 Task: Master Tab Management.
Action: Mouse moved to (167, 30)
Screenshot: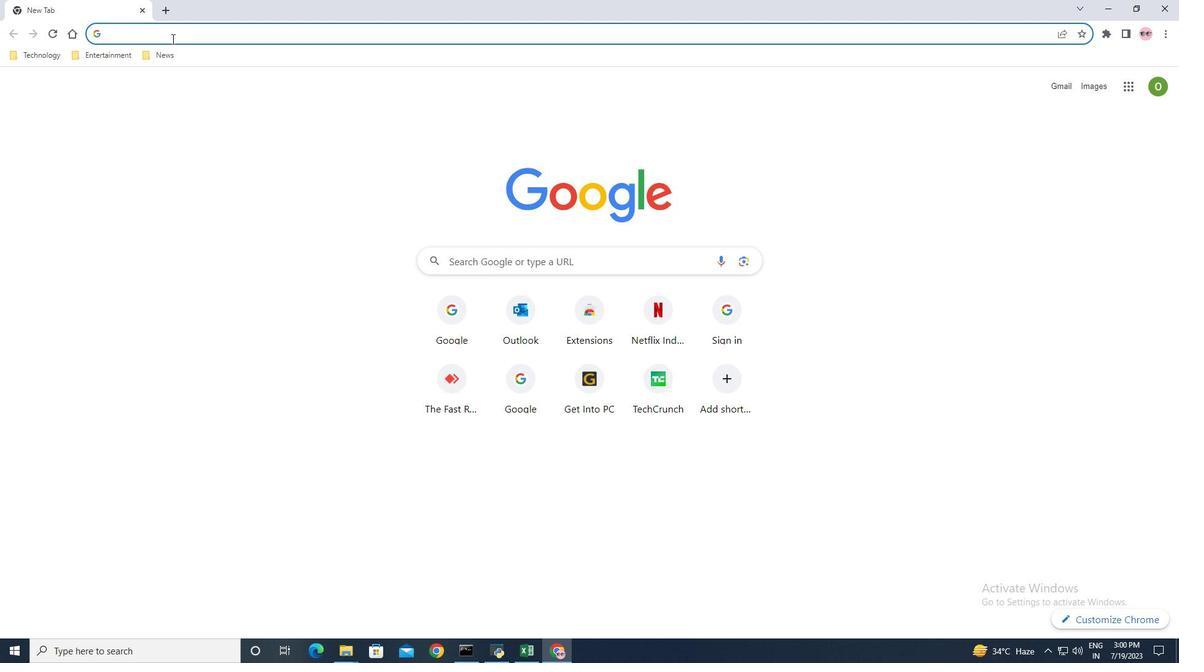 
Action: Mouse pressed left at (167, 30)
Screenshot: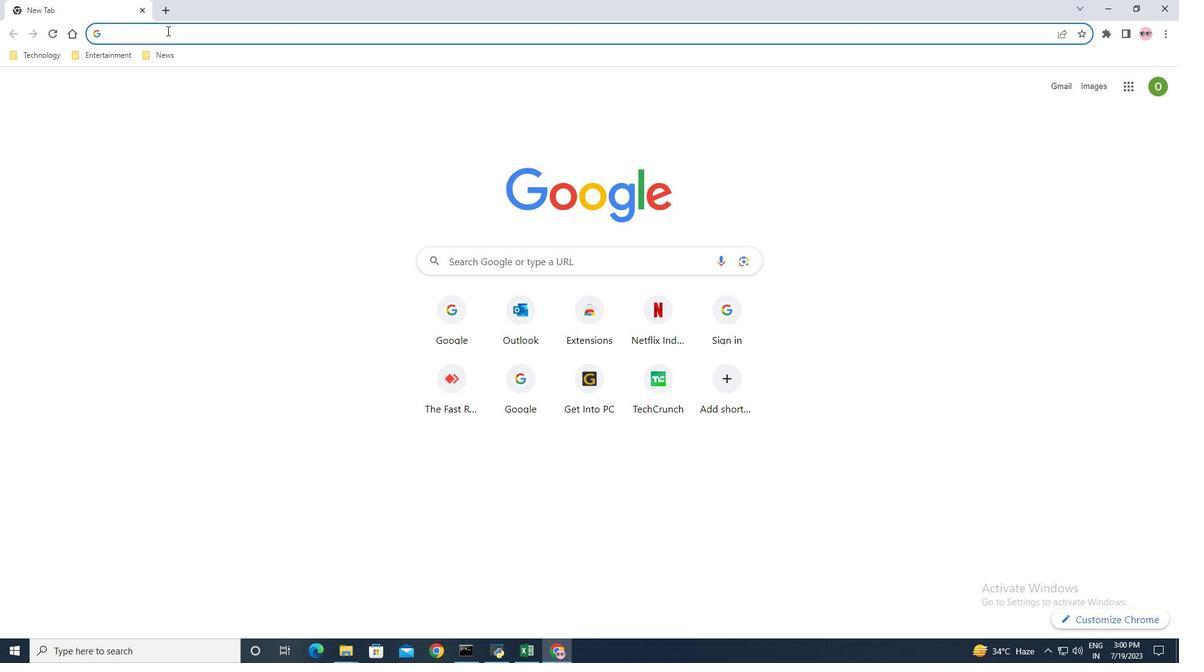 
Action: Key pressed www.google<Key.enter>
Screenshot: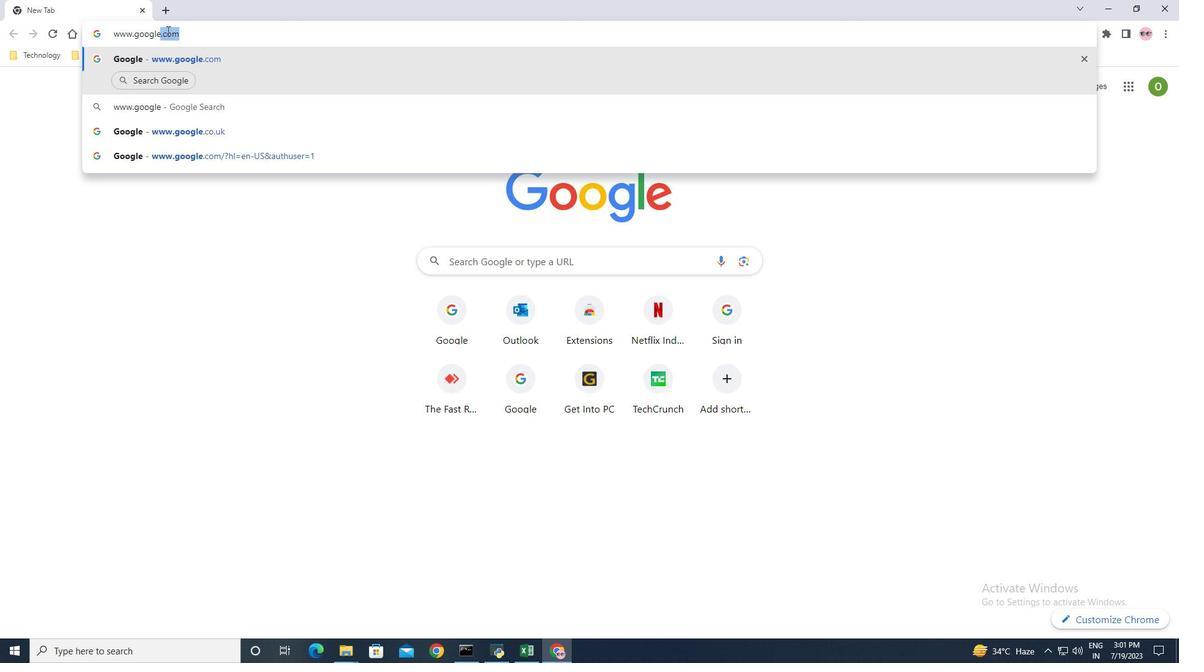 
Action: Mouse moved to (484, 312)
Screenshot: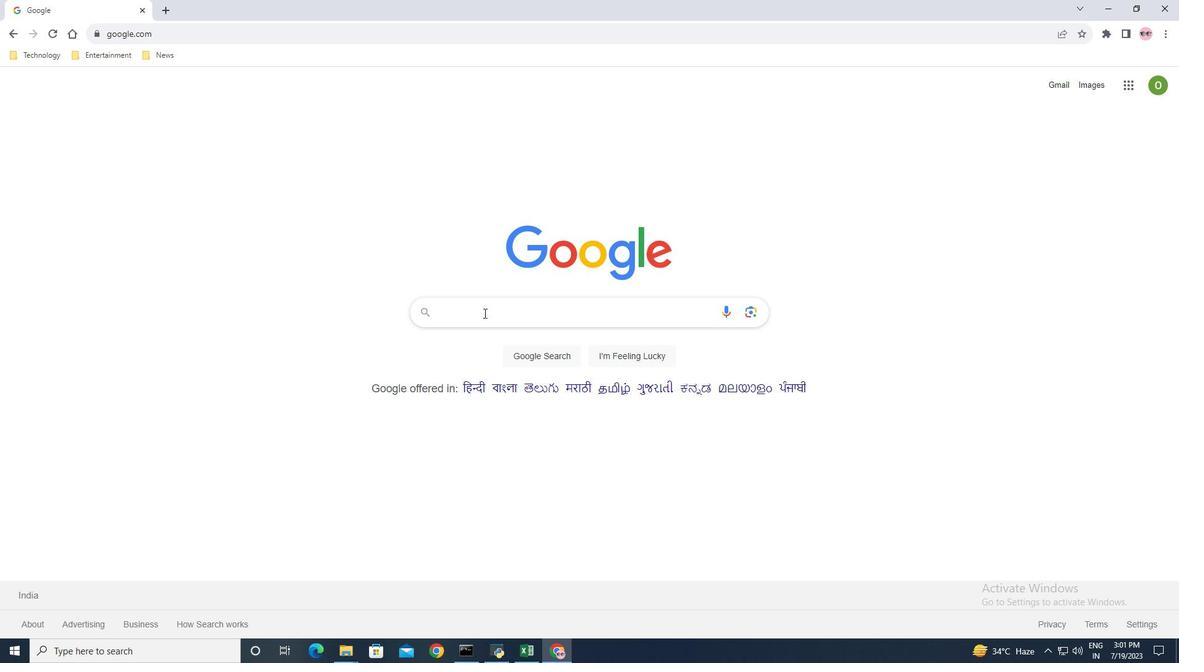 
Action: Mouse pressed left at (484, 312)
Screenshot: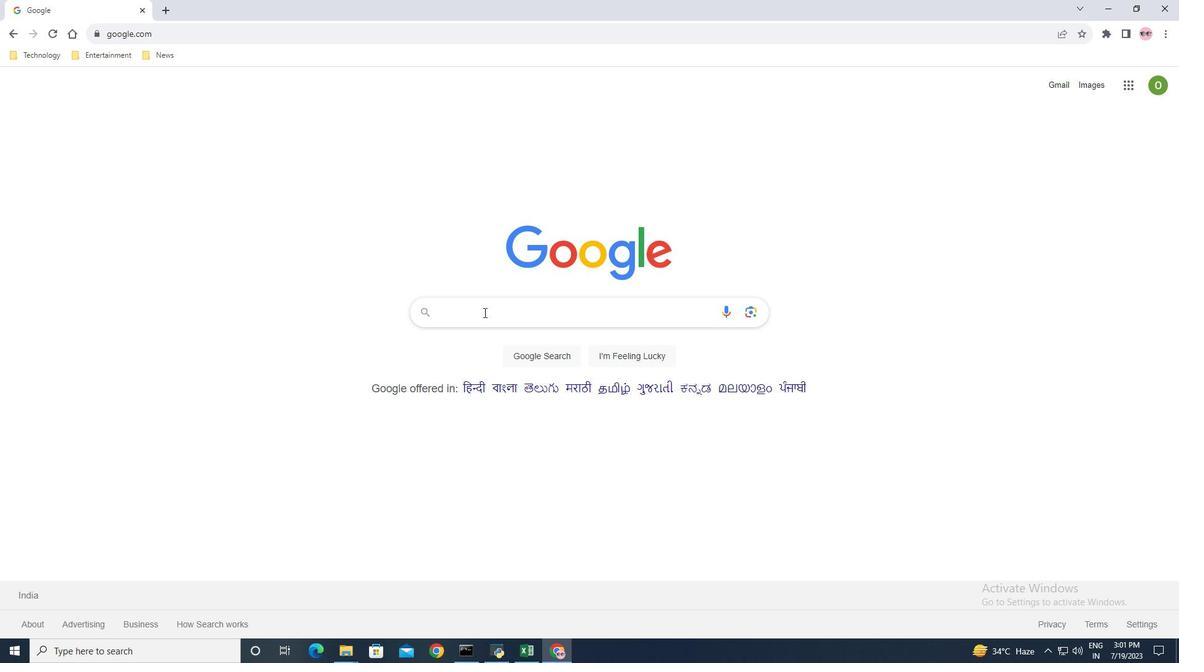 
Action: Key pressed chatgpt<Key.enter>
Screenshot: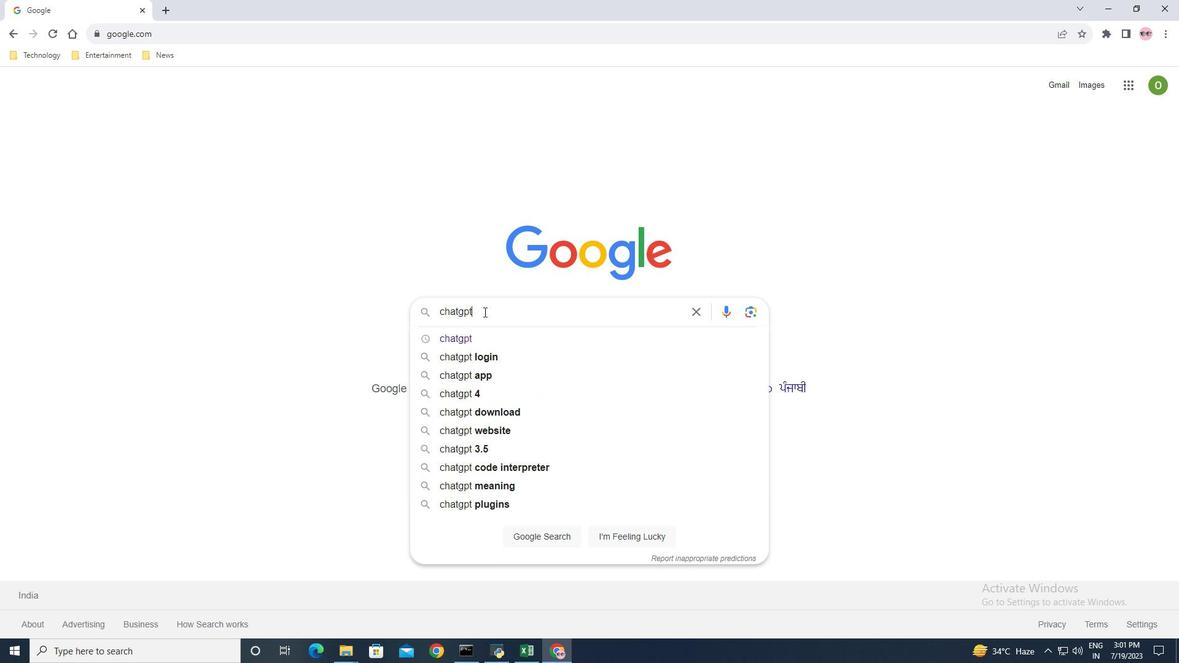 
Action: Mouse moved to (194, 229)
Screenshot: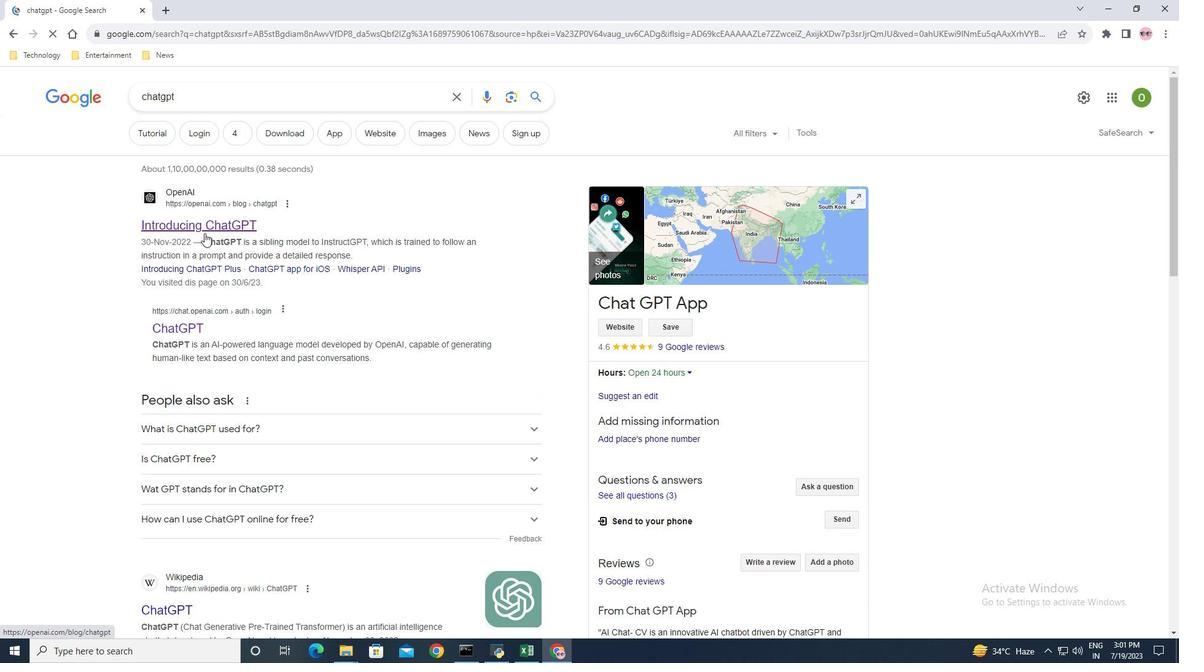 
Action: Mouse pressed left at (194, 229)
Screenshot: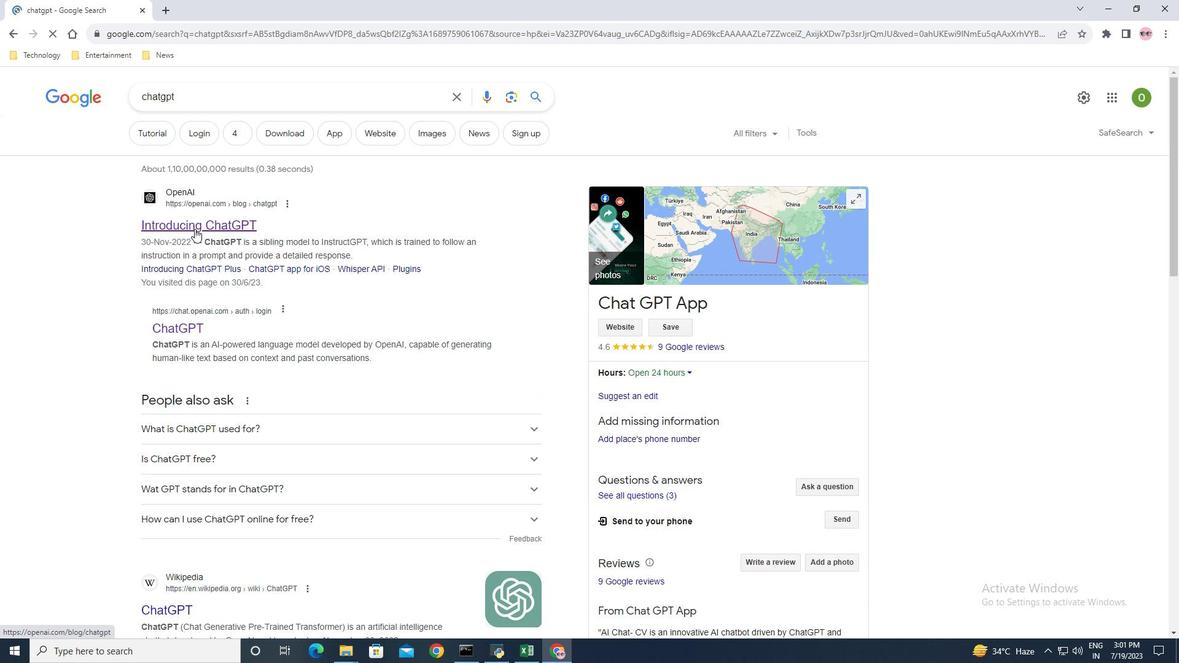 
Action: Mouse moved to (106, 9)
Screenshot: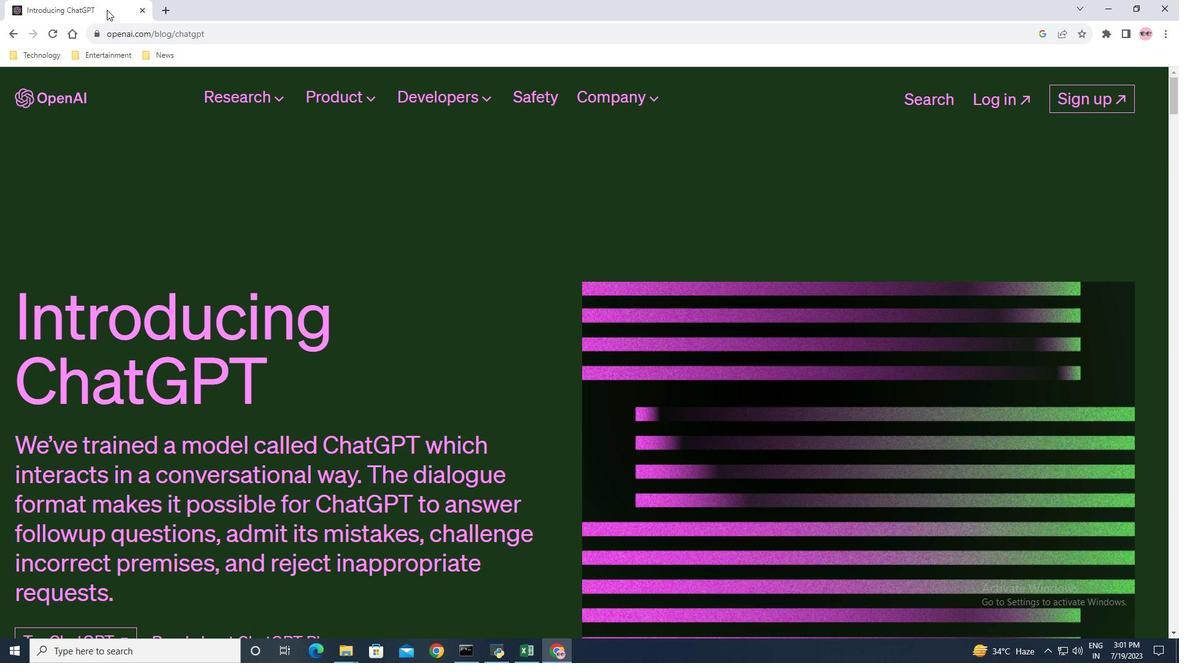 
Action: Mouse pressed right at (106, 9)
Screenshot: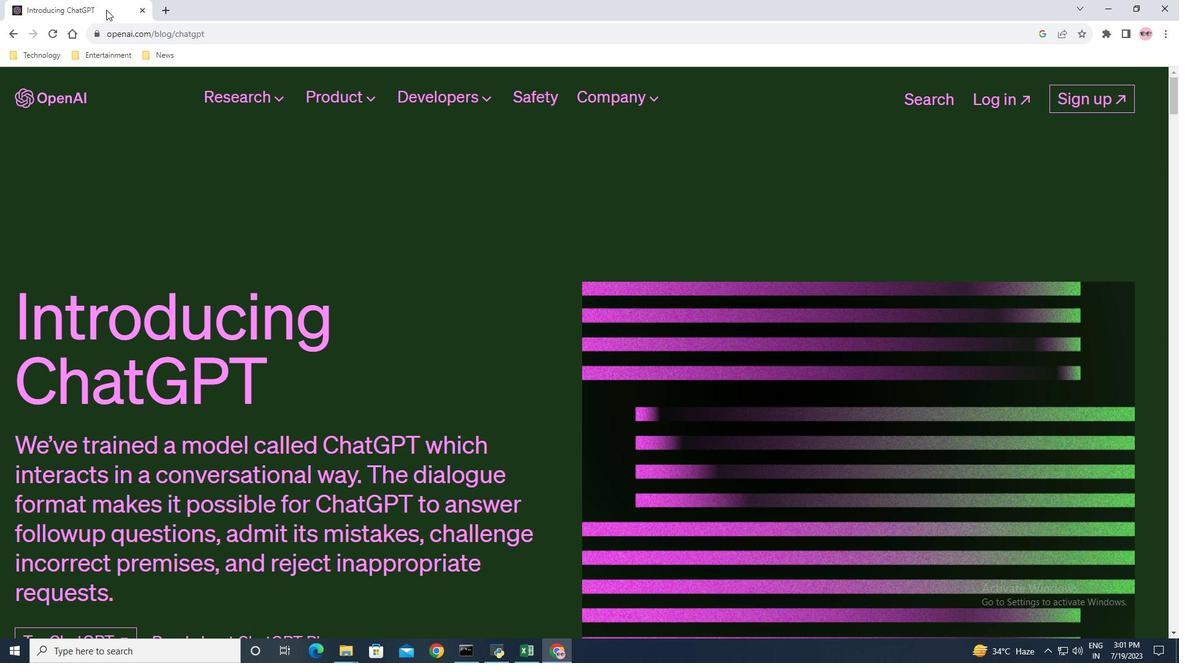 
Action: Mouse moved to (143, 114)
Screenshot: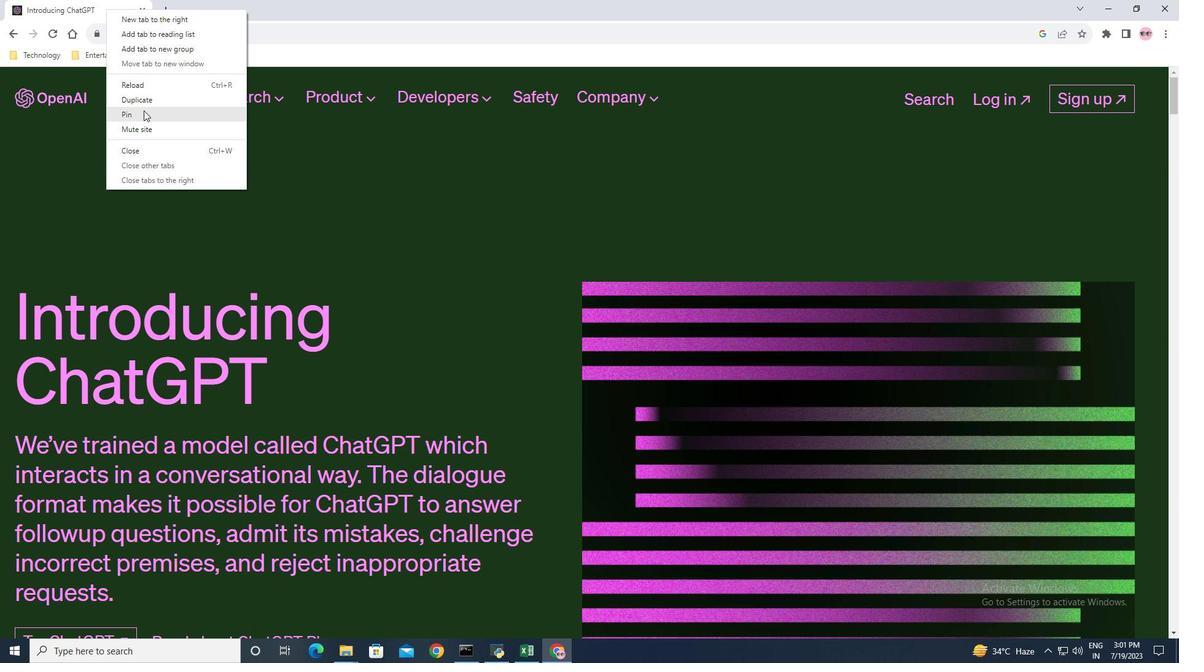 
Action: Mouse pressed left at (143, 114)
Screenshot: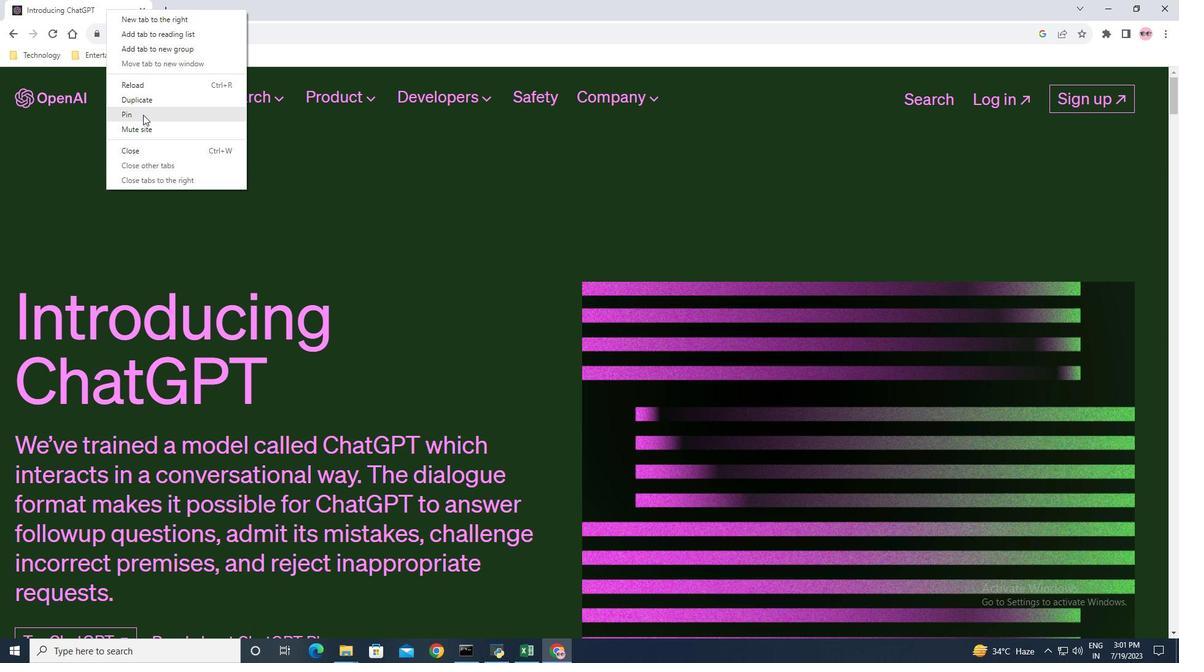 
Action: Mouse moved to (43, 10)
Screenshot: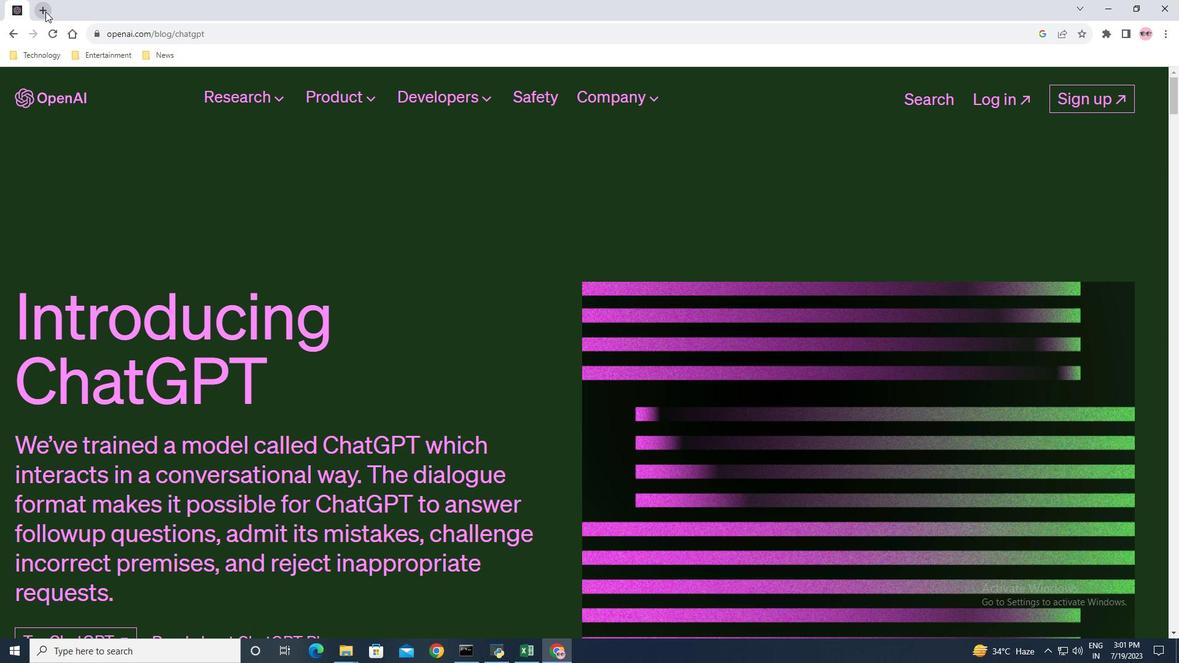 
Action: Mouse pressed left at (43, 10)
Screenshot: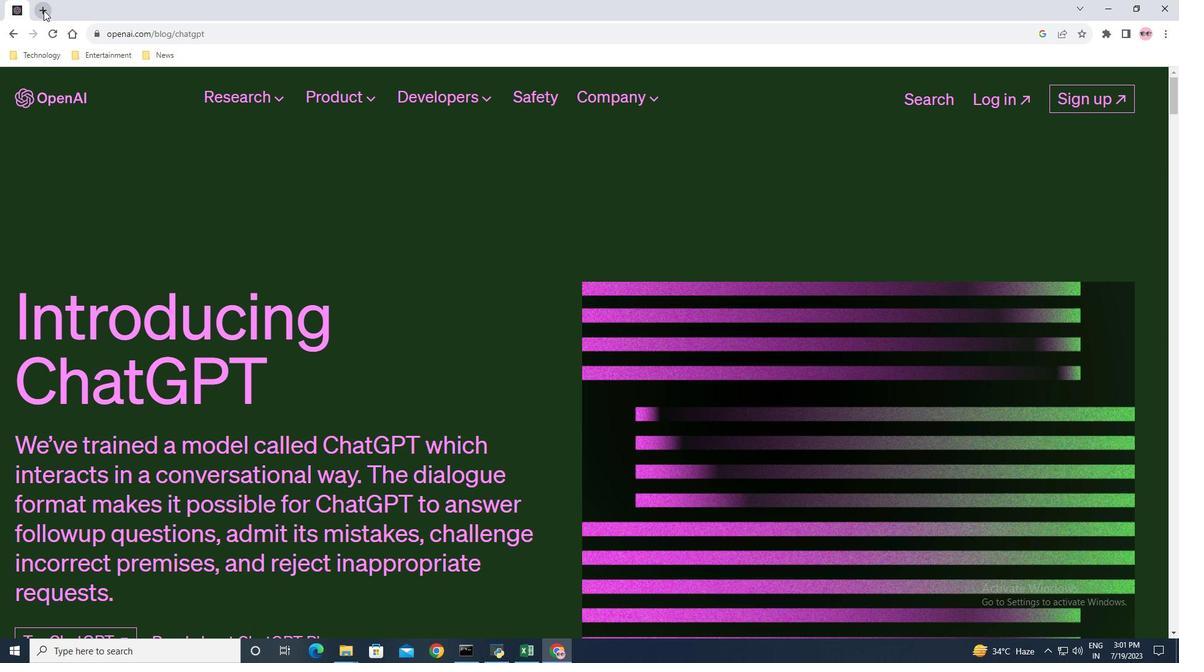 
Action: Mouse moved to (132, 31)
Screenshot: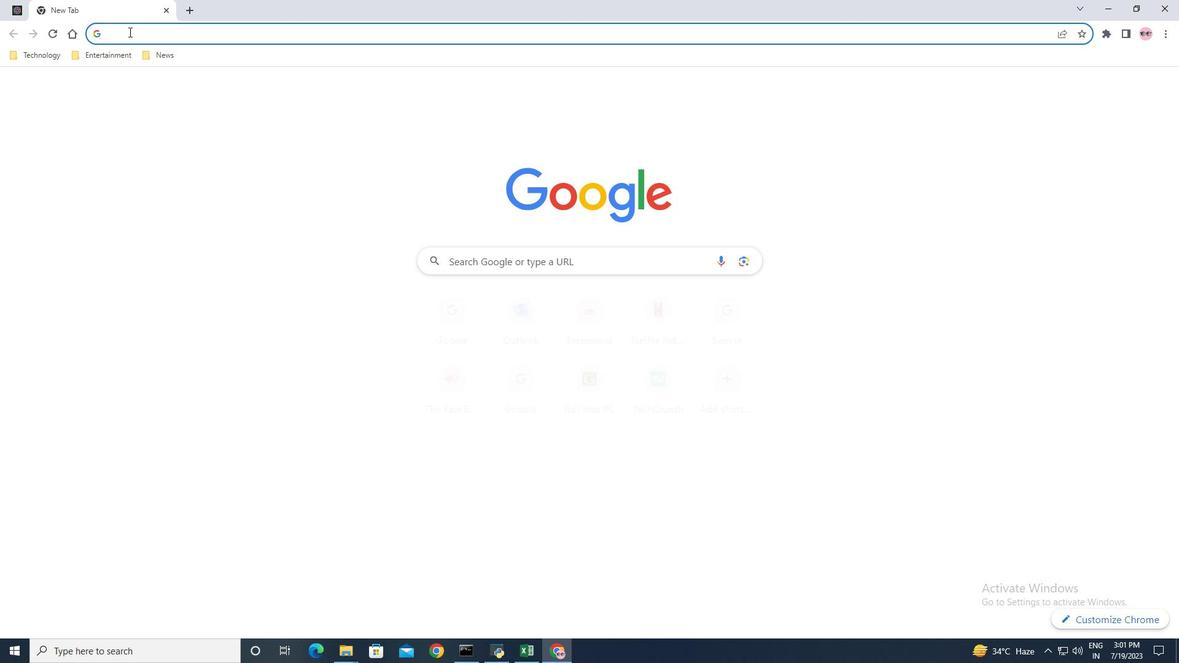 
Action: Mouse pressed left at (132, 31)
Screenshot: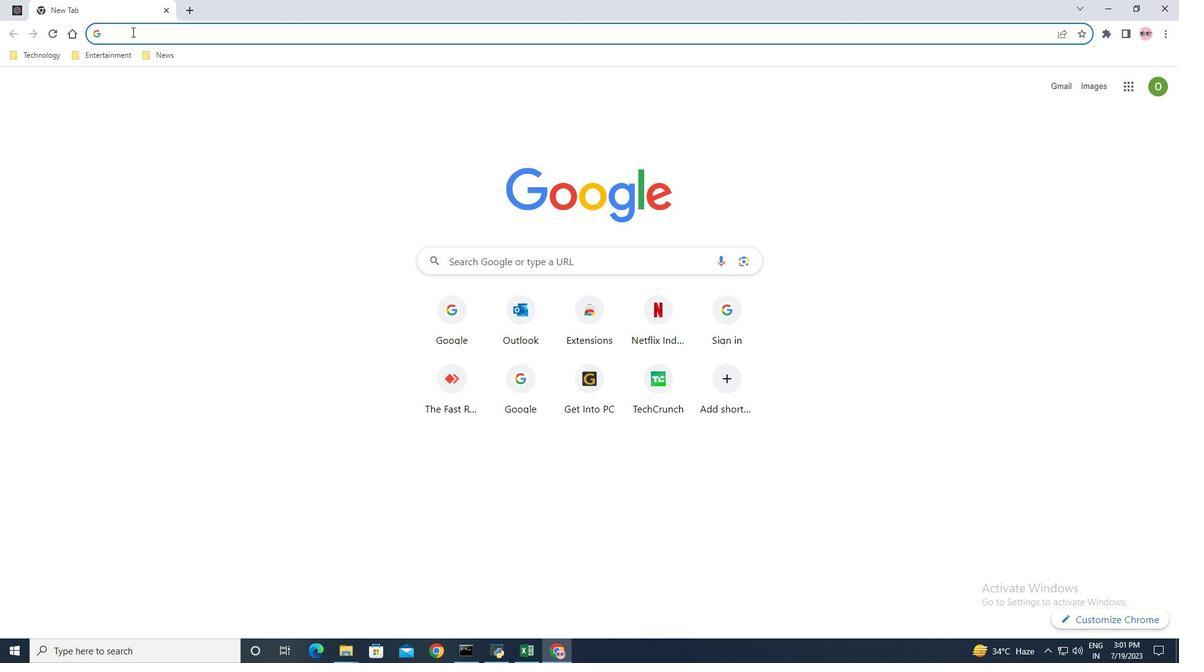 
Action: Key pressed open<Key.space>all<Key.space>gpt<Key.enter>
Screenshot: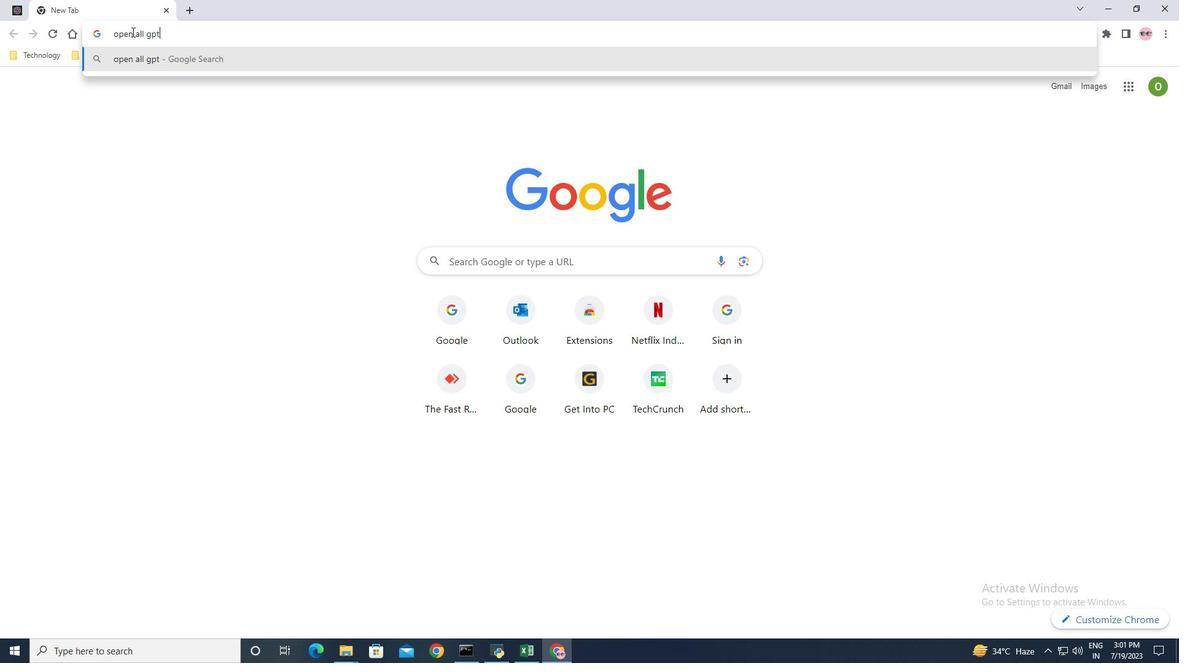 
Action: Mouse moved to (156, 273)
Screenshot: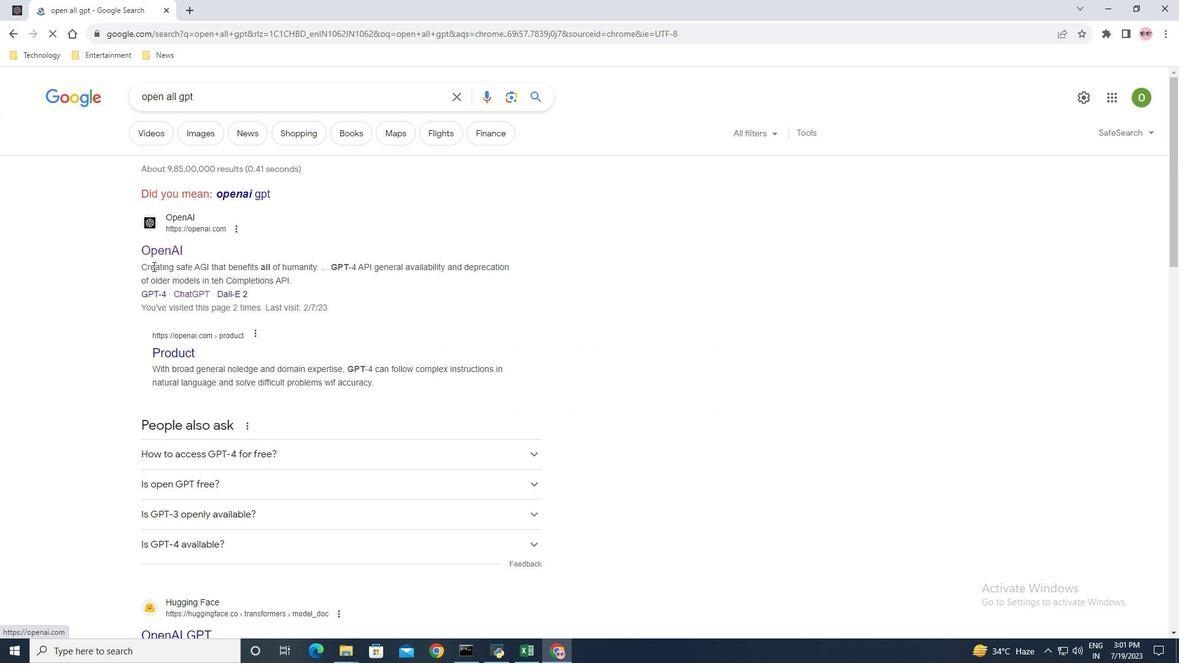 
Action: Mouse scrolled (156, 272) with delta (0, 0)
Screenshot: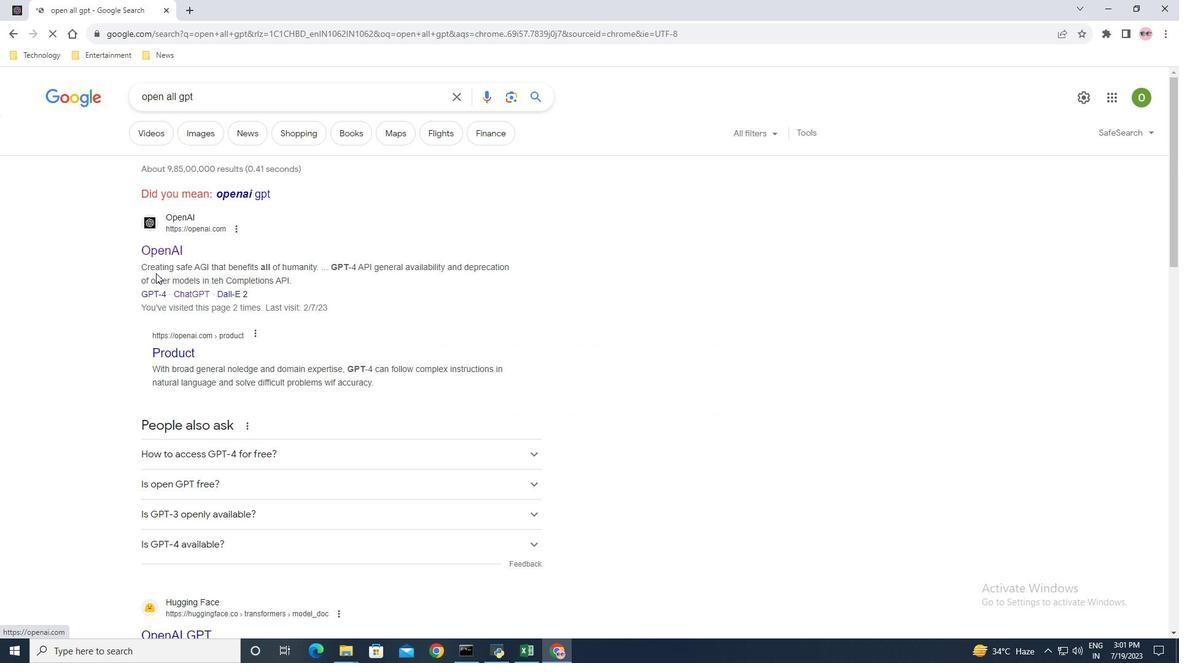 
Action: Mouse moved to (169, 283)
Screenshot: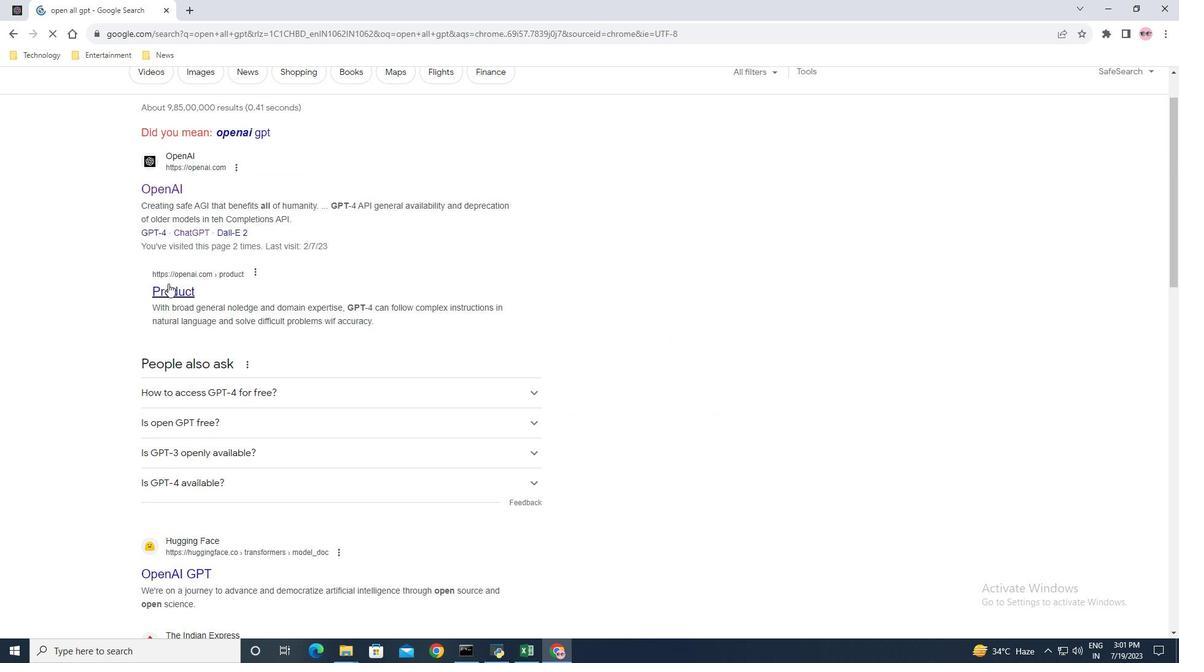 
Action: Mouse pressed left at (169, 283)
Screenshot: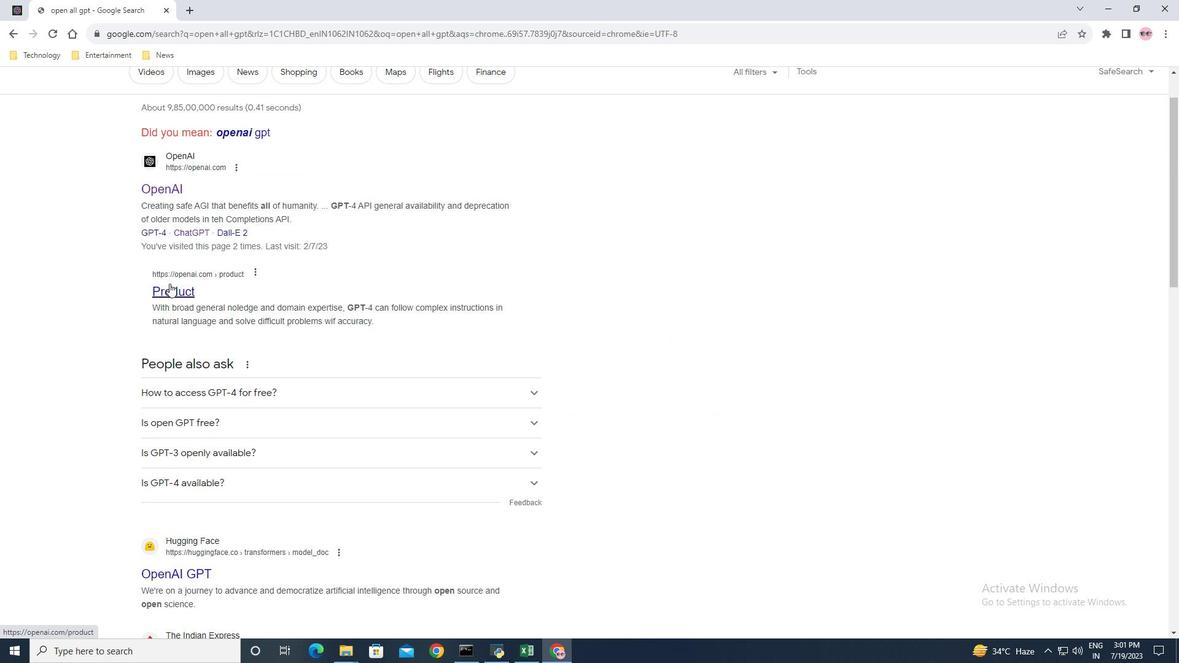 
Action: Mouse moved to (102, 3)
Screenshot: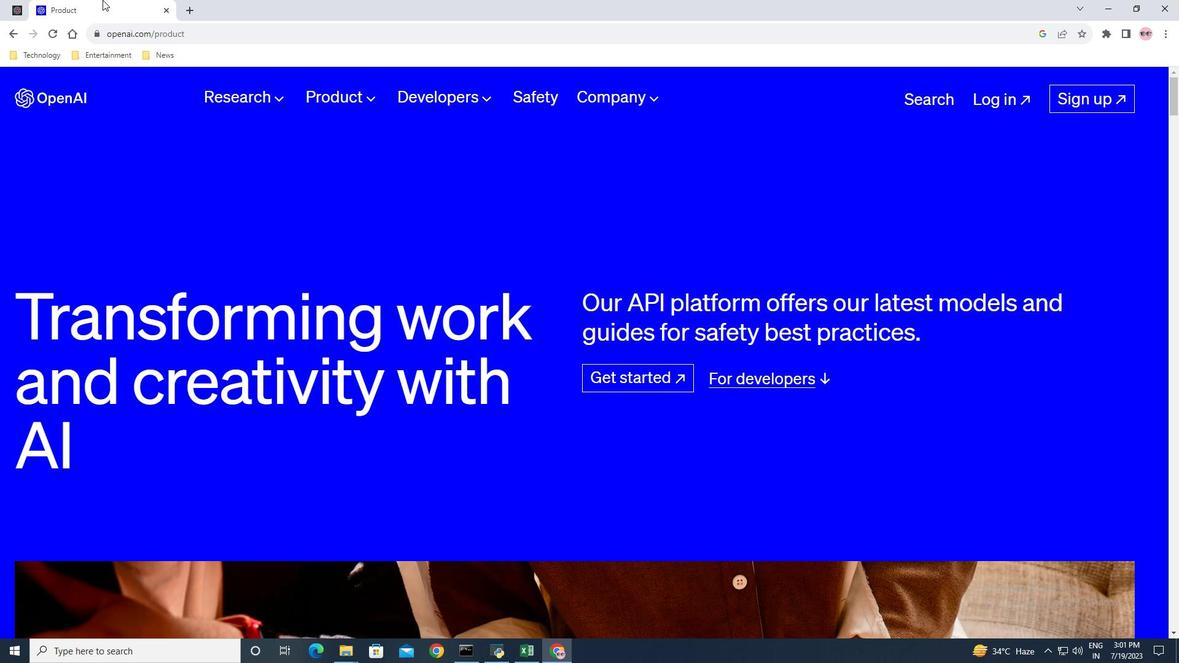 
Action: Mouse pressed right at (102, 3)
Screenshot: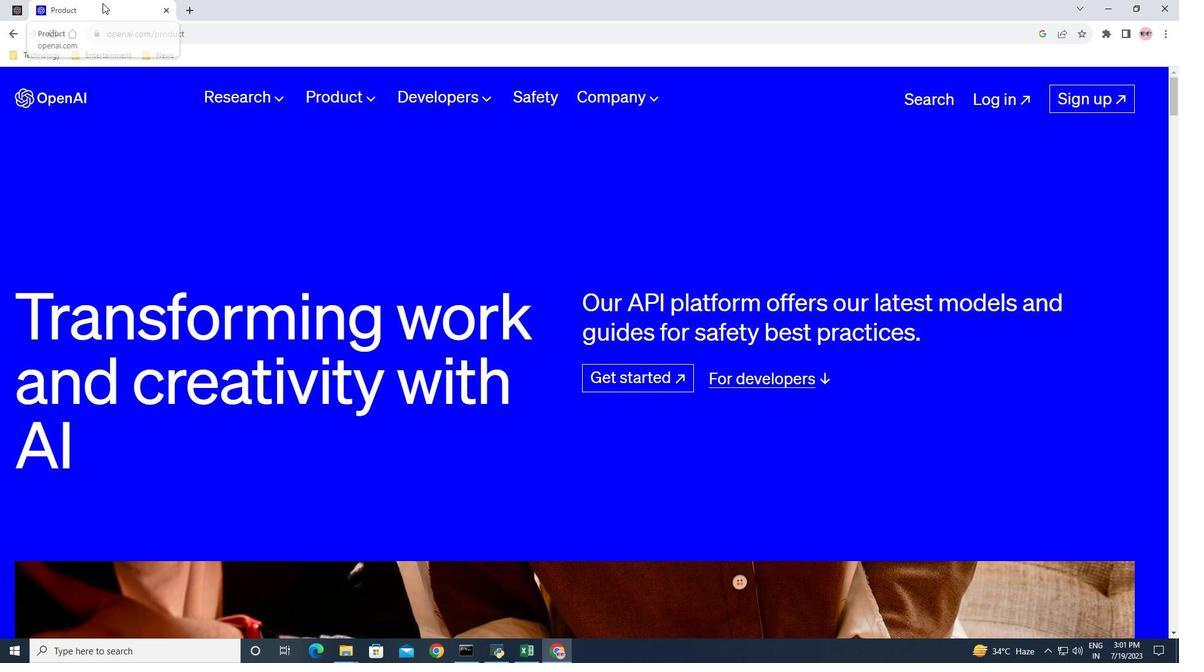 
Action: Mouse moved to (152, 44)
Screenshot: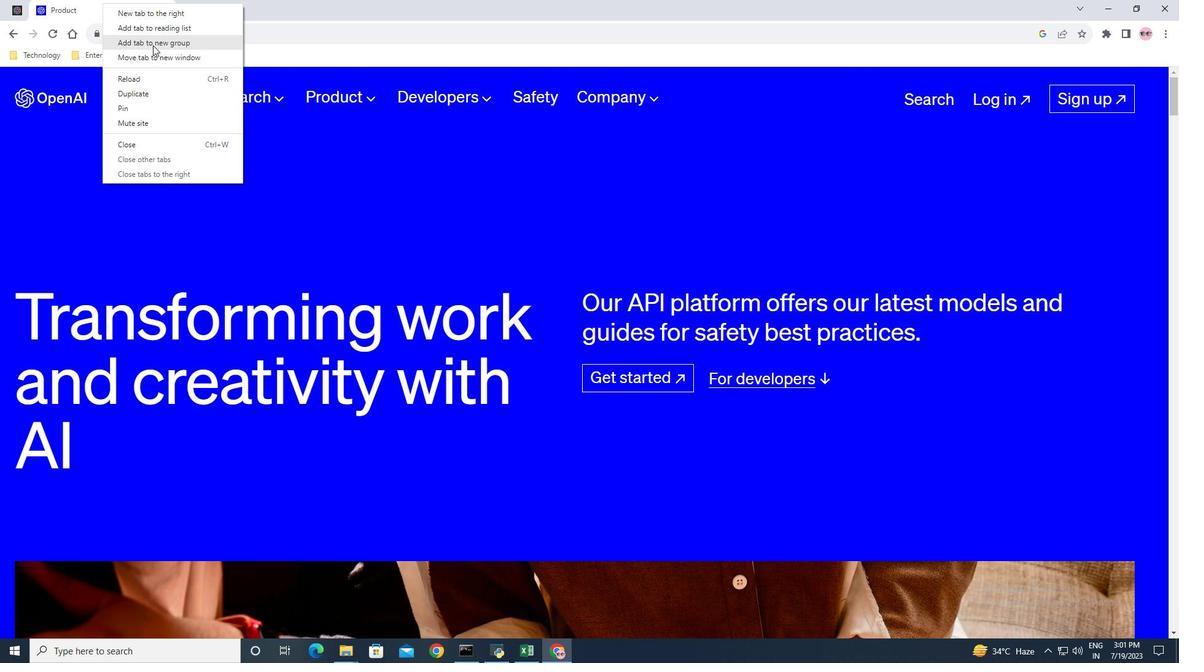 
Action: Mouse pressed left at (152, 44)
Screenshot: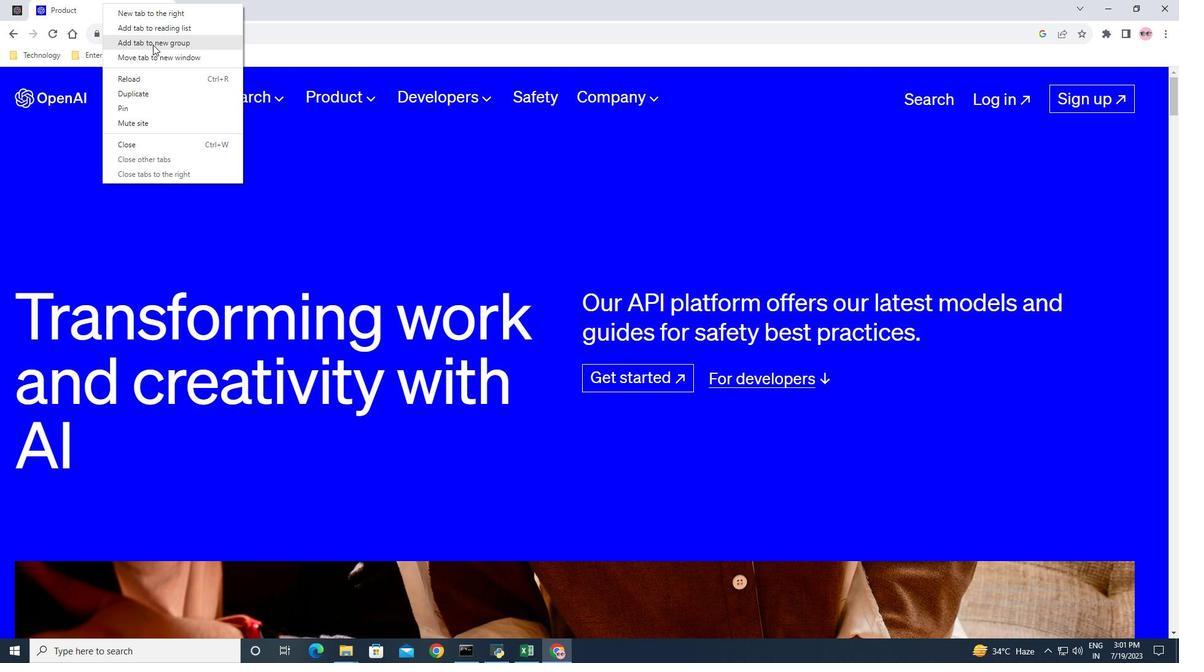 
Action: Mouse moved to (52, 62)
Screenshot: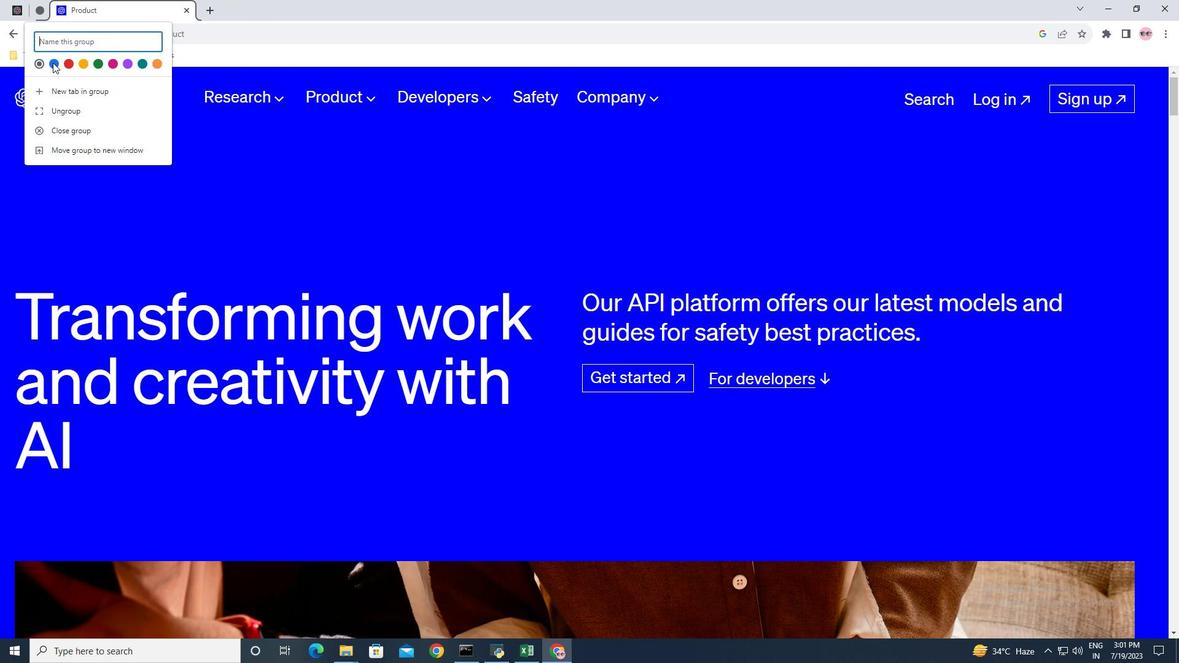 
Action: Mouse pressed left at (52, 62)
Screenshot: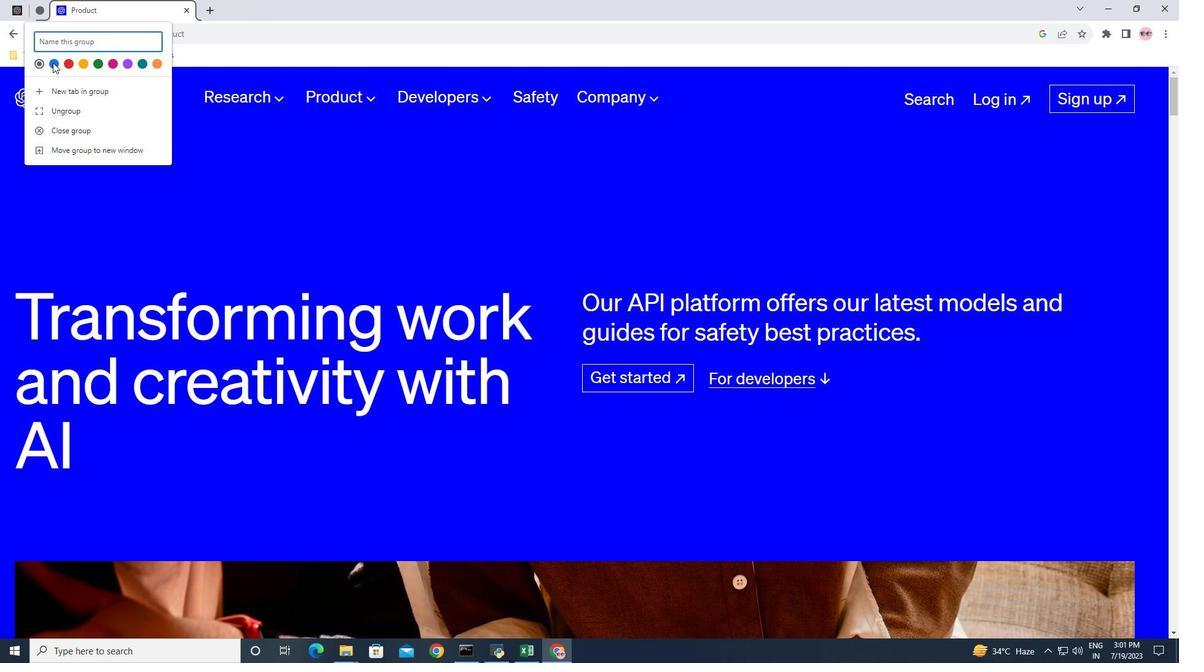 
Action: Mouse moved to (68, 41)
Screenshot: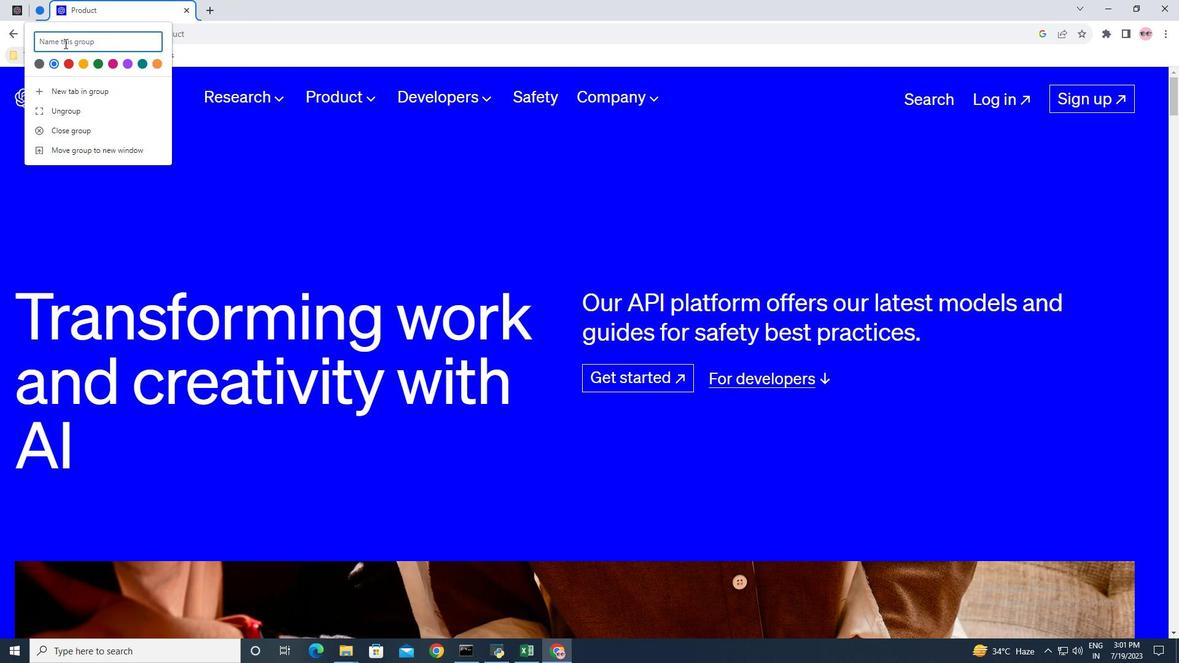 
Action: Key pressed all<Key.space>chat<Key.backspace><Key.backspace><Key.backspace><Key.backspace>gpt<Key.enter>
Screenshot: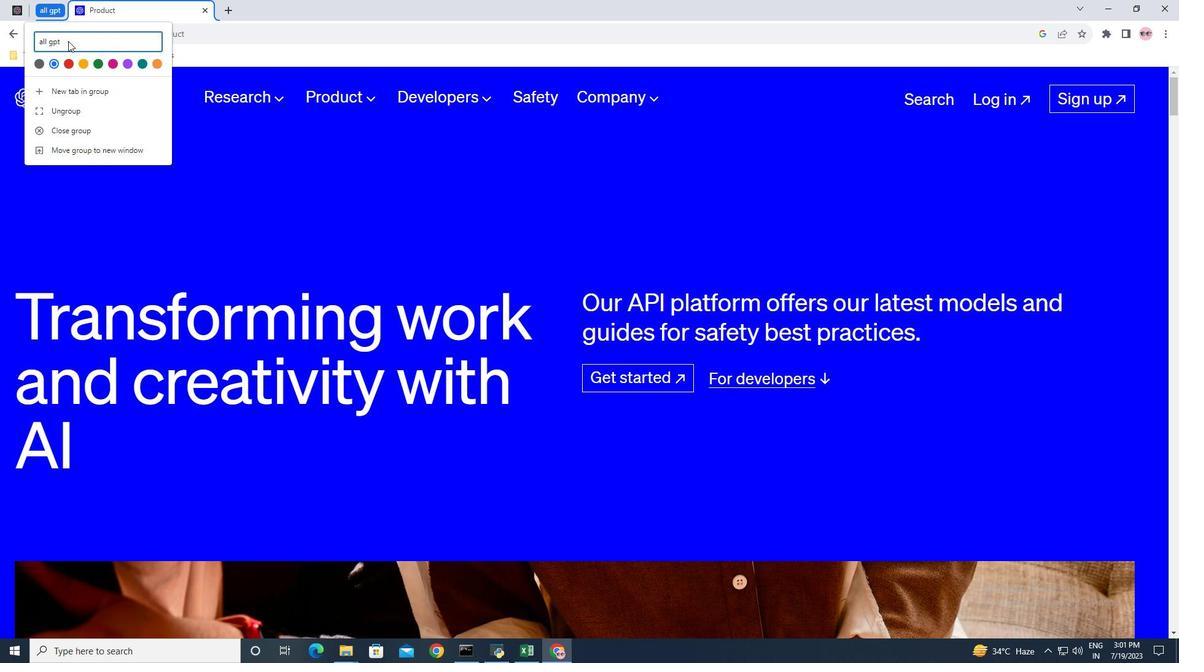 
Action: Mouse moved to (94, 7)
Screenshot: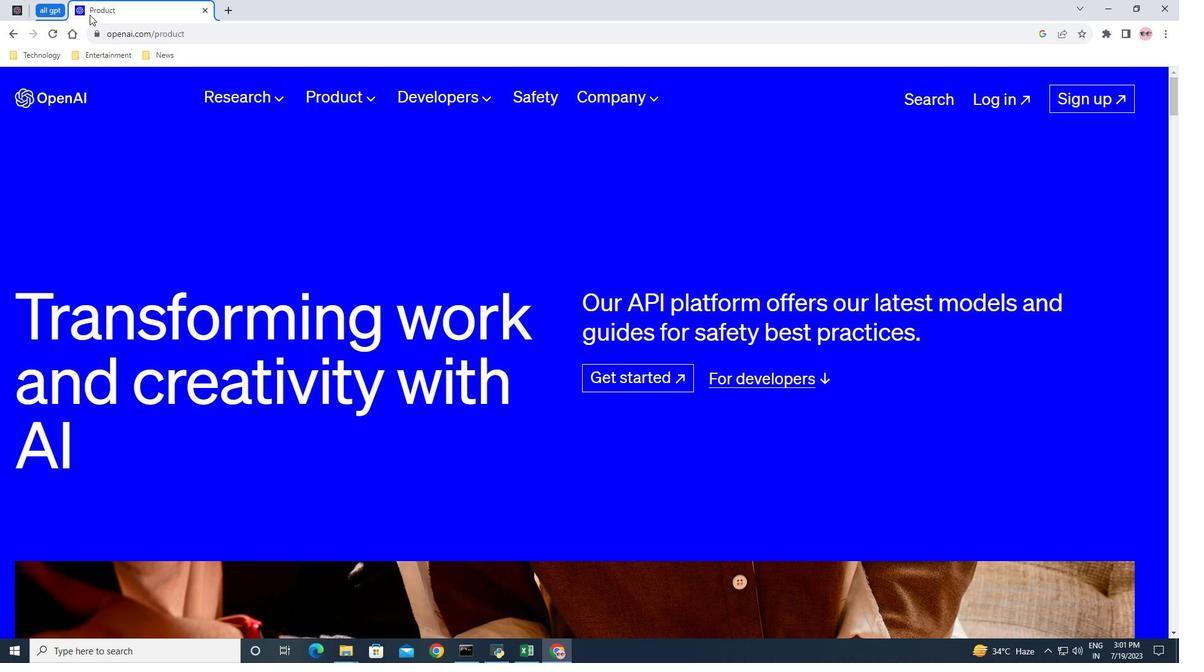 
Action: Mouse pressed left at (94, 7)
Screenshot: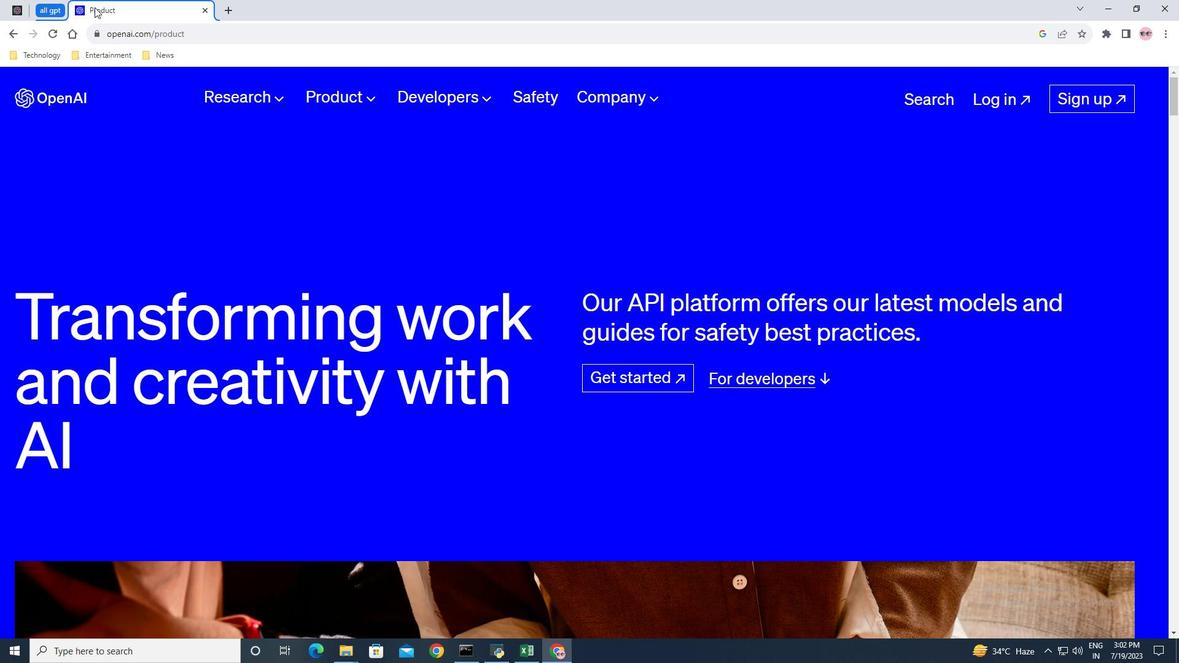 
Action: Mouse moved to (17, 8)
Screenshot: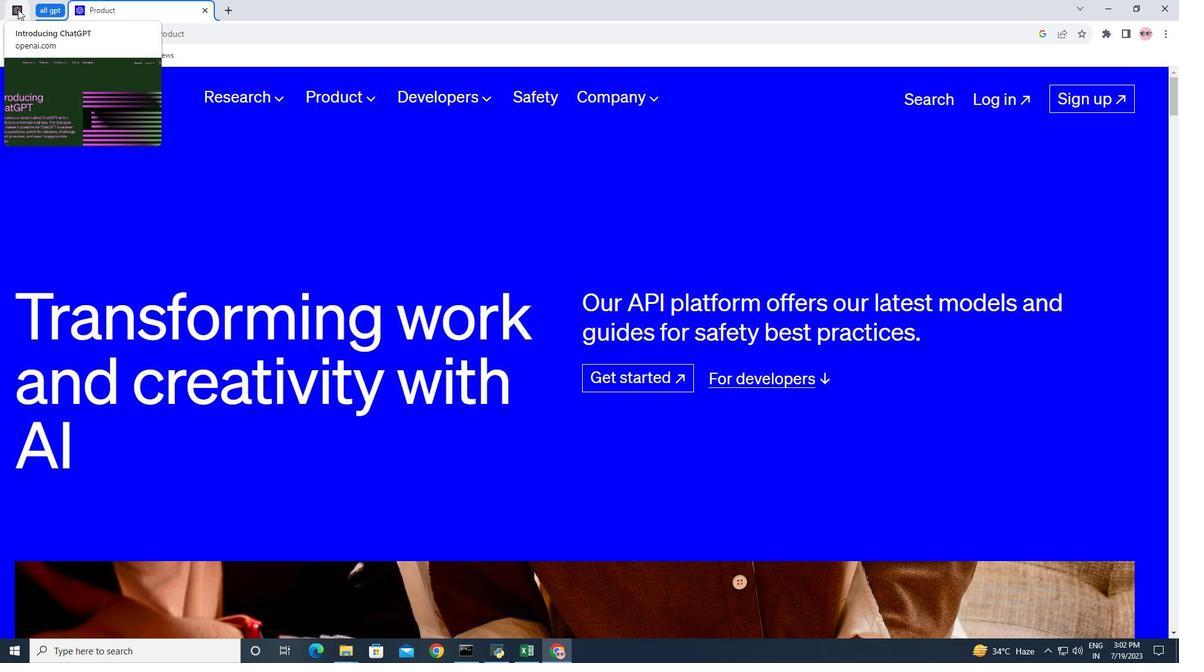 
Action: Mouse pressed left at (17, 8)
Screenshot: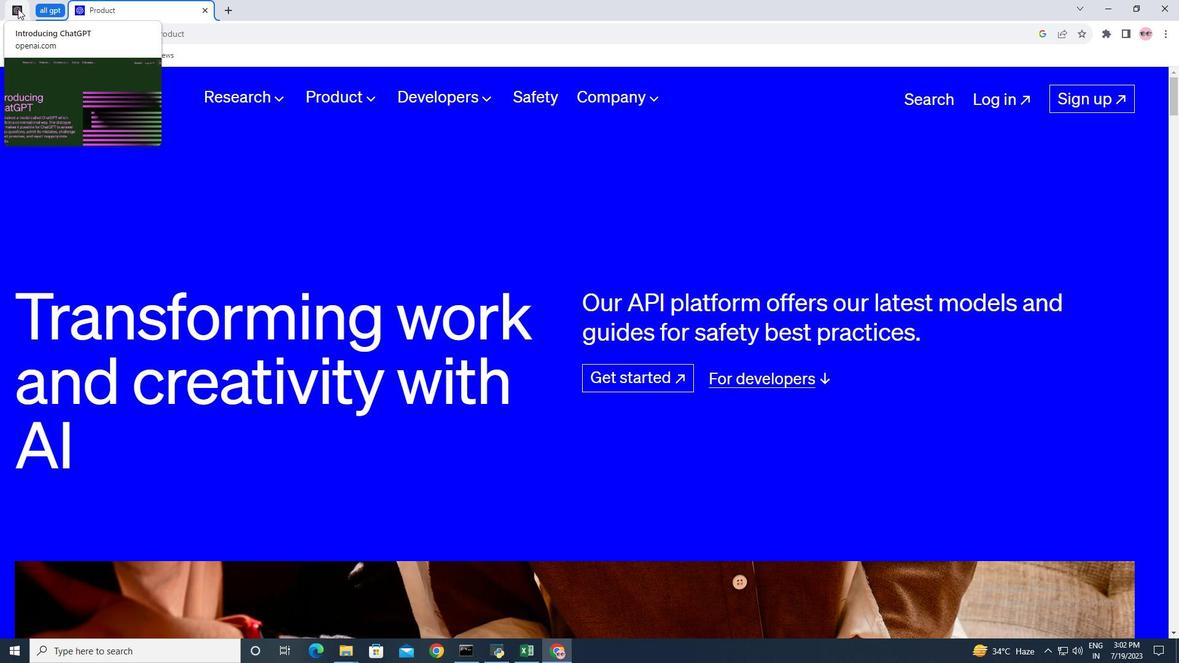 
Action: Mouse moved to (15, 5)
Screenshot: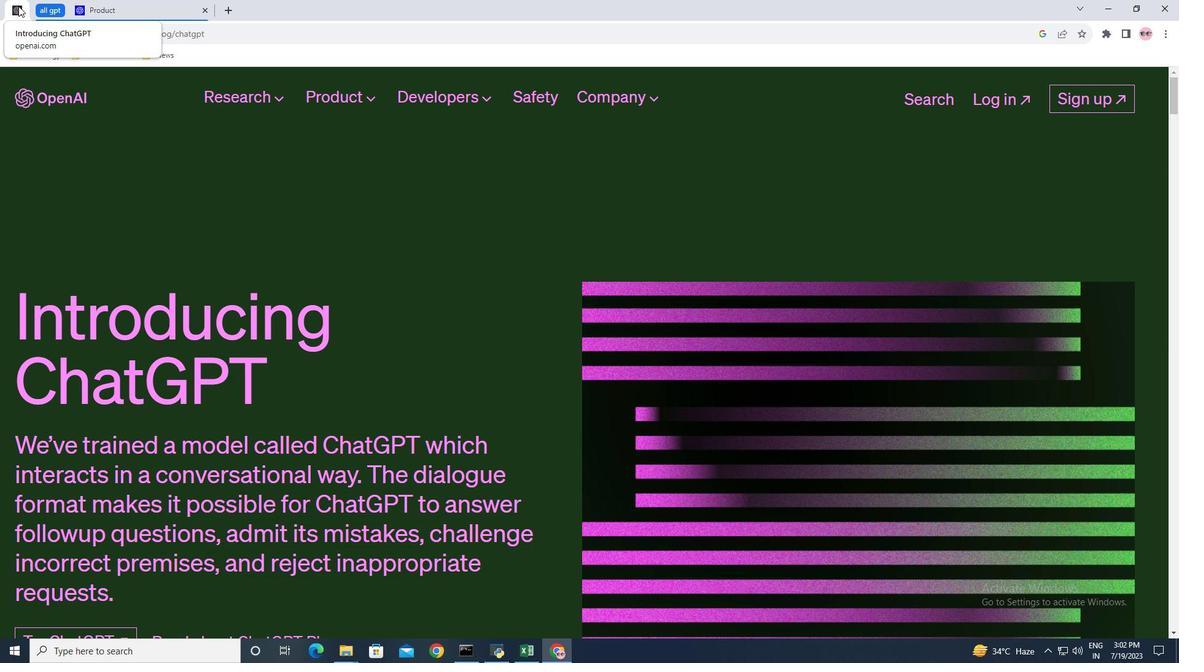 
Action: Mouse pressed left at (15, 5)
Screenshot: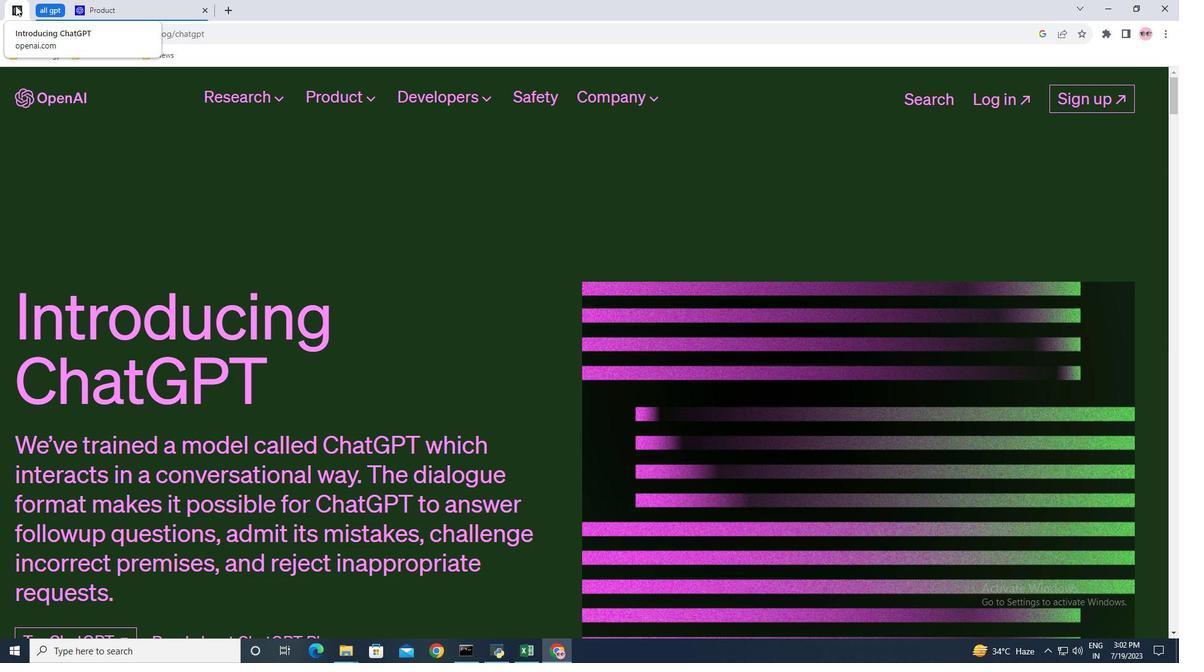 
Action: Mouse pressed right at (15, 5)
Screenshot: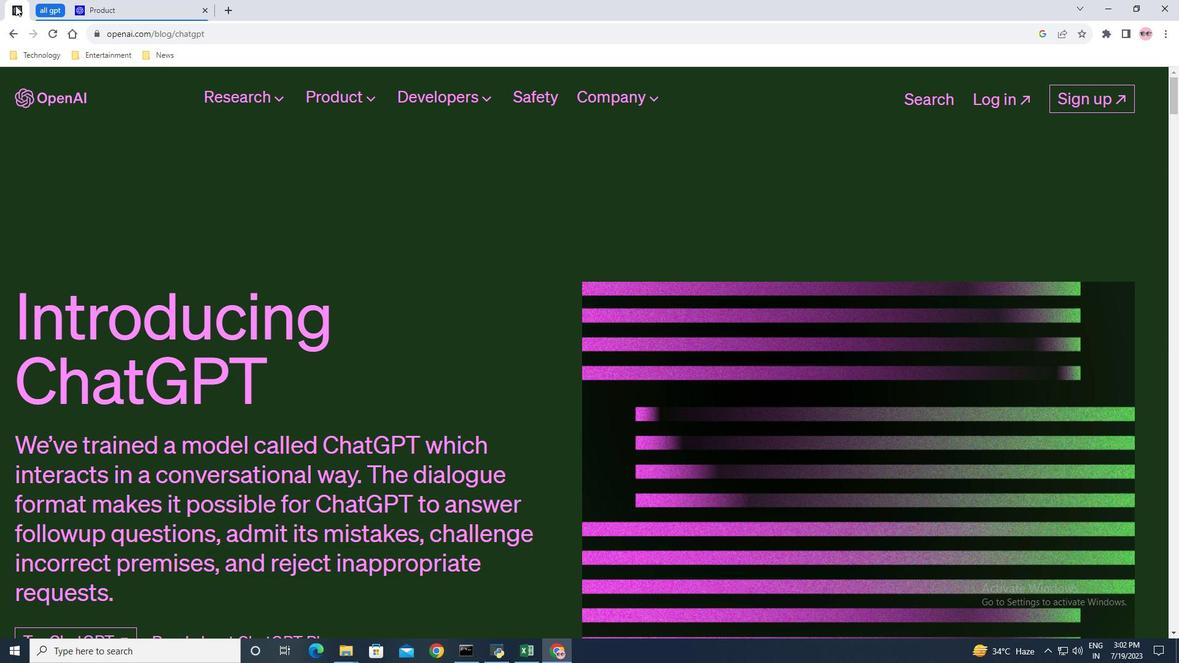 
Action: Mouse moved to (69, 104)
Screenshot: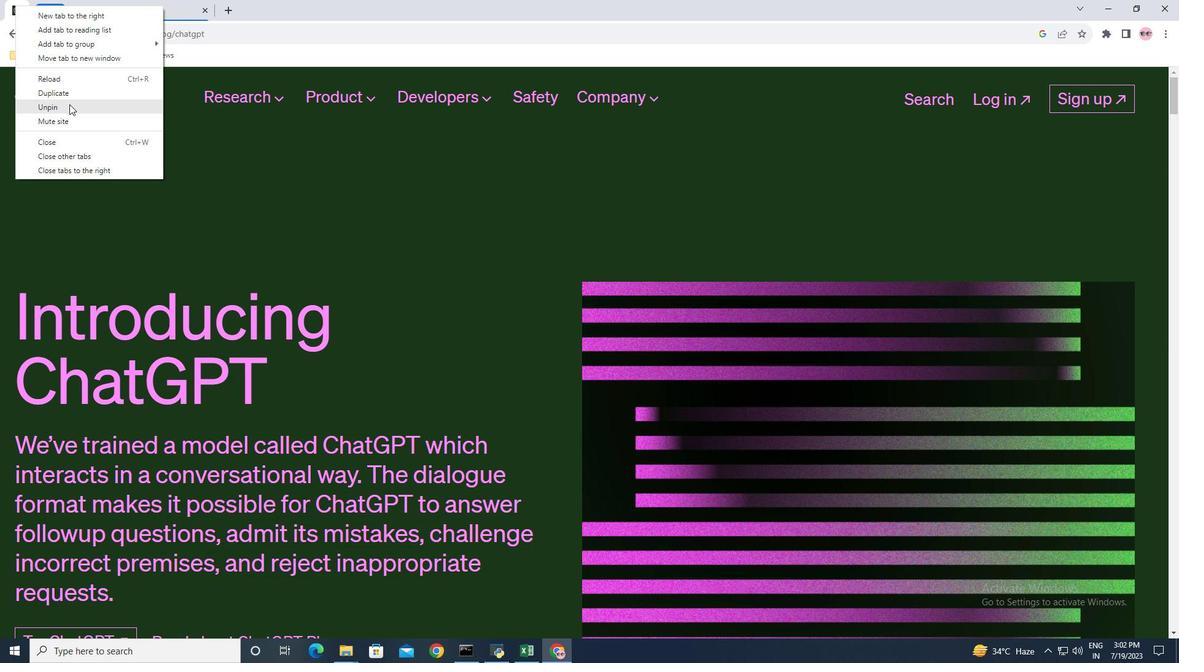 
Action: Mouse pressed left at (69, 104)
Screenshot: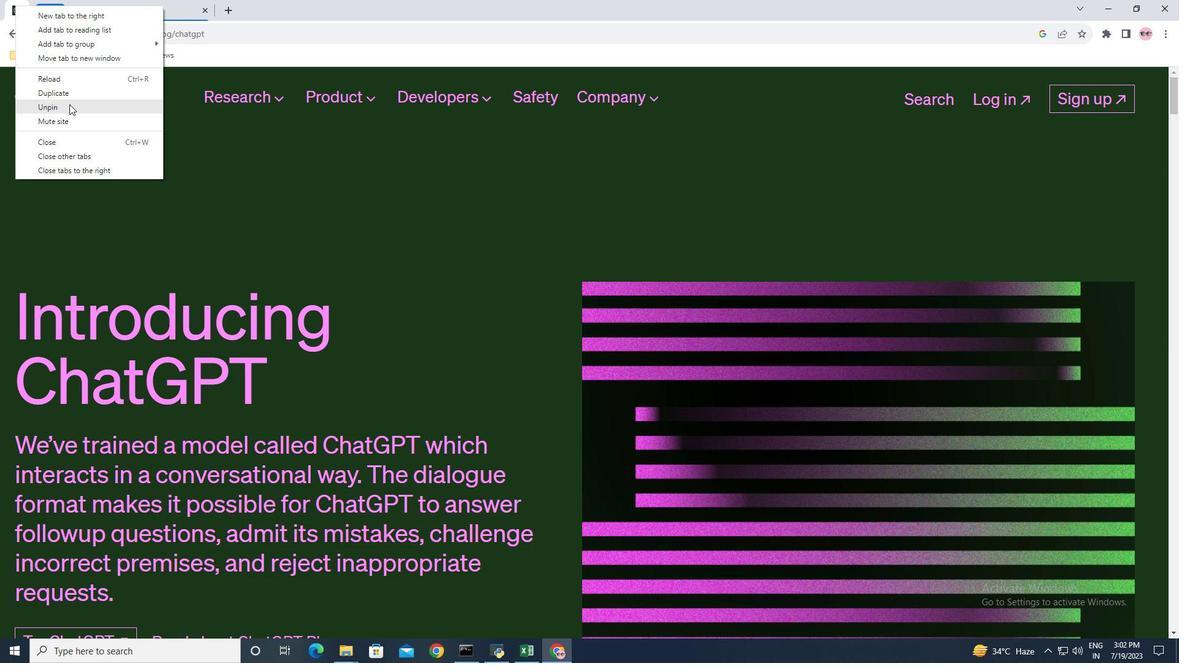 
Action: Mouse moved to (89, 4)
Screenshot: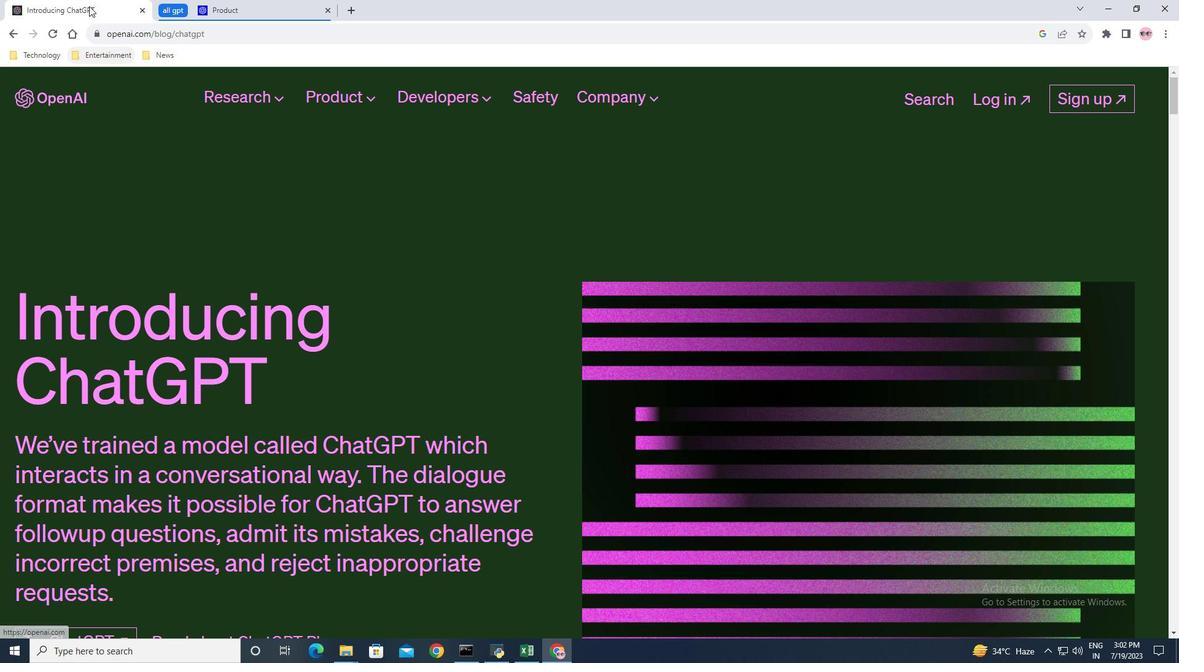 
Action: Mouse pressed left at (89, 4)
Screenshot: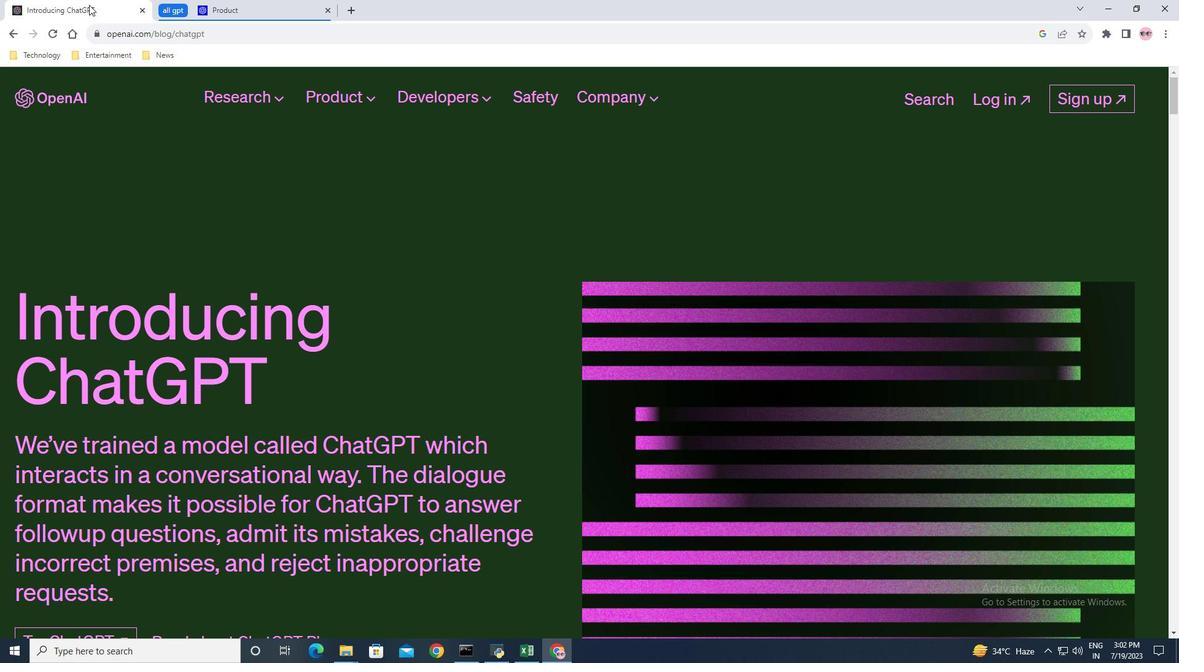 
Action: Mouse moved to (84, 4)
Screenshot: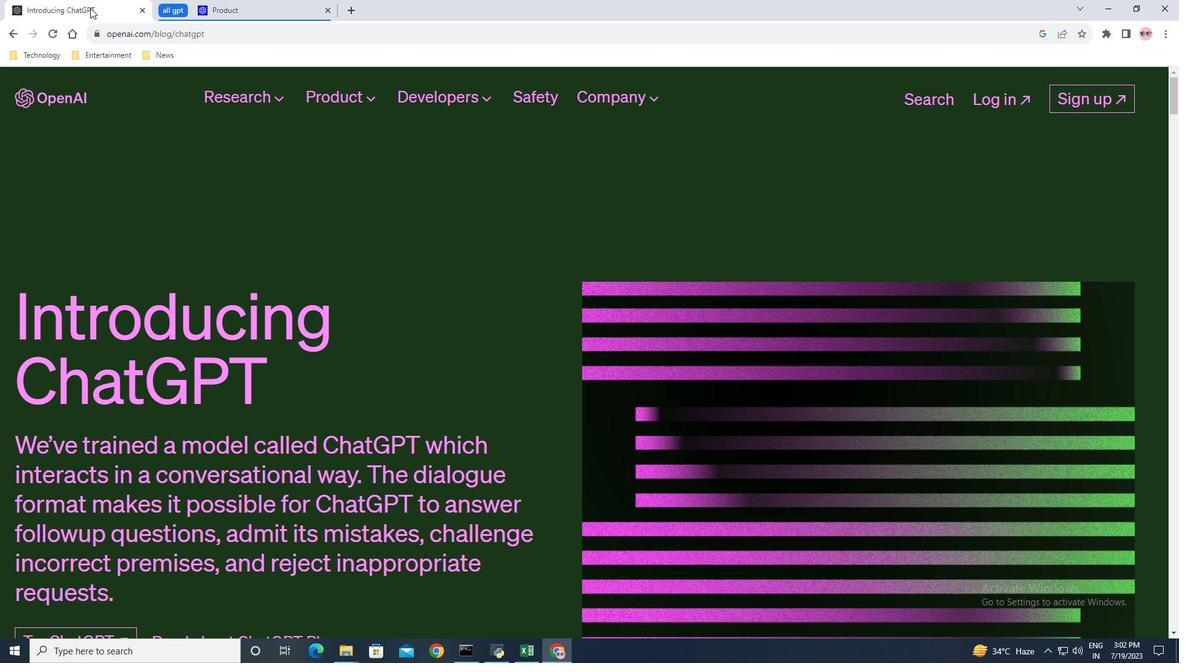 
Action: Mouse pressed left at (84, 4)
Screenshot: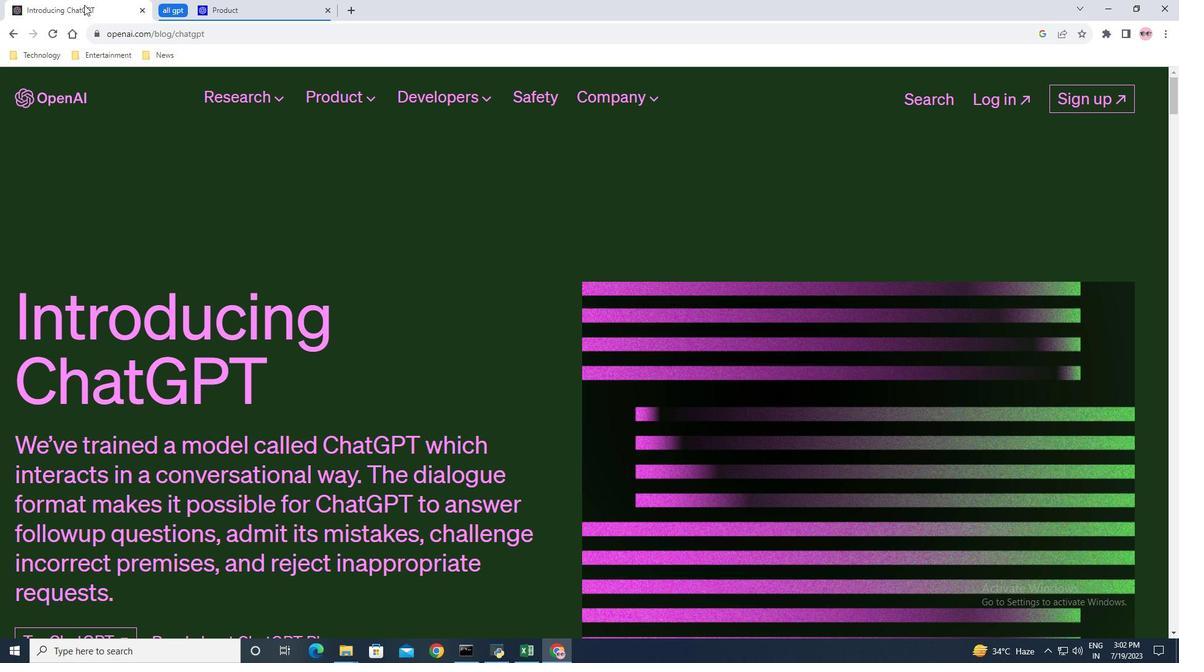 
Action: Mouse moved to (235, 9)
Screenshot: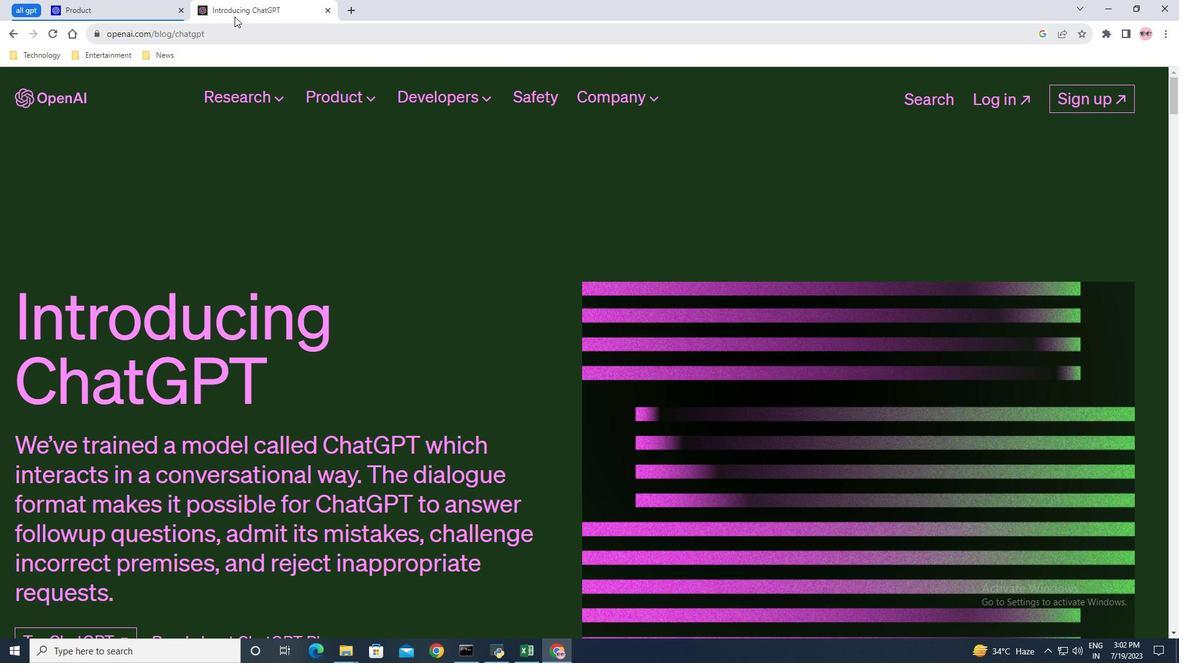 
Action: Mouse pressed left at (235, 9)
Screenshot: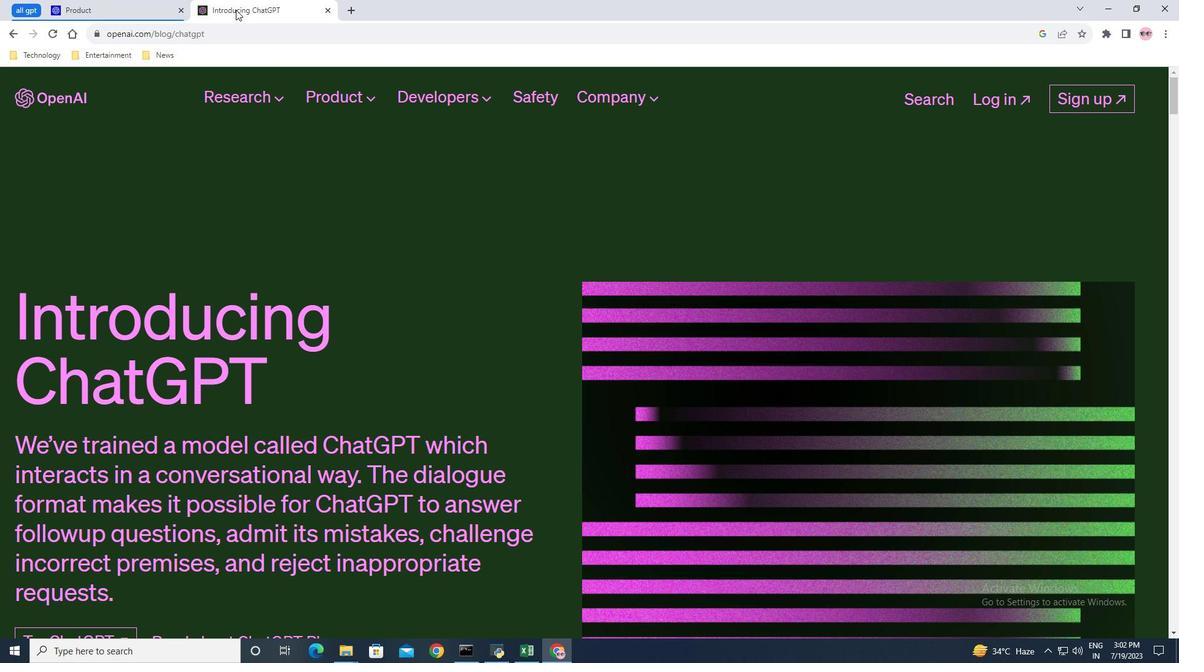 
Action: Mouse moved to (19, 10)
Screenshot: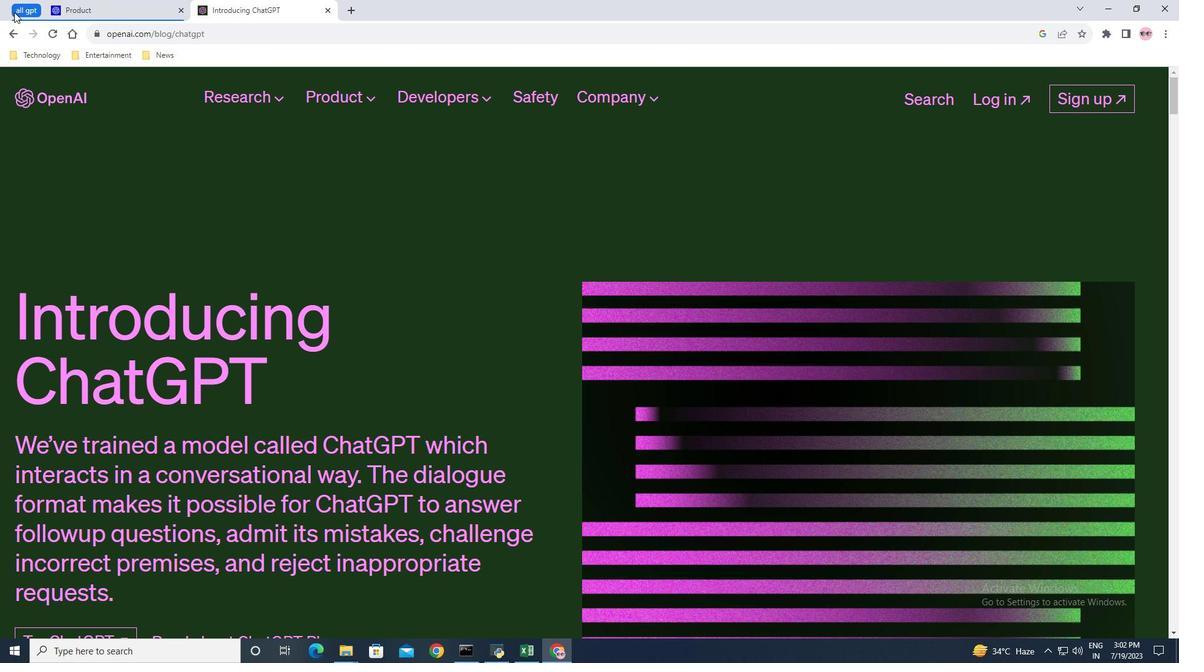 
Action: Mouse pressed left at (19, 10)
Screenshot: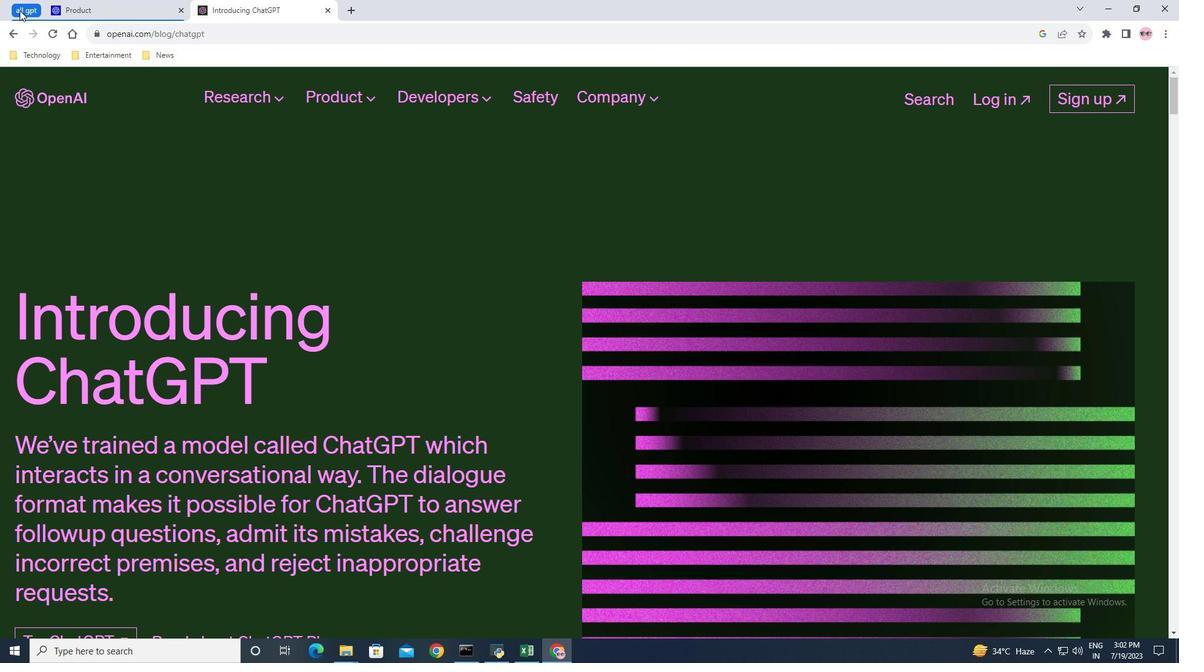 
Action: Mouse moved to (25, 6)
Screenshot: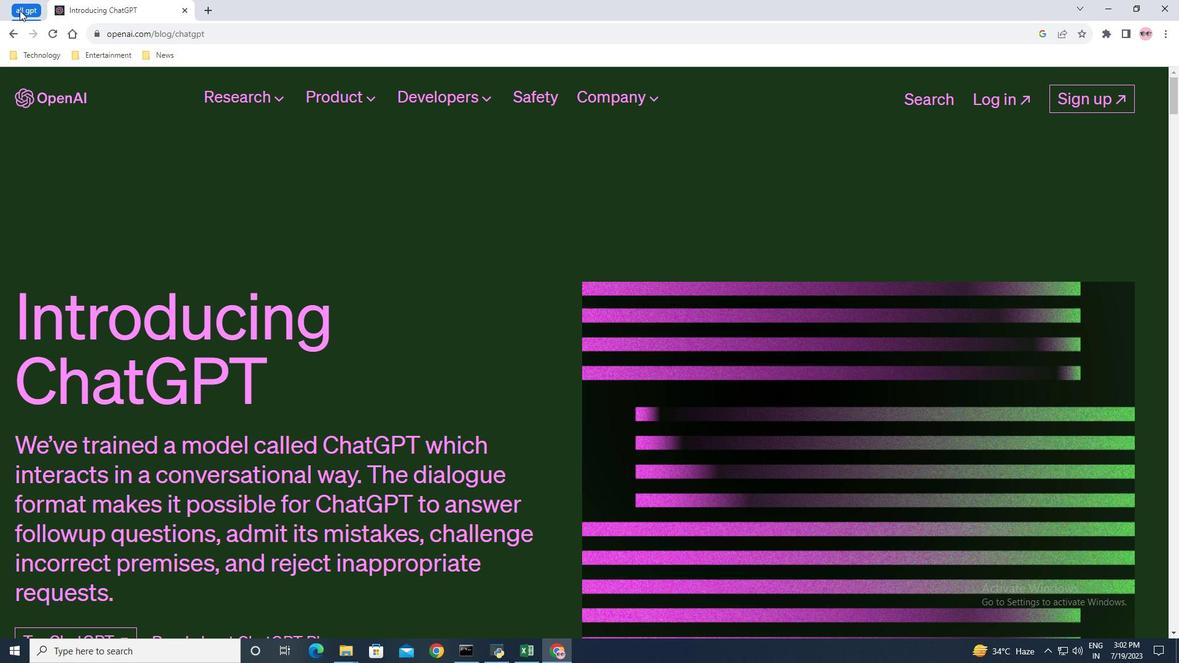 
Action: Mouse pressed left at (25, 6)
Screenshot: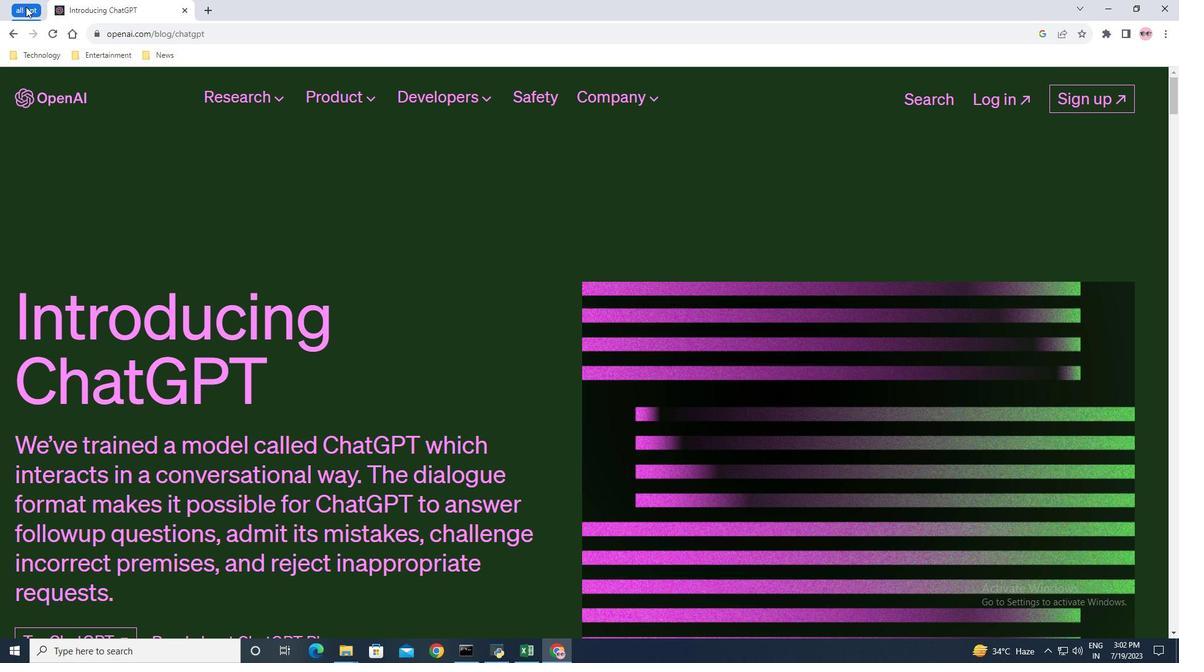 
Action: Mouse moved to (227, 6)
Screenshot: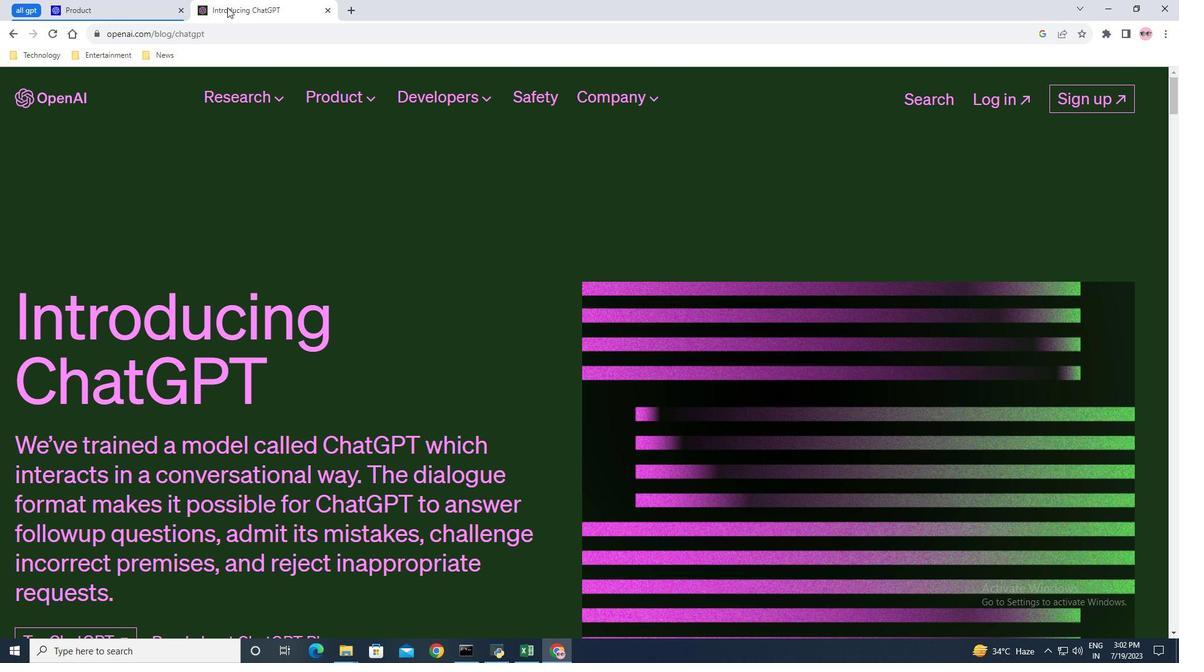 
Action: Mouse pressed left at (227, 6)
Screenshot: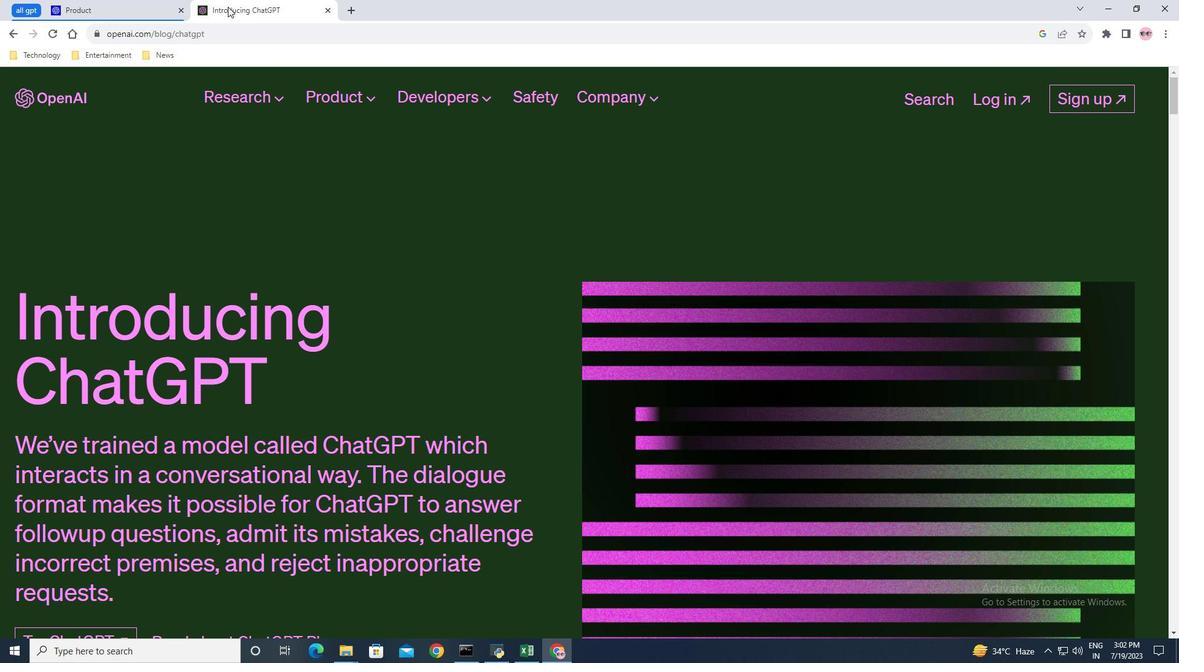 
Action: Mouse pressed right at (227, 6)
Screenshot: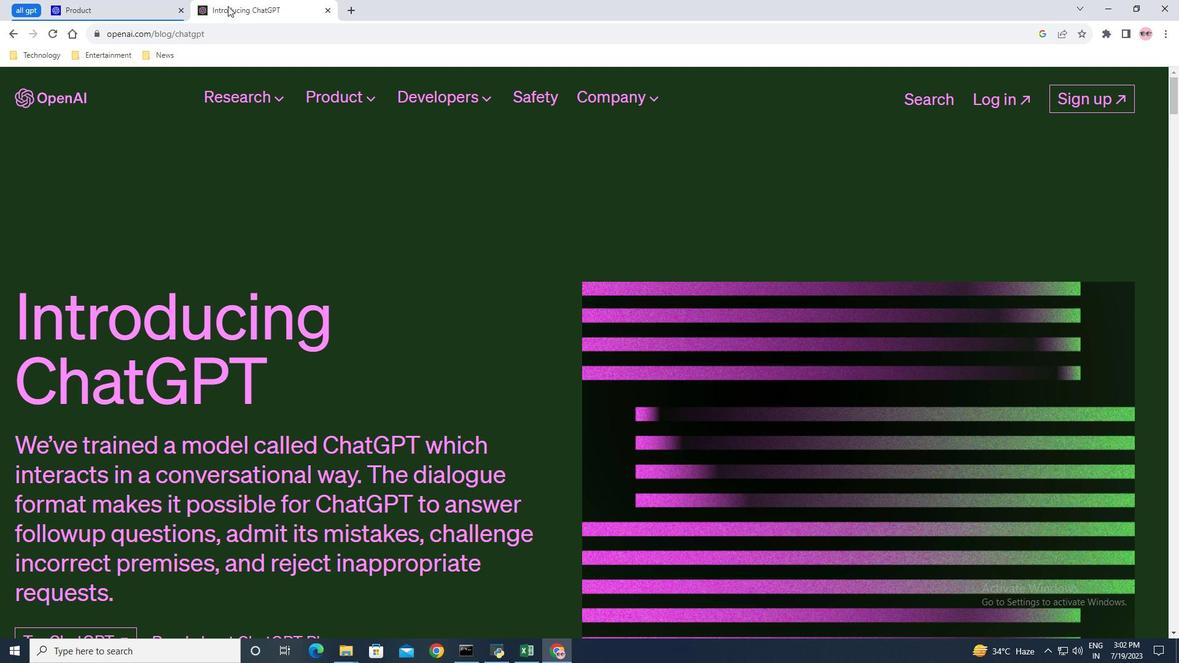 
Action: Mouse moved to (409, 65)
Screenshot: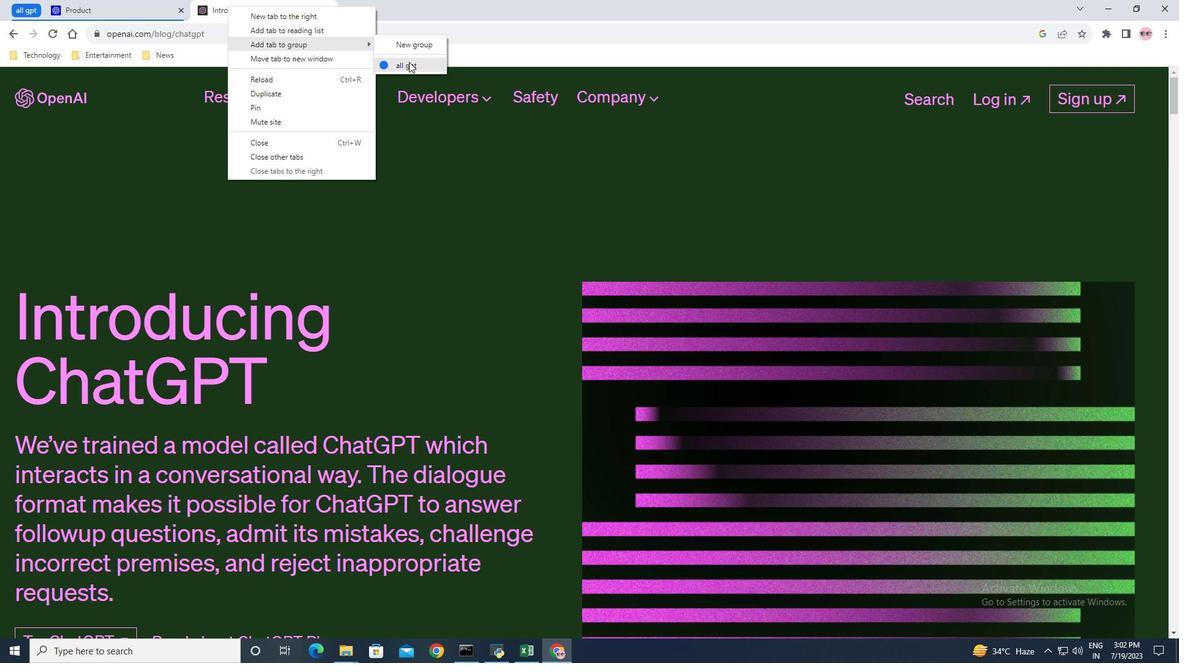 
Action: Mouse pressed left at (409, 65)
Screenshot: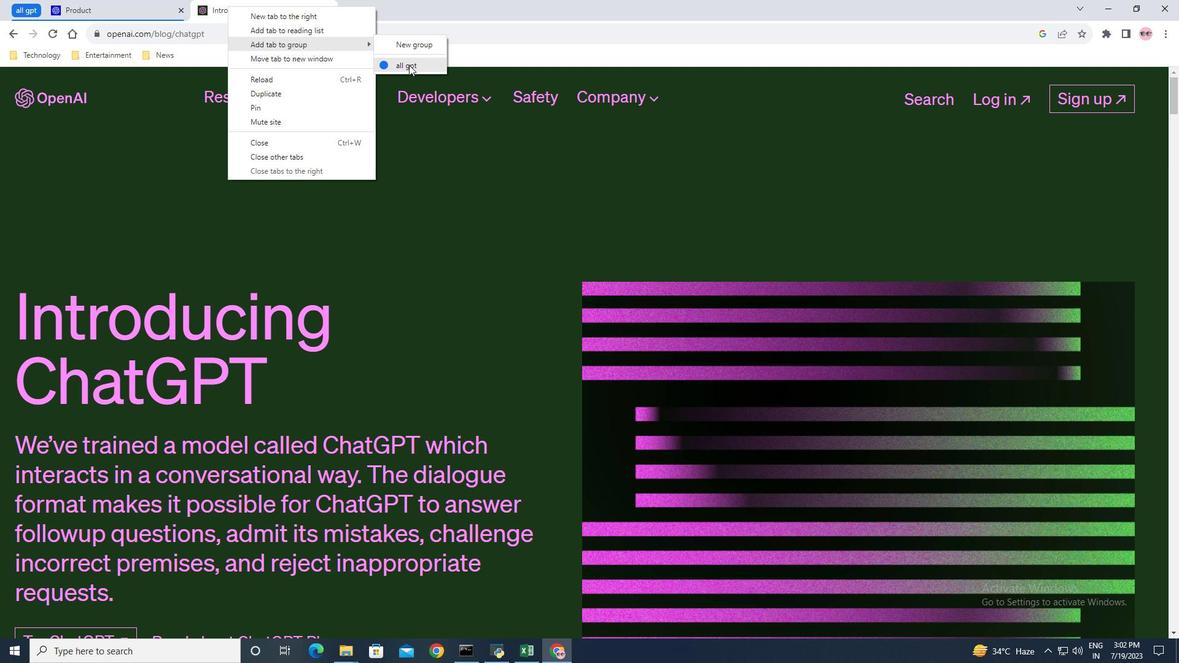 
Action: Mouse moved to (16, 9)
Screenshot: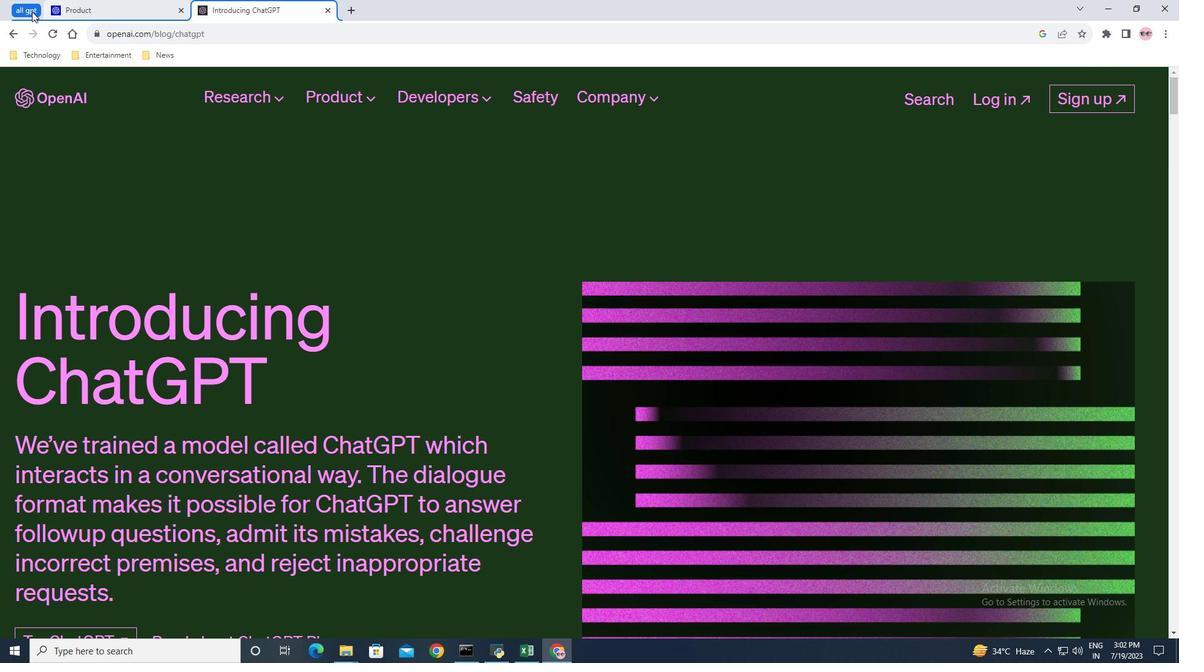 
Action: Mouse pressed left at (16, 9)
Screenshot: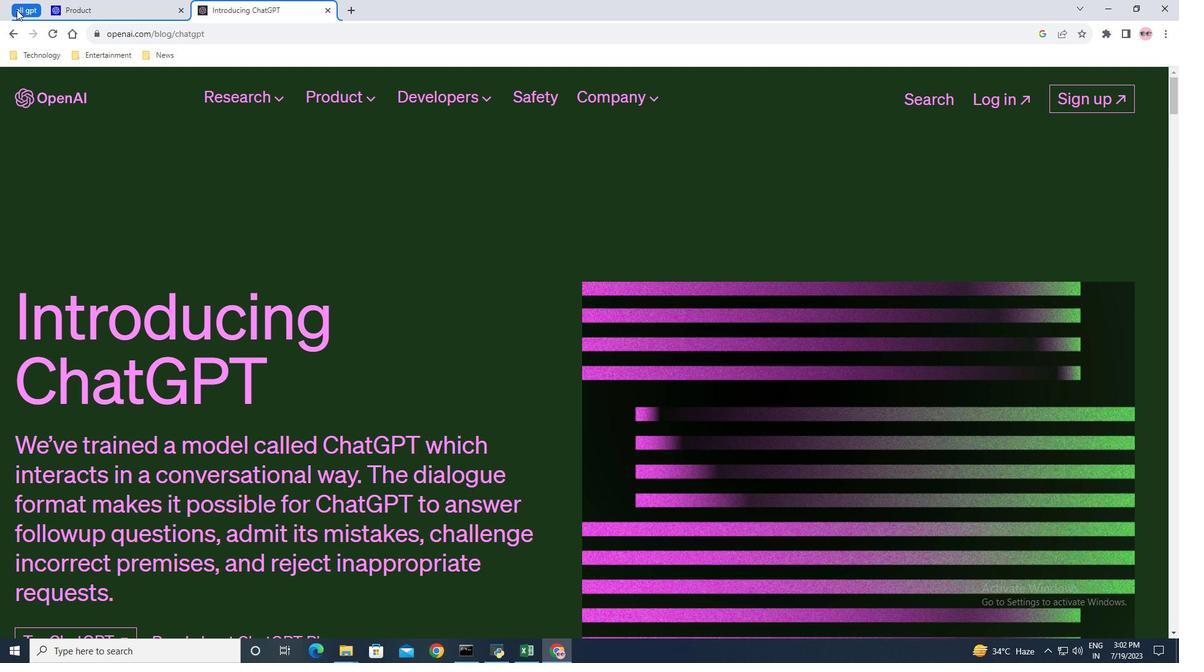 
Action: Mouse pressed left at (16, 9)
Screenshot: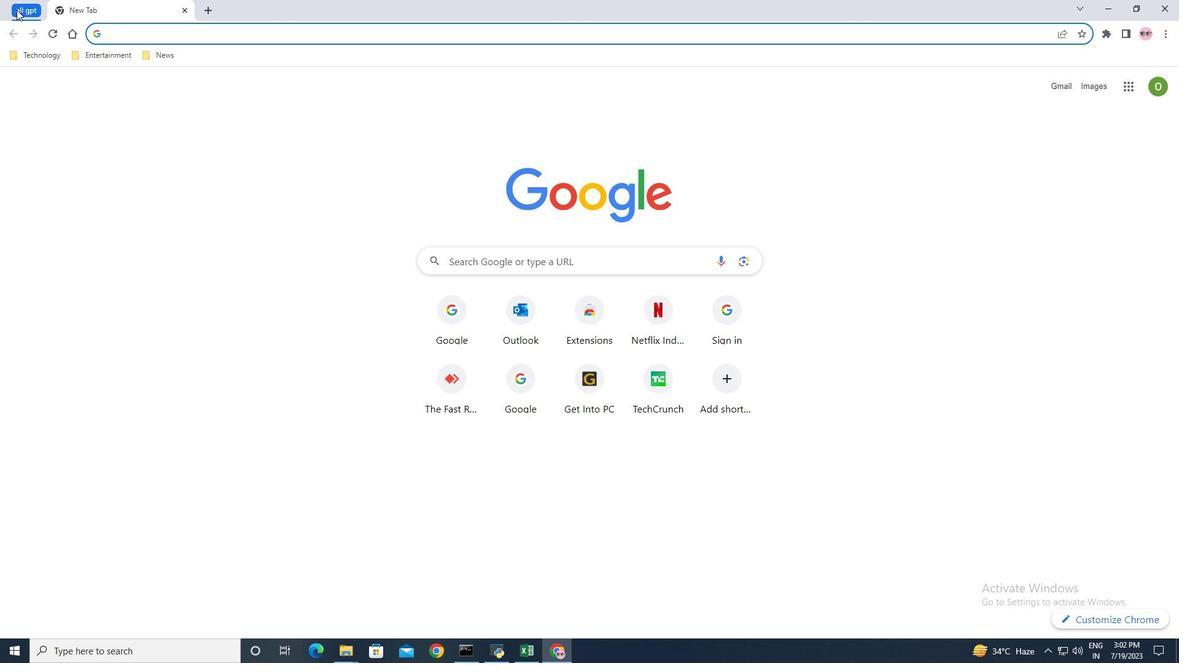 
Action: Mouse moved to (265, 6)
Screenshot: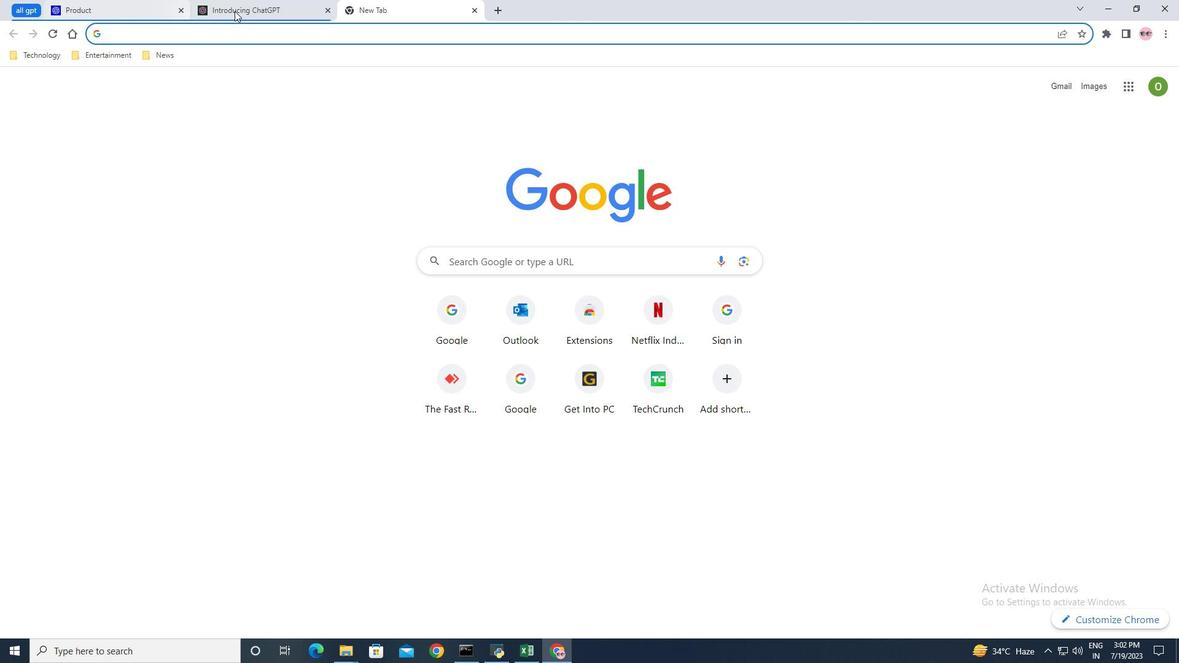 
Action: Mouse pressed left at (265, 6)
Screenshot: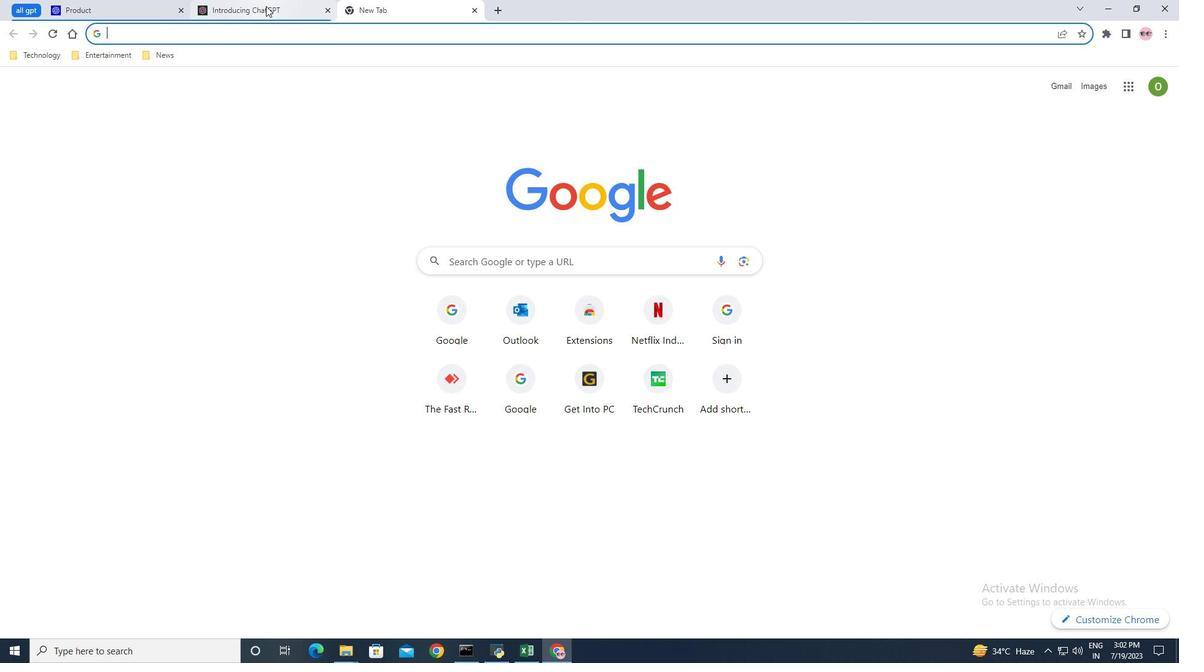 
Action: Mouse moved to (372, 6)
Screenshot: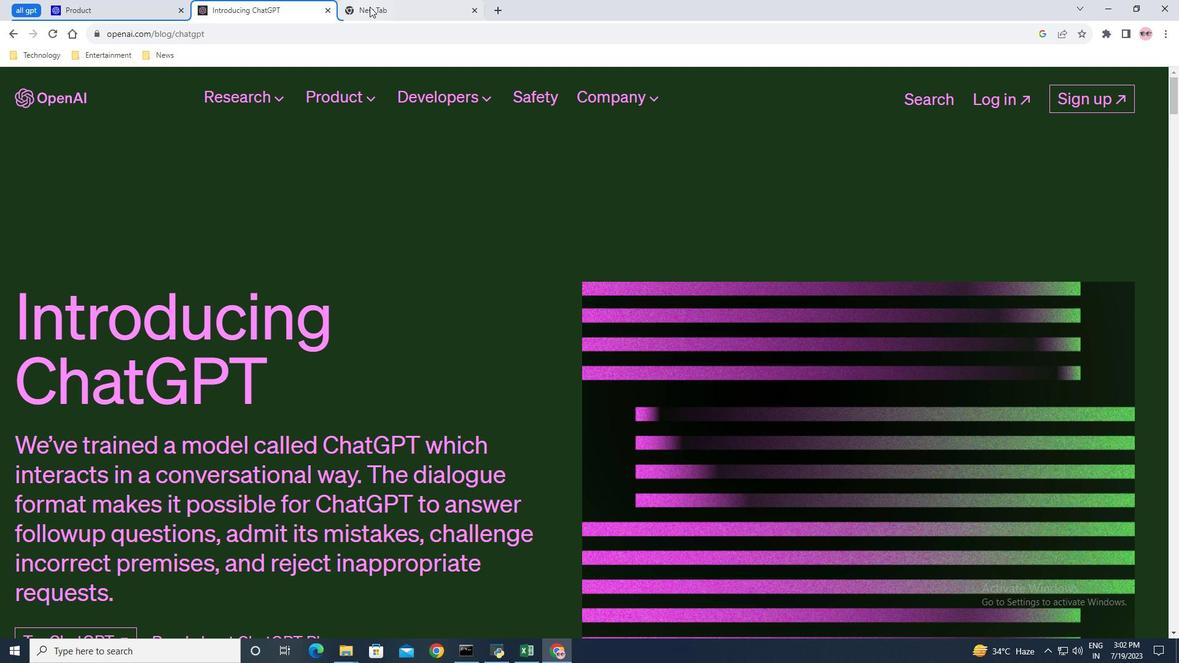 
Action: Mouse pressed left at (372, 6)
Screenshot: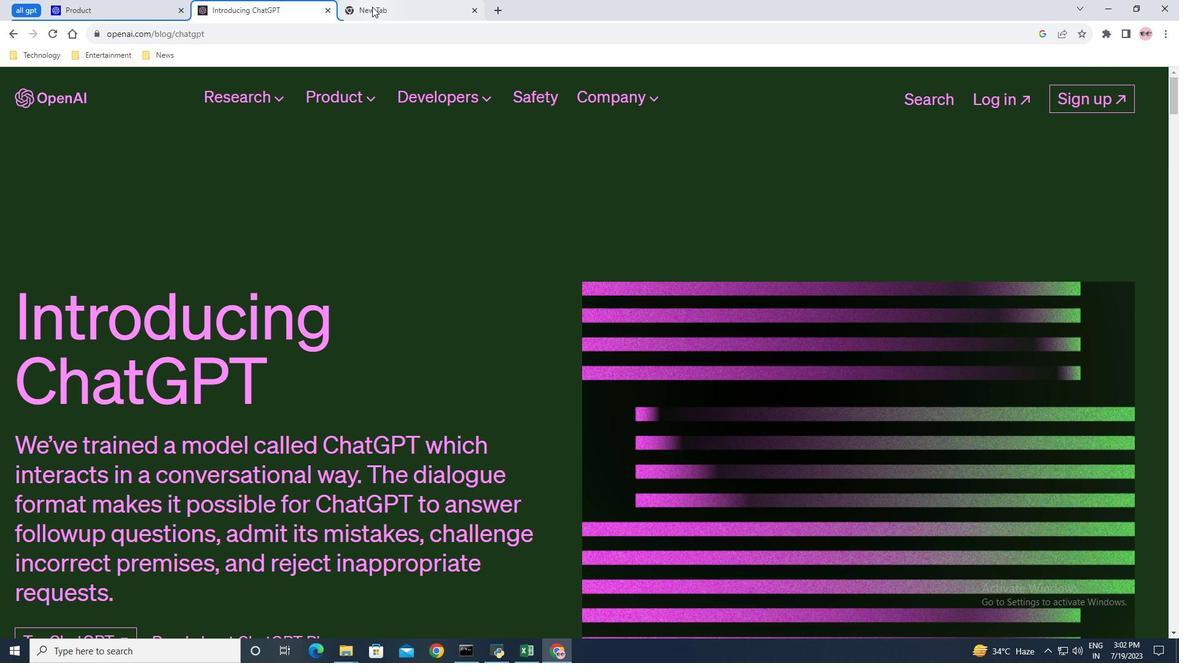 
Action: Mouse moved to (368, 39)
Screenshot: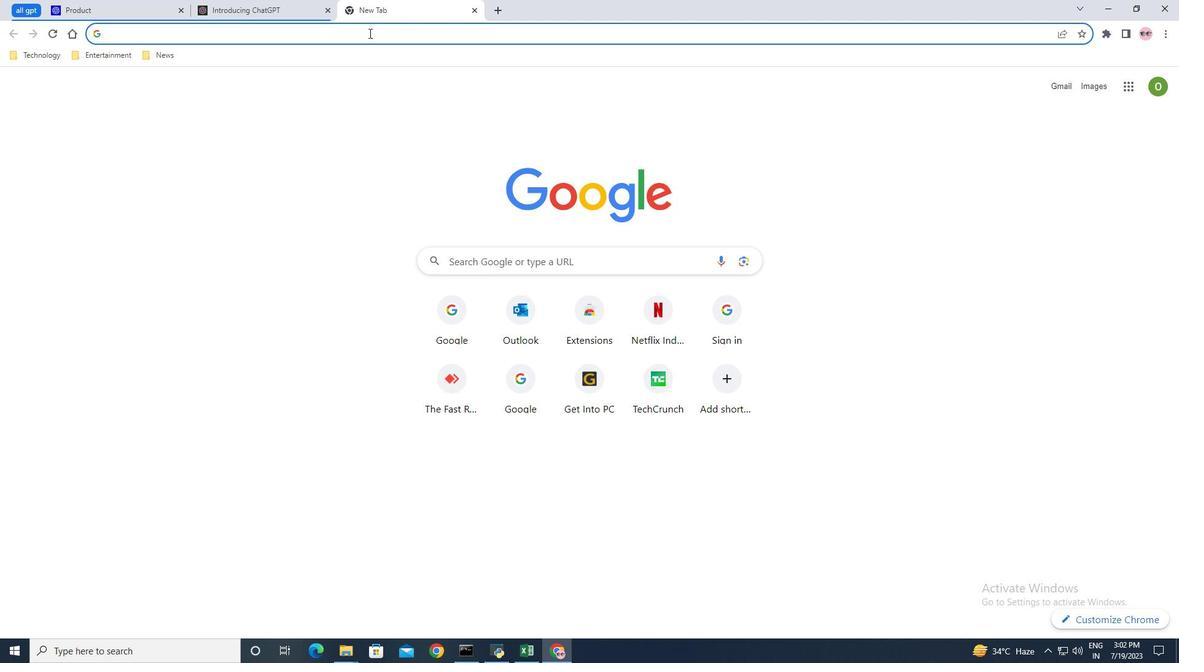 
Action: Mouse pressed left at (368, 39)
Screenshot: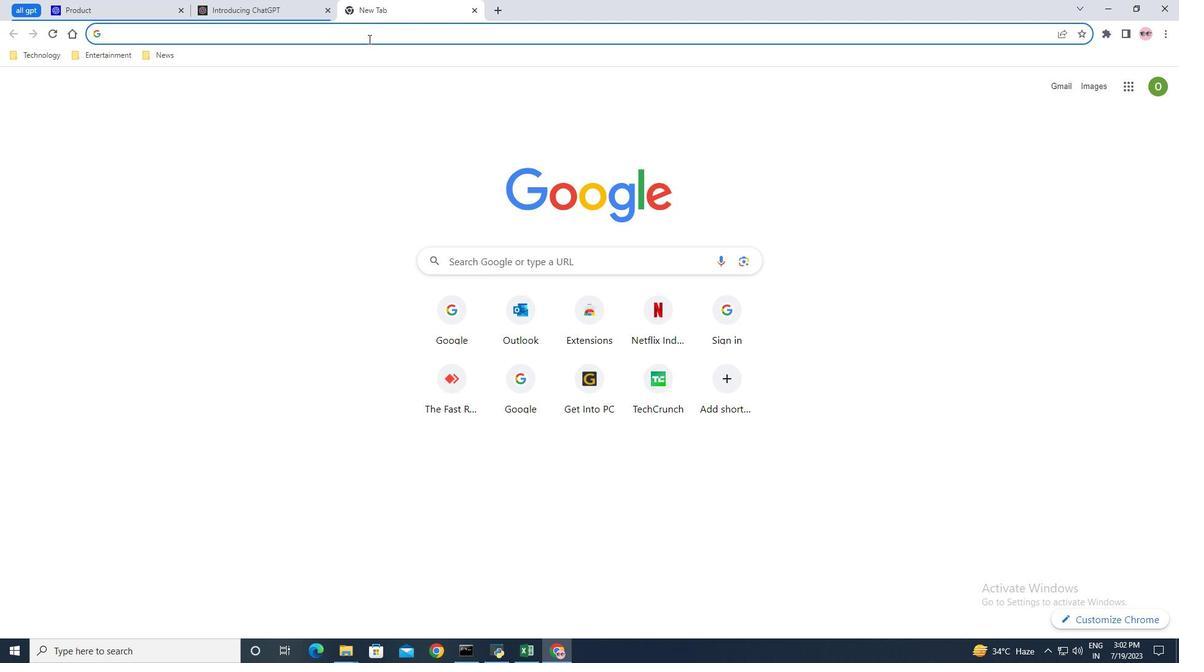 
Action: Key pressed newa<Key.backspace><Key.backspace><Key.backspace><Key.backspace>cnn<Key.enter>
Screenshot: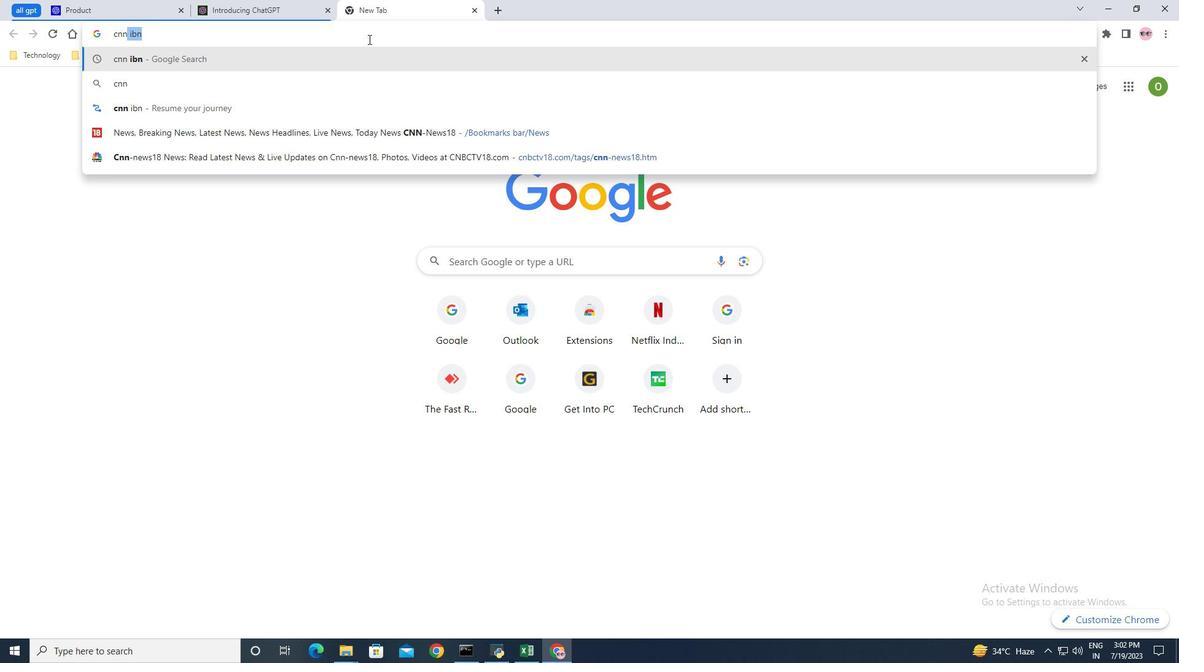 
Action: Mouse moved to (498, 8)
Screenshot: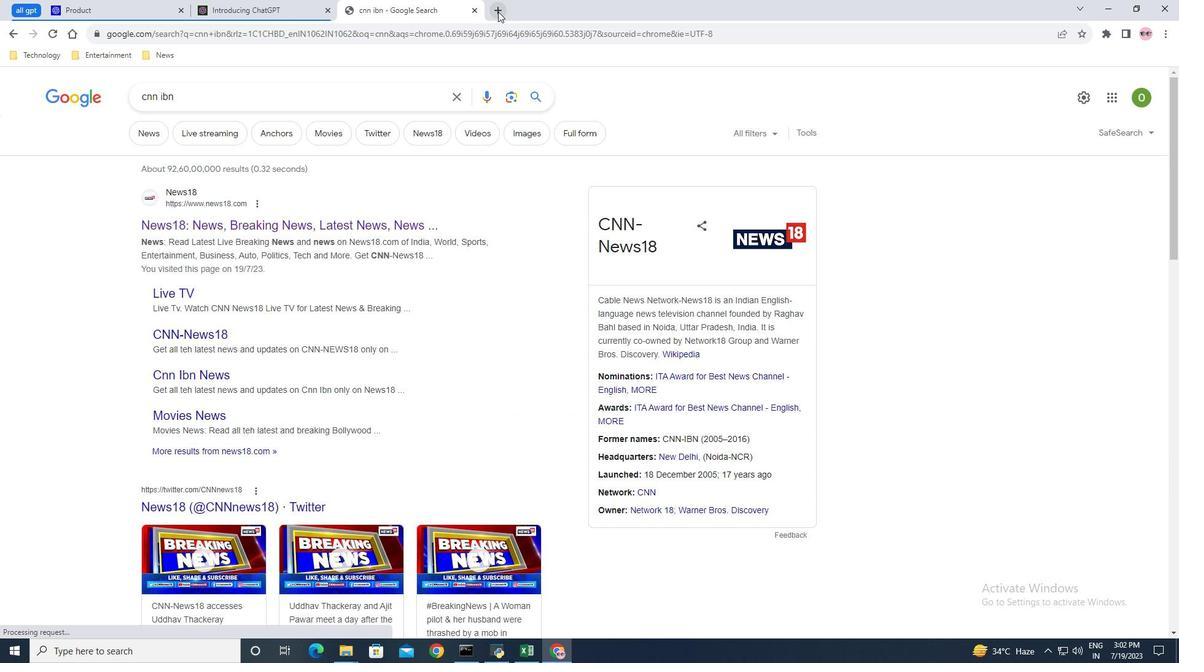 
Action: Mouse pressed left at (498, 8)
Screenshot: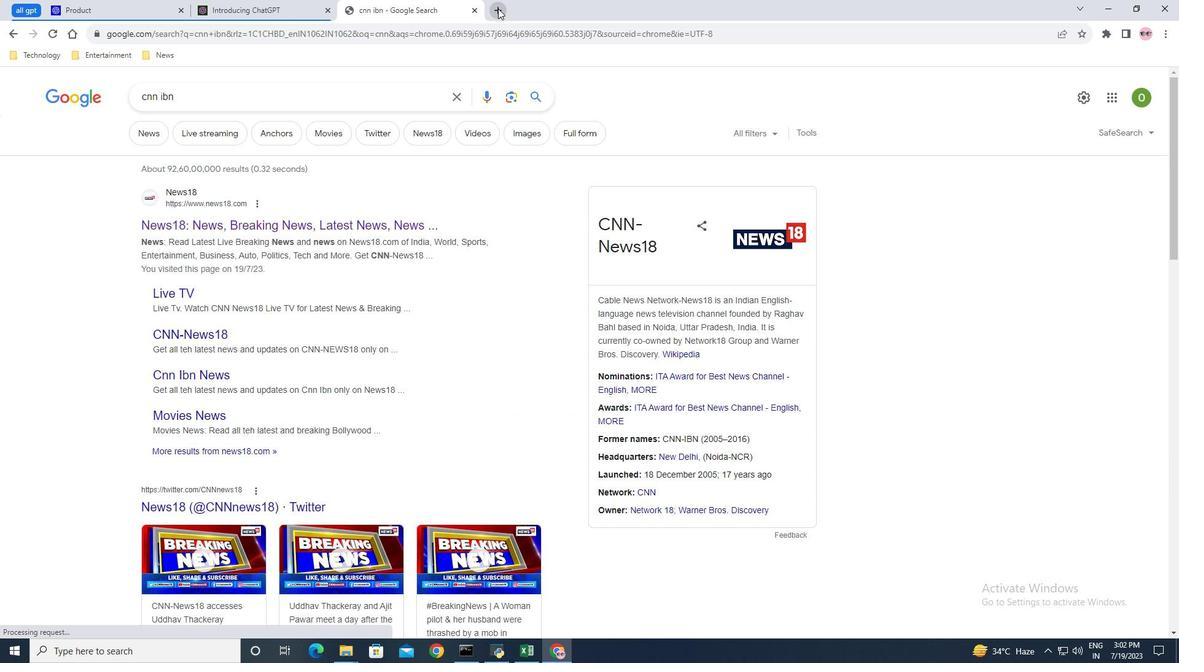 
Action: Mouse moved to (499, 36)
Screenshot: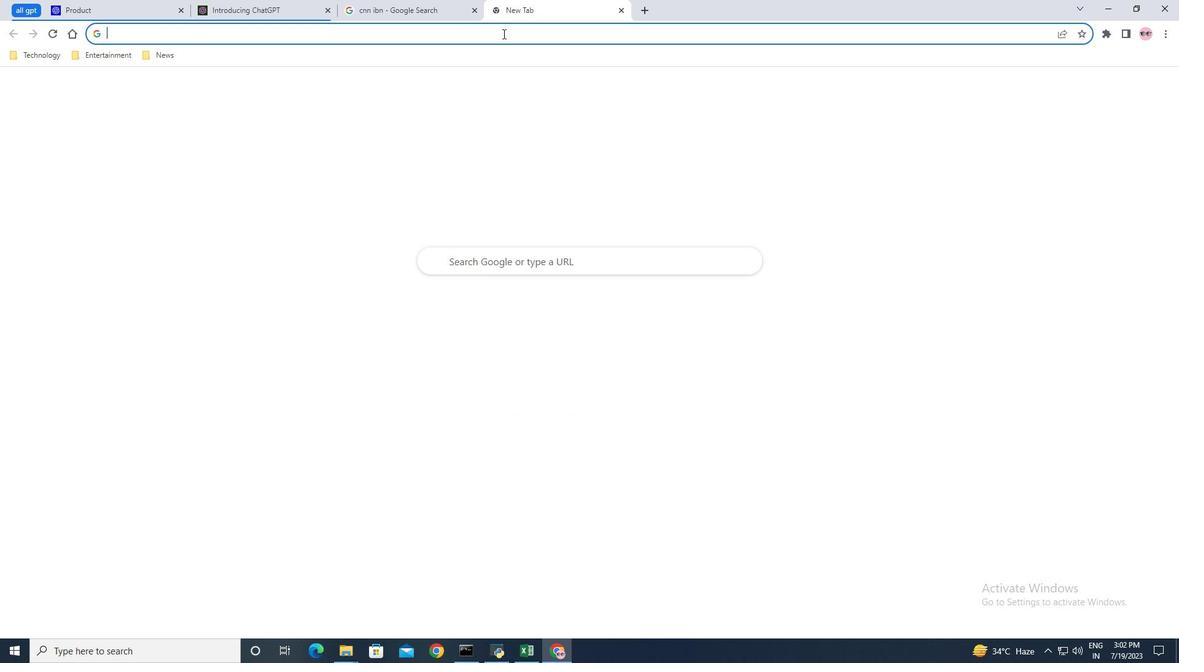 
Action: Mouse pressed left at (499, 36)
Screenshot: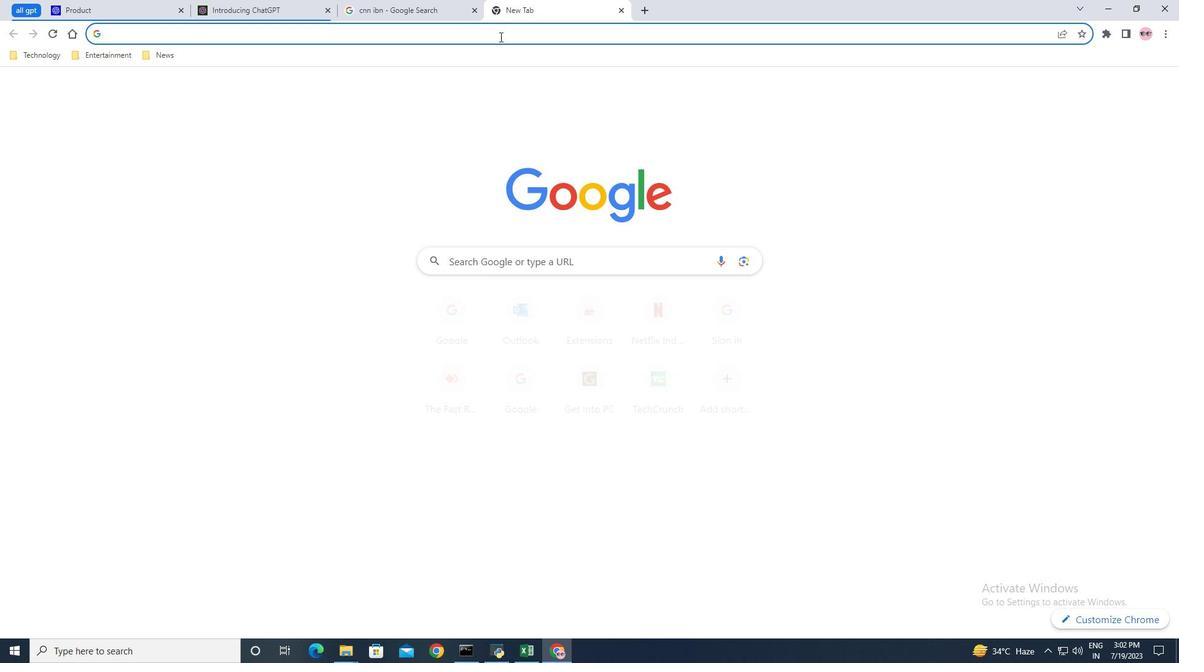 
Action: Mouse moved to (405, 39)
Screenshot: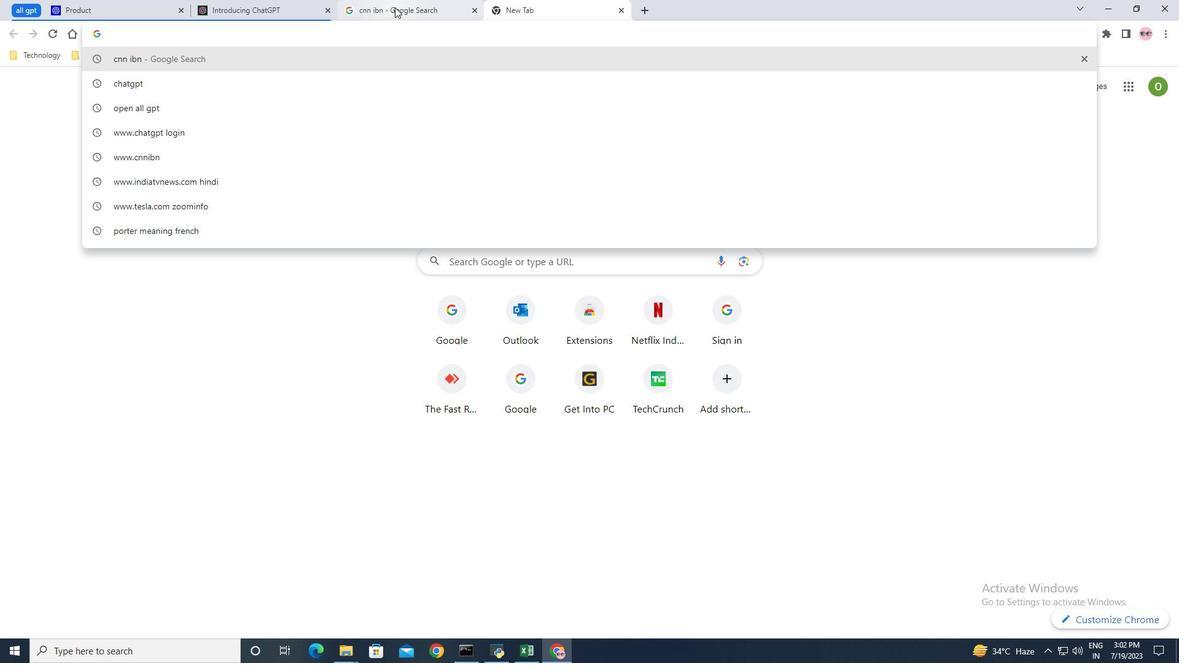 
Action: Key pressed n<Key.backspace>india<Key.backspace><Key.backspace><Key.backspace><Key.backspace><Key.backspace><Key.backspace><Key.backspace><Key.backspace><Key.backspace><Key.backspace><Key.backspace><Key.backspace><Key.backspace><Key.backspace>indiatv<Key.enter>
Screenshot: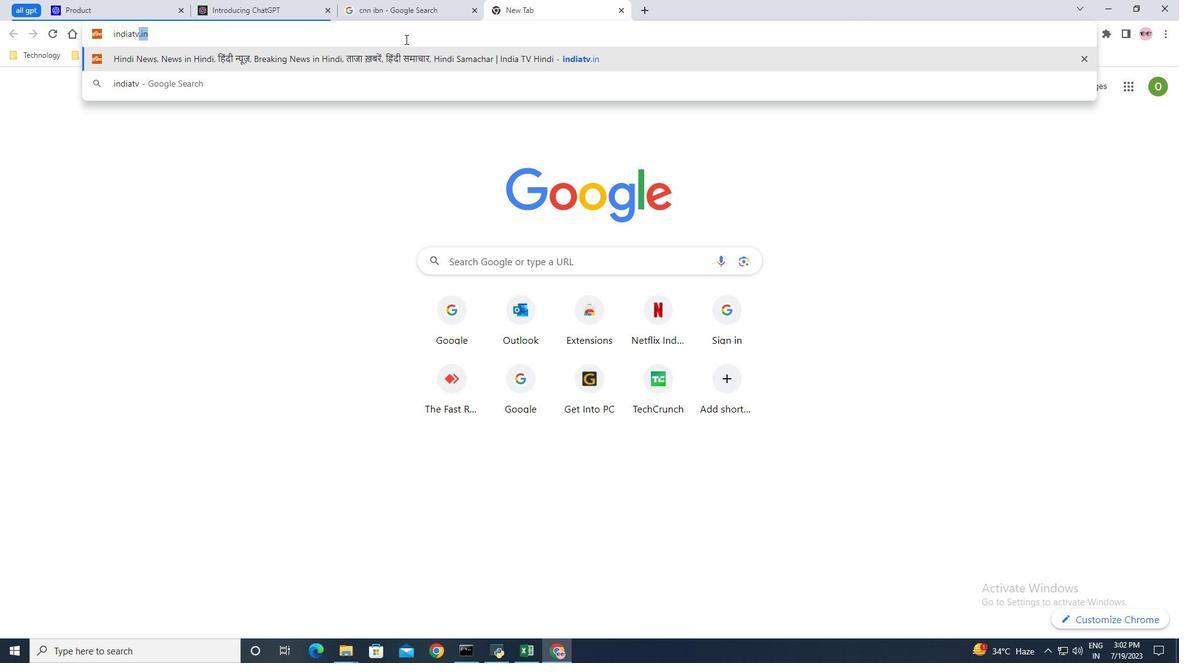 
Action: Mouse moved to (376, 2)
Screenshot: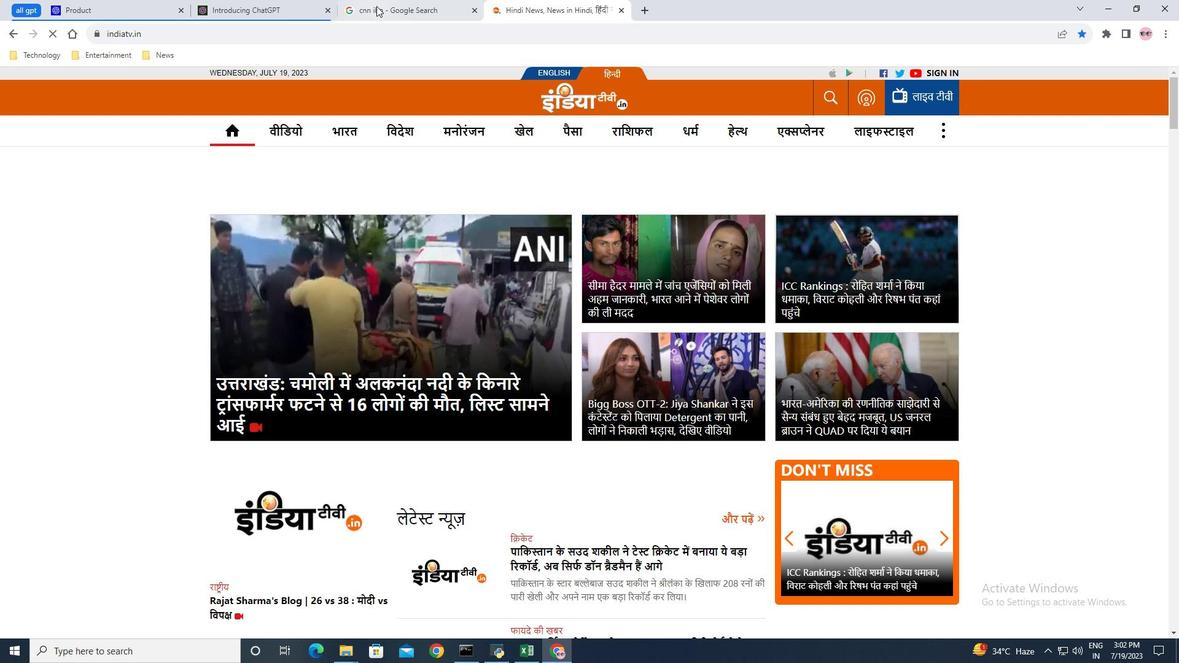 
Action: Mouse pressed left at (376, 2)
Screenshot: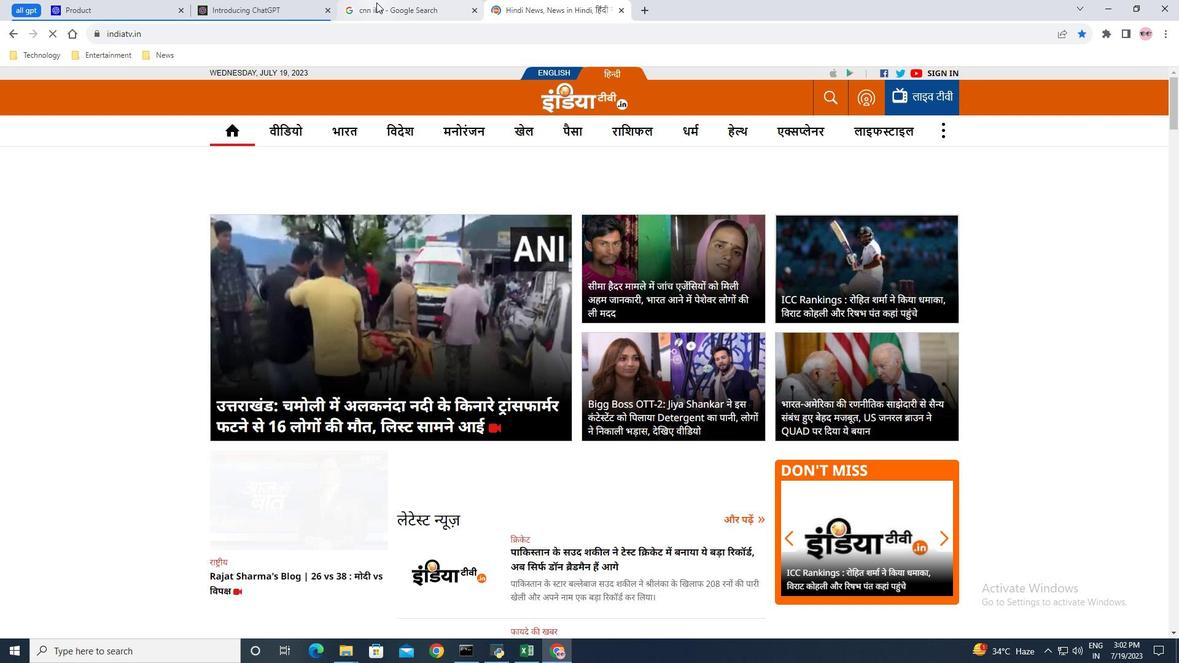 
Action: Mouse pressed right at (376, 2)
Screenshot: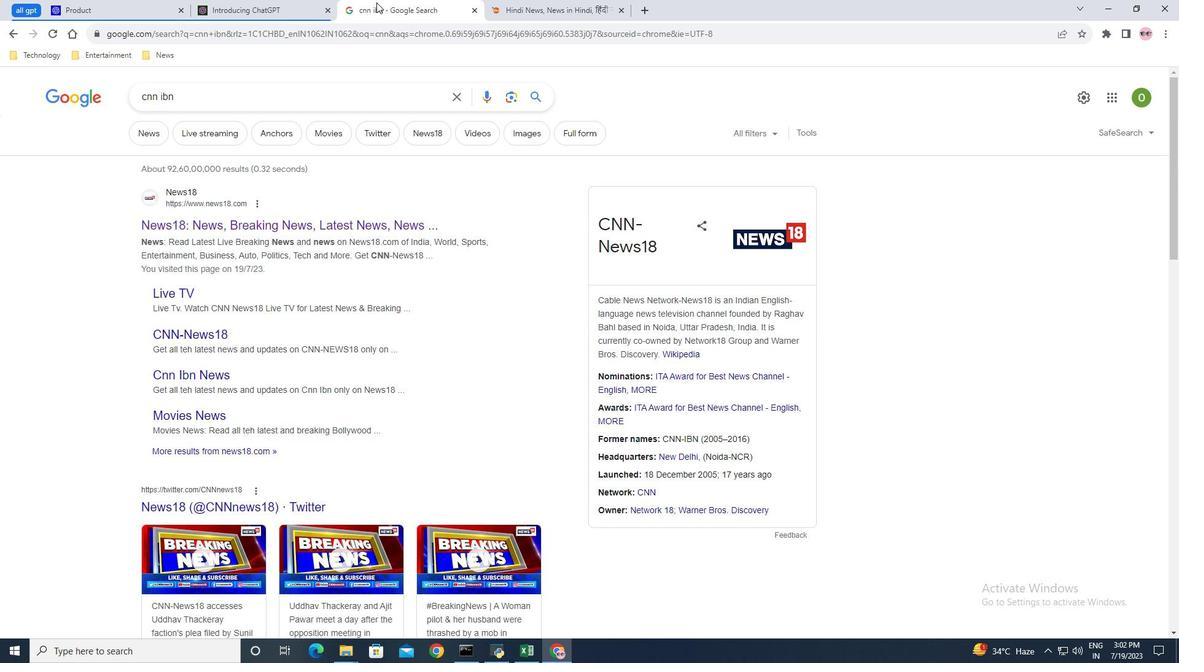 
Action: Mouse moved to (430, 36)
Screenshot: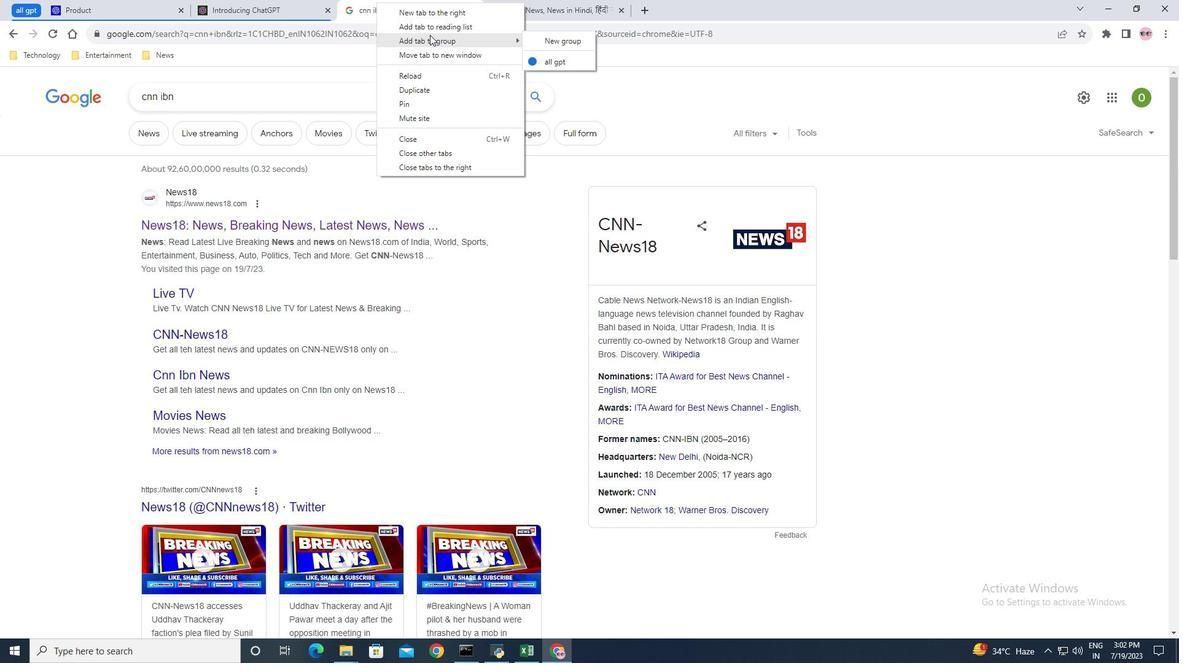 
Action: Mouse pressed left at (430, 36)
Screenshot: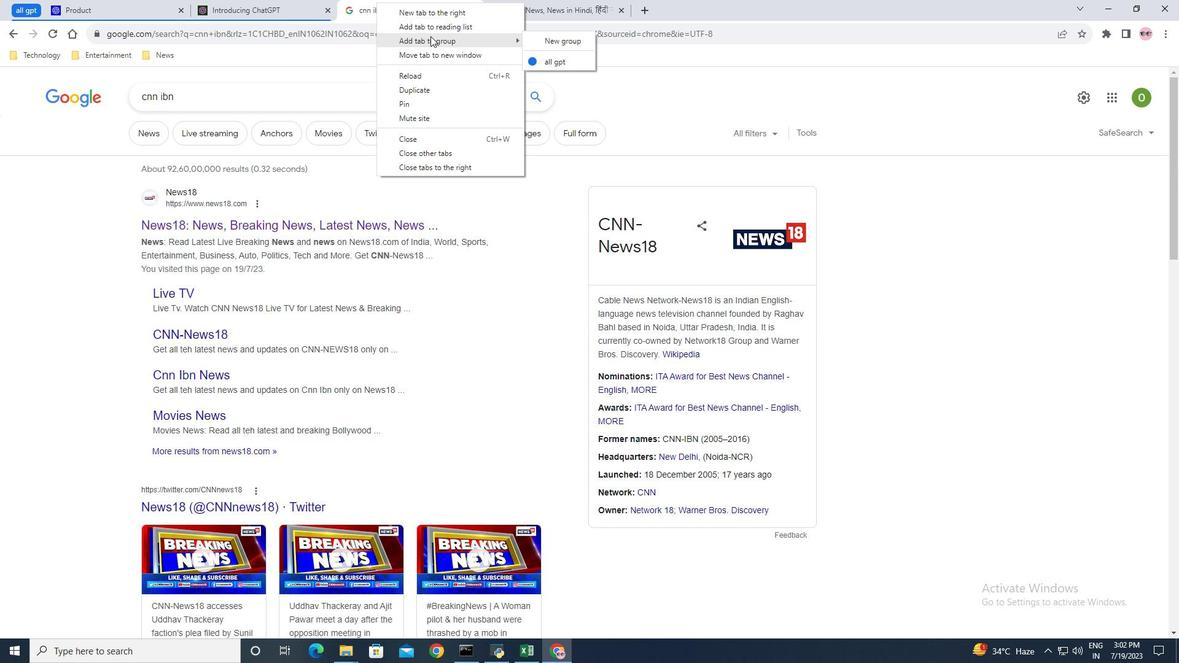 
Action: Mouse moved to (555, 43)
Screenshot: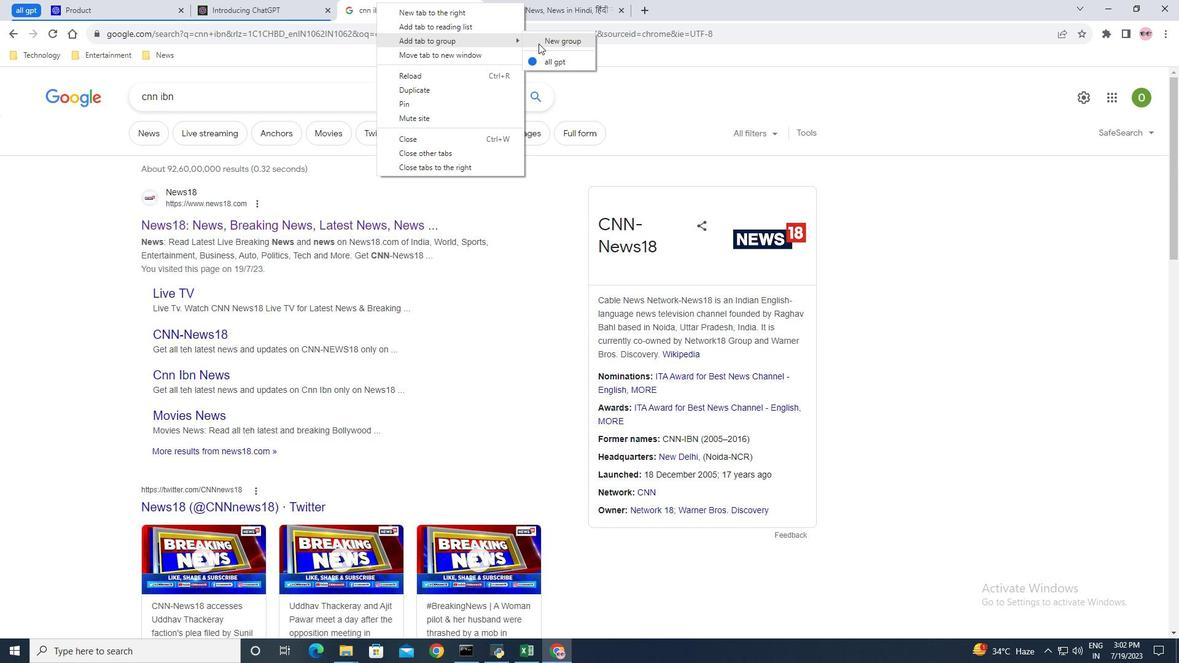 
Action: Mouse pressed left at (555, 43)
Screenshot: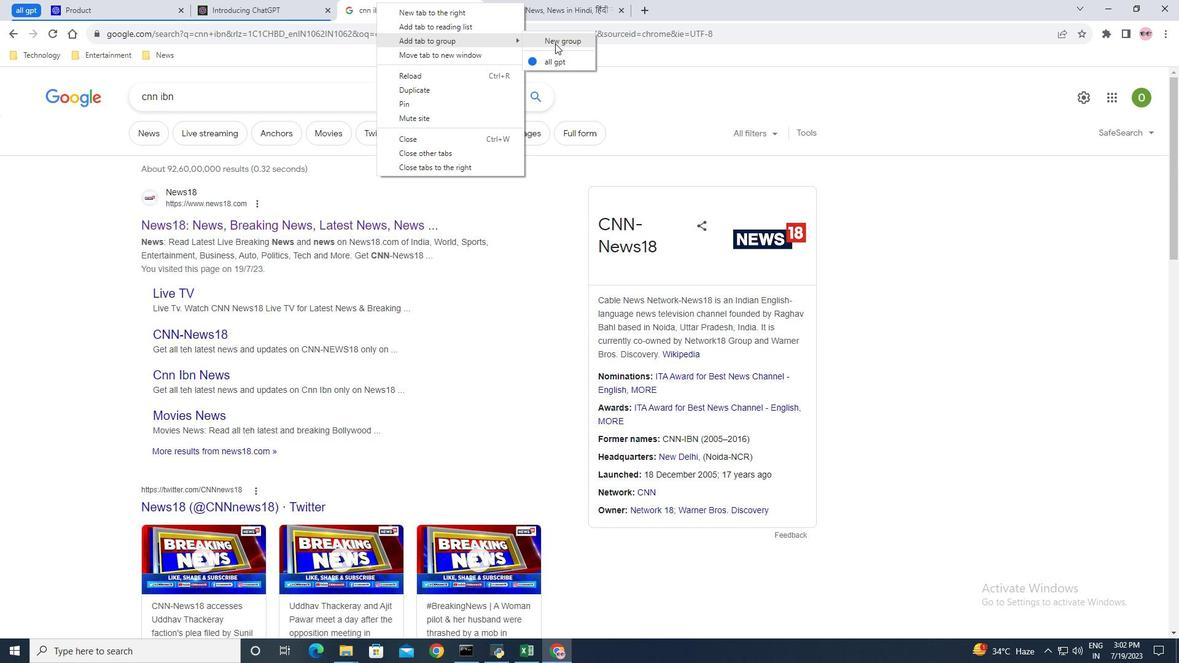 
Action: Mouse moved to (393, 46)
Screenshot: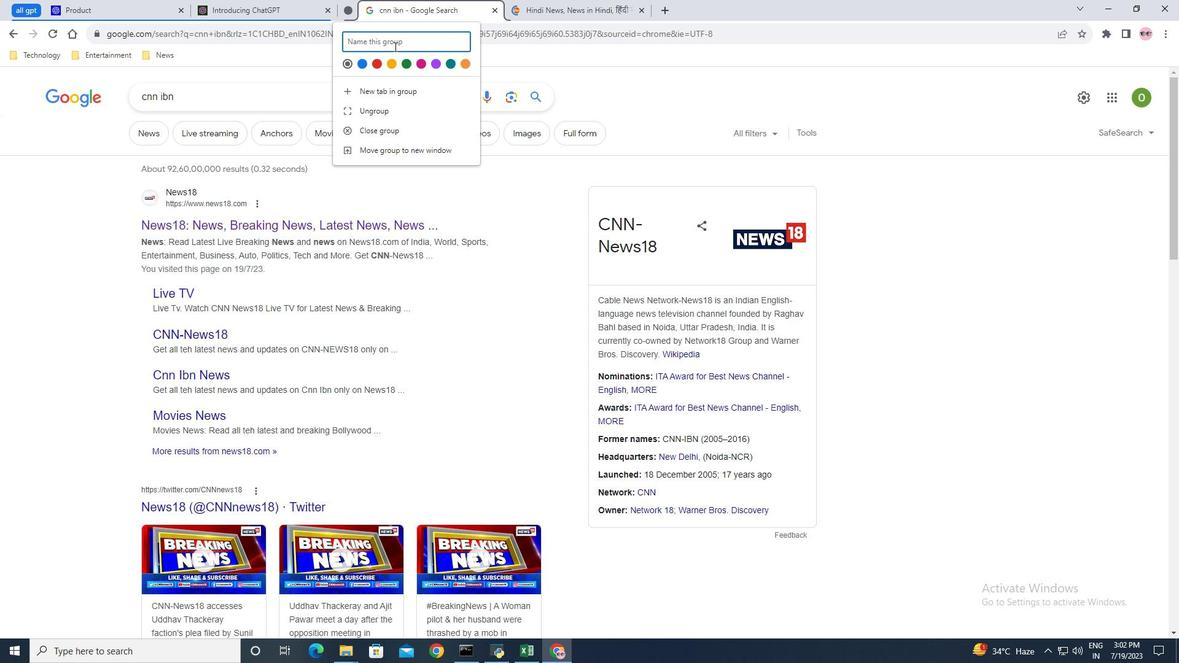 
Action: Key pressed <Key.shift>News<Key.space>chanel
Screenshot: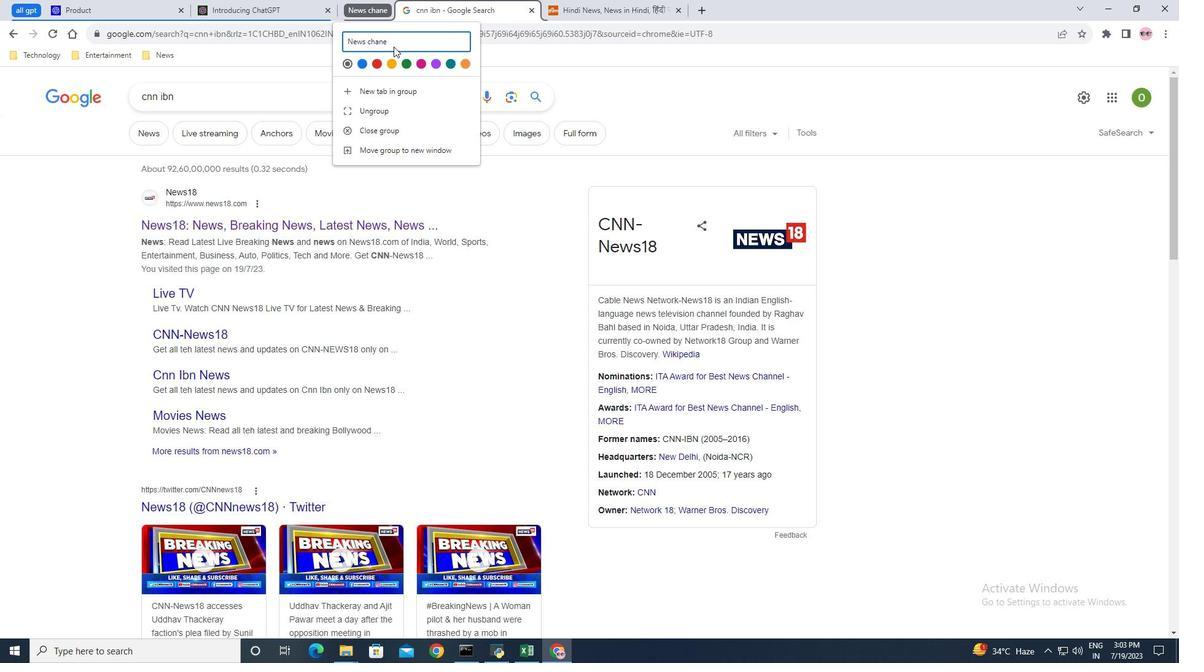 
Action: Mouse moved to (391, 63)
Screenshot: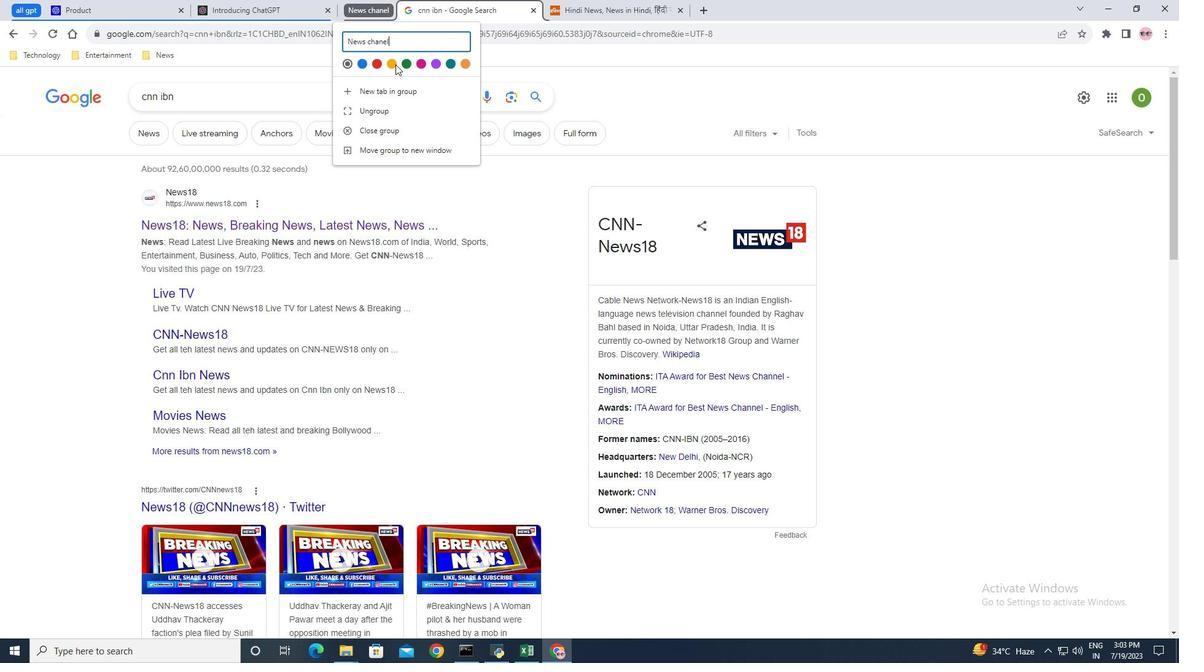 
Action: Mouse pressed left at (391, 63)
Screenshot: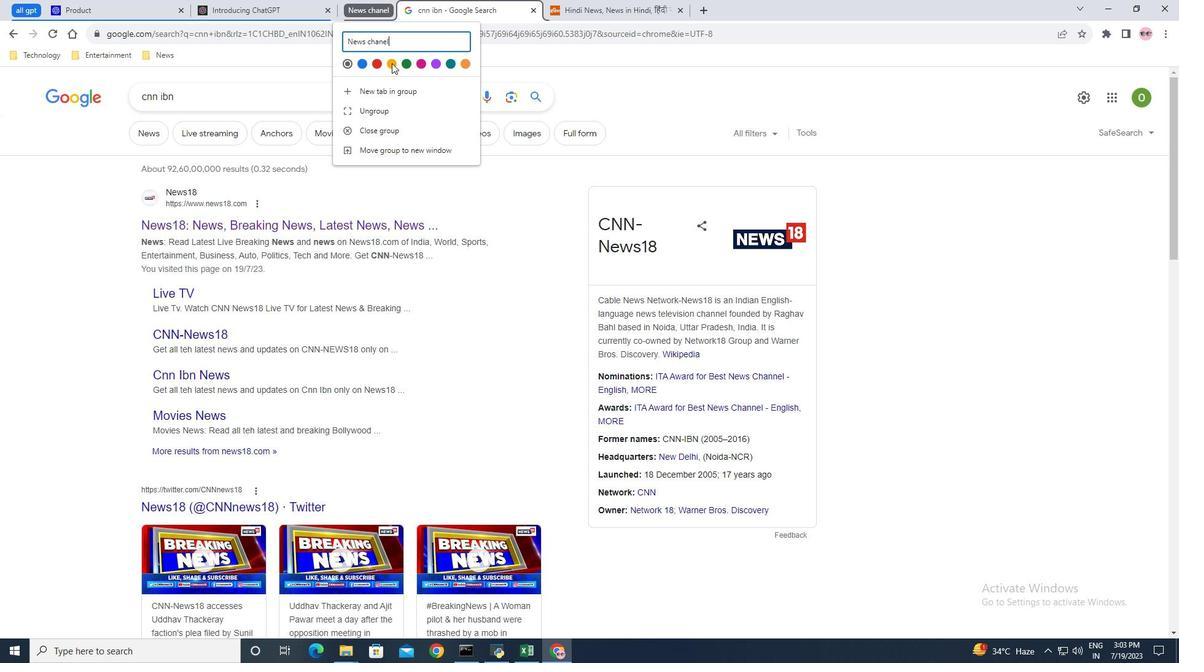 
Action: Mouse moved to (442, 7)
Screenshot: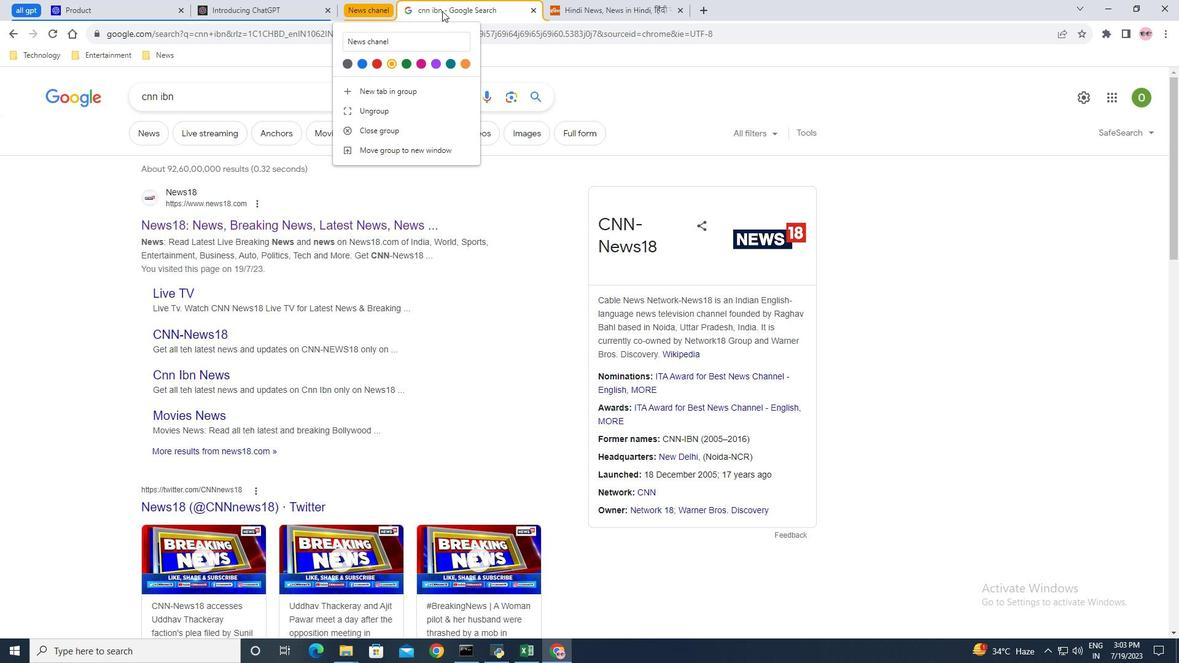 
Action: Mouse pressed left at (442, 7)
Screenshot: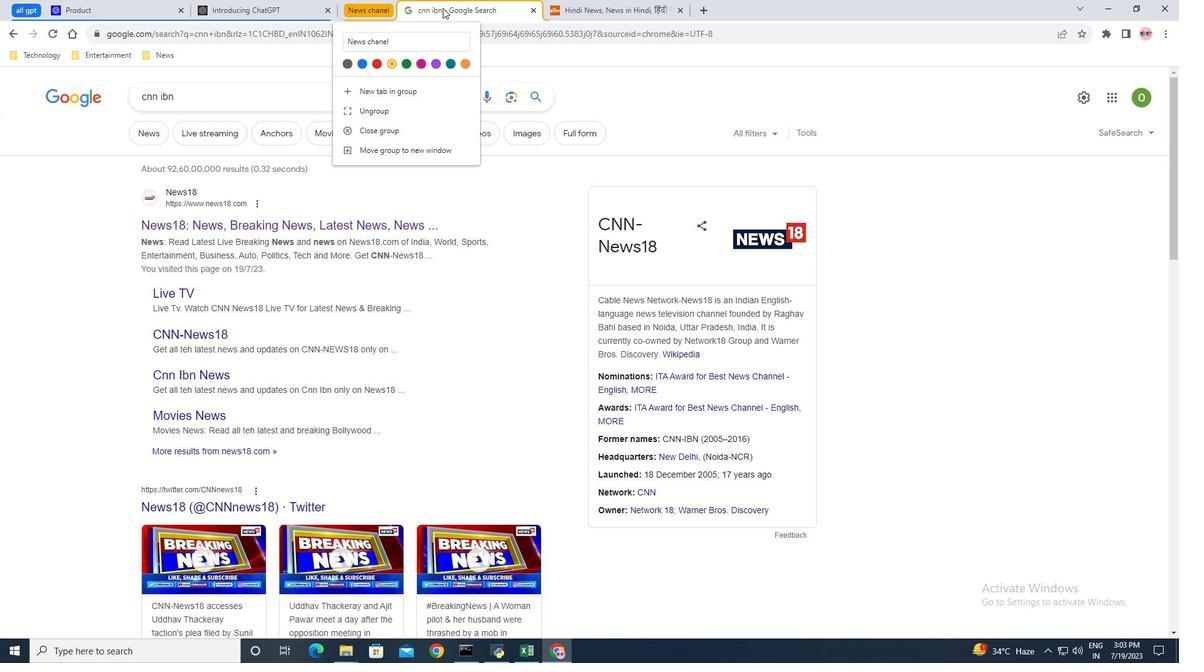 
Action: Mouse moved to (576, 7)
Screenshot: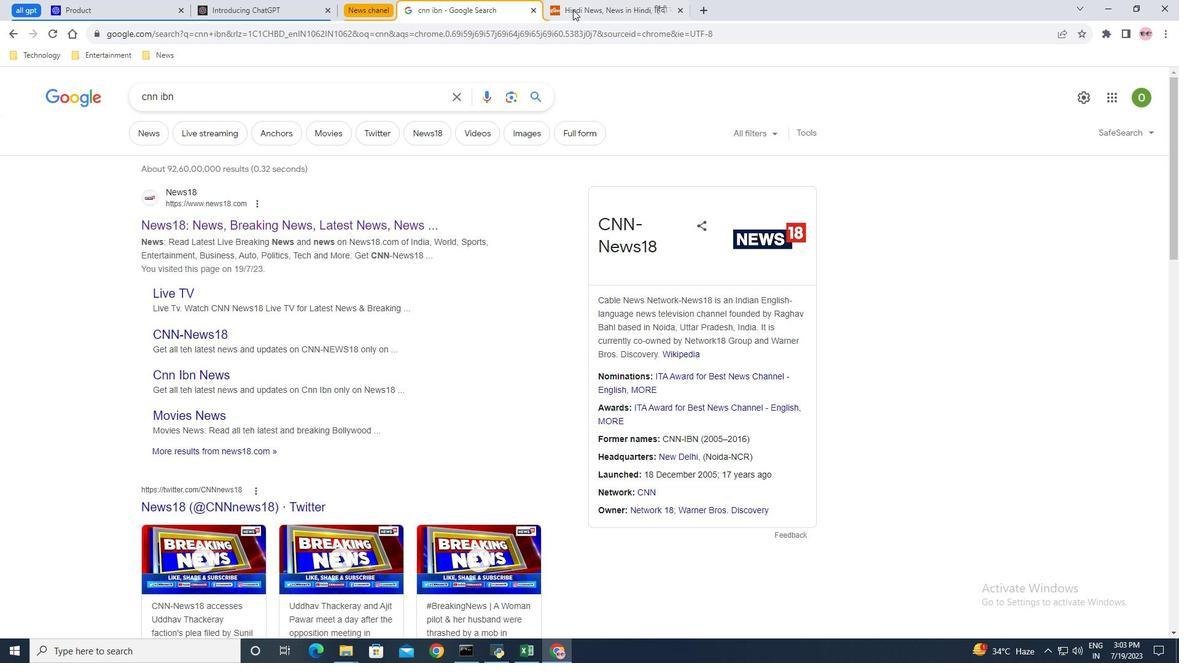 
Action: Mouse pressed left at (576, 7)
Screenshot: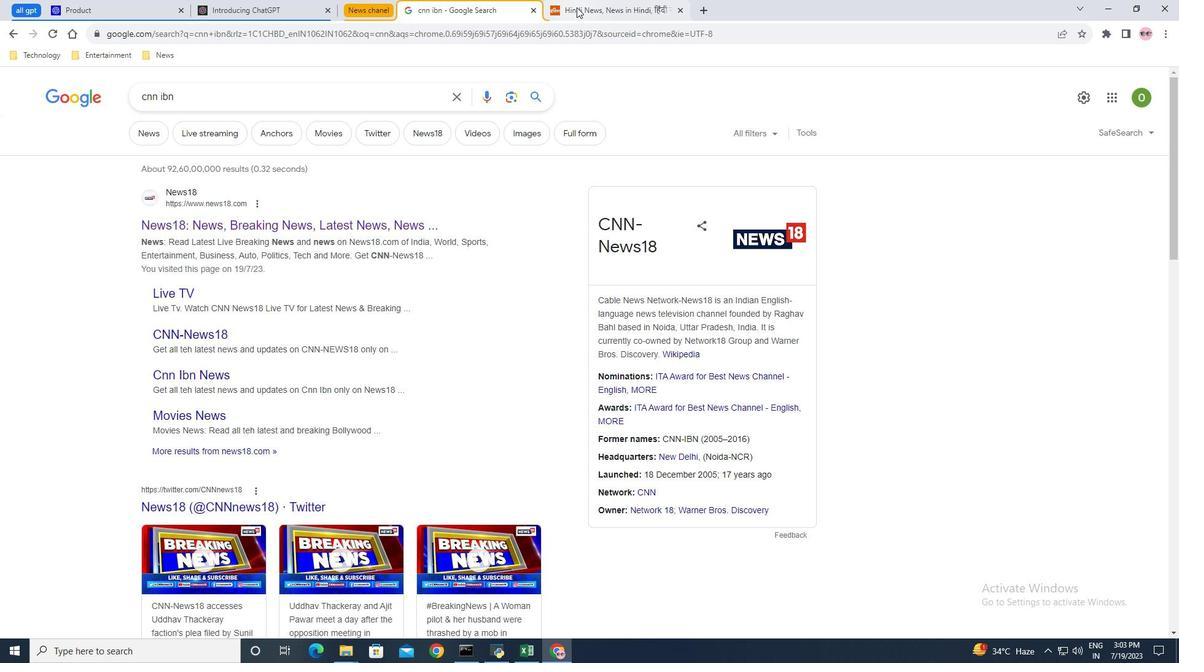
Action: Mouse pressed right at (576, 7)
Screenshot: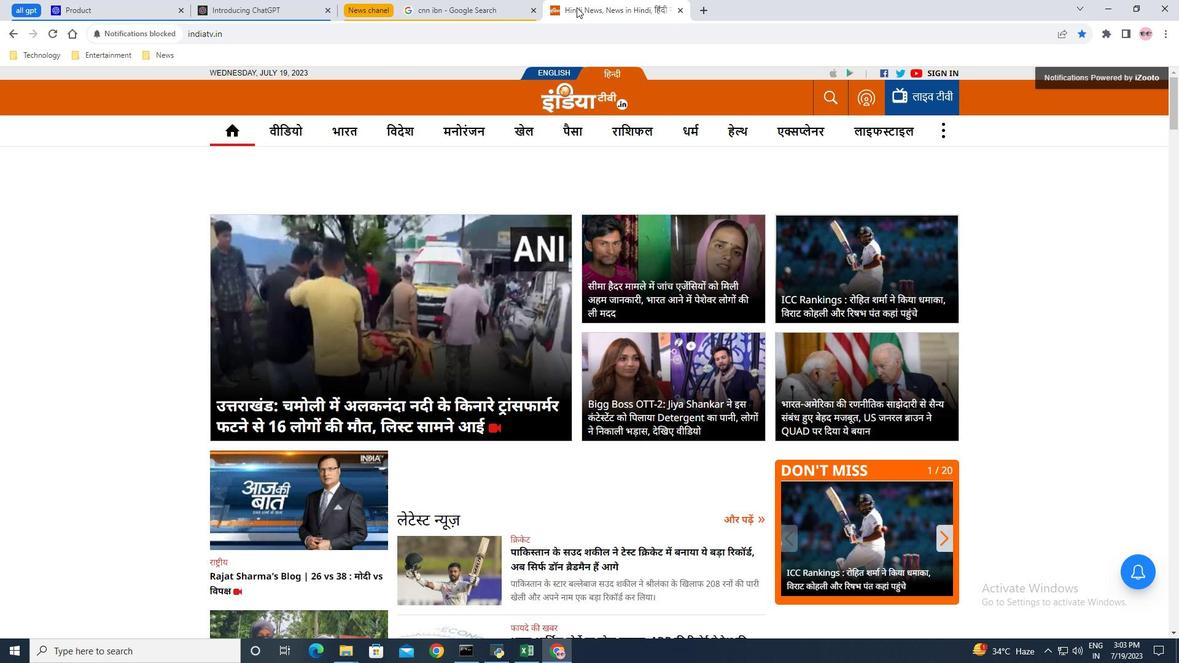 
Action: Mouse moved to (625, 45)
Screenshot: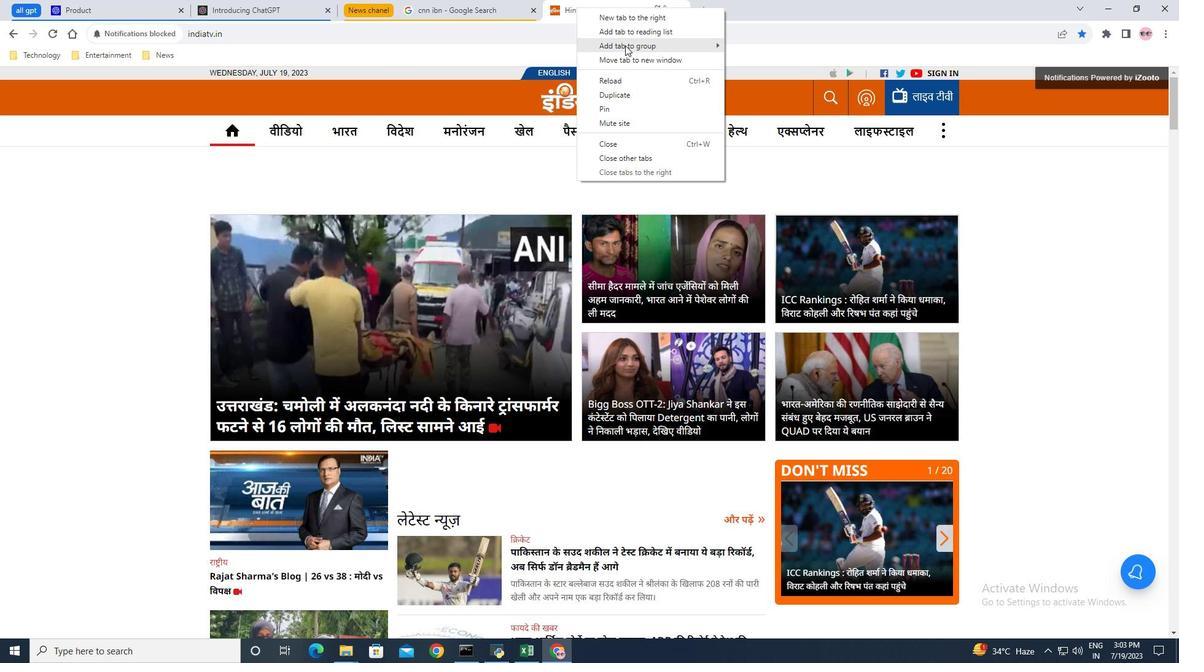 
Action: Mouse pressed left at (625, 45)
Screenshot: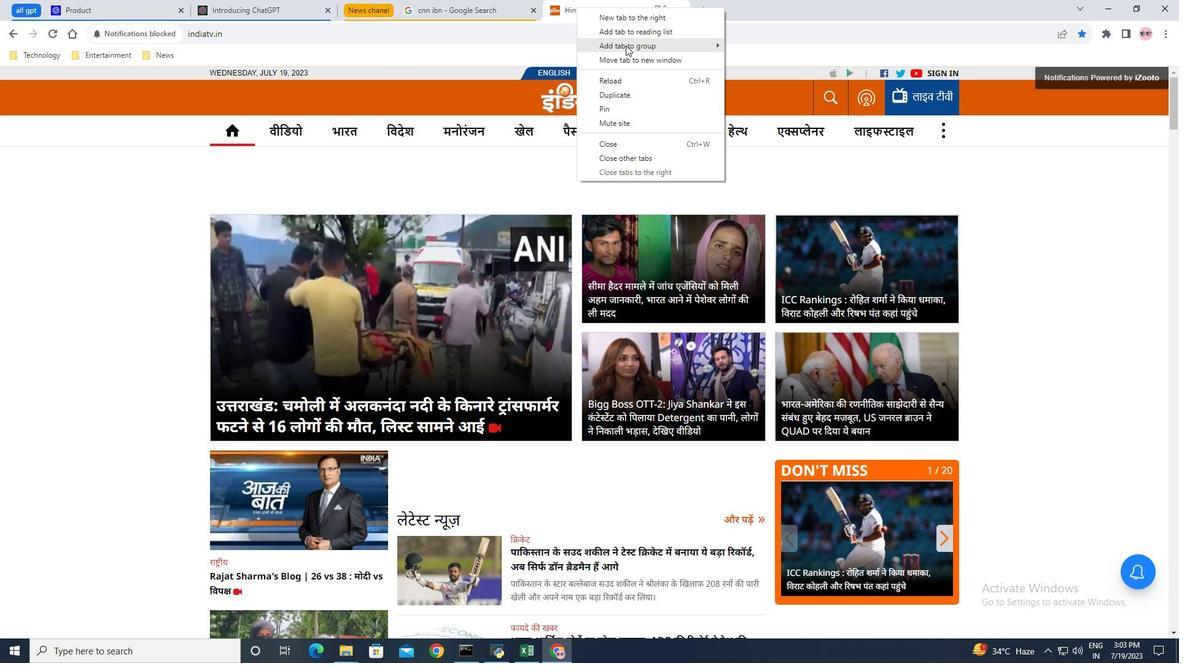 
Action: Mouse moved to (753, 78)
Screenshot: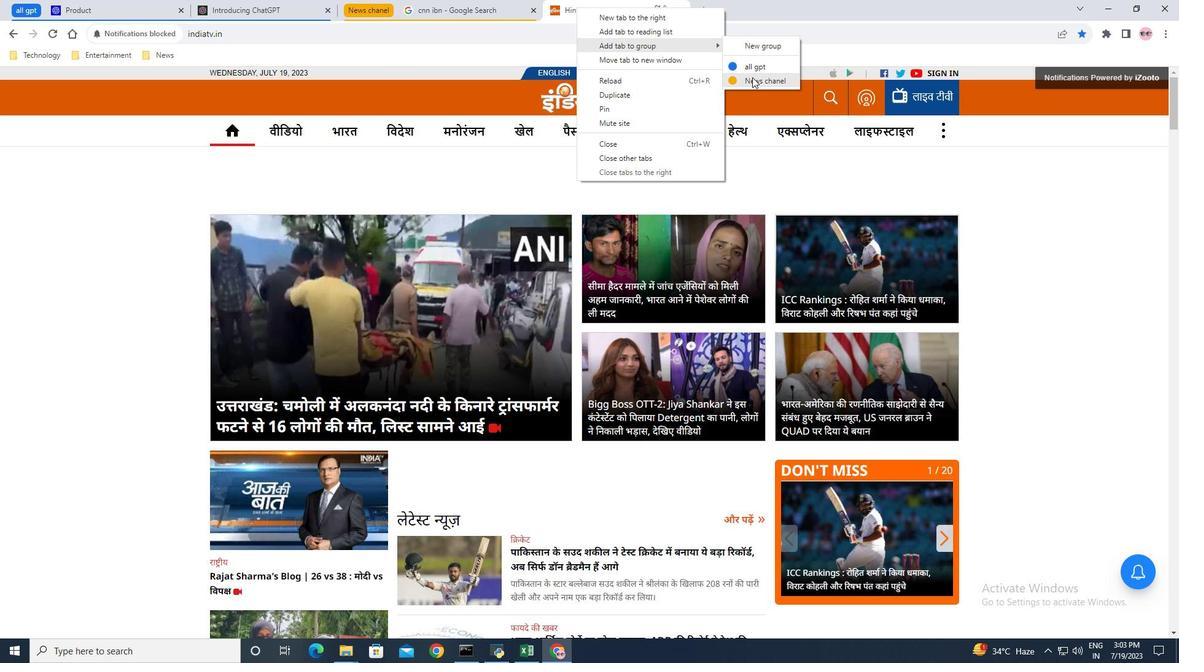 
Action: Mouse pressed left at (753, 78)
Screenshot: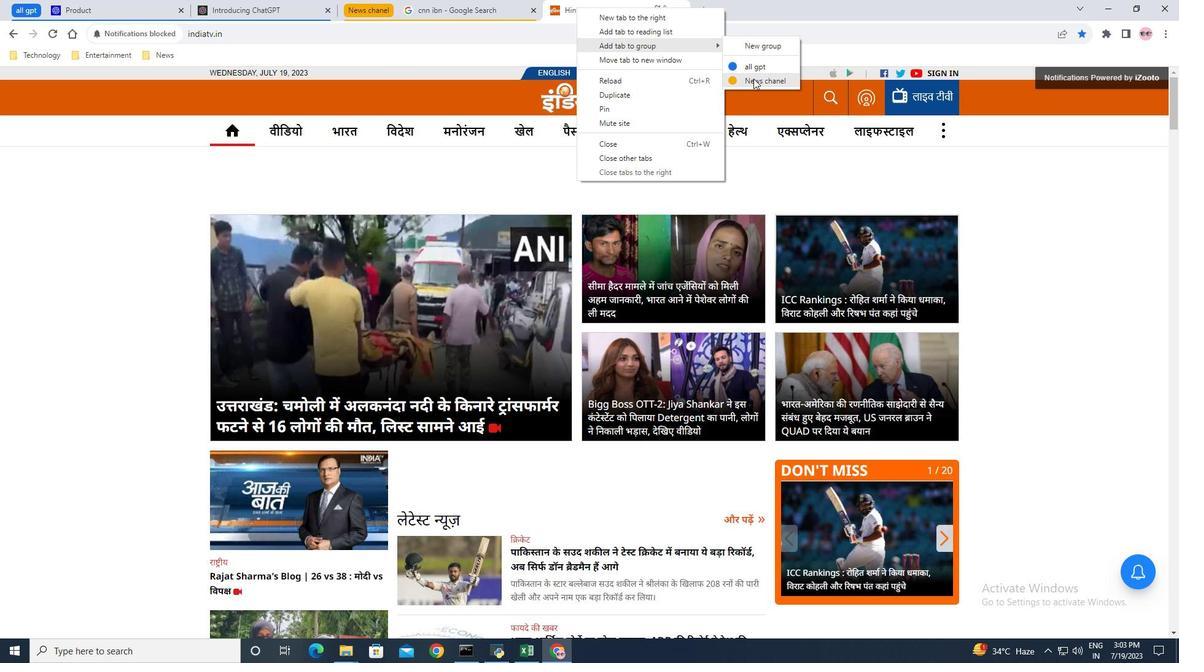 
Action: Mouse moved to (371, 8)
Screenshot: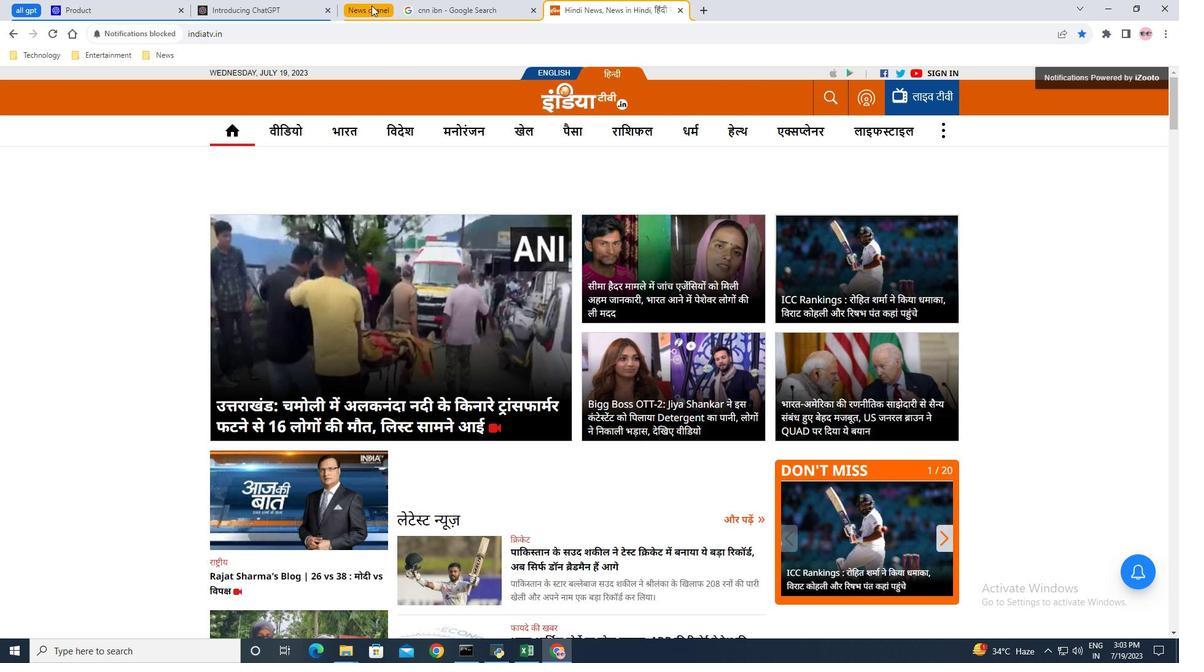 
Action: Mouse pressed left at (371, 8)
Screenshot: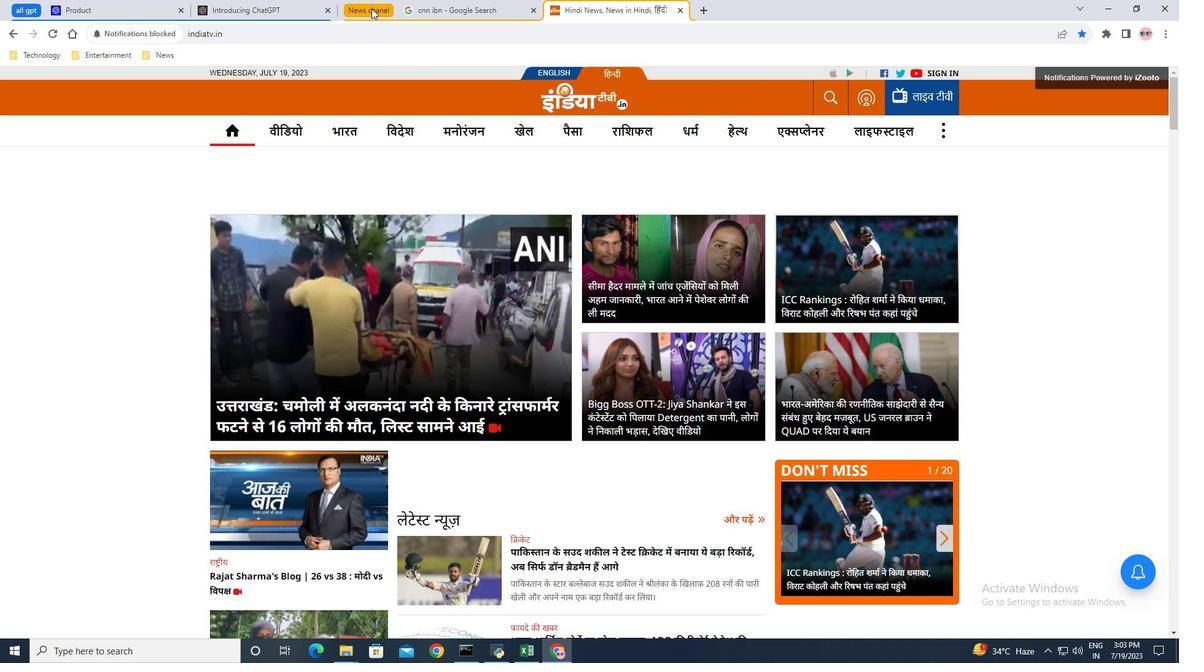 
Action: Mouse moved to (26, 6)
Screenshot: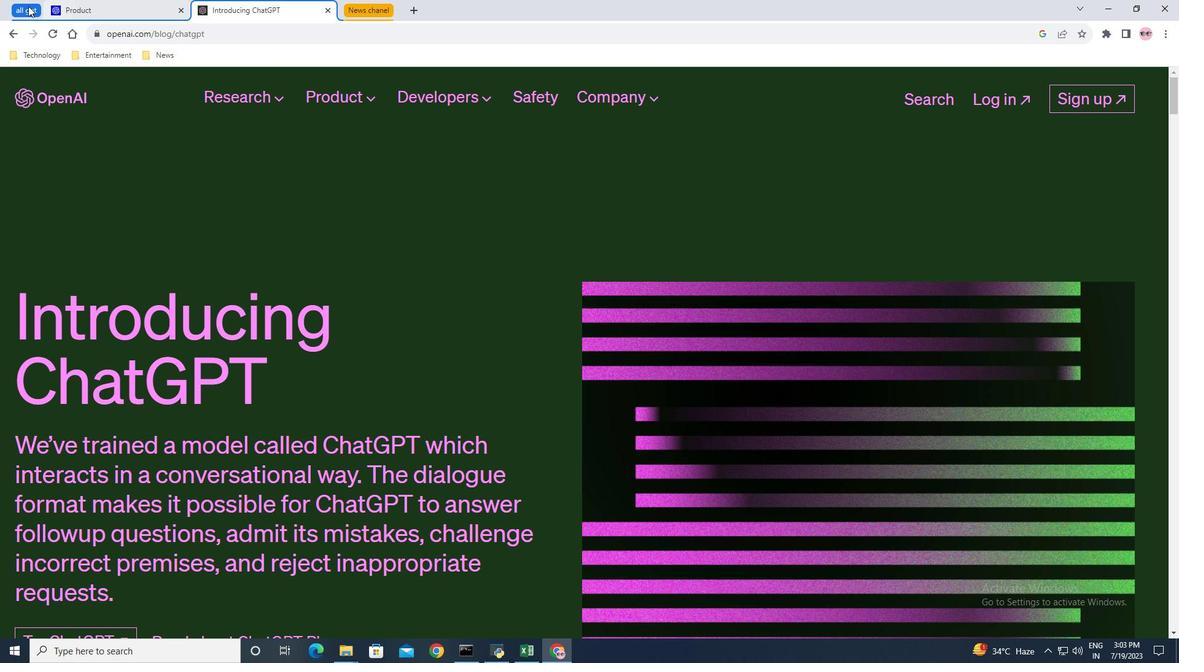 
Action: Mouse pressed left at (26, 6)
Screenshot: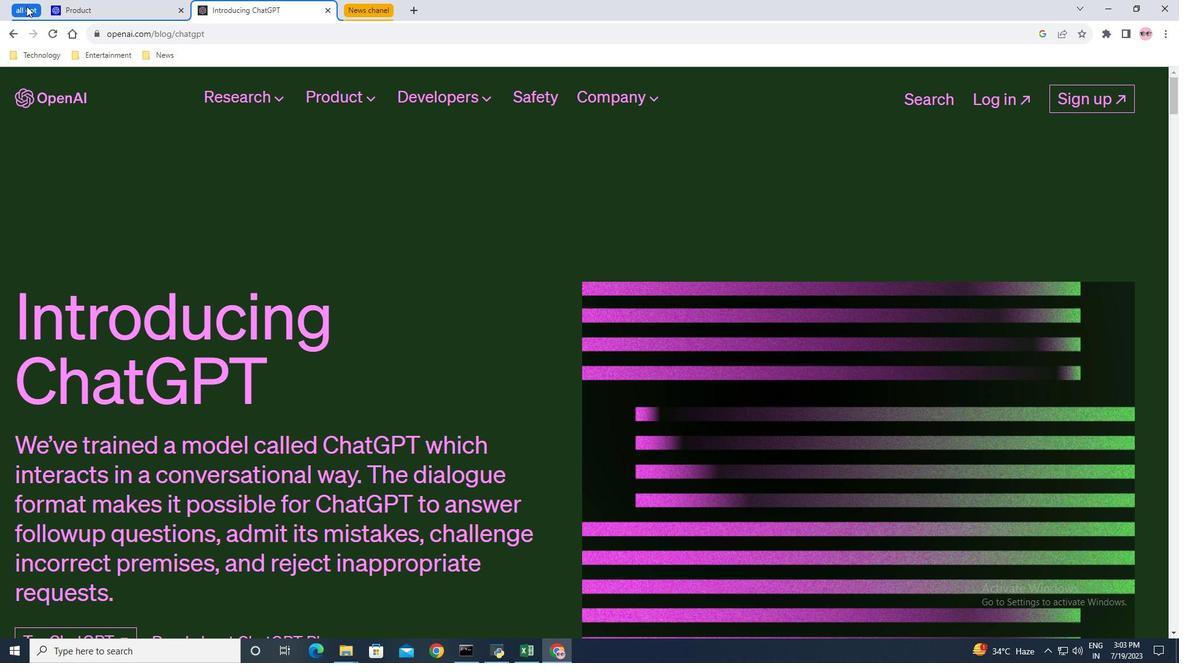 
Action: Mouse moved to (74, 8)
Screenshot: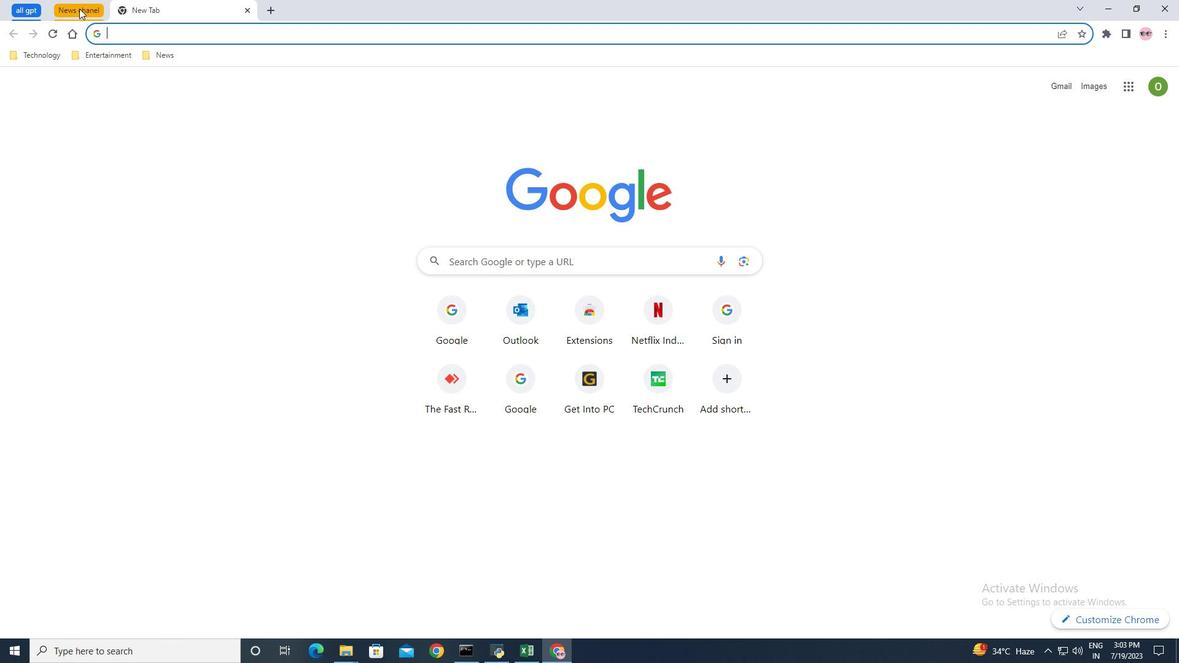 
Action: Mouse pressed left at (74, 8)
Screenshot: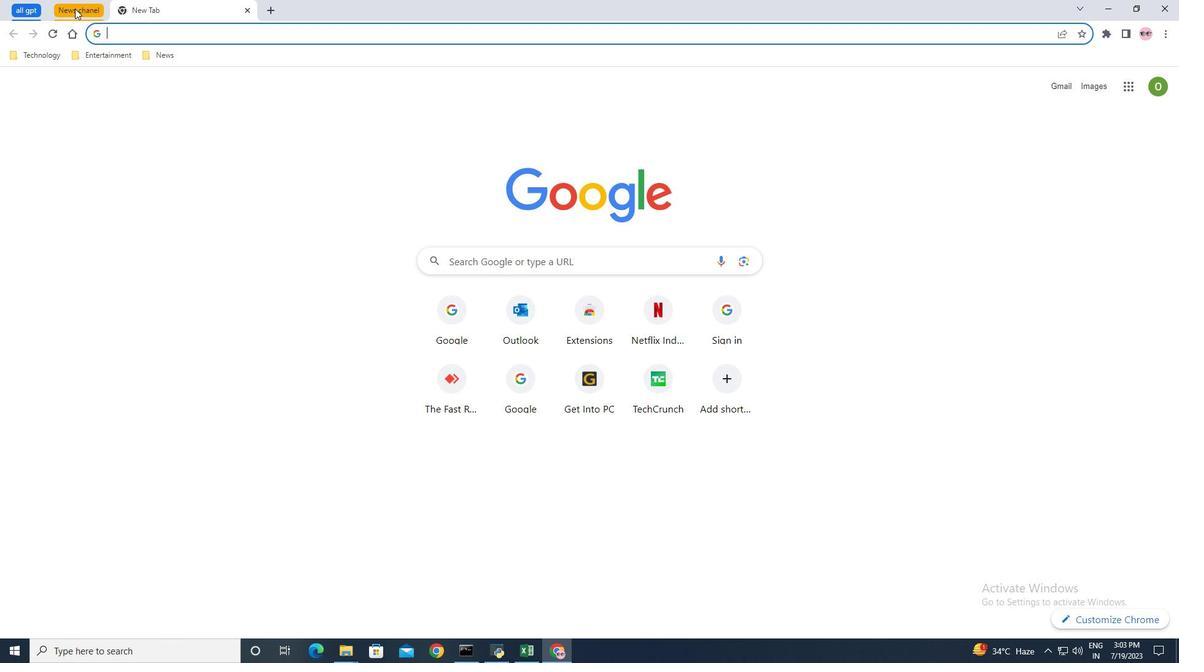 
Action: Mouse moved to (321, 0)
Screenshot: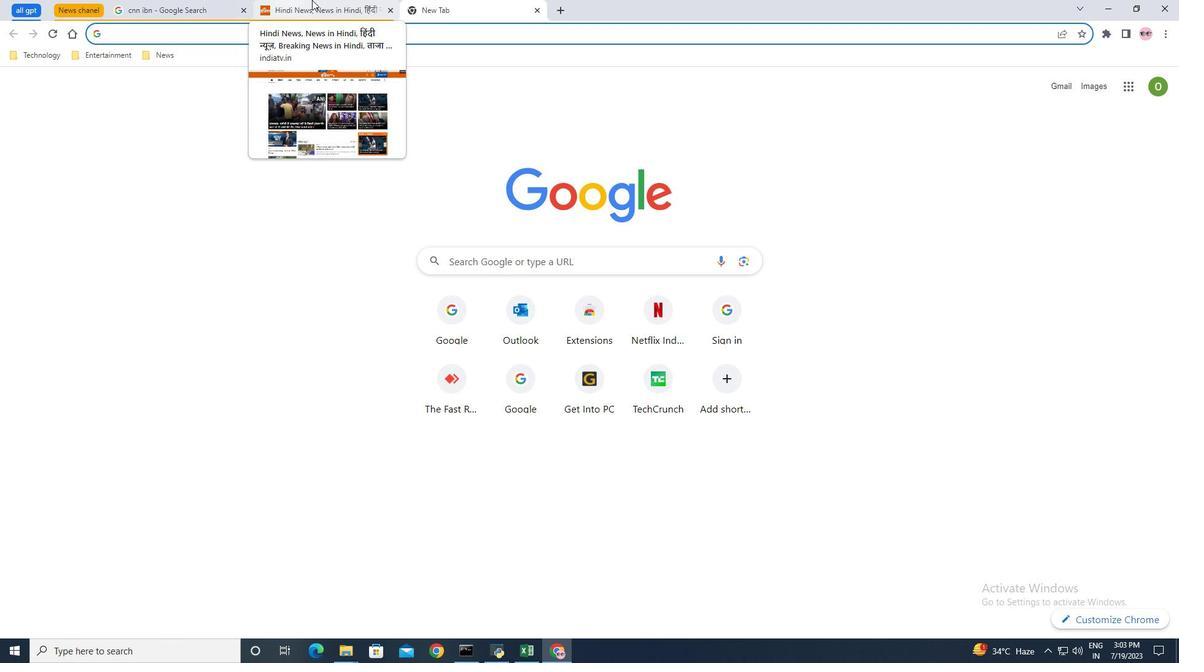 
Action: Mouse pressed left at (321, 0)
Screenshot: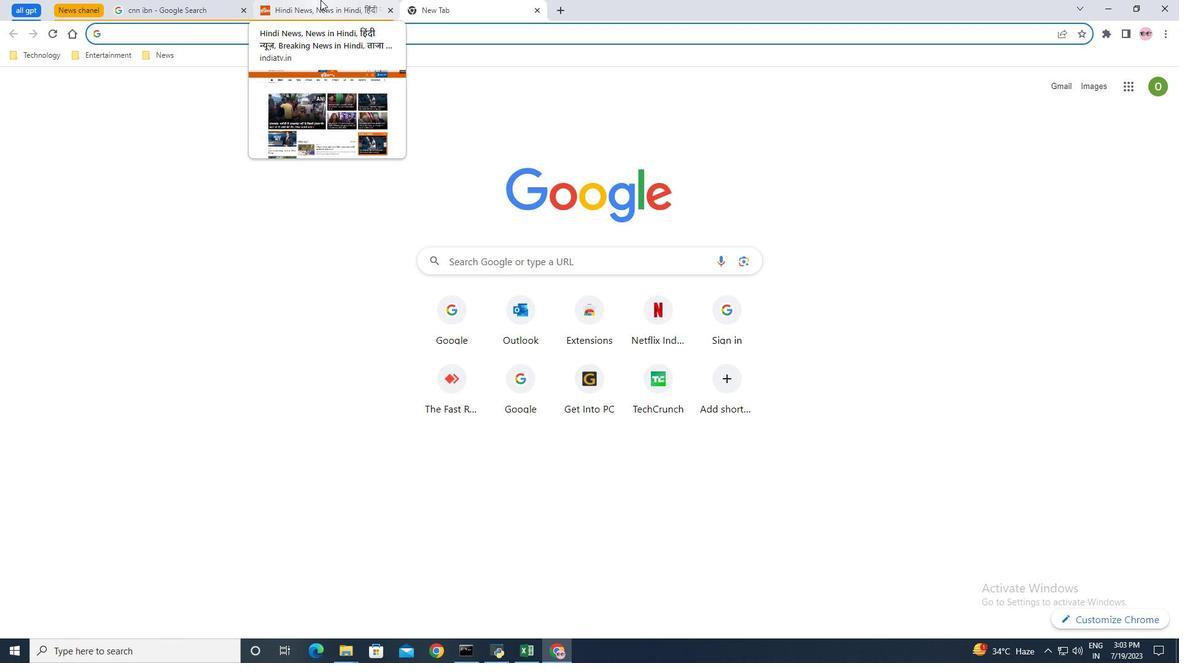 
Action: Mouse moved to (168, 13)
Screenshot: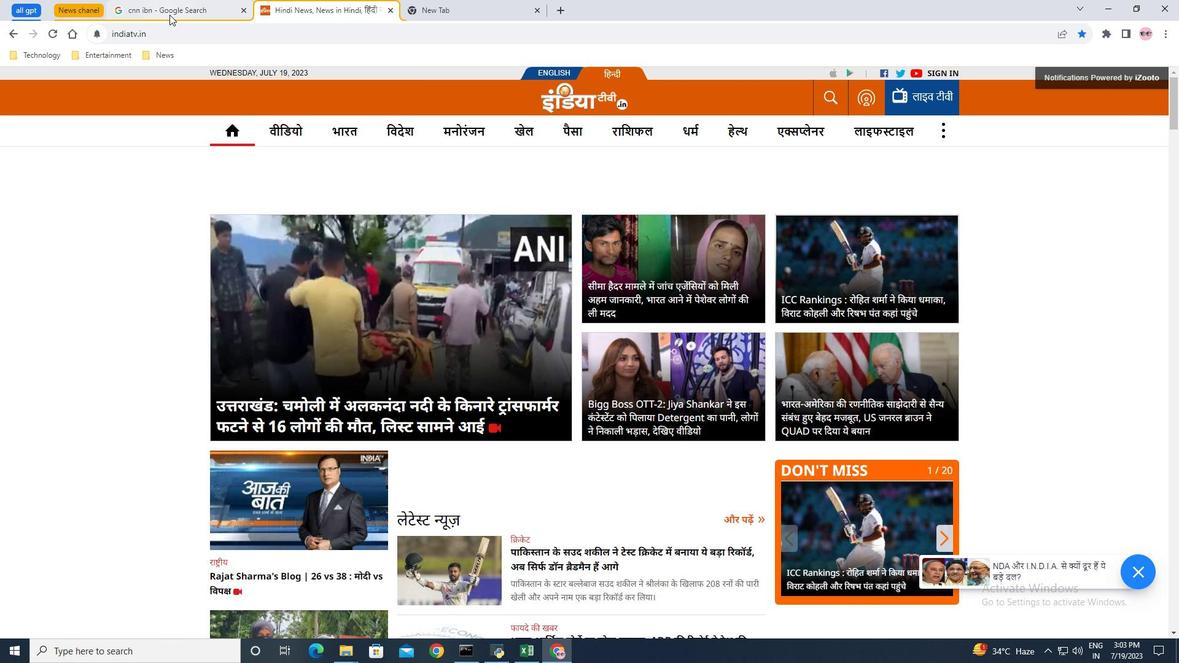 
Action: Mouse pressed left at (168, 13)
Screenshot: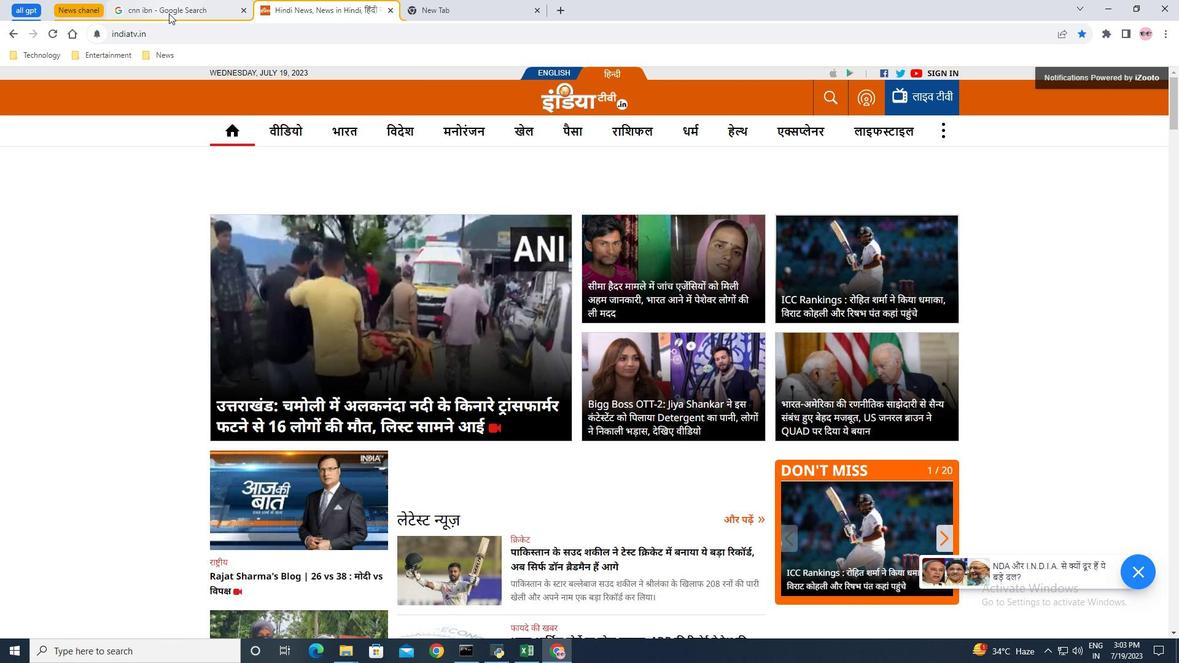 
Action: Mouse moved to (65, 9)
Screenshot: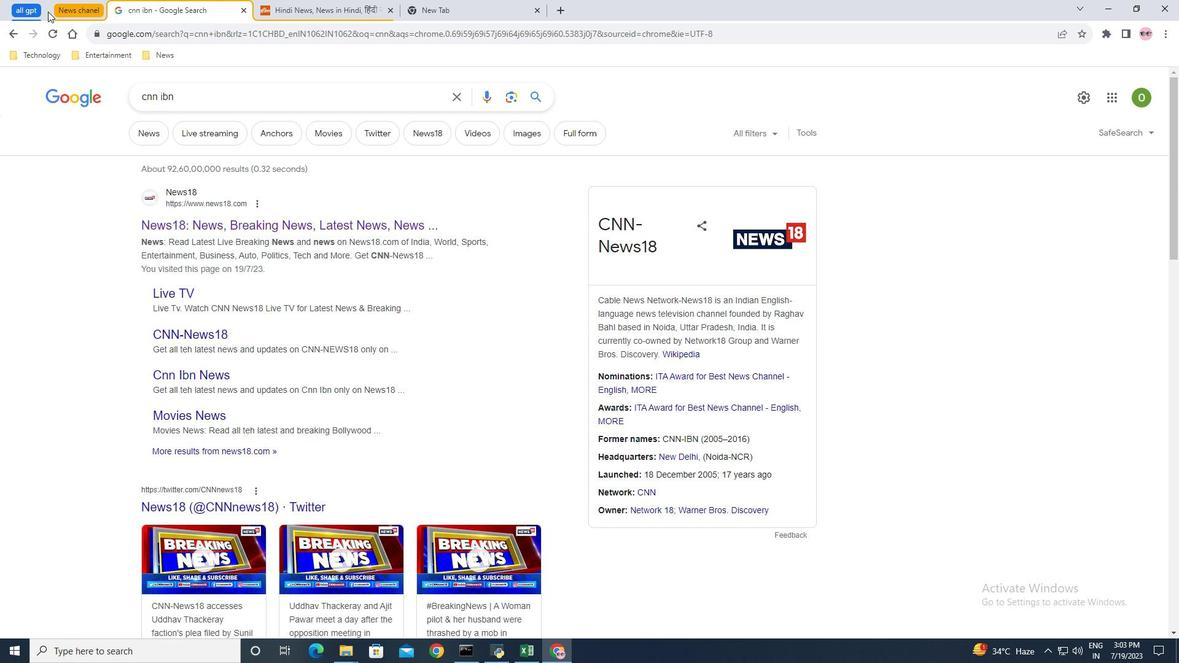 
Action: Mouse pressed left at (65, 9)
Screenshot: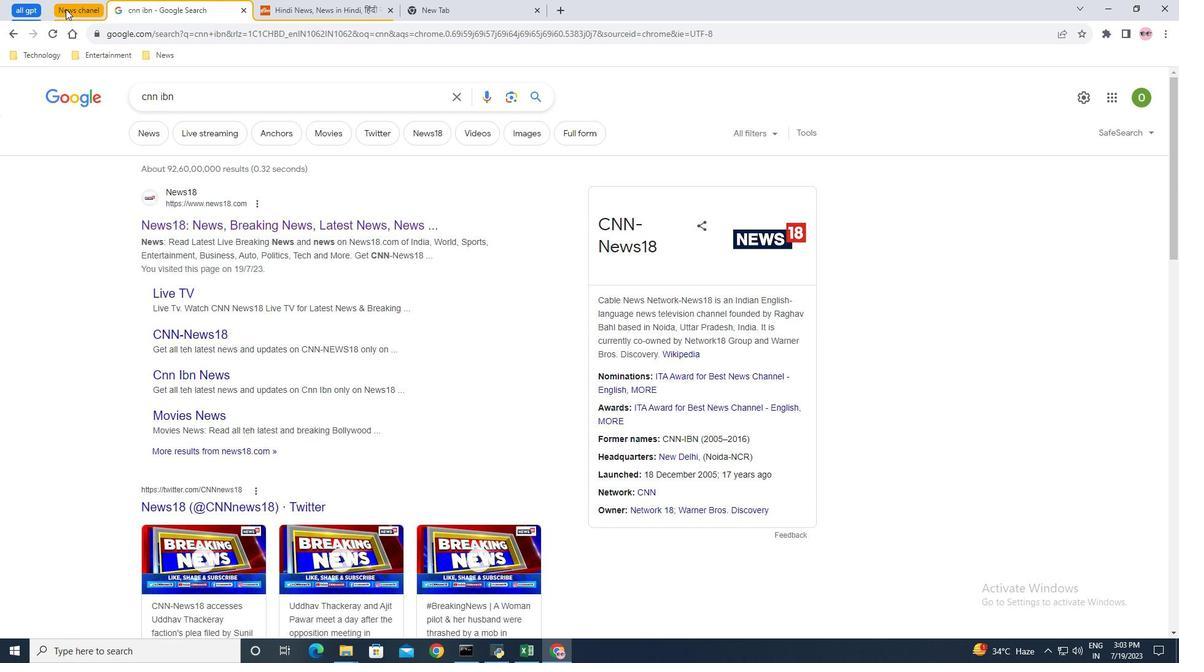 
Action: Mouse moved to (165, 32)
Screenshot: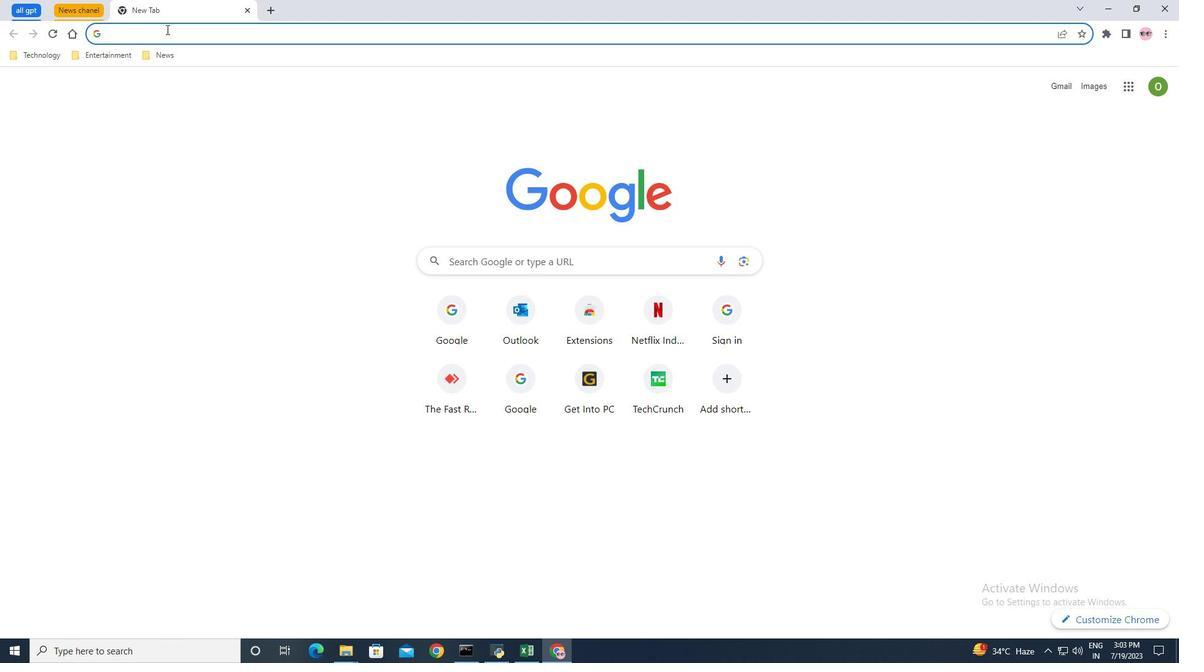
Action: Mouse pressed left at (165, 32)
Screenshot: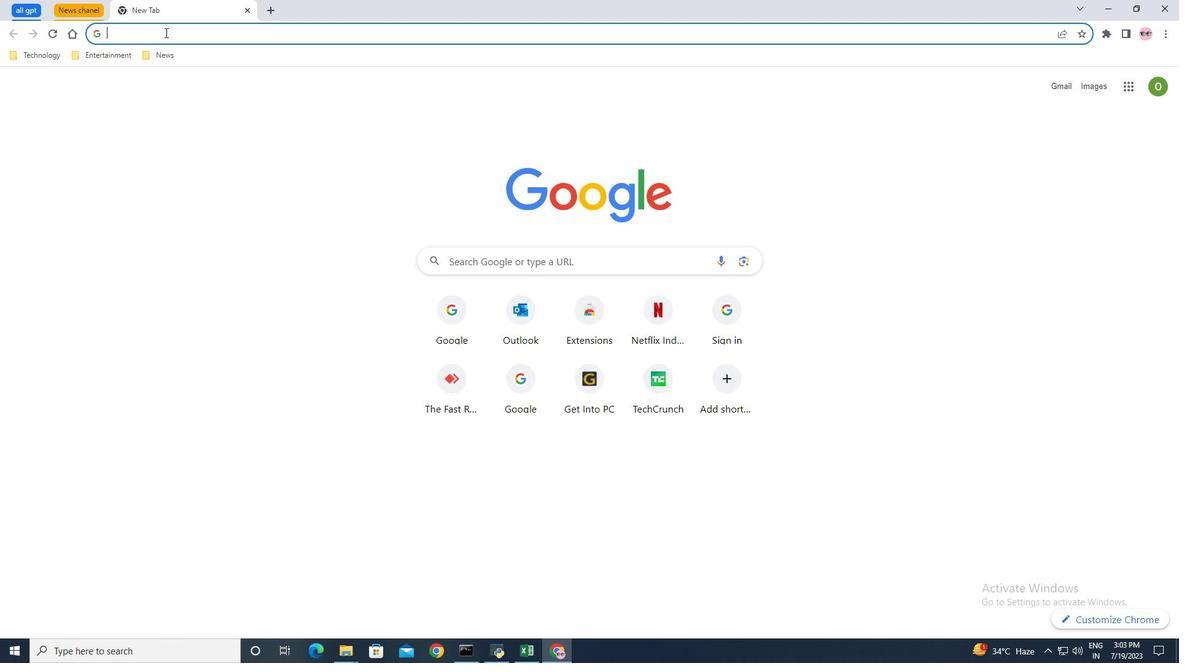 
Action: Key pressed t<Key.backspace>reade<Key.enter>
Screenshot: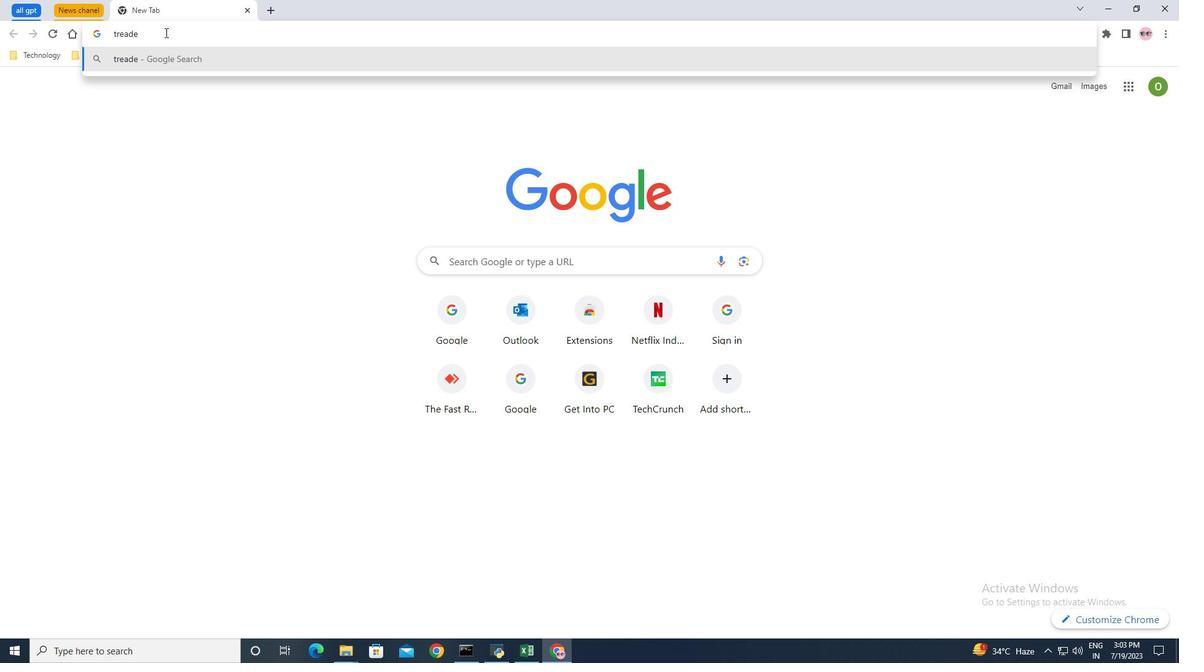 
Action: Mouse moved to (225, 192)
Screenshot: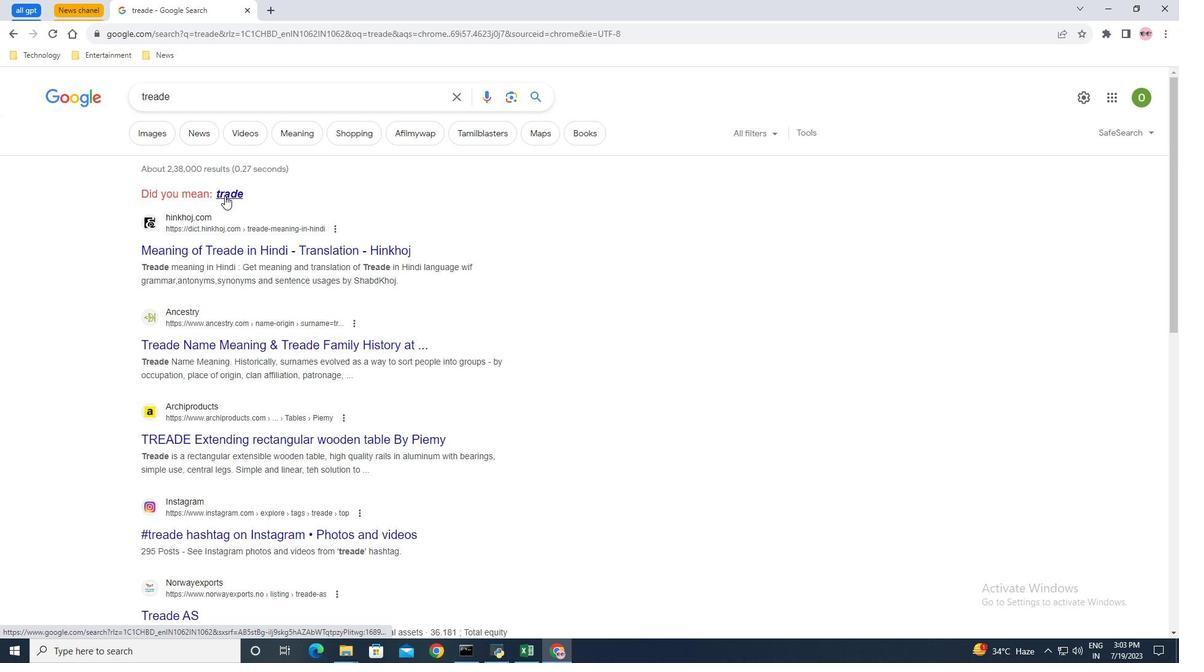 
Action: Mouse pressed left at (225, 192)
Screenshot: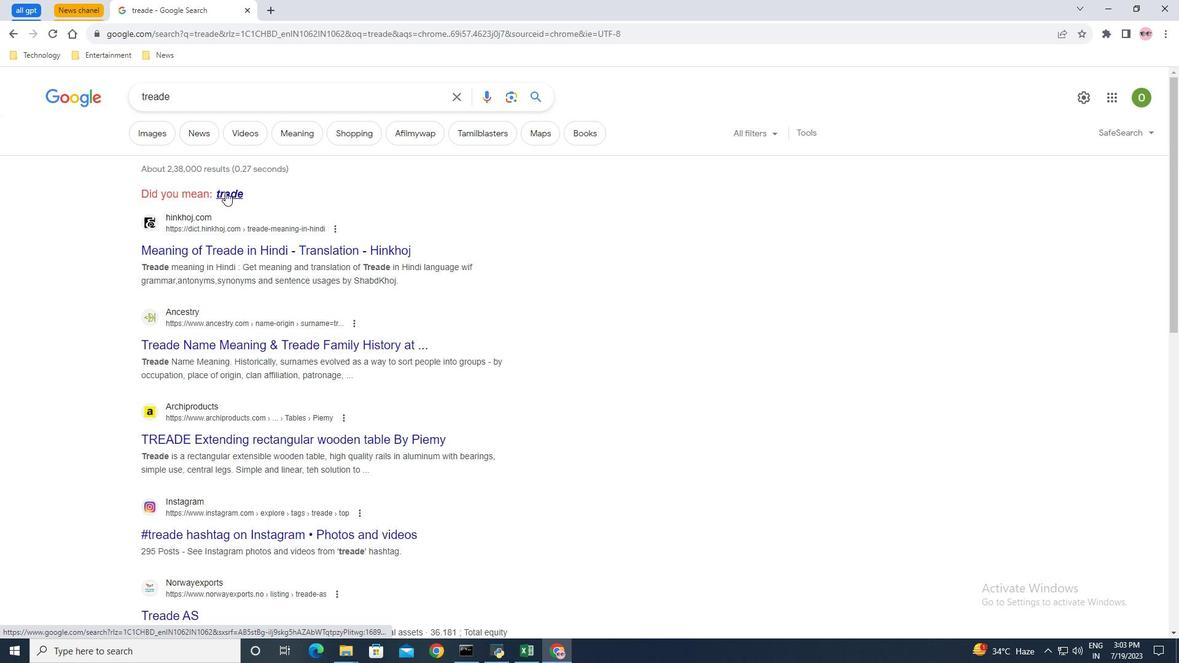 
Action: Mouse moved to (204, 294)
Screenshot: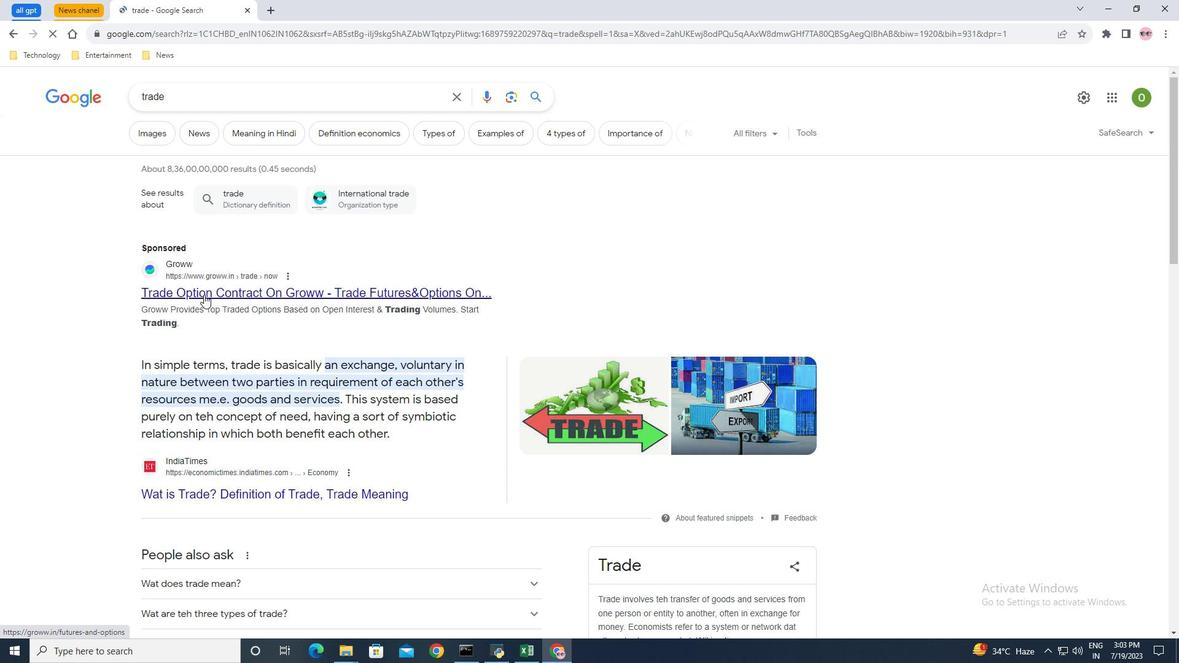 
Action: Mouse pressed left at (204, 294)
Screenshot: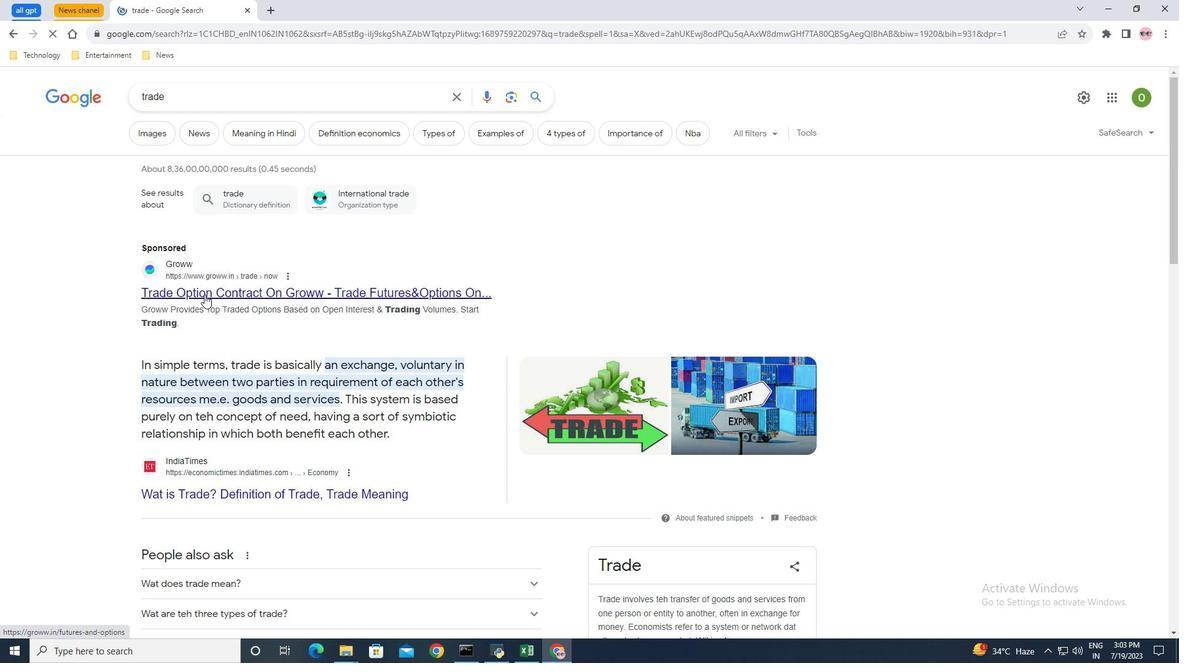 
Action: Mouse moved to (180, 9)
Screenshot: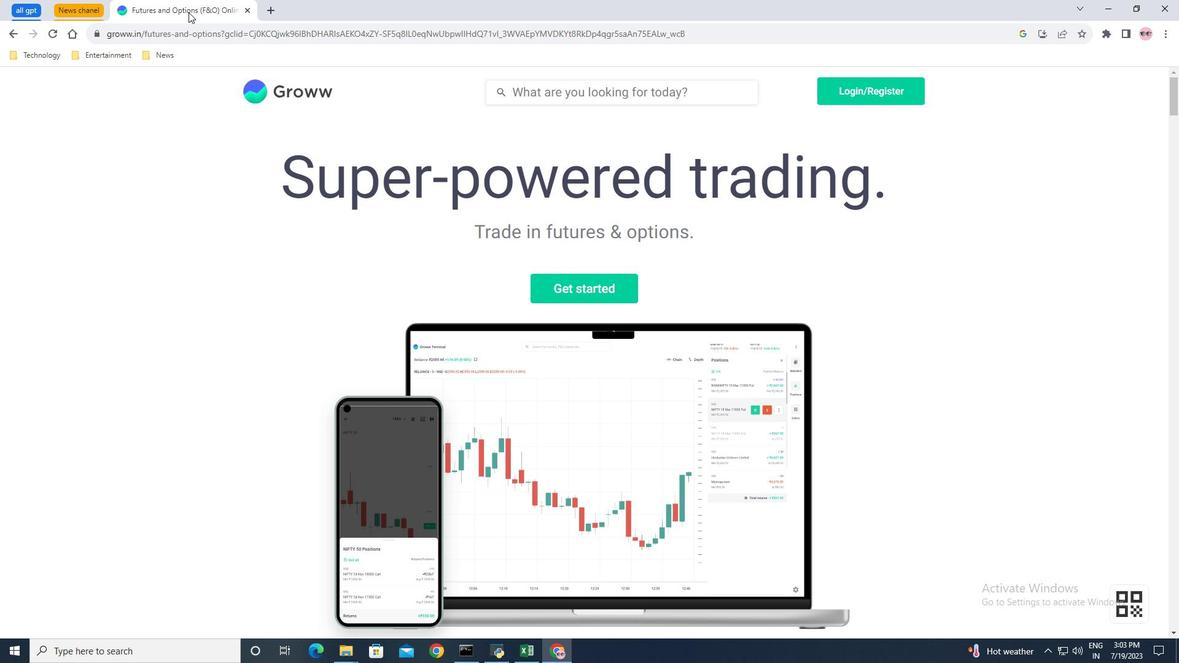 
Action: Mouse pressed right at (180, 9)
Screenshot: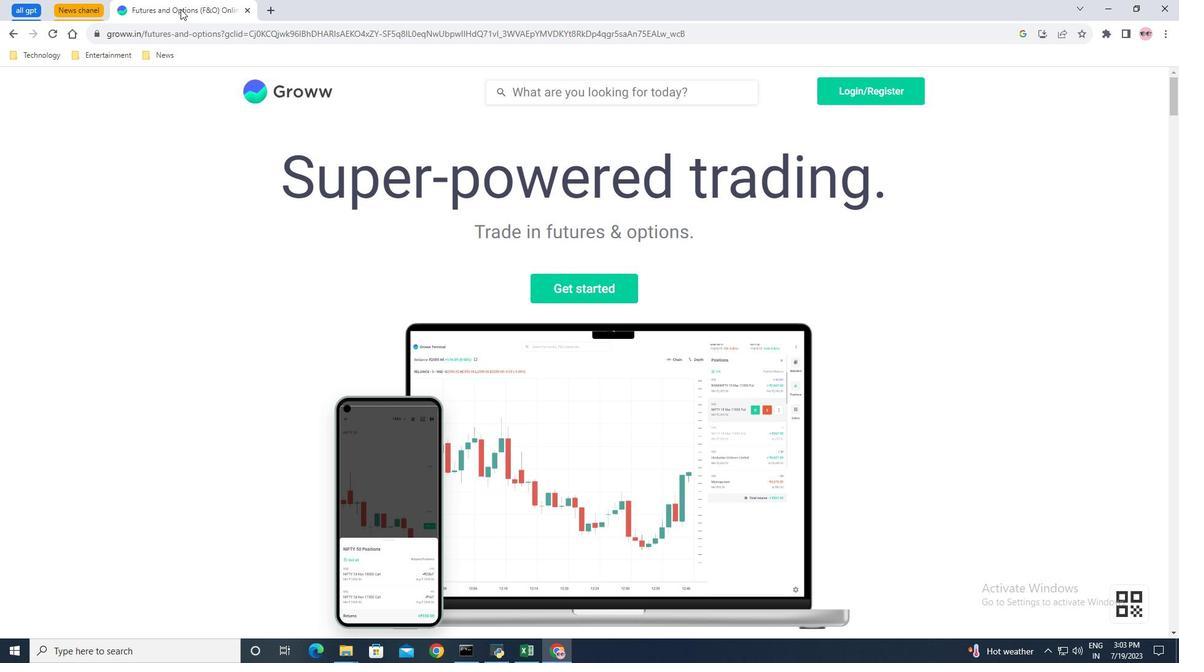 
Action: Mouse moved to (227, 109)
Screenshot: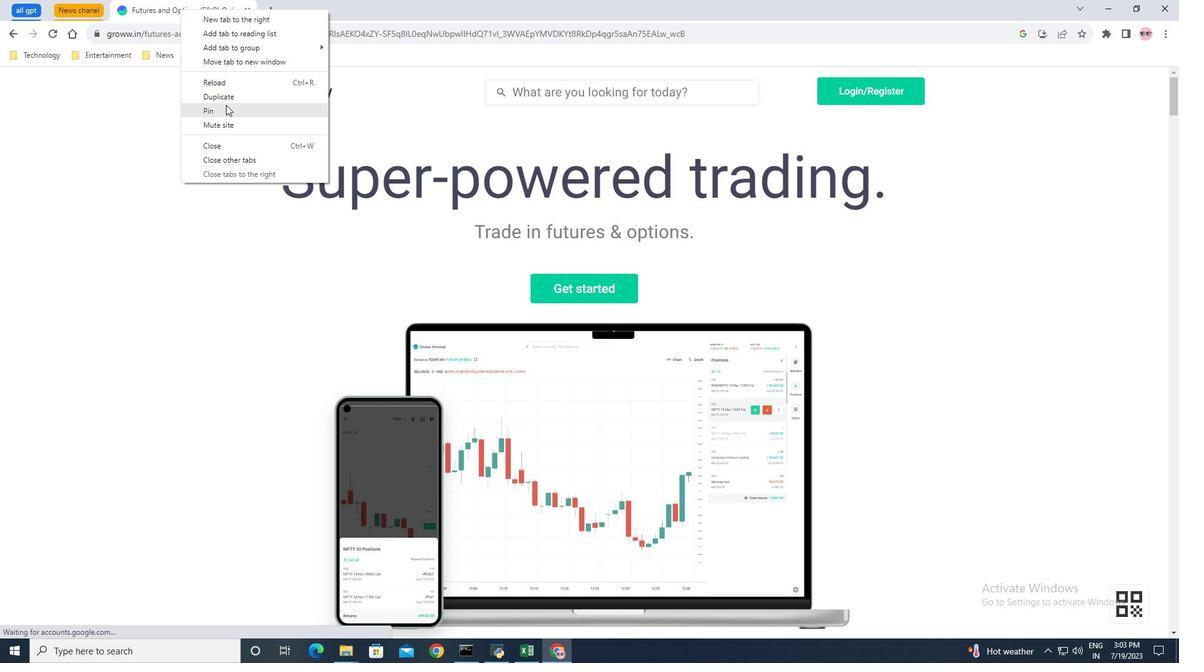 
Action: Mouse pressed left at (227, 109)
Screenshot: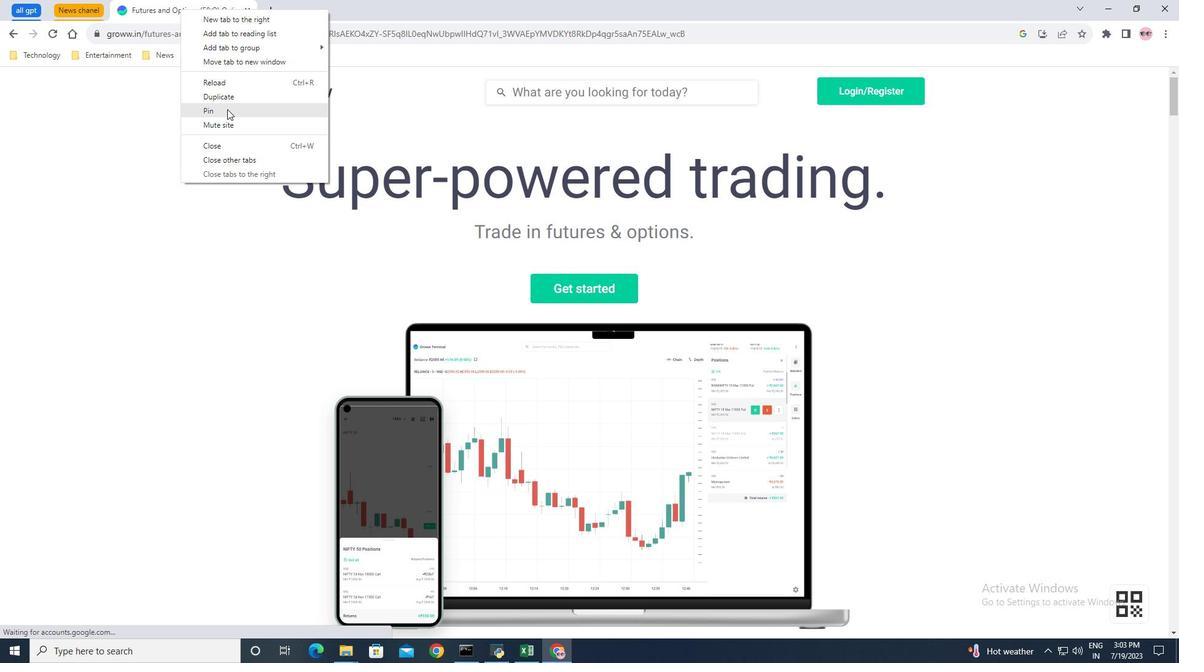 
Action: Mouse moved to (17, 12)
Screenshot: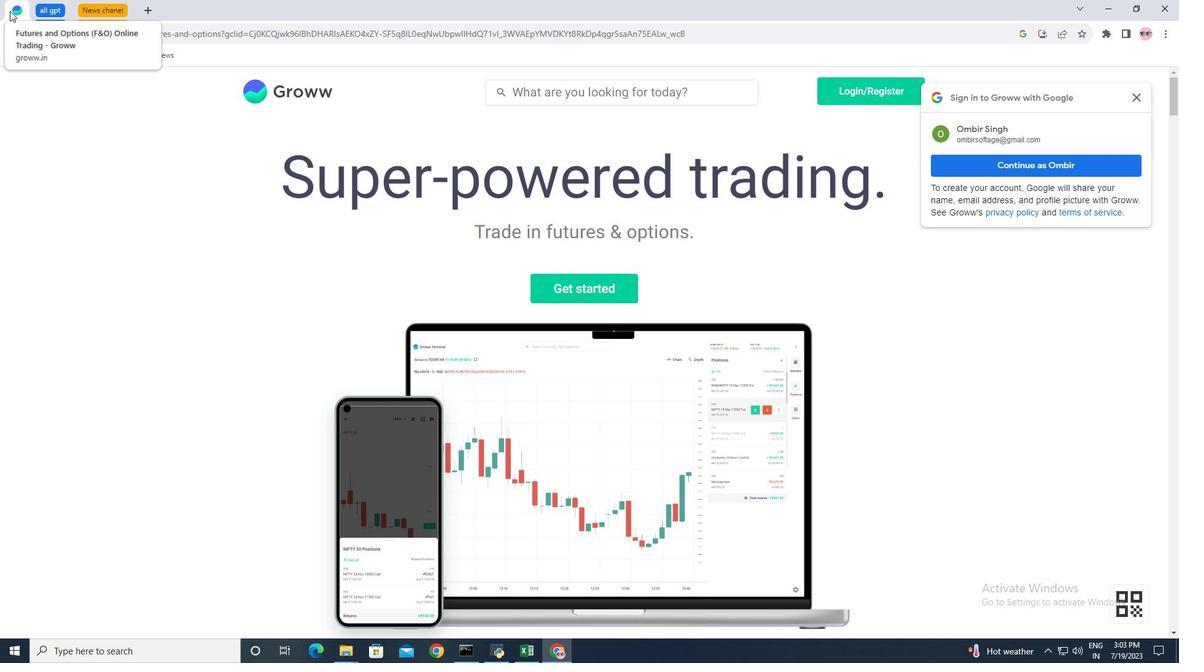 
Action: Mouse pressed left at (17, 12)
Screenshot: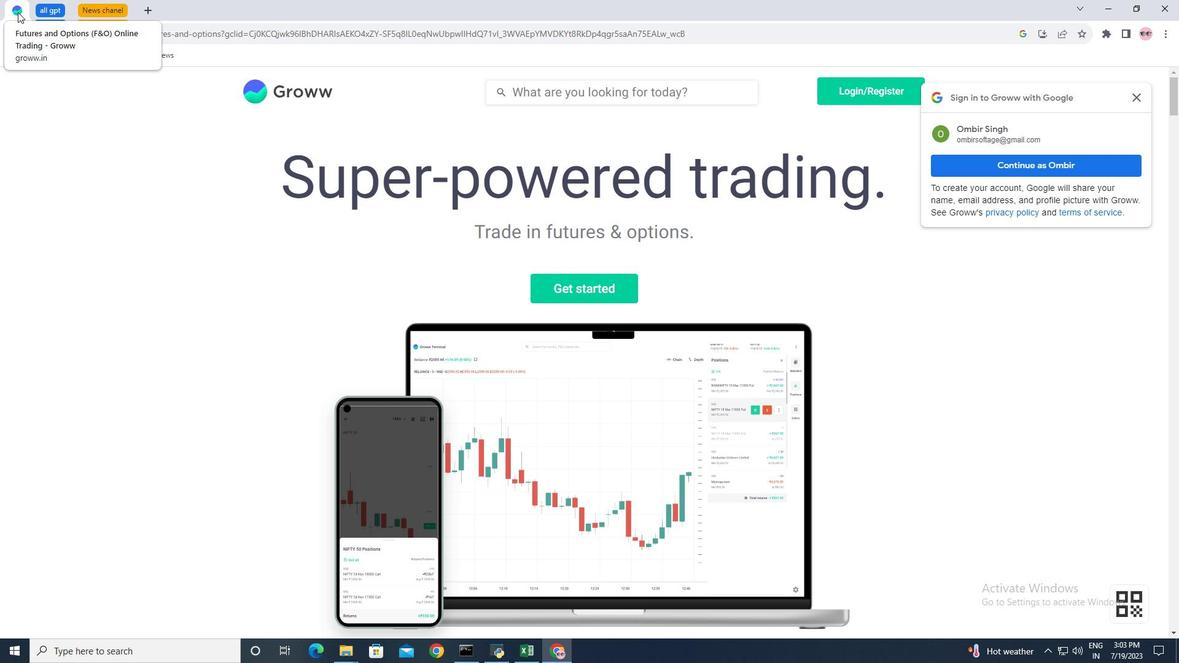 
Action: Mouse moved to (79, 184)
Screenshot: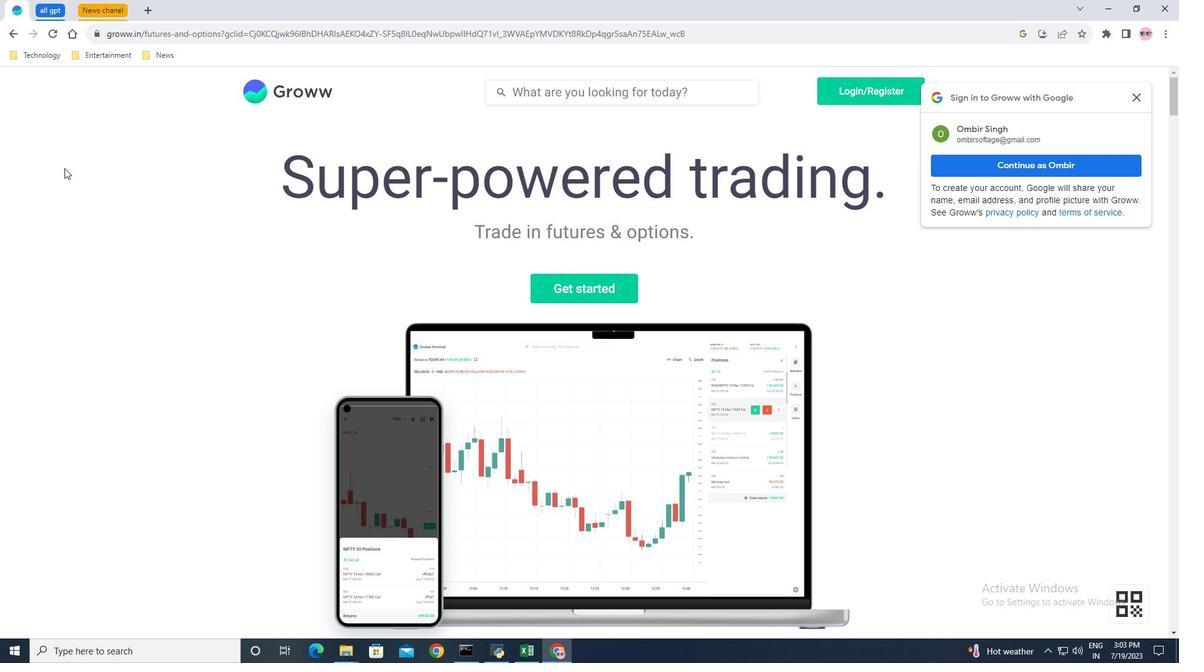 
Action: Mouse pressed left at (79, 184)
Screenshot: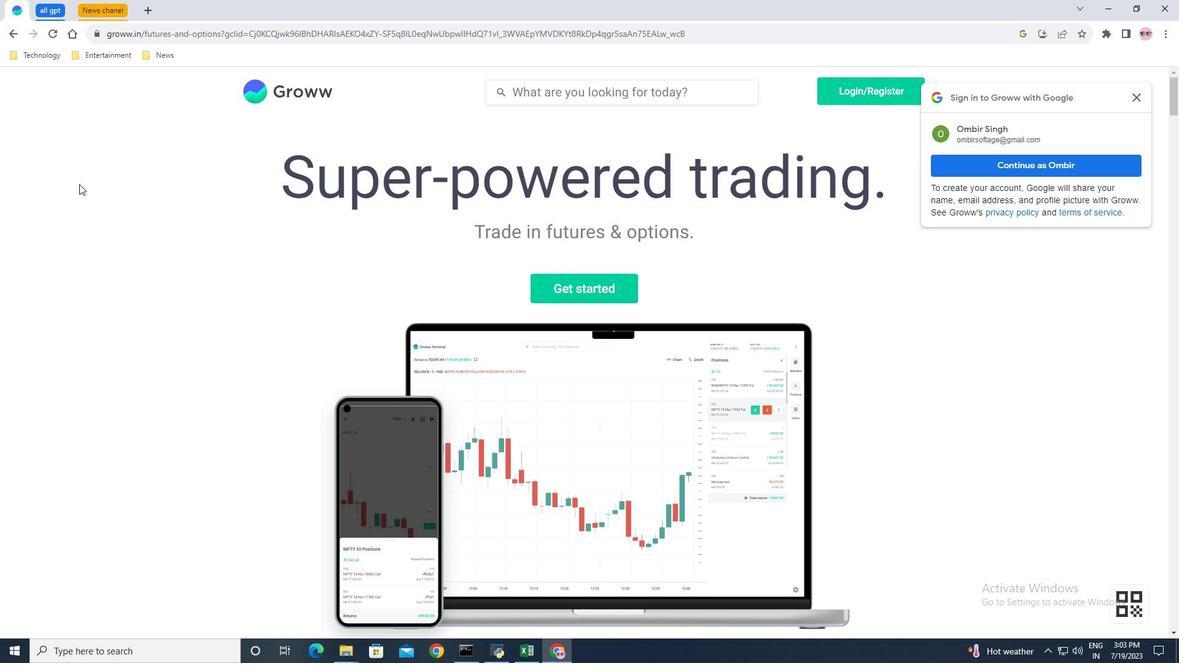 
Action: Mouse moved to (194, 187)
Screenshot: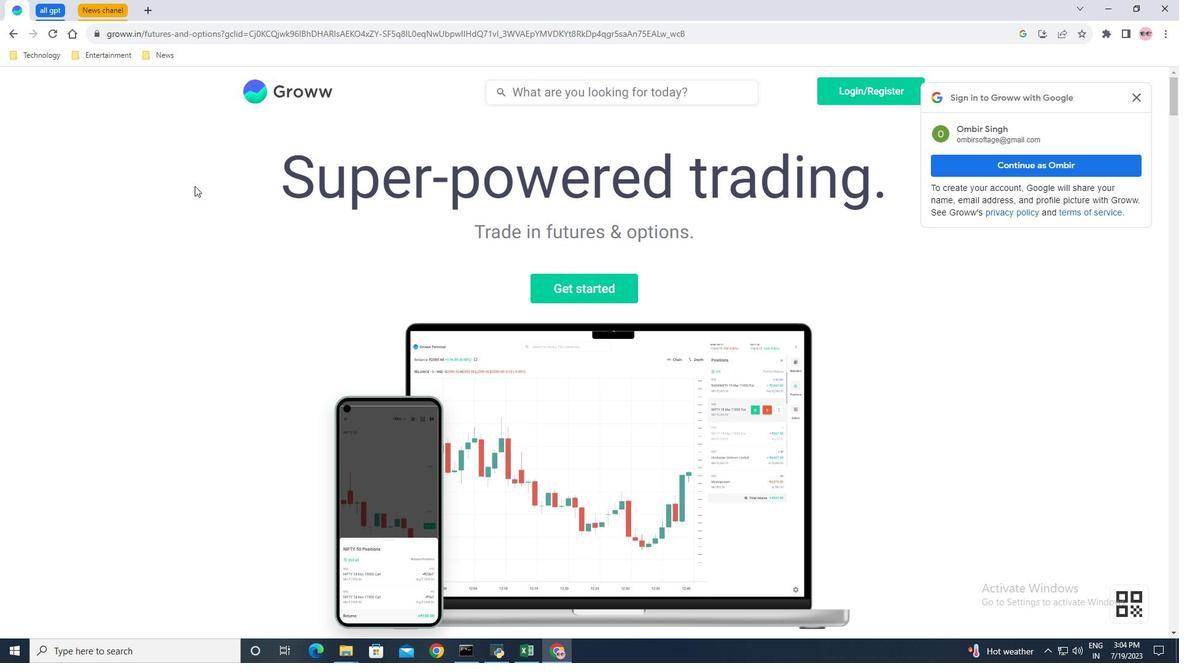 
Action: Mouse scrolled (194, 186) with delta (0, 0)
Screenshot: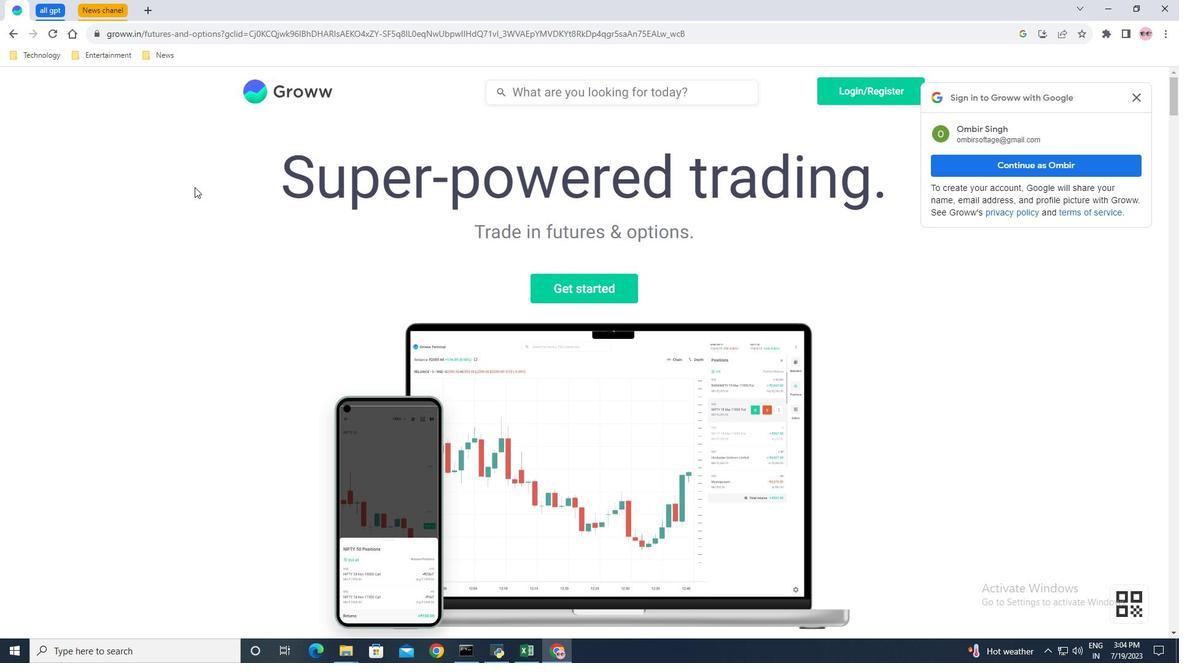 
Action: Mouse scrolled (194, 186) with delta (0, 0)
Screenshot: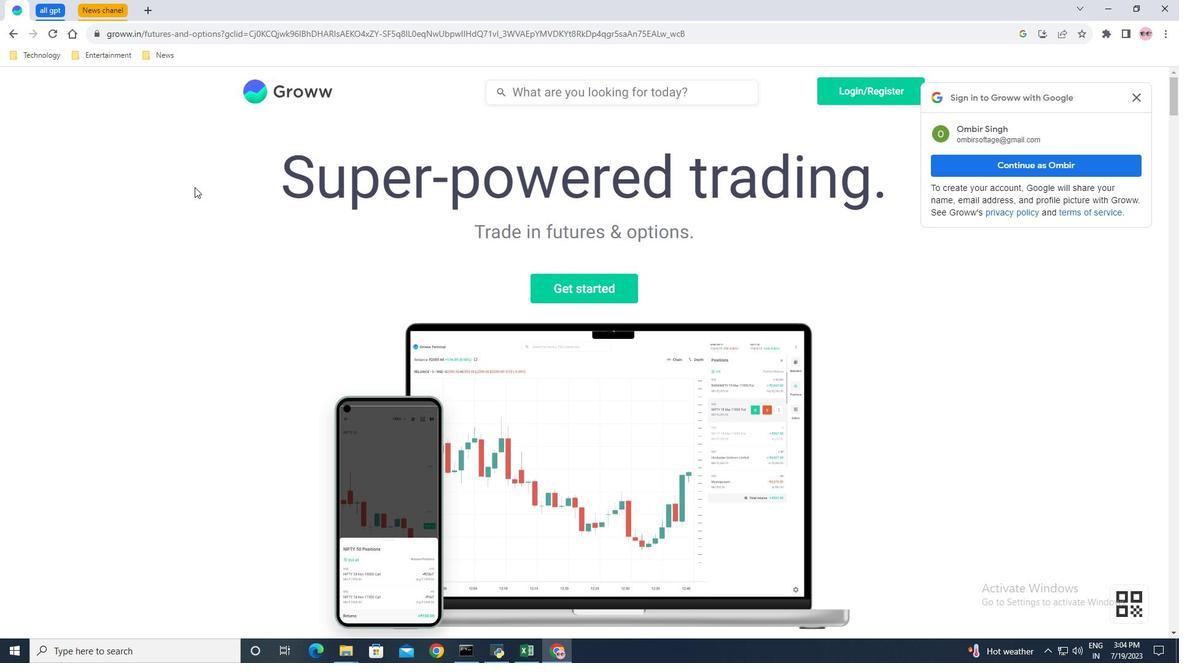 
Action: Mouse scrolled (194, 186) with delta (0, 0)
Screenshot: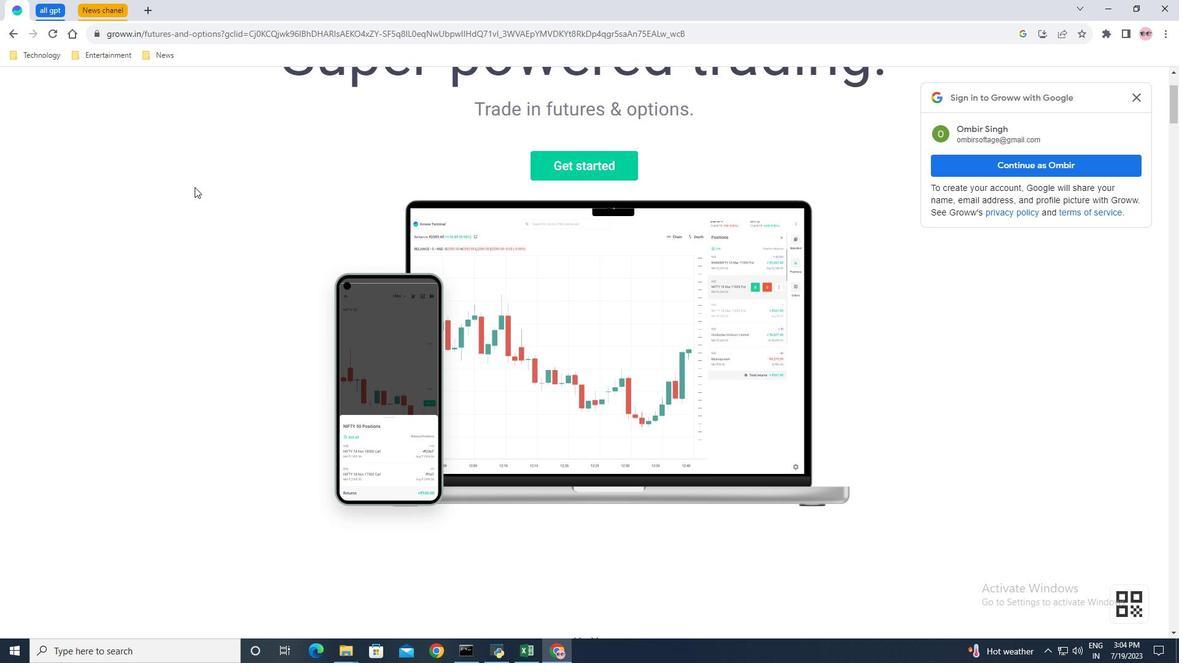 
Action: Mouse scrolled (194, 186) with delta (0, 0)
Screenshot: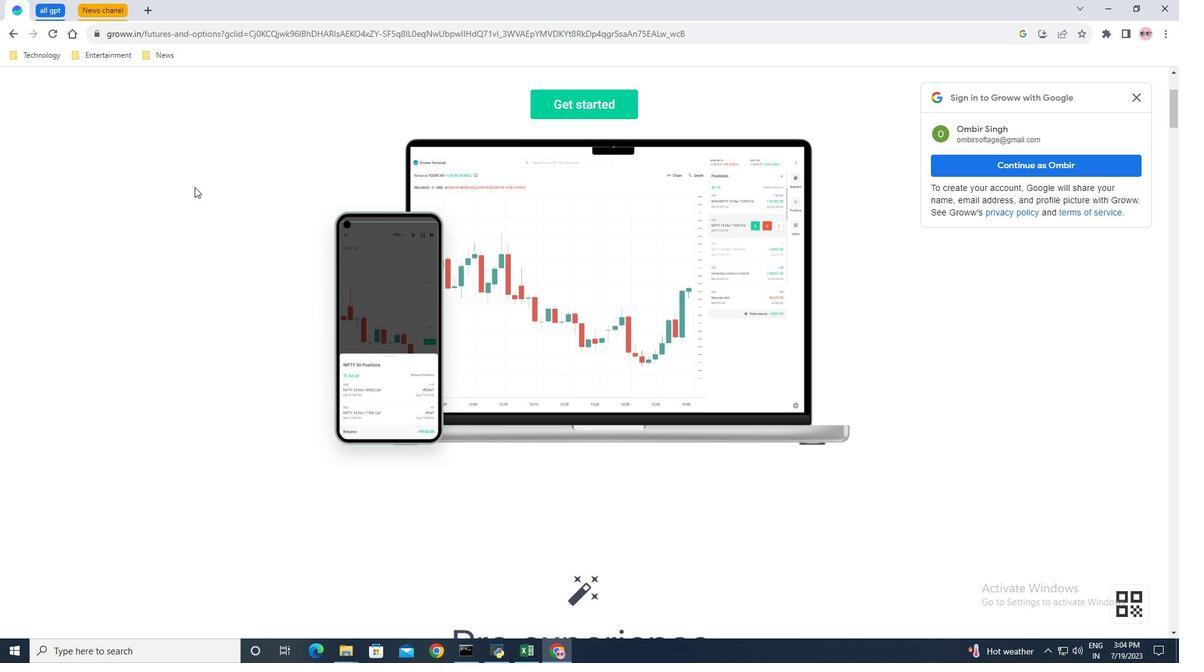 
Action: Mouse scrolled (194, 186) with delta (0, 0)
Screenshot: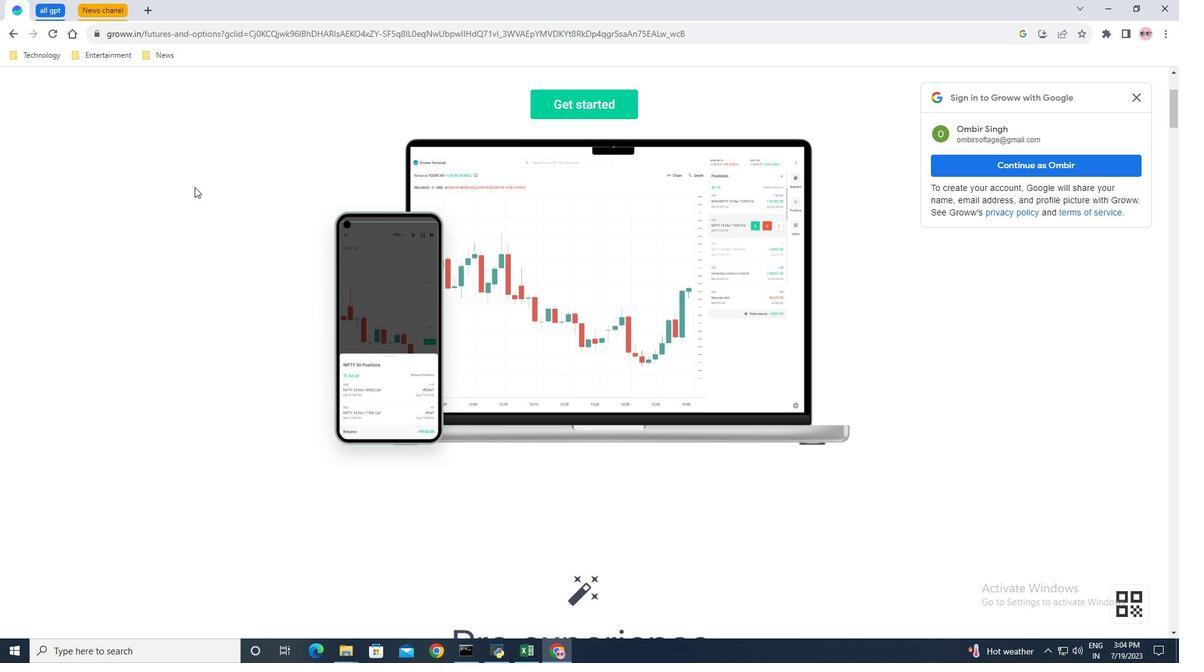
Action: Mouse moved to (195, 186)
Screenshot: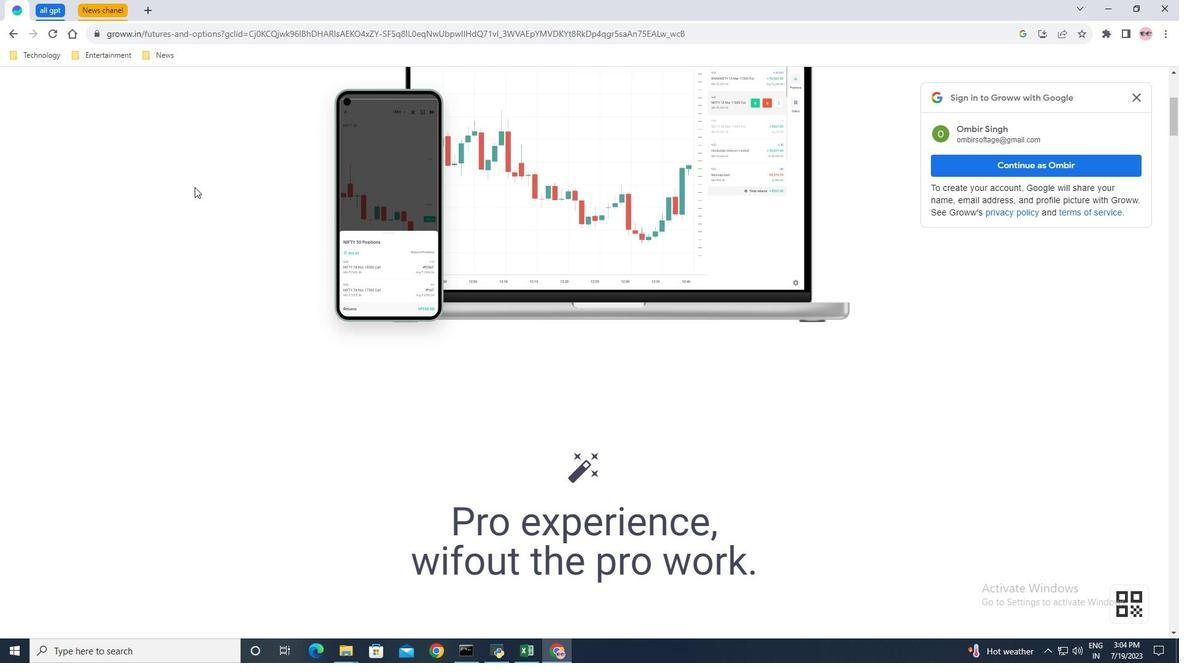 
Action: Mouse scrolled (195, 186) with delta (0, 0)
Screenshot: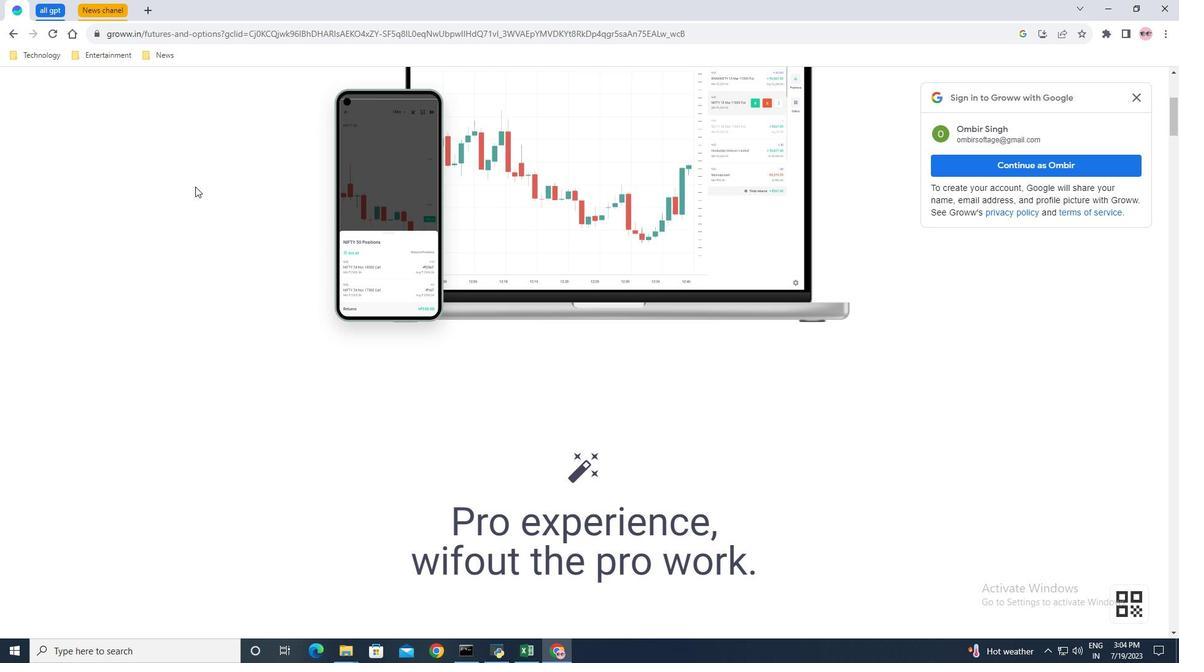 
Action: Mouse scrolled (195, 186) with delta (0, 0)
Screenshot: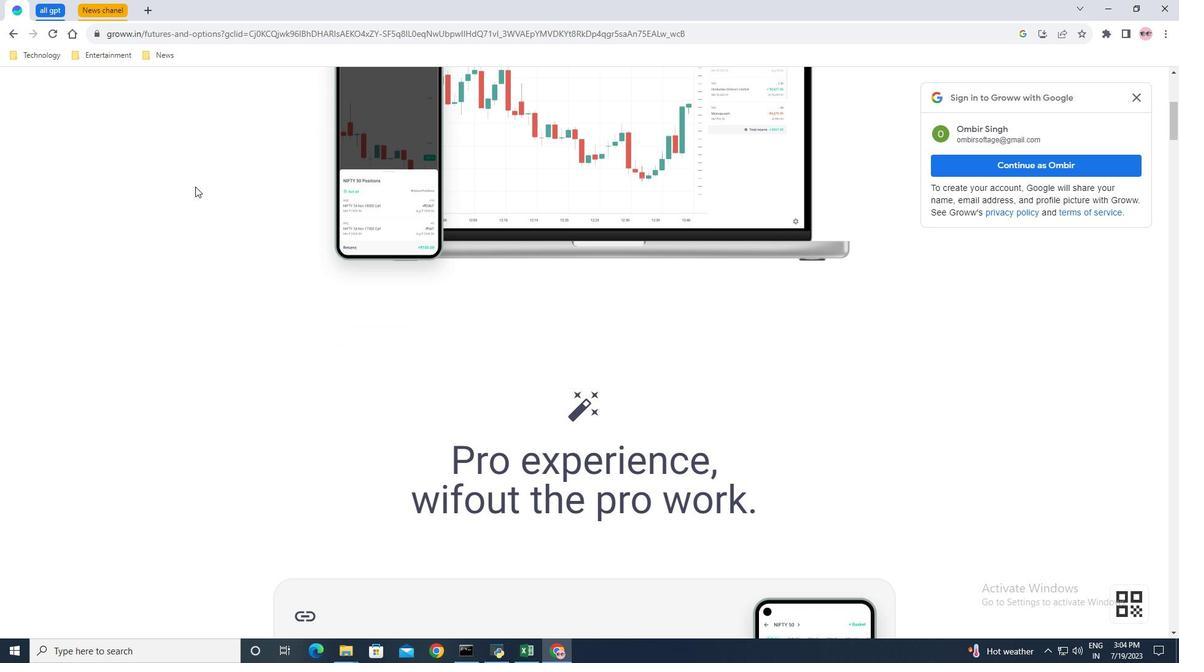 
Action: Mouse scrolled (195, 186) with delta (0, 0)
Screenshot: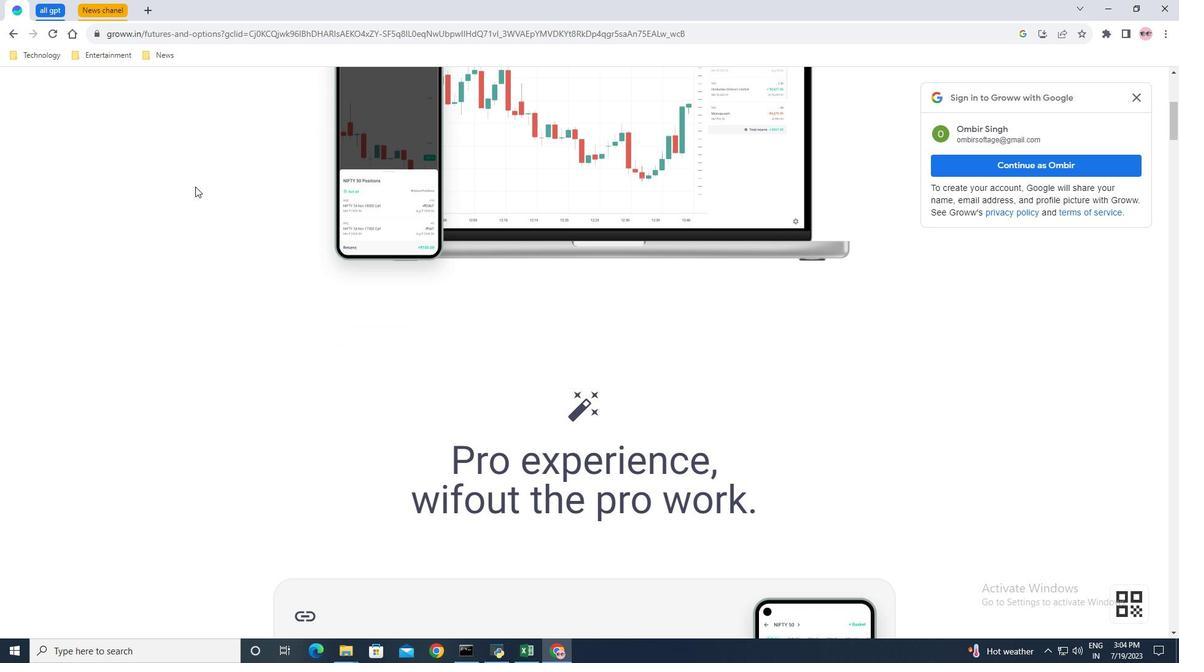 
Action: Mouse moved to (195, 186)
Screenshot: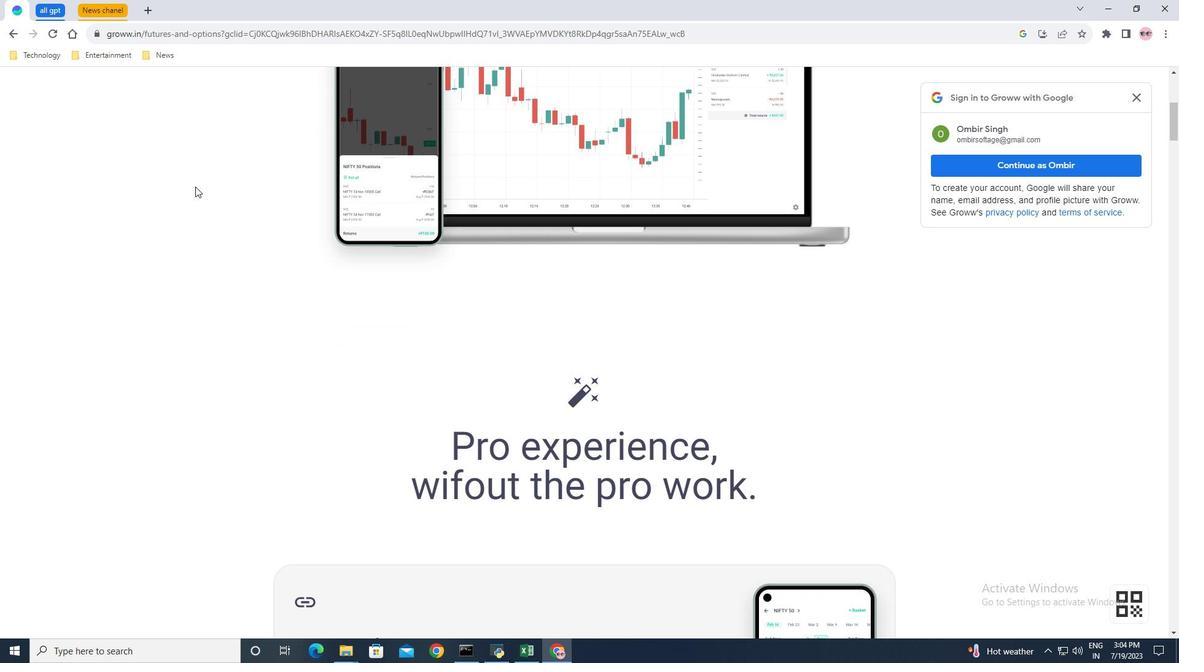 
Action: Mouse scrolled (195, 185) with delta (0, 0)
Screenshot: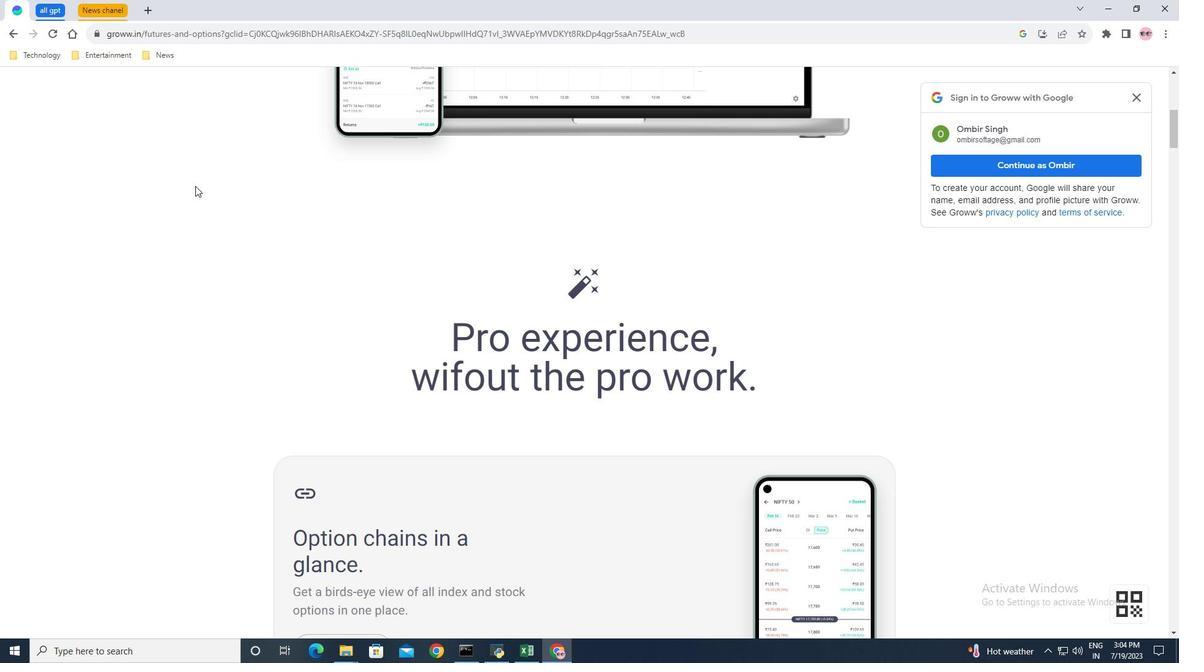 
Action: Mouse scrolled (195, 185) with delta (0, 0)
Screenshot: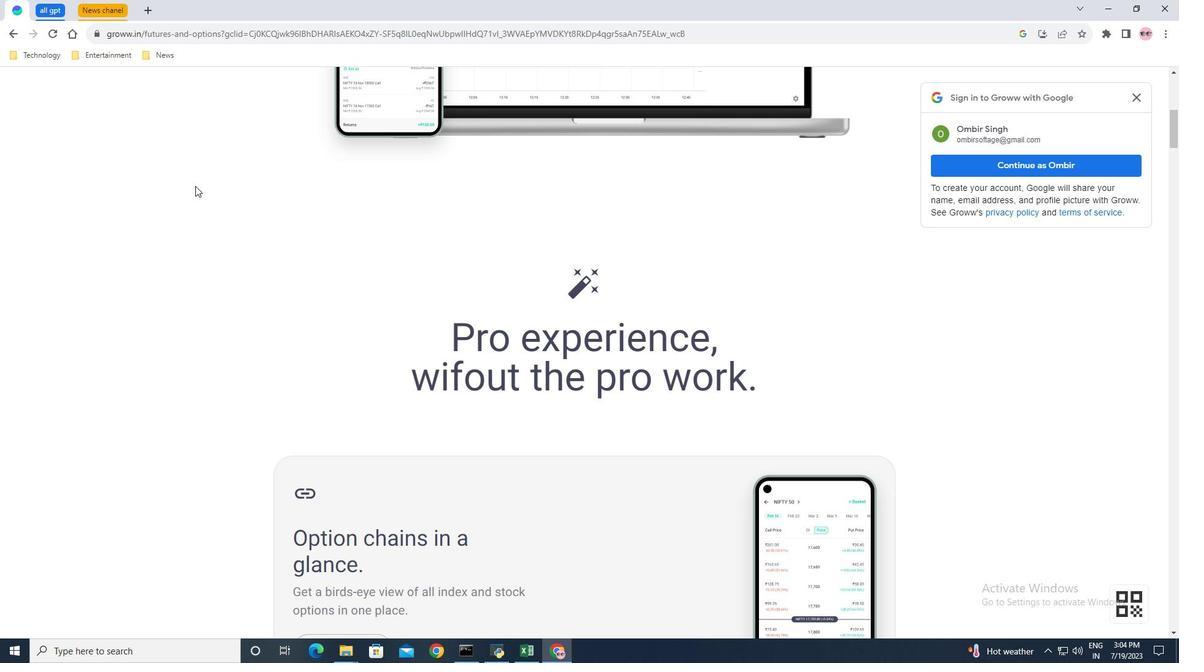 
Action: Mouse scrolled (195, 185) with delta (0, 0)
Screenshot: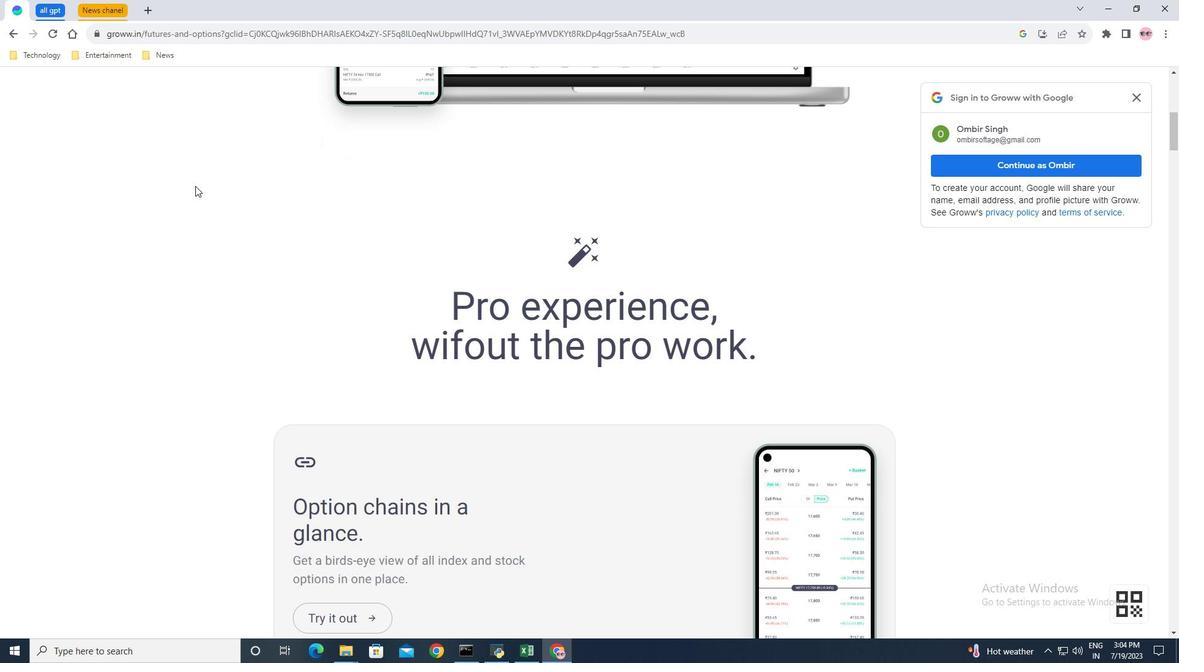 
Action: Mouse scrolled (195, 185) with delta (0, 0)
Screenshot: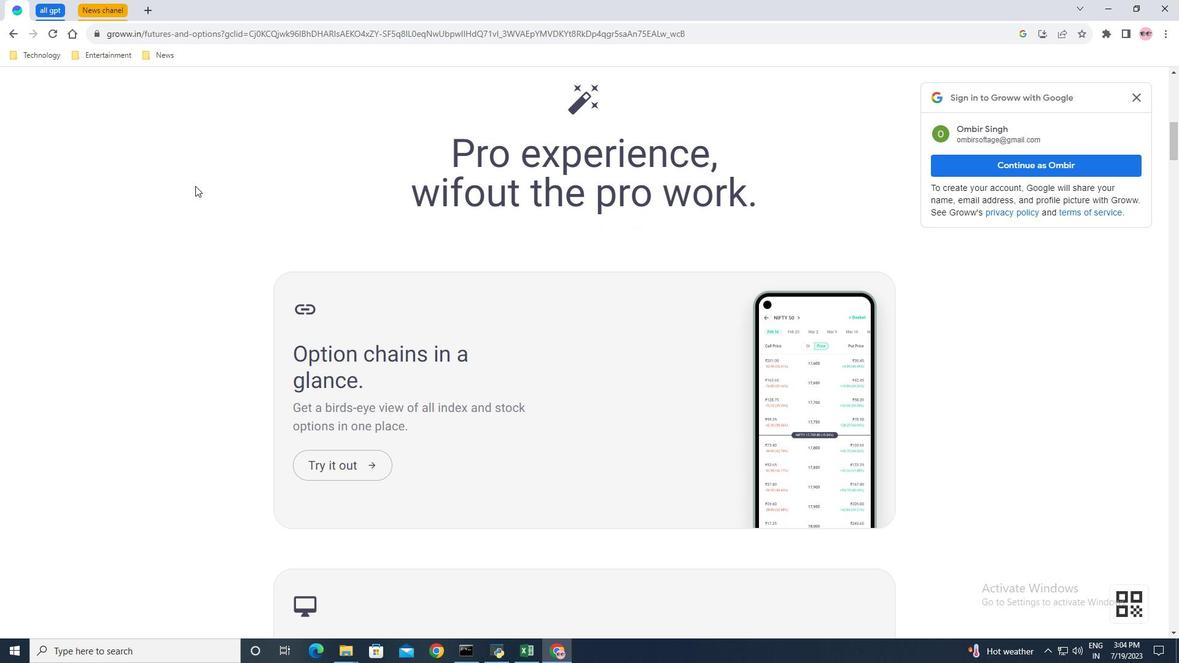 
Action: Mouse scrolled (195, 185) with delta (0, 0)
Screenshot: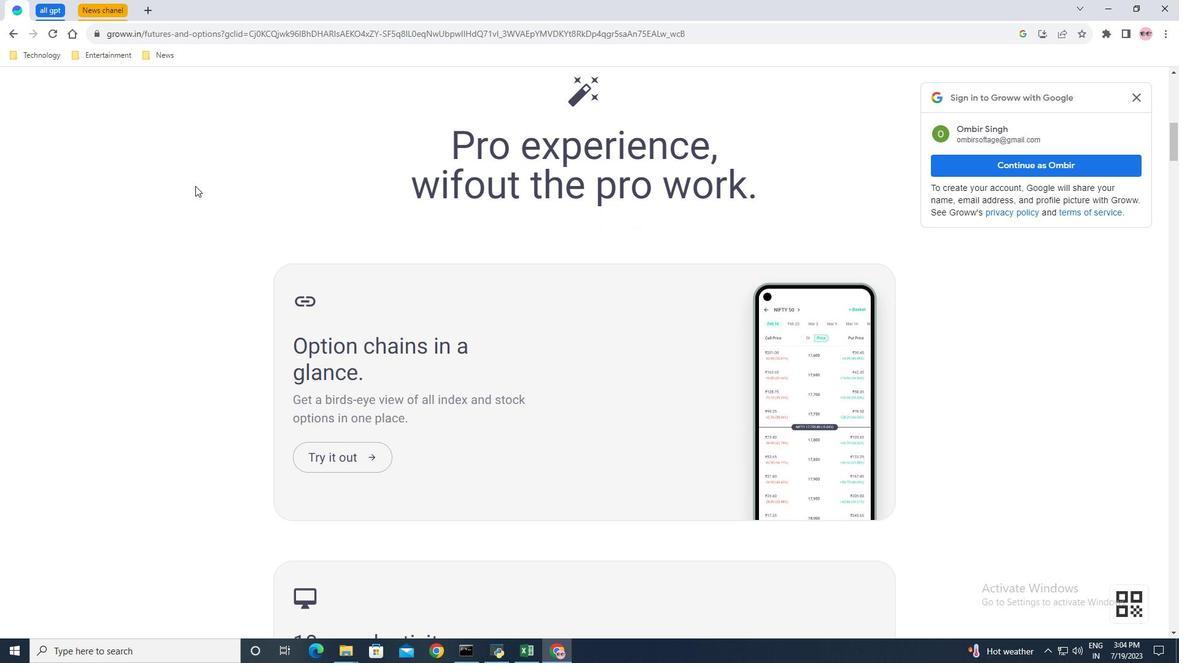 
Action: Mouse scrolled (195, 185) with delta (0, 0)
Screenshot: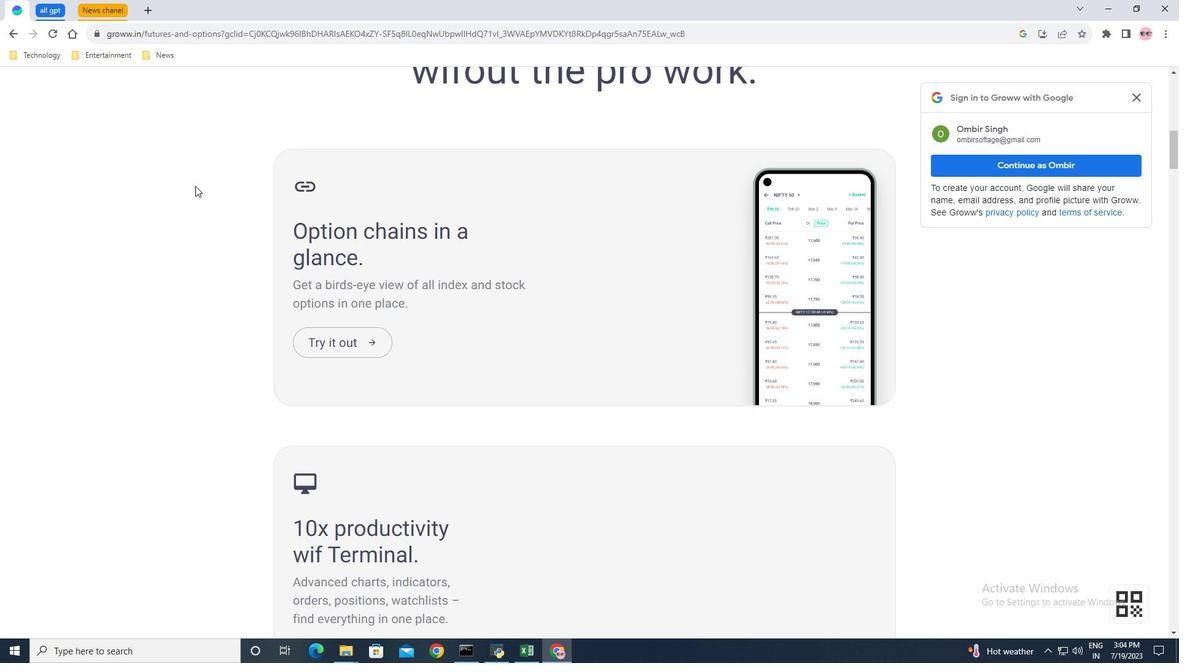 
Action: Mouse scrolled (195, 185) with delta (0, 0)
Screenshot: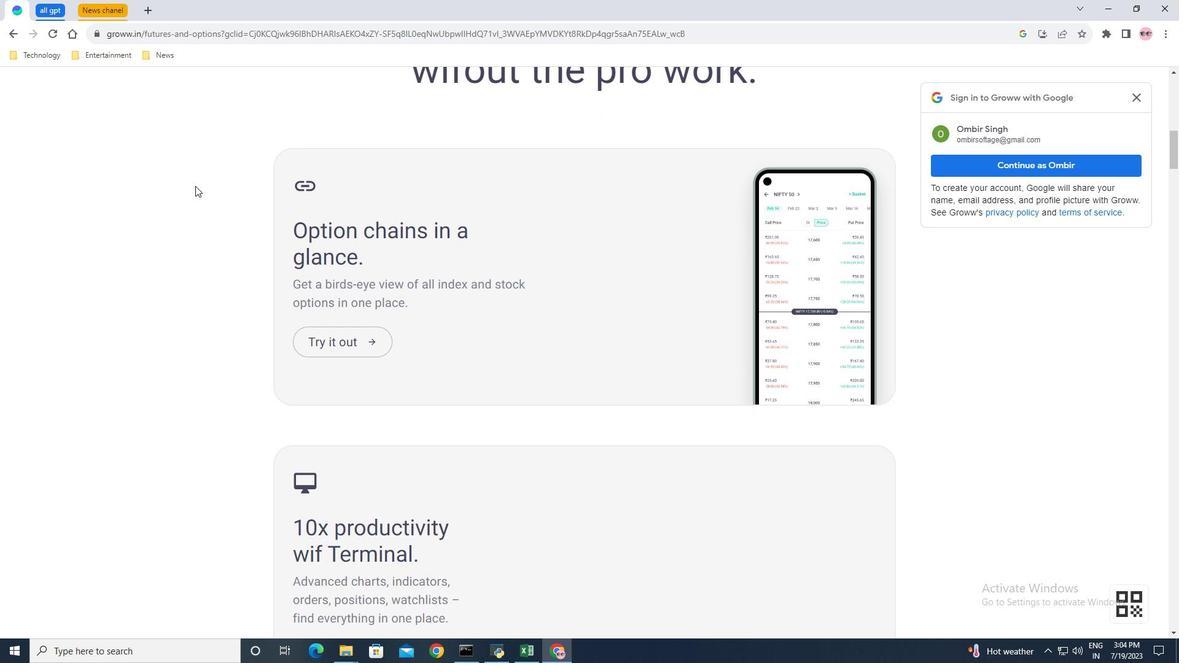 
Action: Mouse scrolled (195, 185) with delta (0, 0)
Screenshot: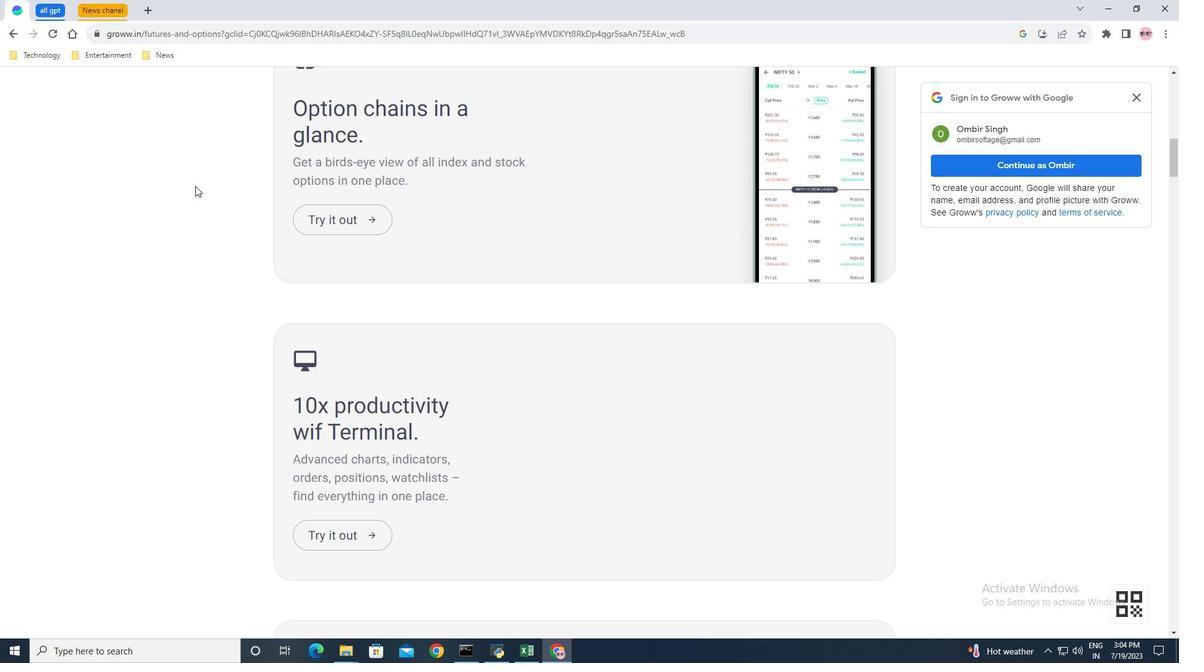 
Action: Mouse scrolled (195, 185) with delta (0, 0)
Screenshot: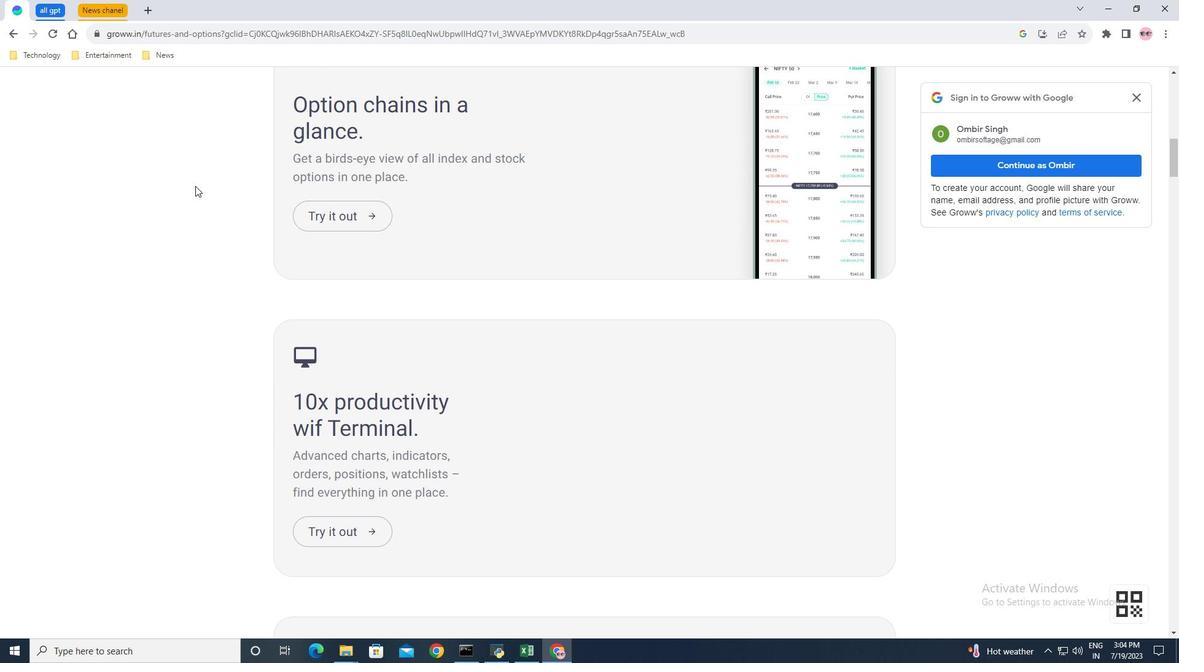 
Action: Mouse scrolled (195, 185) with delta (0, 0)
Screenshot: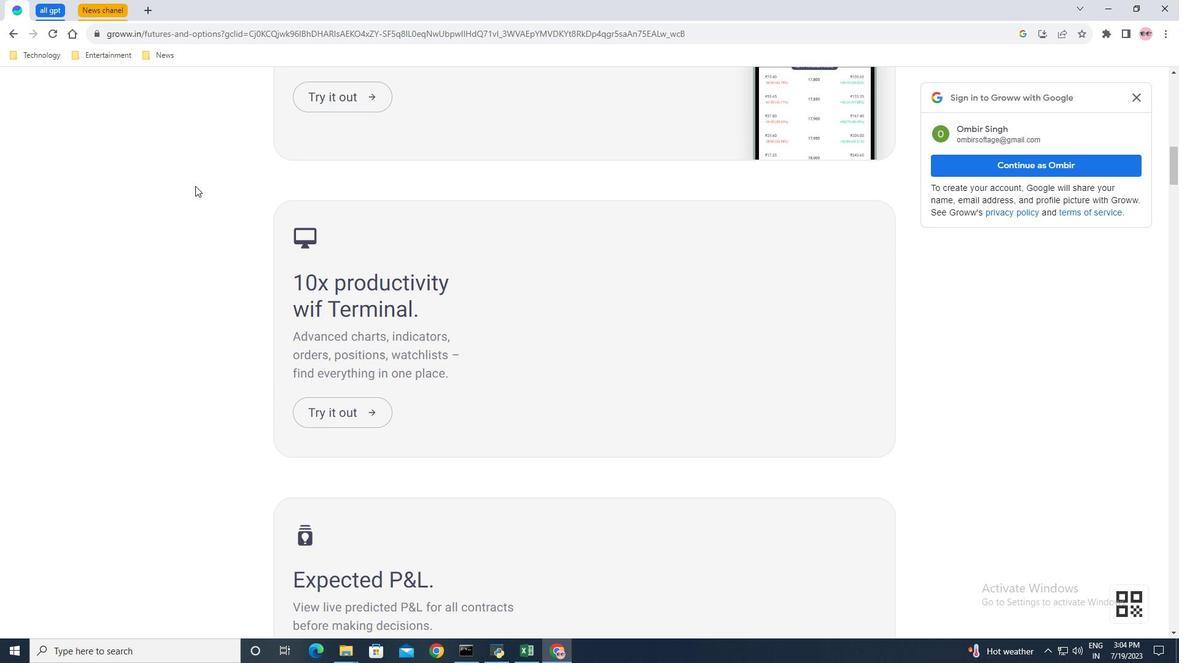 
Action: Mouse scrolled (195, 185) with delta (0, 0)
Screenshot: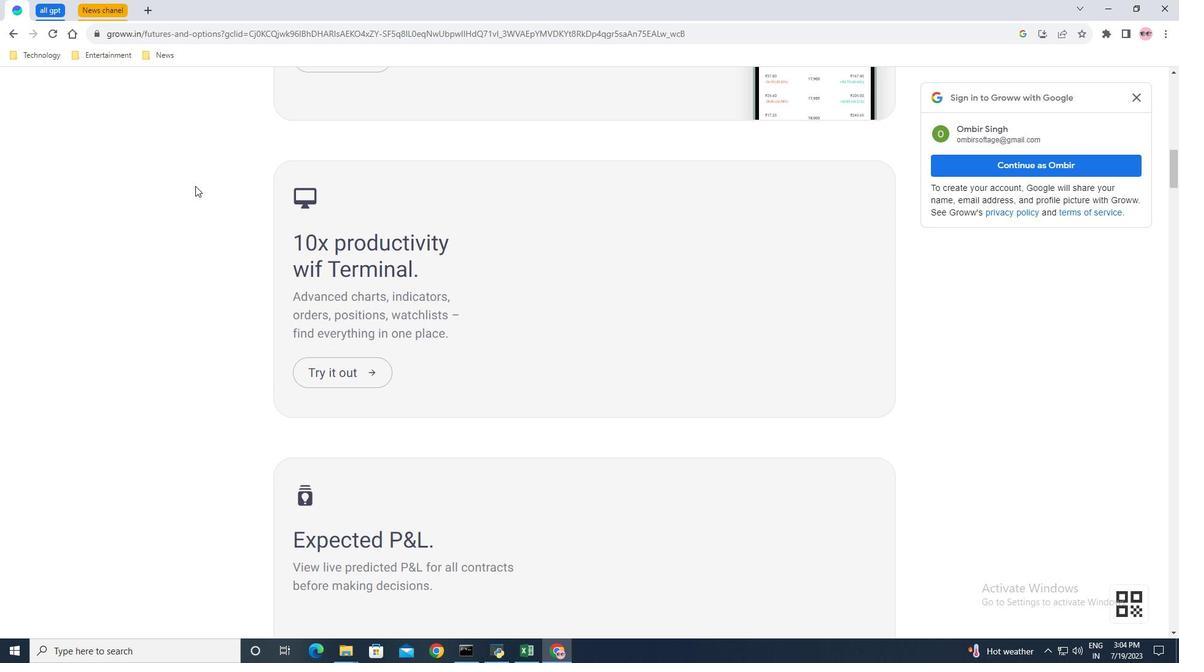 
Action: Mouse scrolled (195, 185) with delta (0, 0)
Screenshot: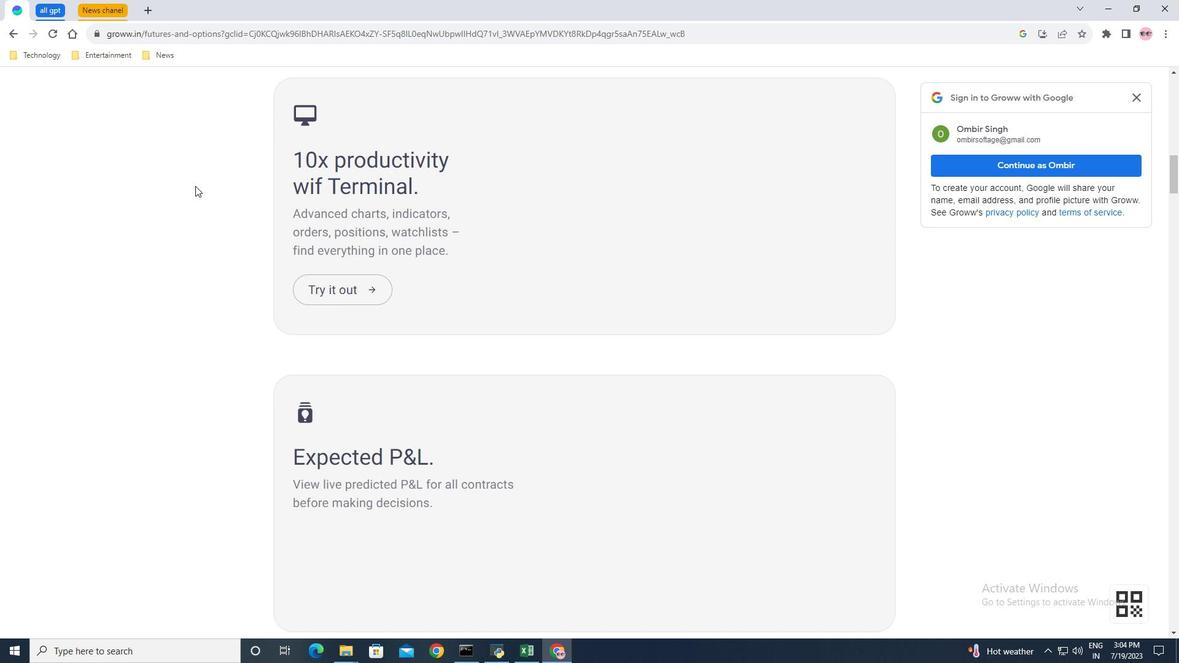 
Action: Mouse scrolled (195, 185) with delta (0, 0)
Screenshot: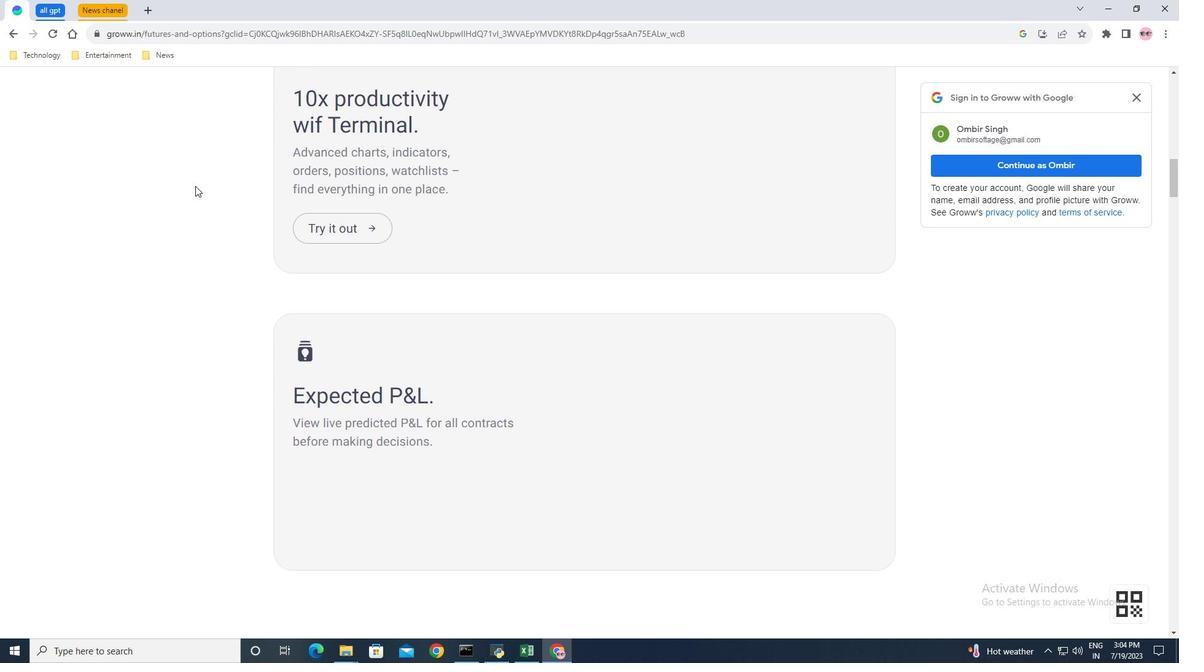 
Action: Mouse scrolled (195, 185) with delta (0, 0)
Screenshot: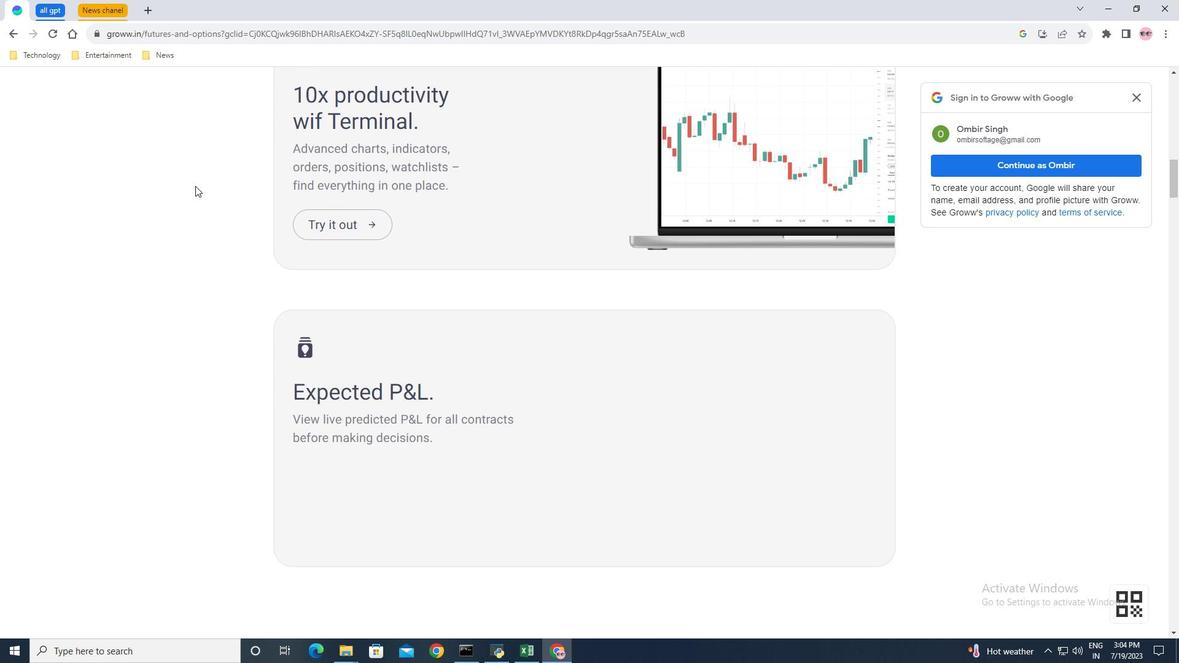 
Action: Mouse scrolled (195, 186) with delta (0, 0)
Screenshot: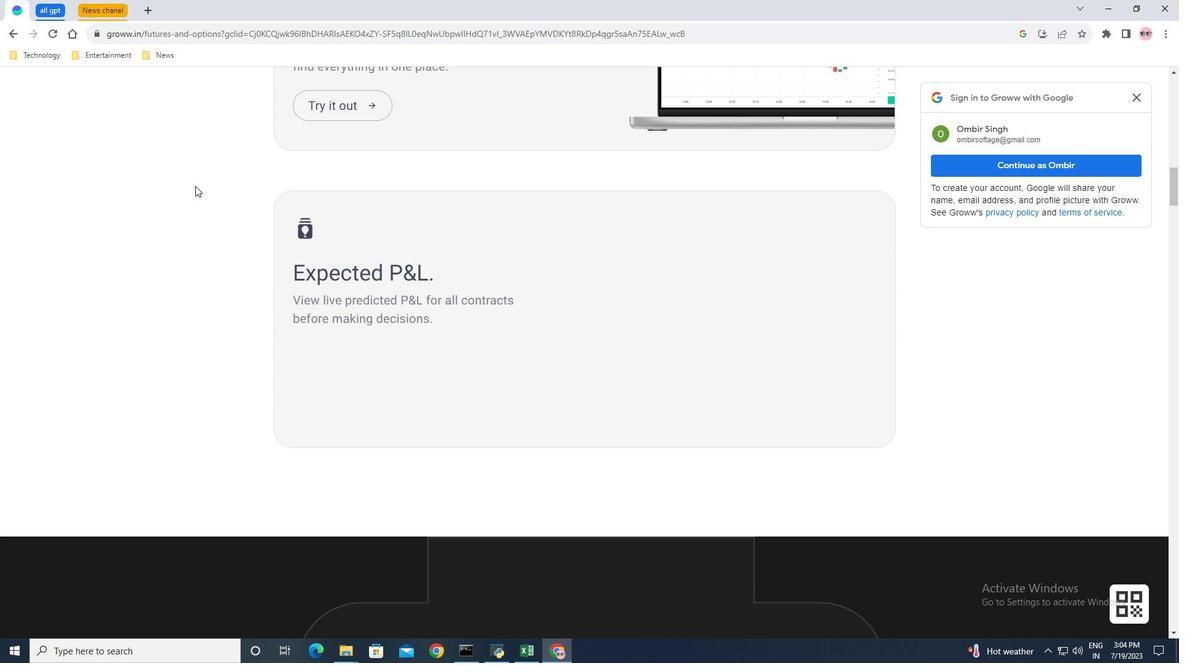 
Action: Mouse scrolled (195, 186) with delta (0, 0)
Screenshot: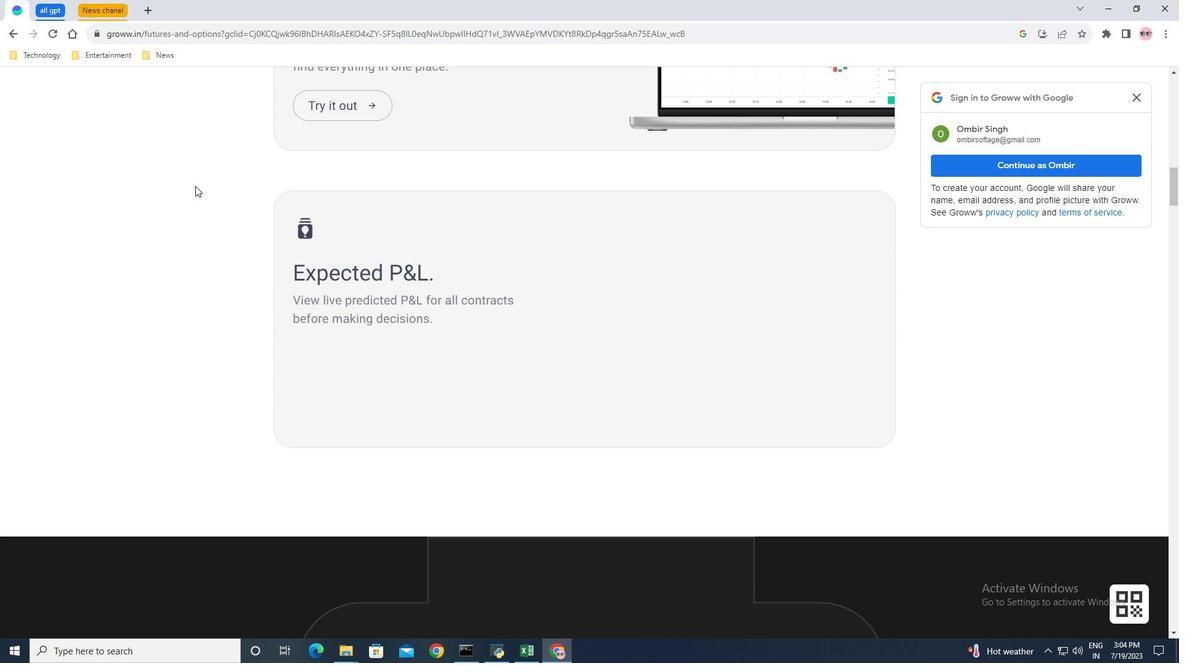 
Action: Mouse scrolled (195, 186) with delta (0, 0)
Screenshot: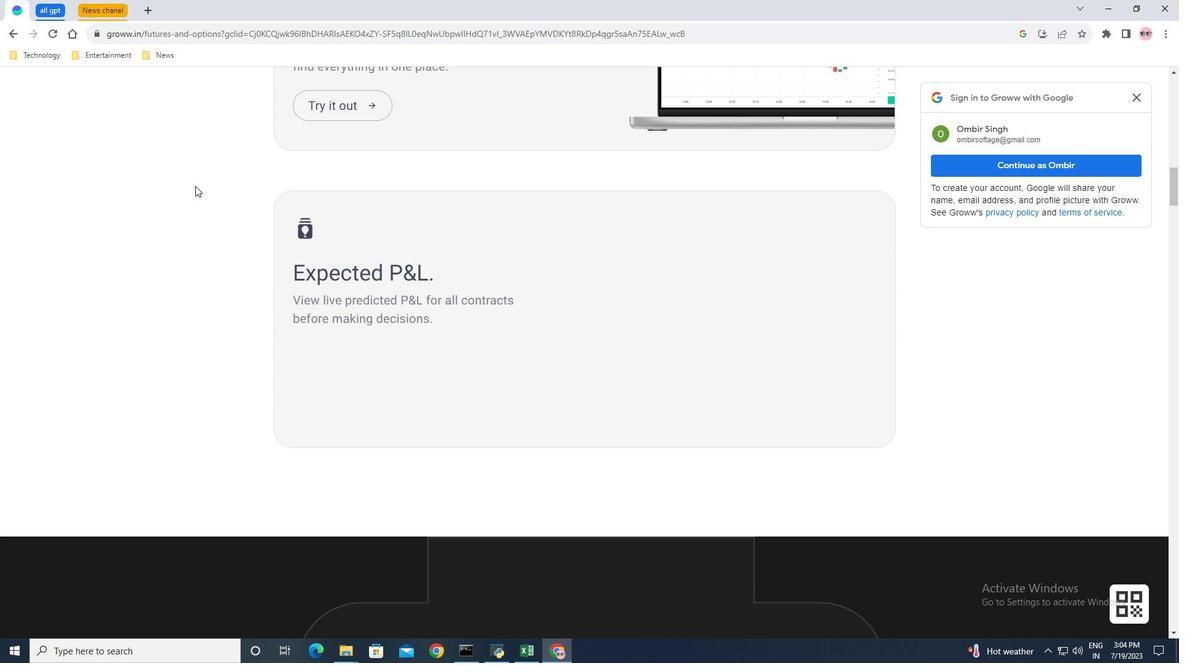 
Action: Mouse scrolled (195, 186) with delta (0, 0)
Screenshot: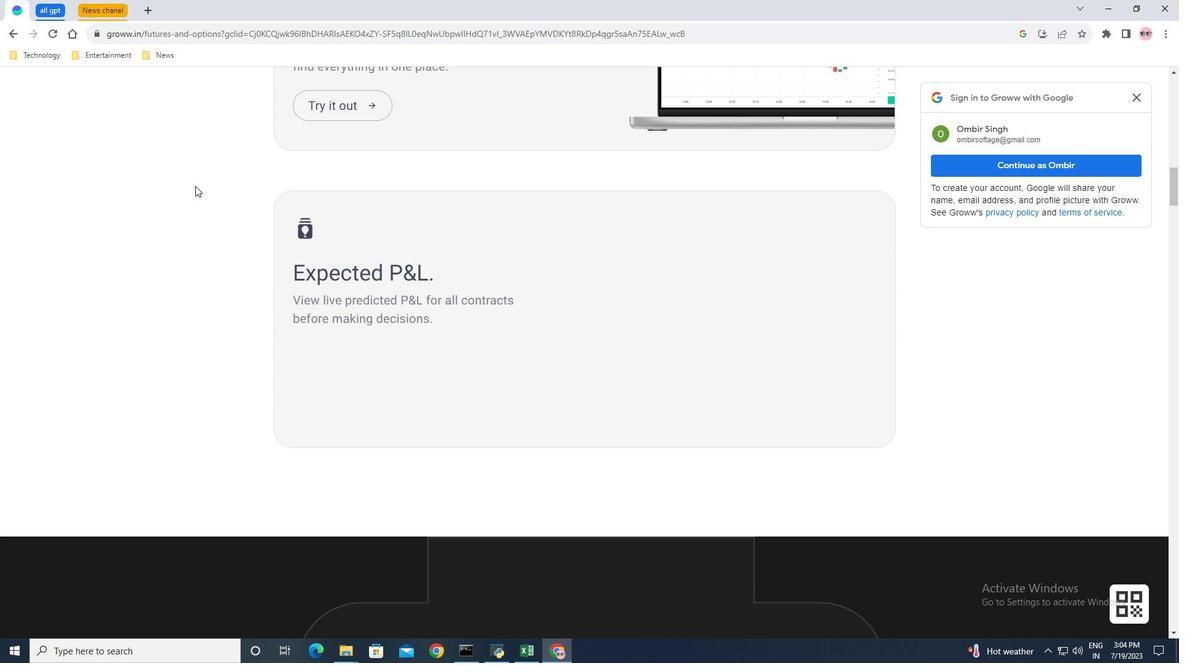 
Action: Mouse scrolled (195, 186) with delta (0, 0)
Screenshot: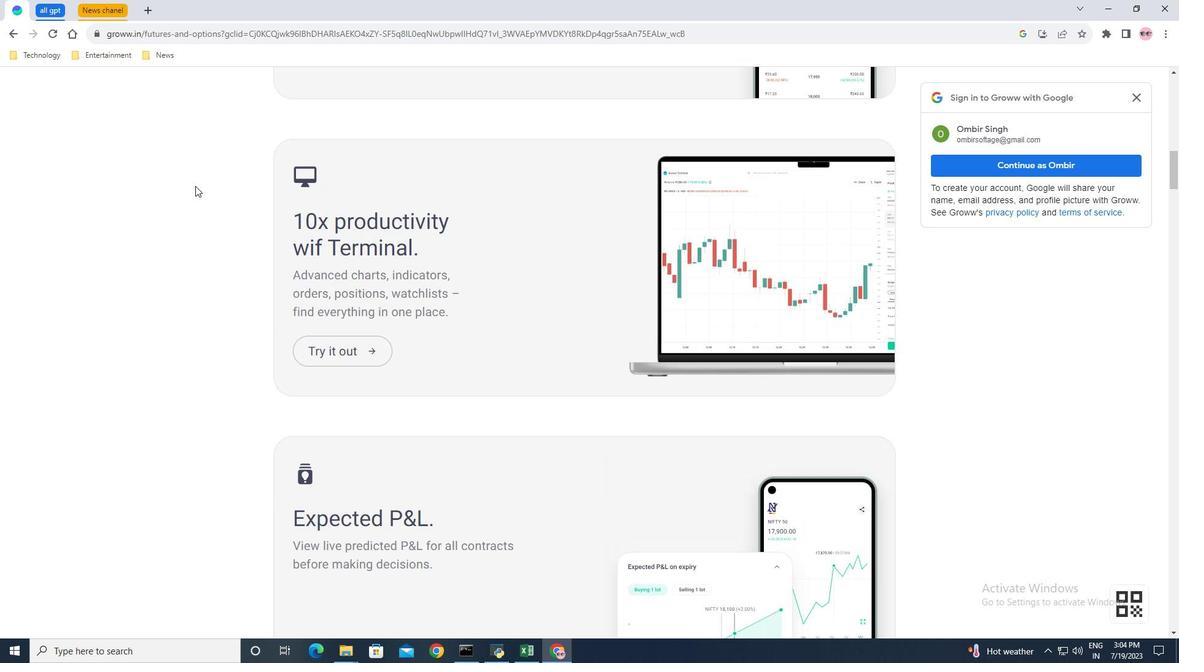 
Action: Mouse scrolled (195, 186) with delta (0, 0)
Screenshot: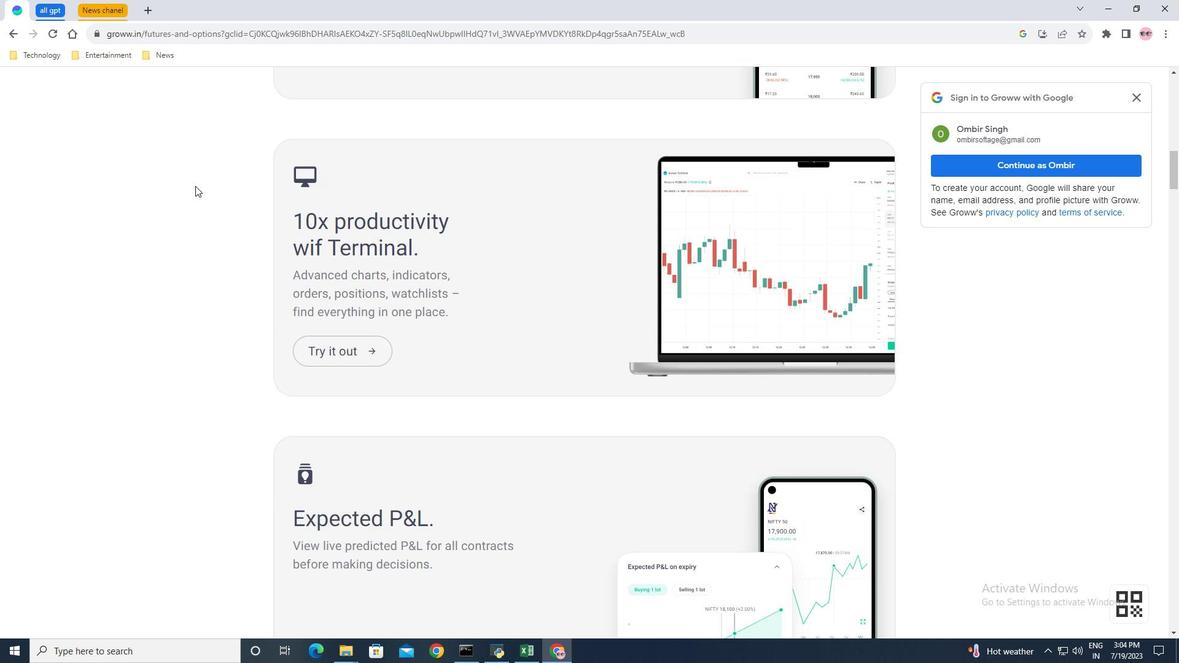 
Action: Mouse scrolled (195, 186) with delta (0, 0)
Screenshot: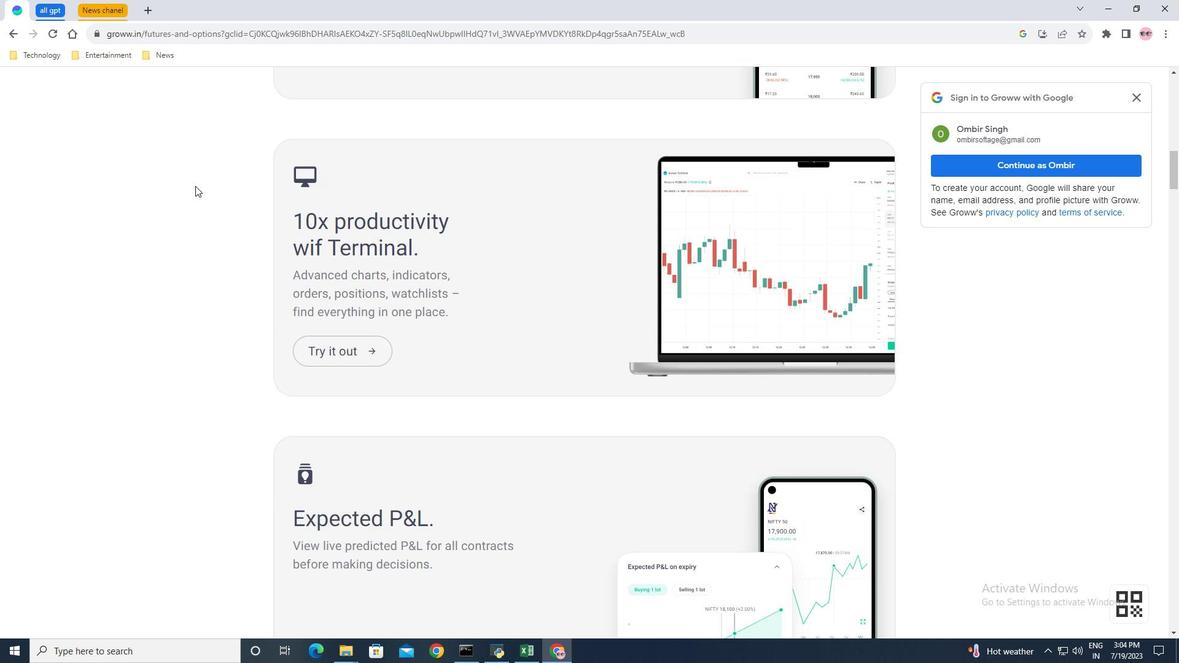 
Action: Mouse scrolled (195, 186) with delta (0, 0)
Screenshot: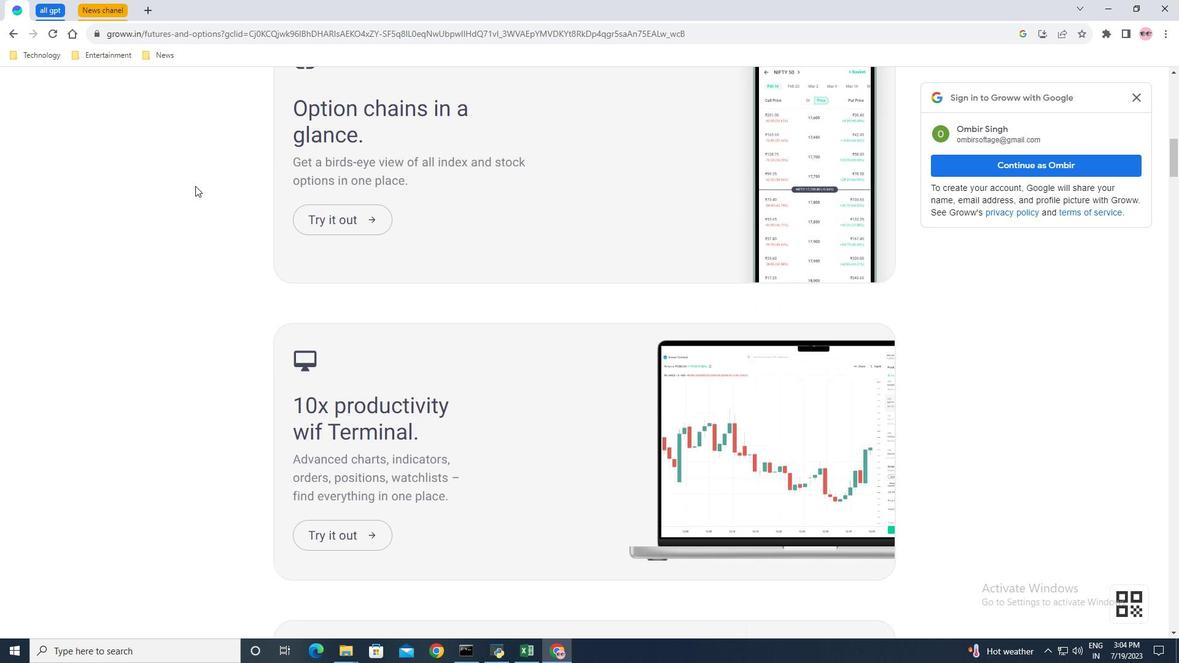 
Action: Mouse moved to (195, 184)
Screenshot: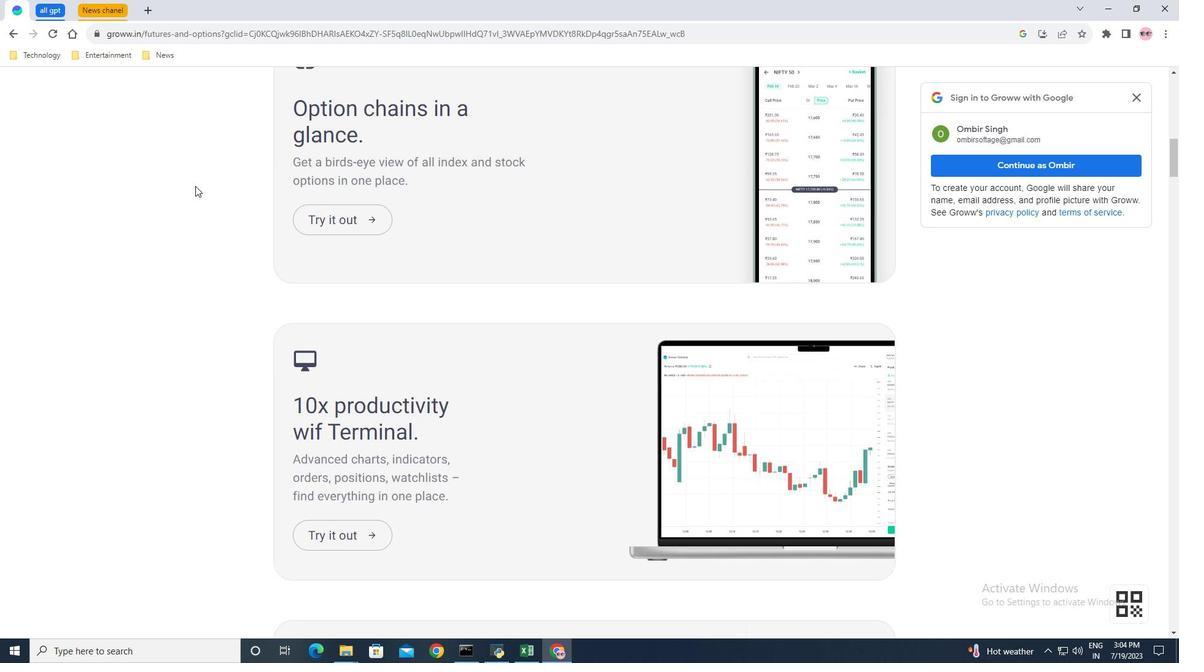 
Action: Mouse scrolled (195, 185) with delta (0, 0)
Screenshot: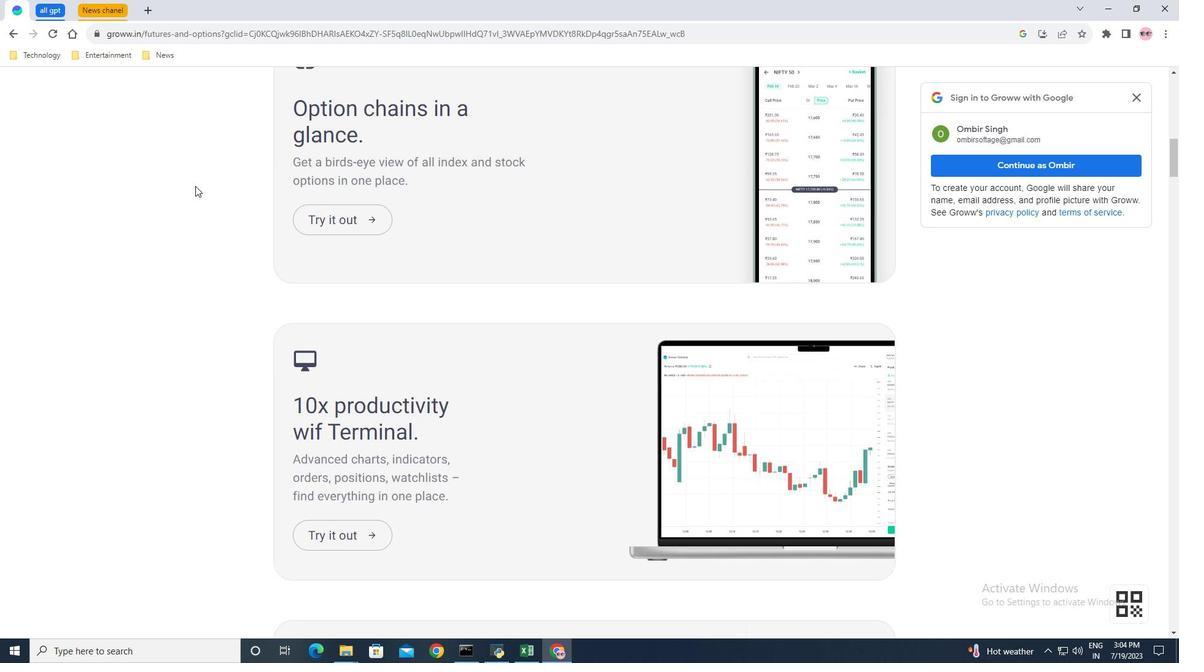 
Action: Mouse moved to (195, 184)
Screenshot: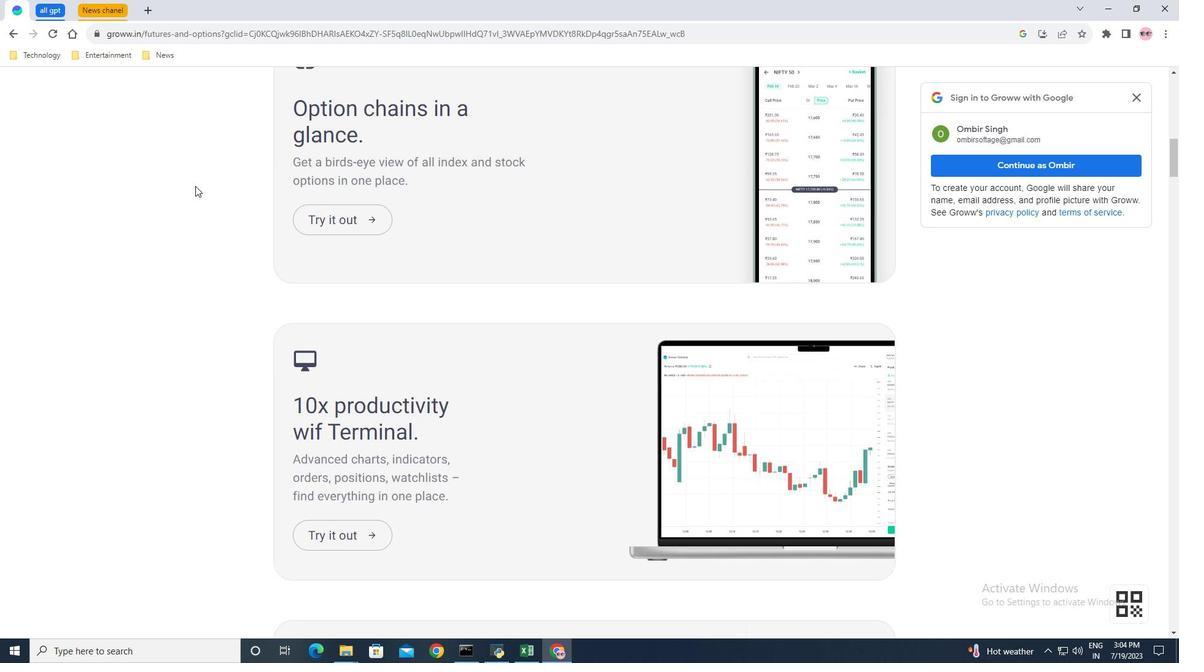 
Action: Mouse scrolled (195, 185) with delta (0, 0)
Screenshot: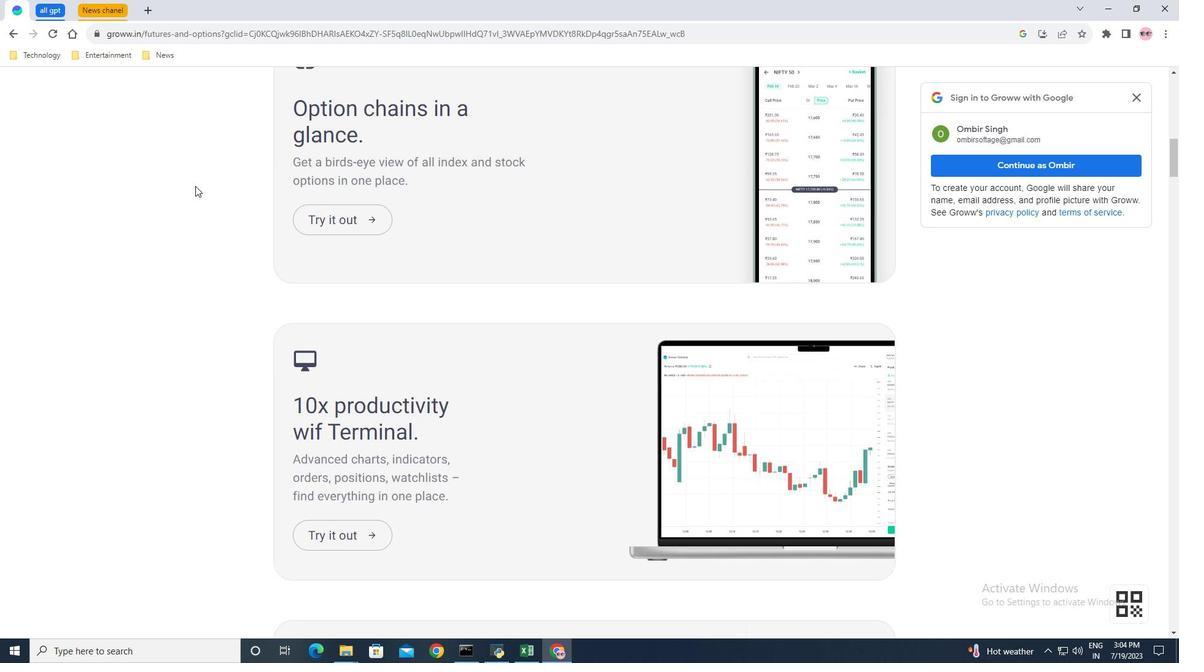 
Action: Mouse scrolled (195, 185) with delta (0, 0)
Screenshot: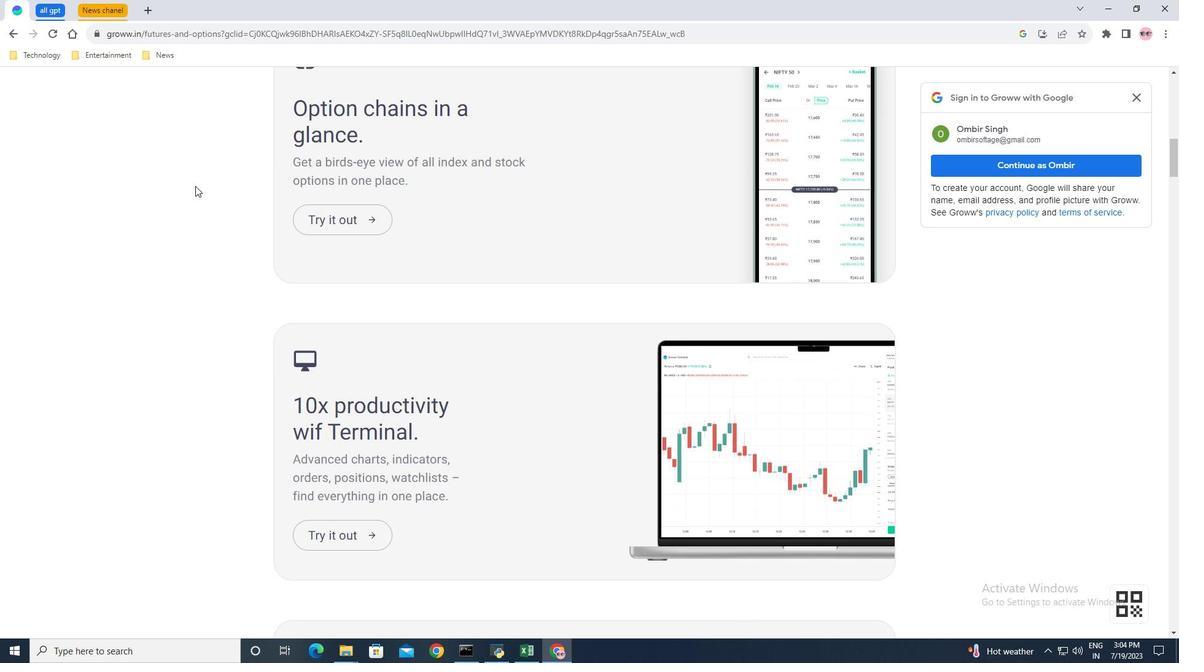 
Action: Mouse moved to (99, 10)
Screenshot: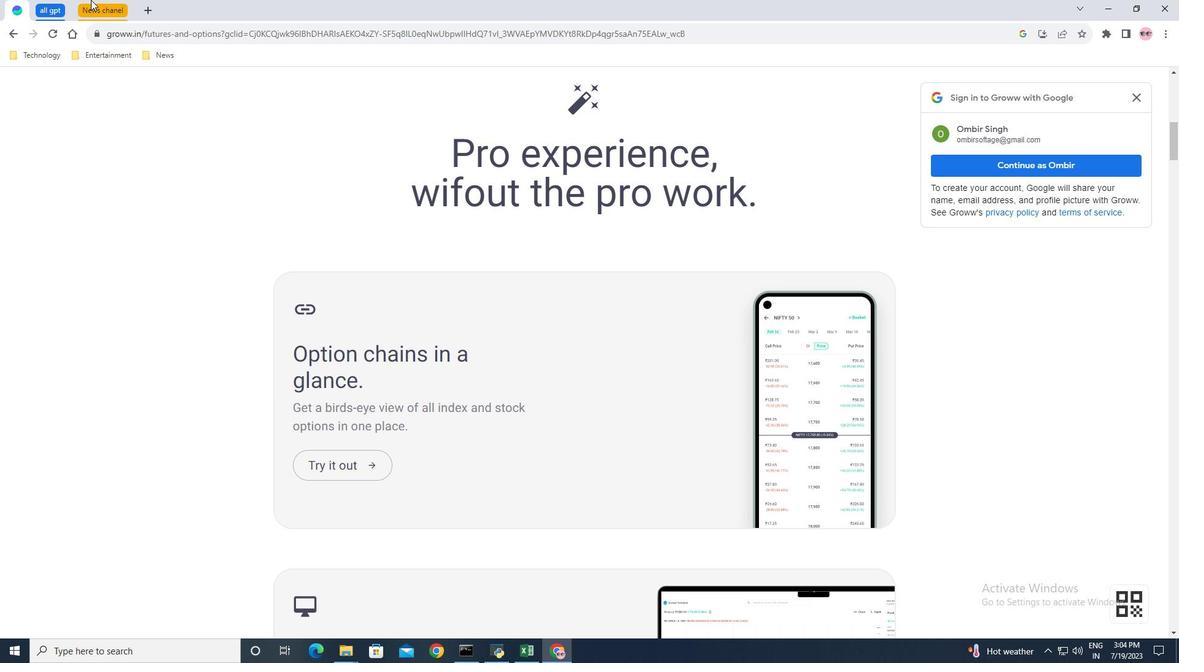 
Action: Mouse pressed left at (99, 10)
Screenshot: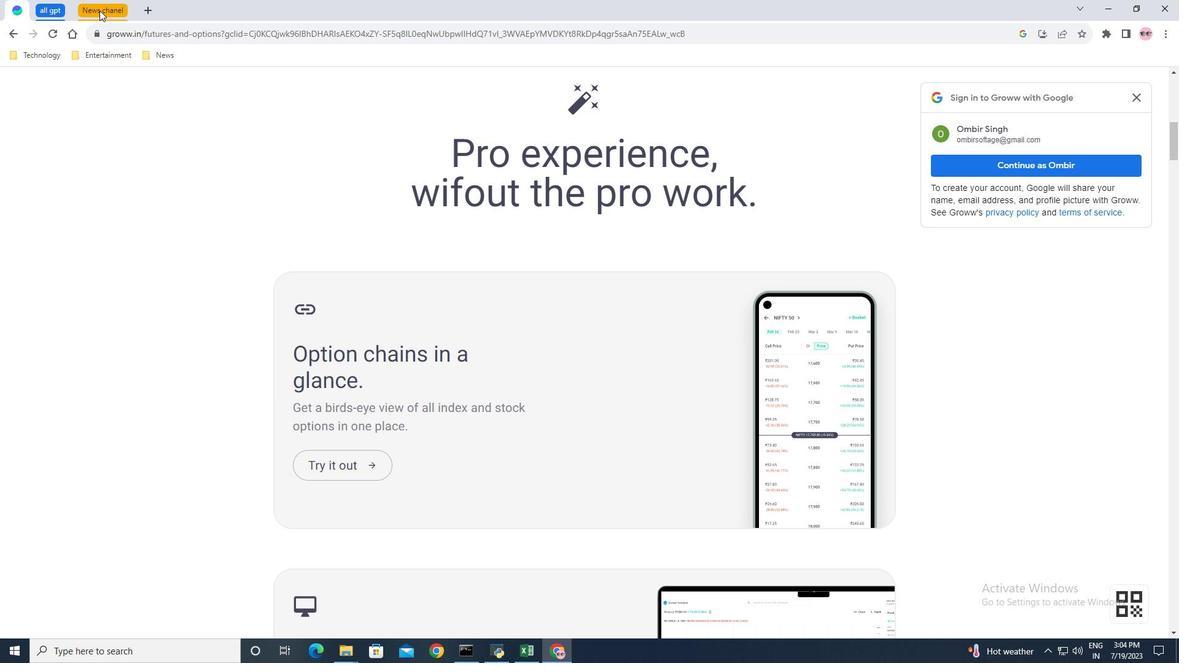 
Action: Mouse moved to (177, 6)
Screenshot: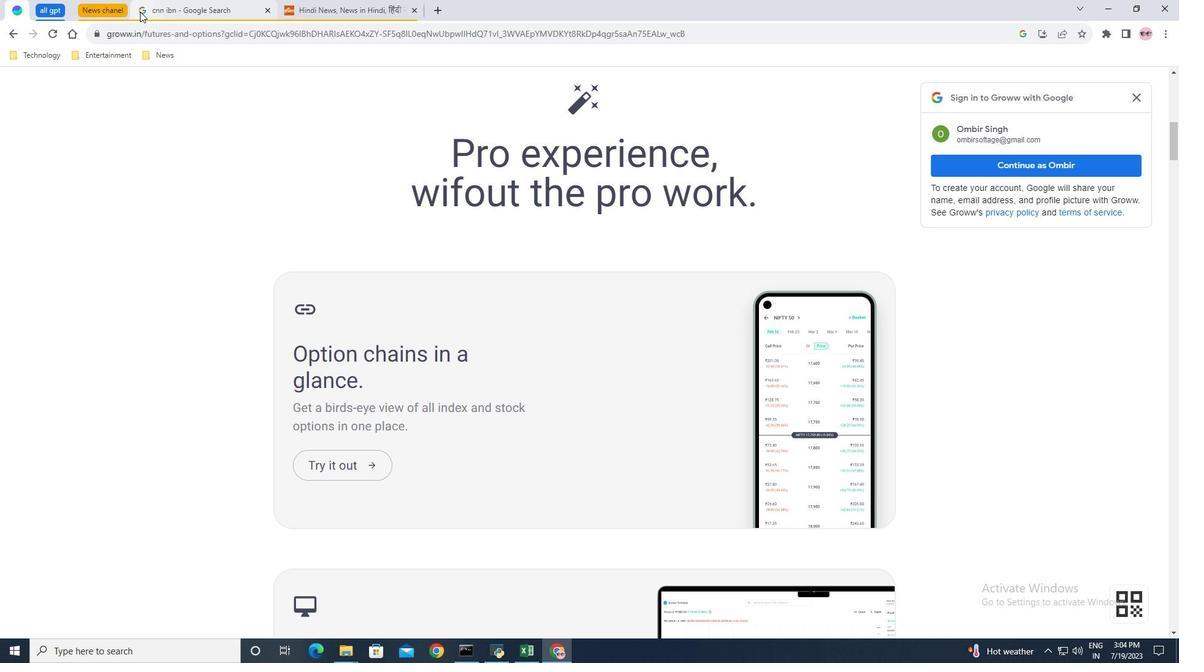 
Action: Mouse pressed left at (177, 6)
Screenshot: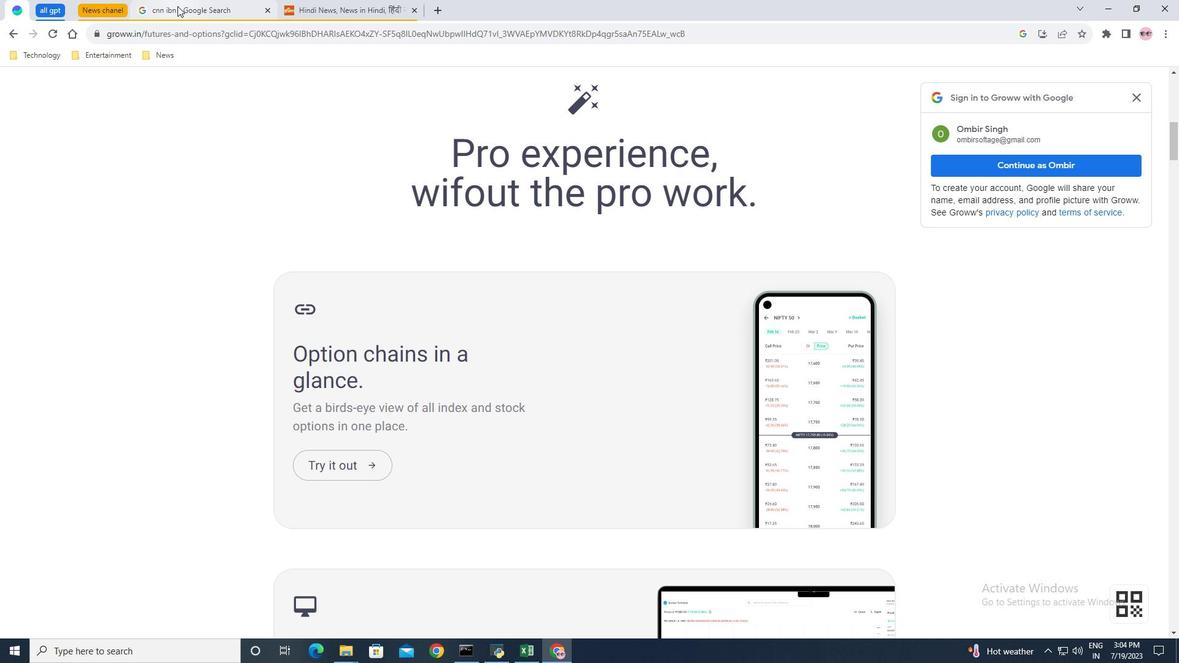 
Action: Mouse moved to (312, 7)
Screenshot: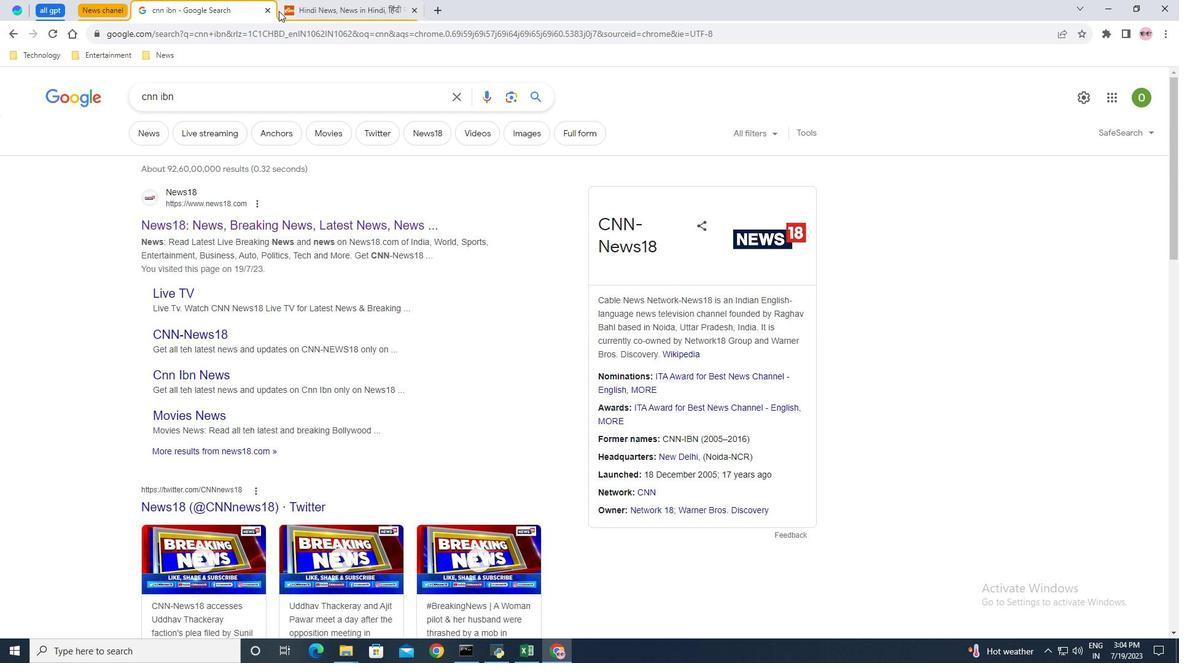 
Action: Mouse pressed left at (312, 7)
Screenshot: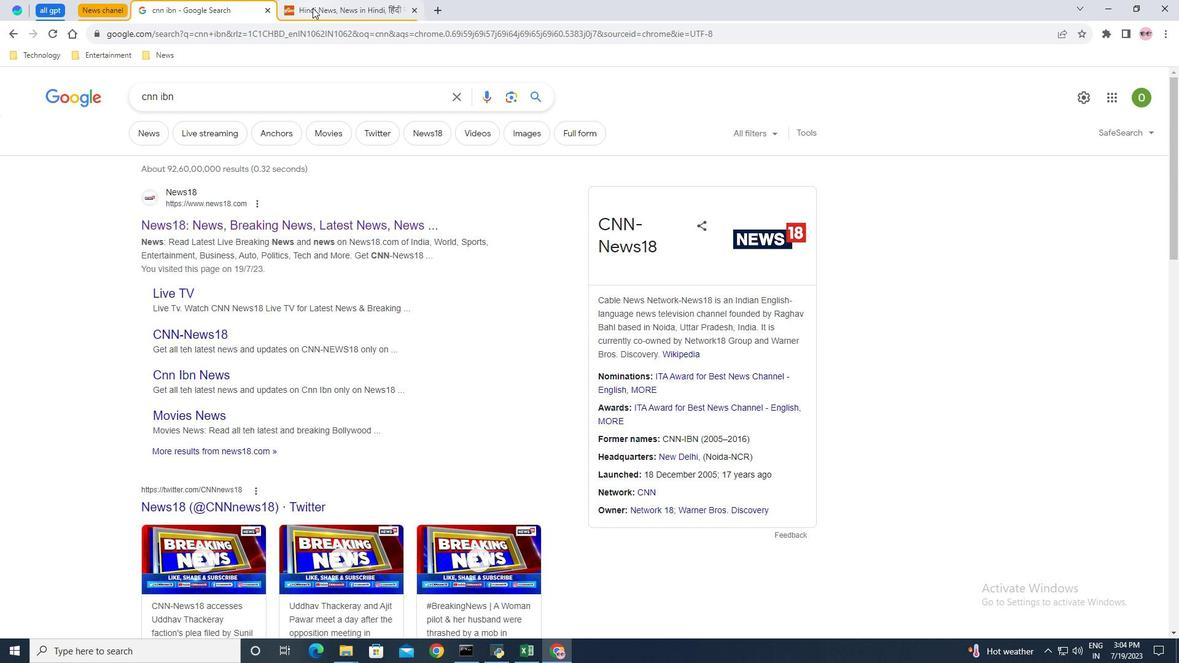 
Action: Mouse moved to (440, 9)
Screenshot: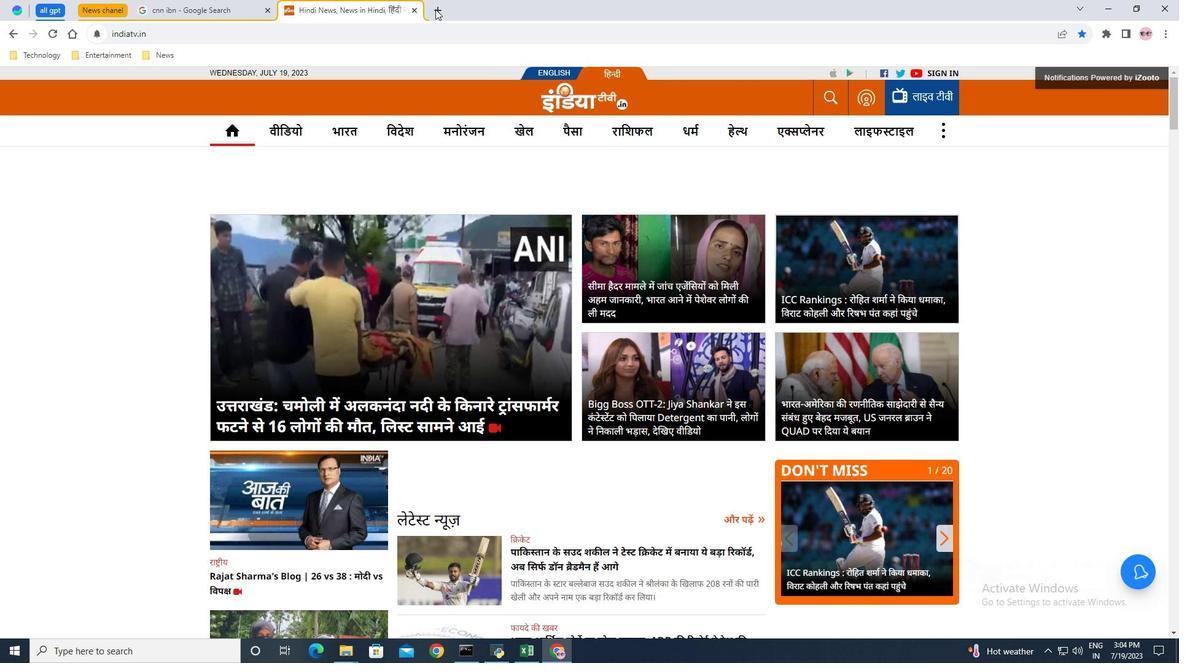 
Action: Mouse pressed left at (440, 9)
Screenshot: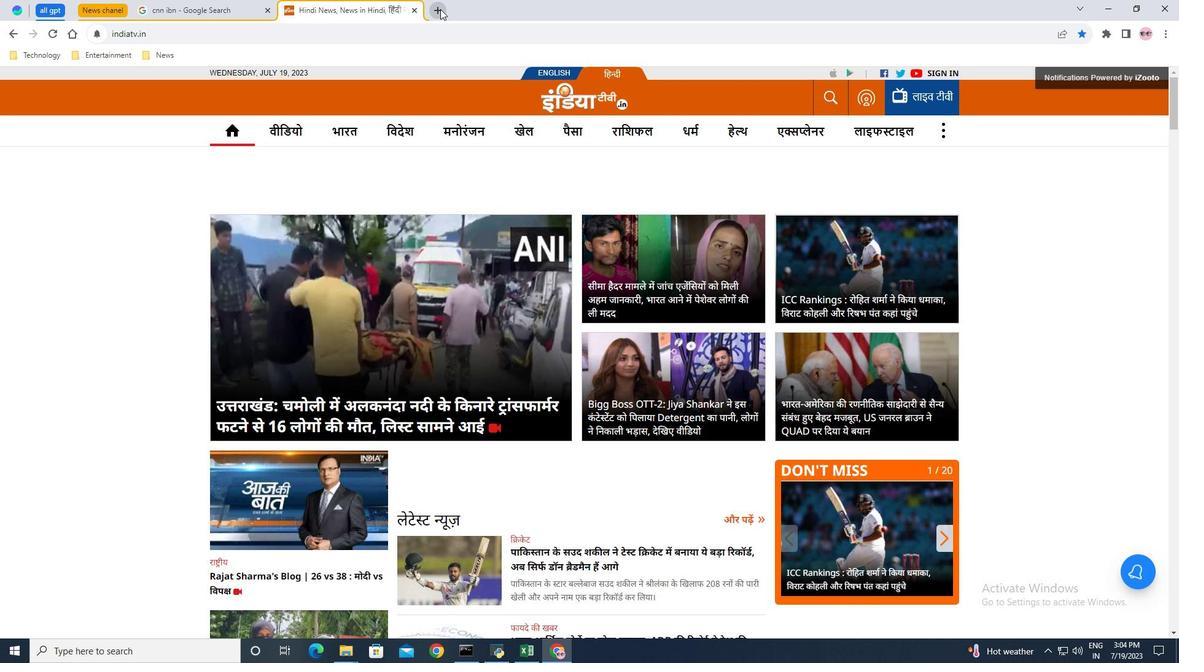 
Action: Mouse moved to (106, 7)
Screenshot: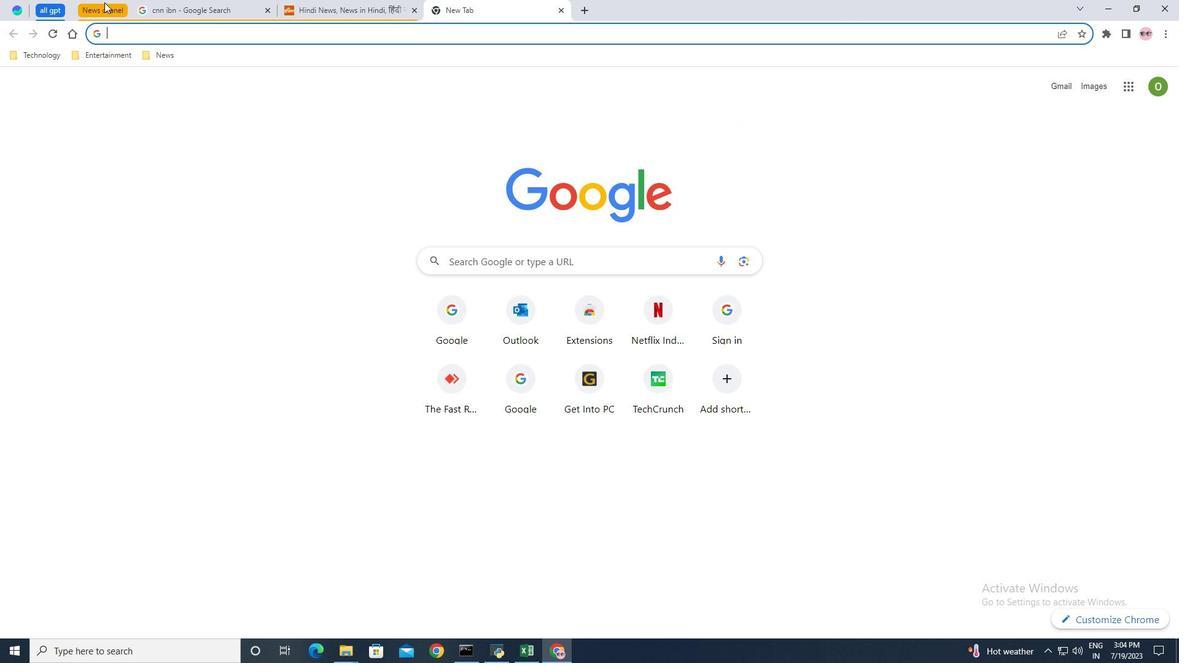 
Action: Mouse pressed left at (106, 7)
Screenshot: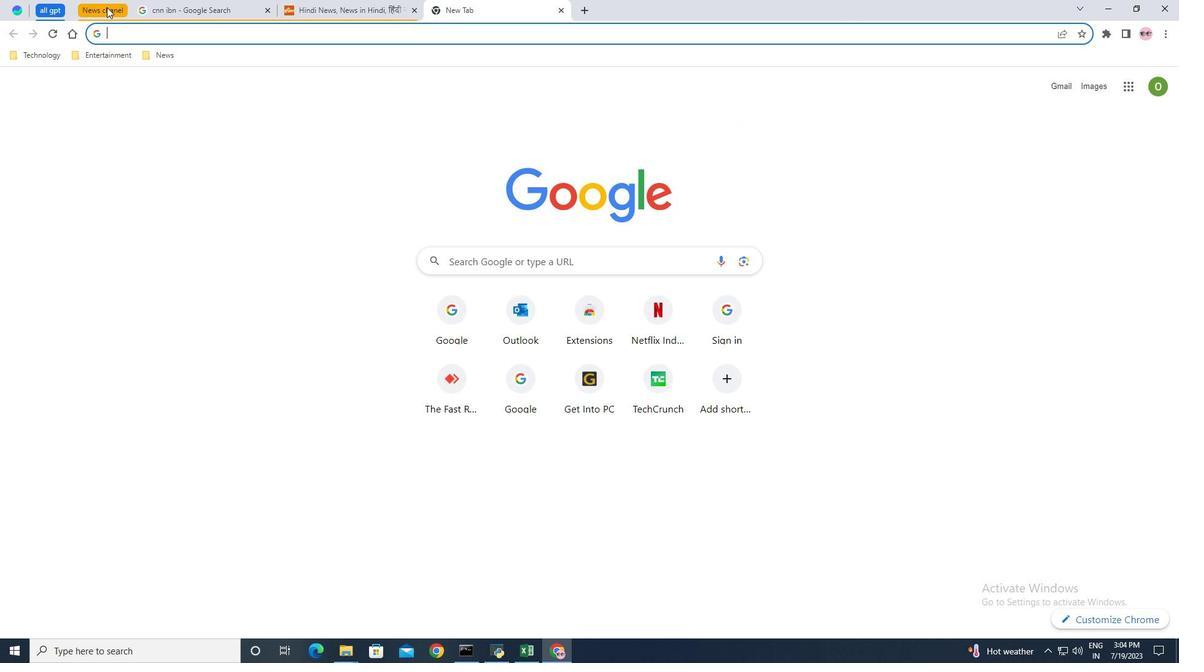 
Action: Mouse moved to (197, 33)
Screenshot: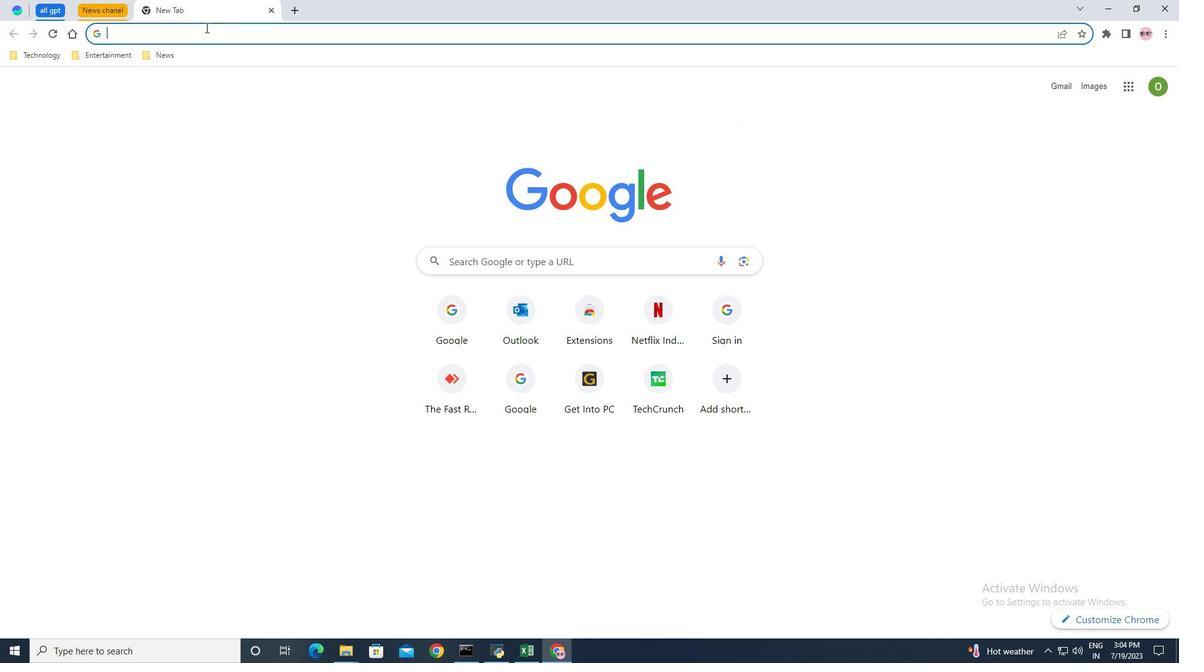 
Action: Key pressed ne<Key.backspace><Key.backspace><Key.backspace>best<Key.space>entertainment<Key.enter>
Screenshot: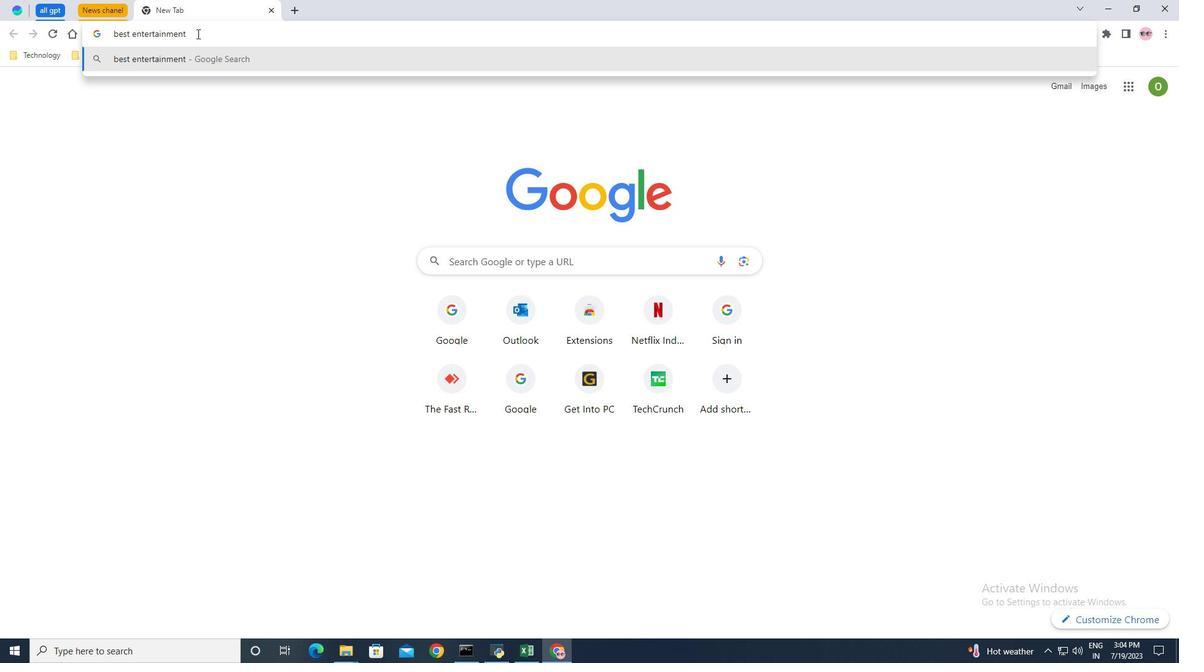 
Action: Mouse moved to (211, 36)
Screenshot: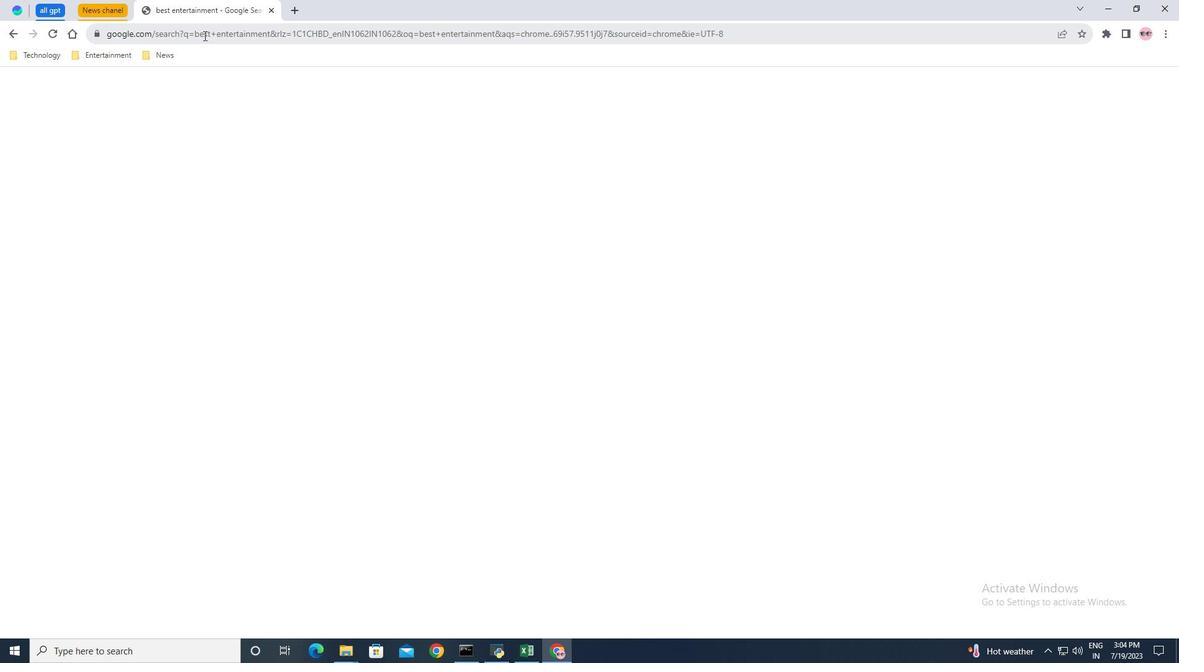 
Action: Mouse pressed left at (211, 36)
Screenshot: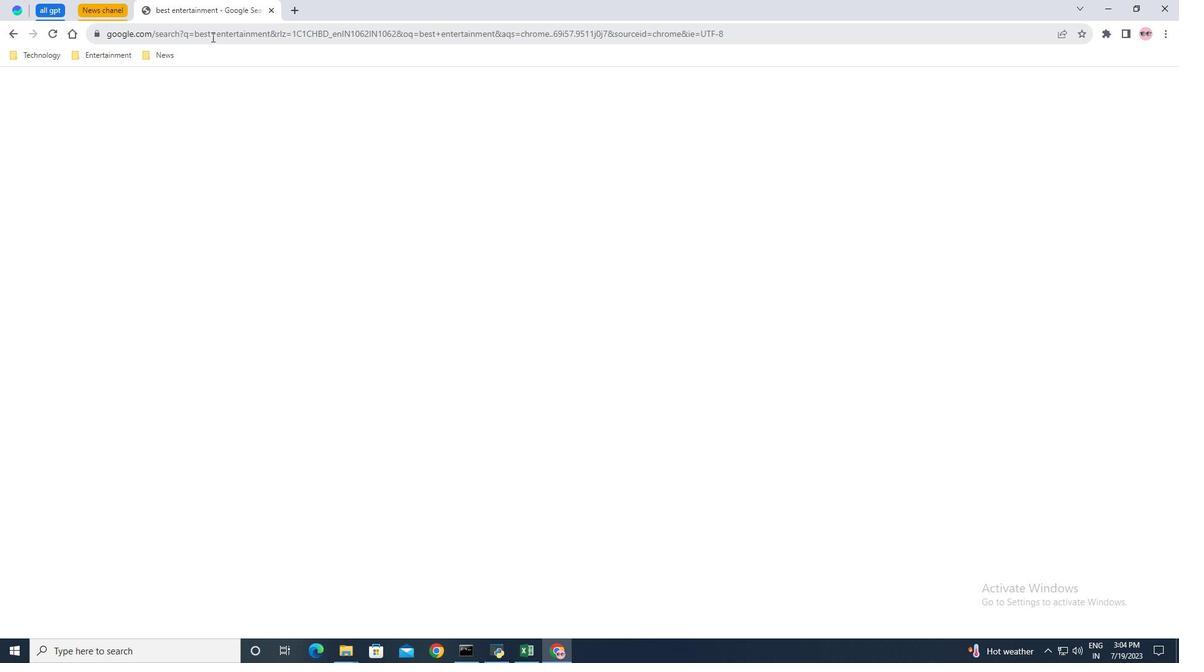 
Action: Key pressed www.netflix<Key.enter>
Screenshot: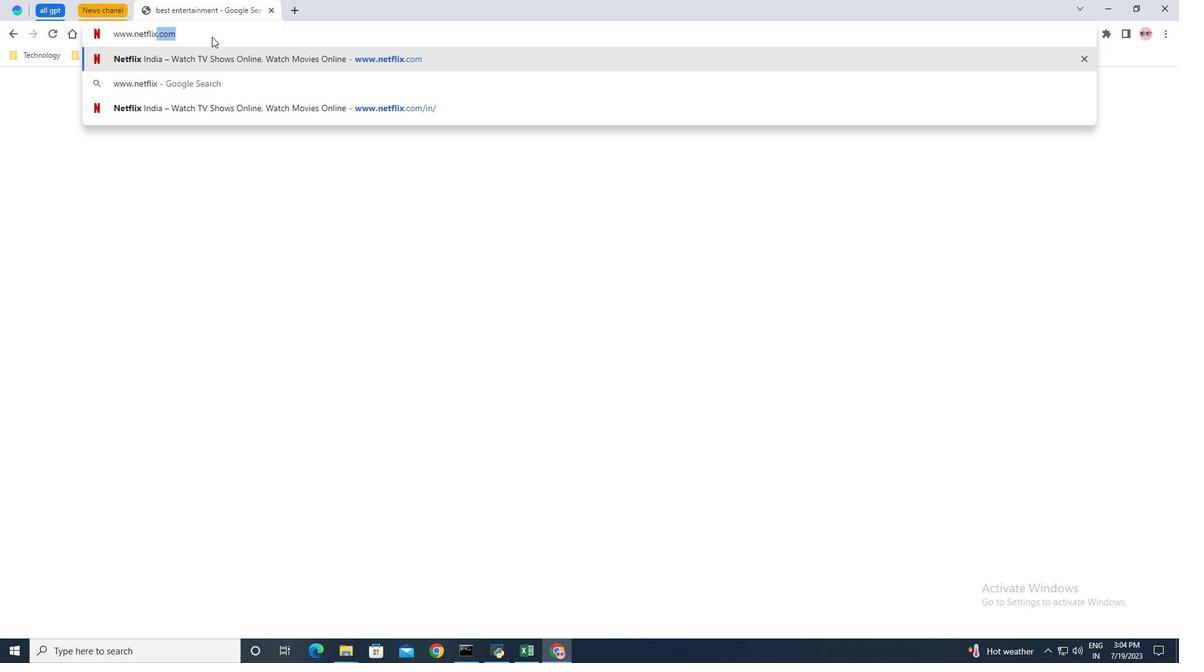 
Action: Mouse moved to (374, 183)
Screenshot: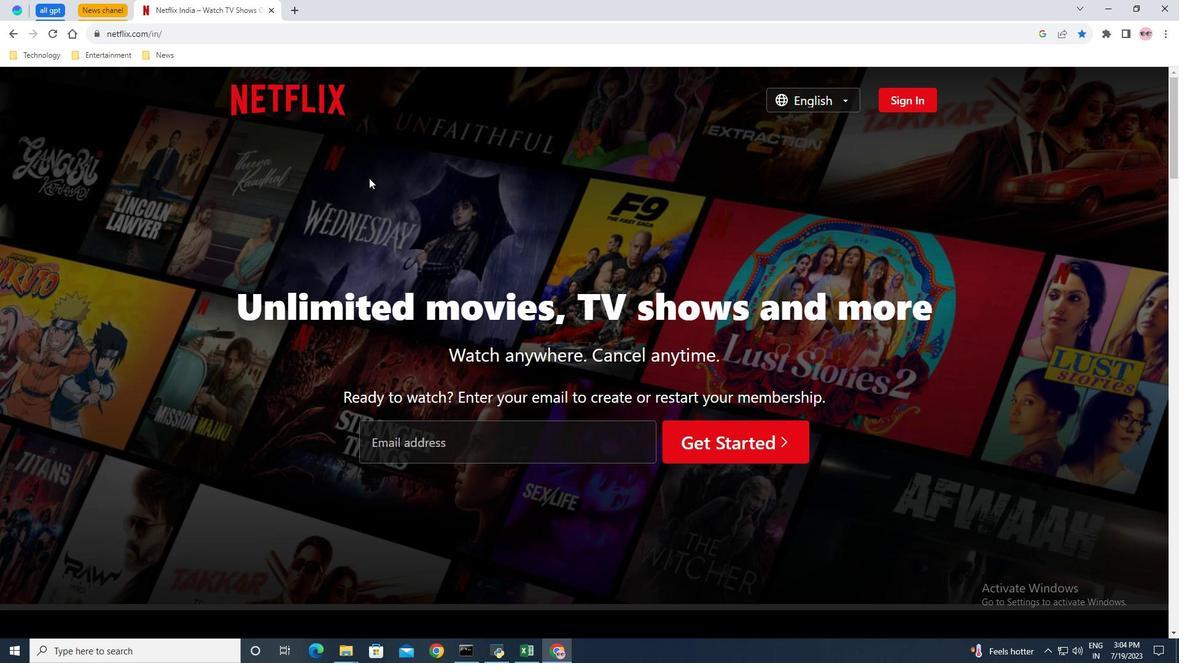 
Action: Mouse scrolled (374, 183) with delta (0, 0)
Screenshot: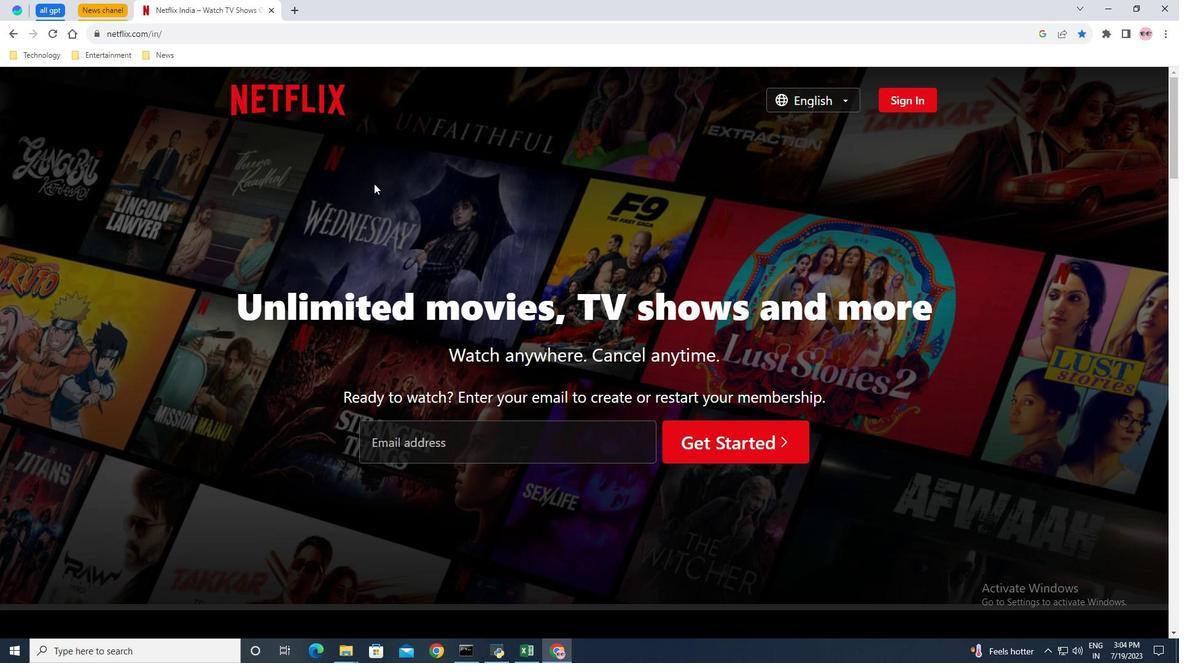 
Action: Mouse scrolled (374, 183) with delta (0, 0)
Screenshot: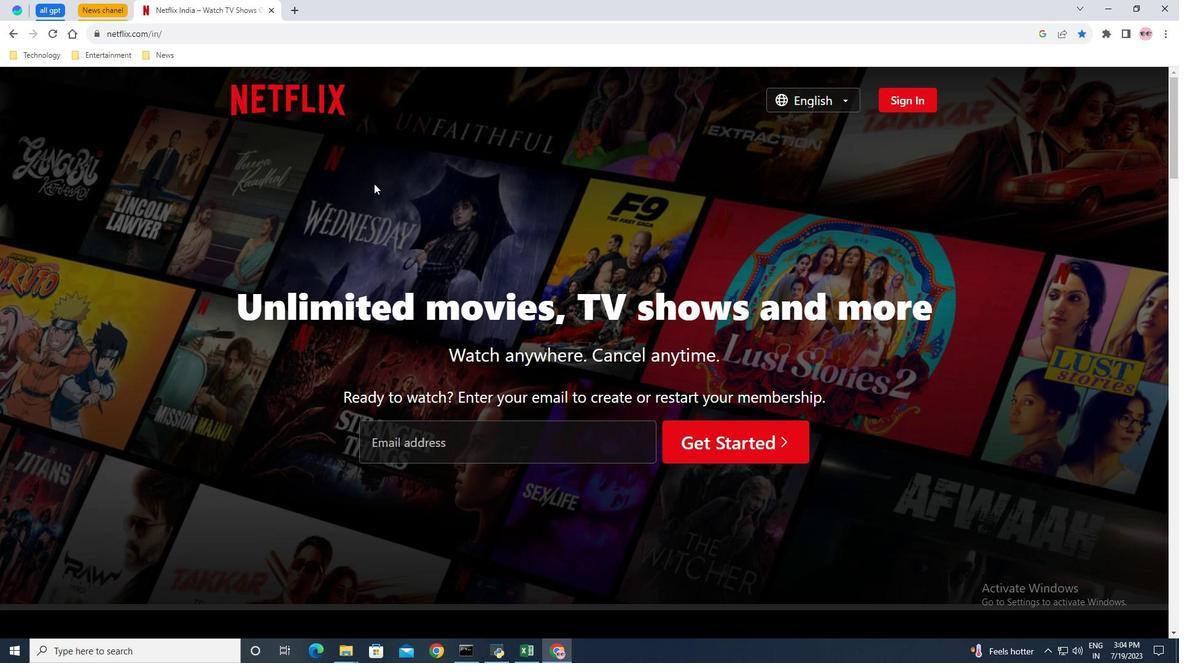 
Action: Mouse moved to (374, 182)
Screenshot: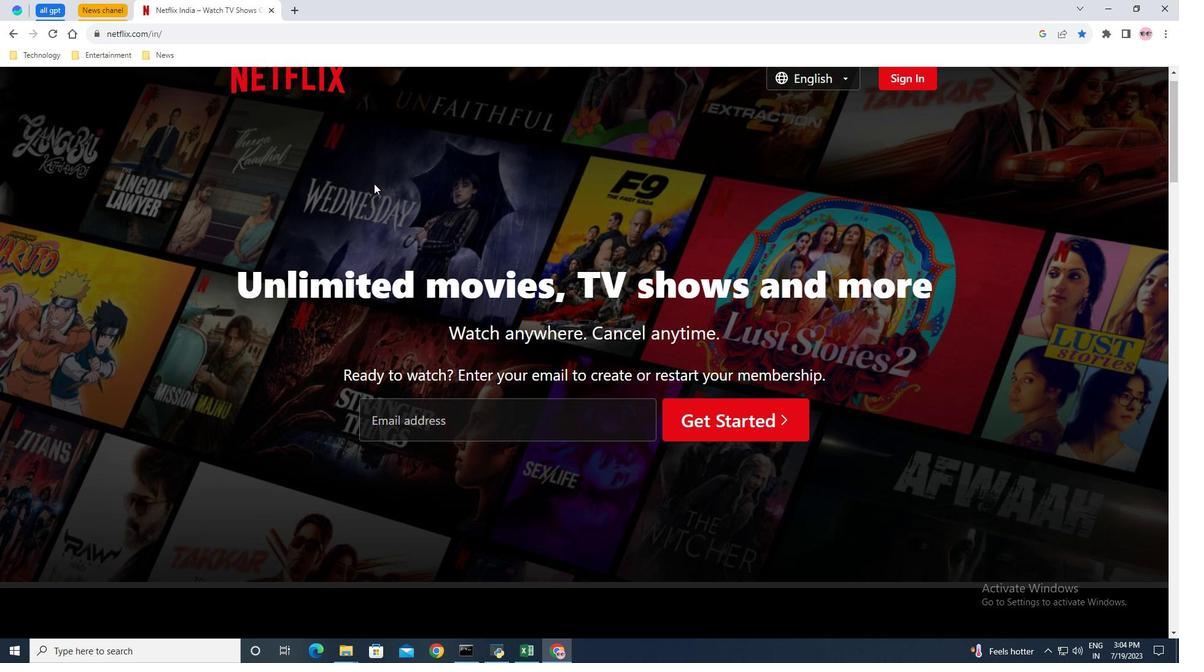 
Action: Mouse scrolled (374, 181) with delta (0, 0)
Screenshot: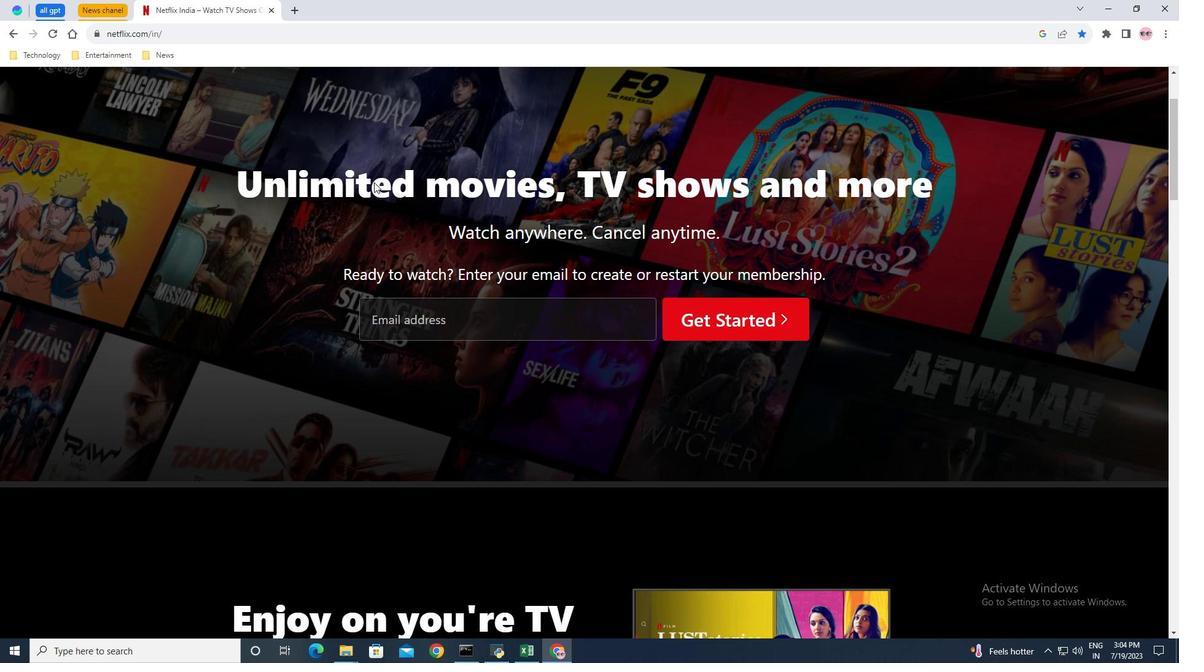 
Action: Mouse scrolled (374, 181) with delta (0, 0)
Screenshot: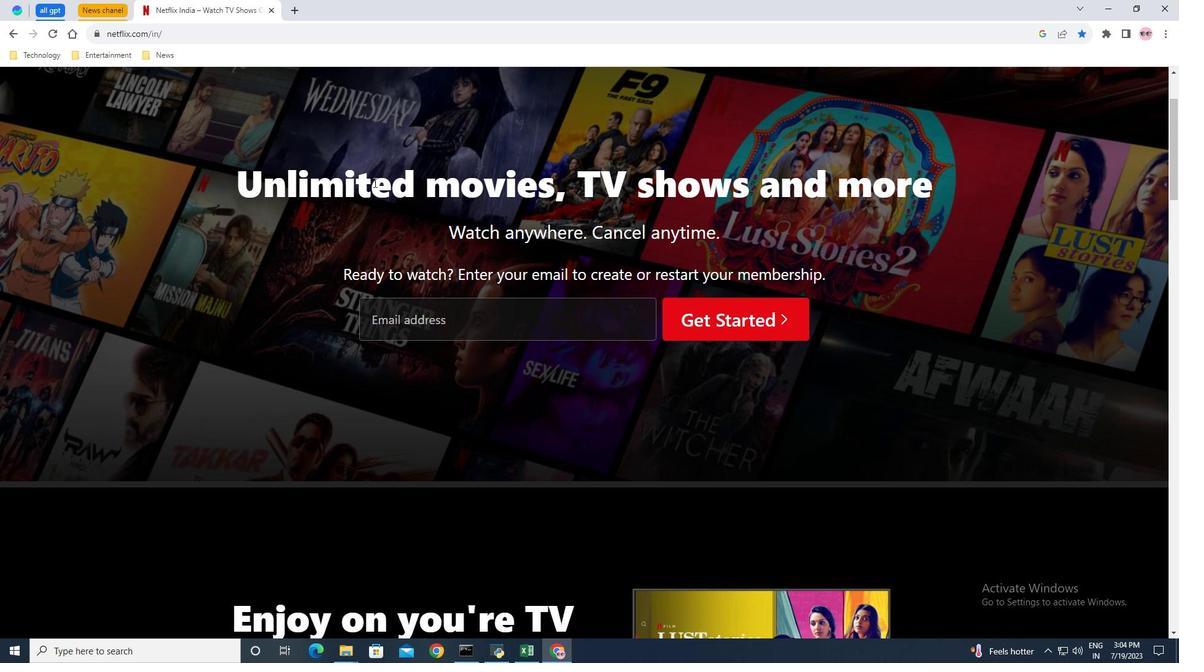 
Action: Mouse scrolled (374, 181) with delta (0, 0)
Screenshot: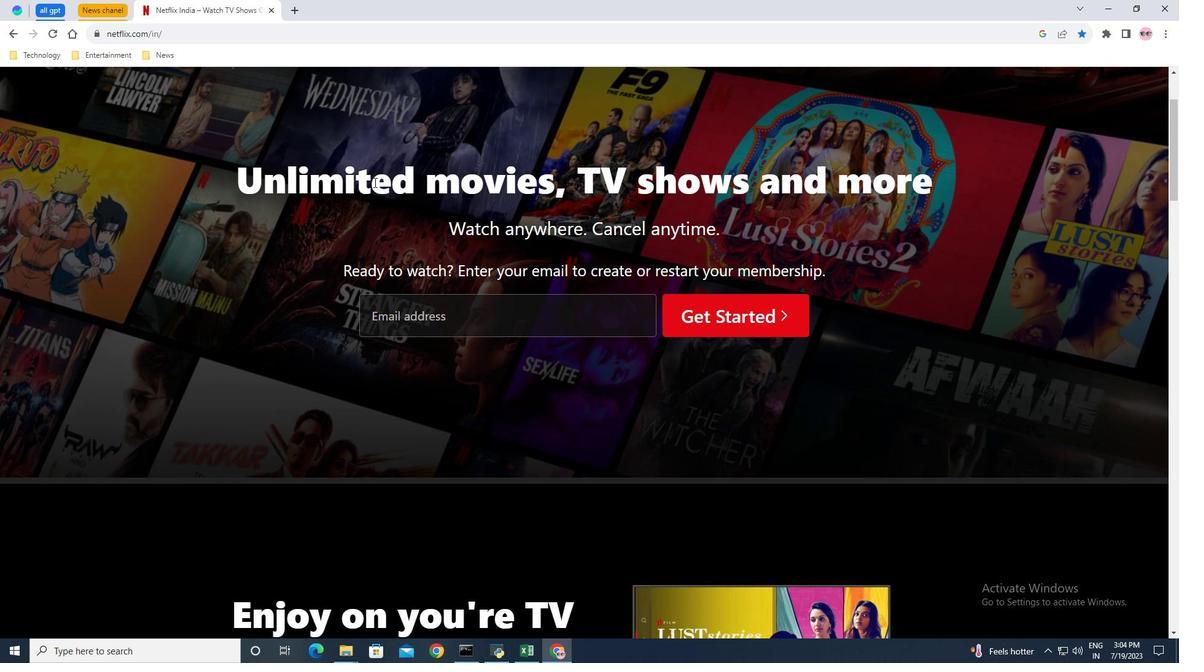 
Action: Mouse scrolled (374, 181) with delta (0, 0)
Screenshot: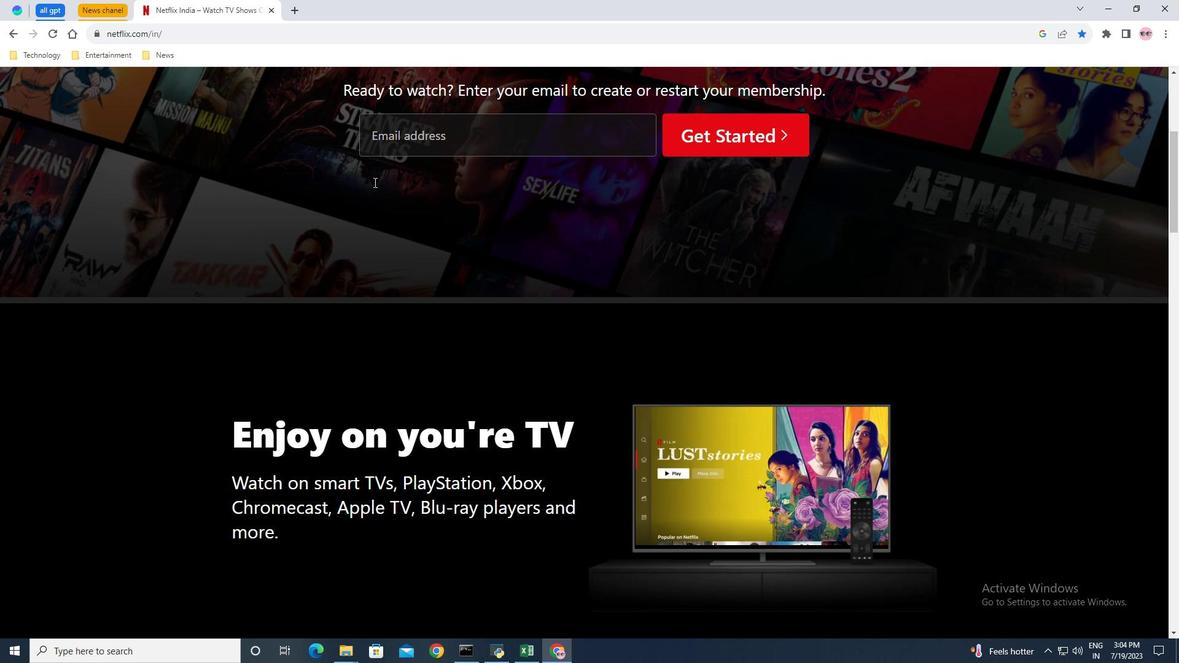 
Action: Mouse scrolled (374, 181) with delta (0, 0)
Screenshot: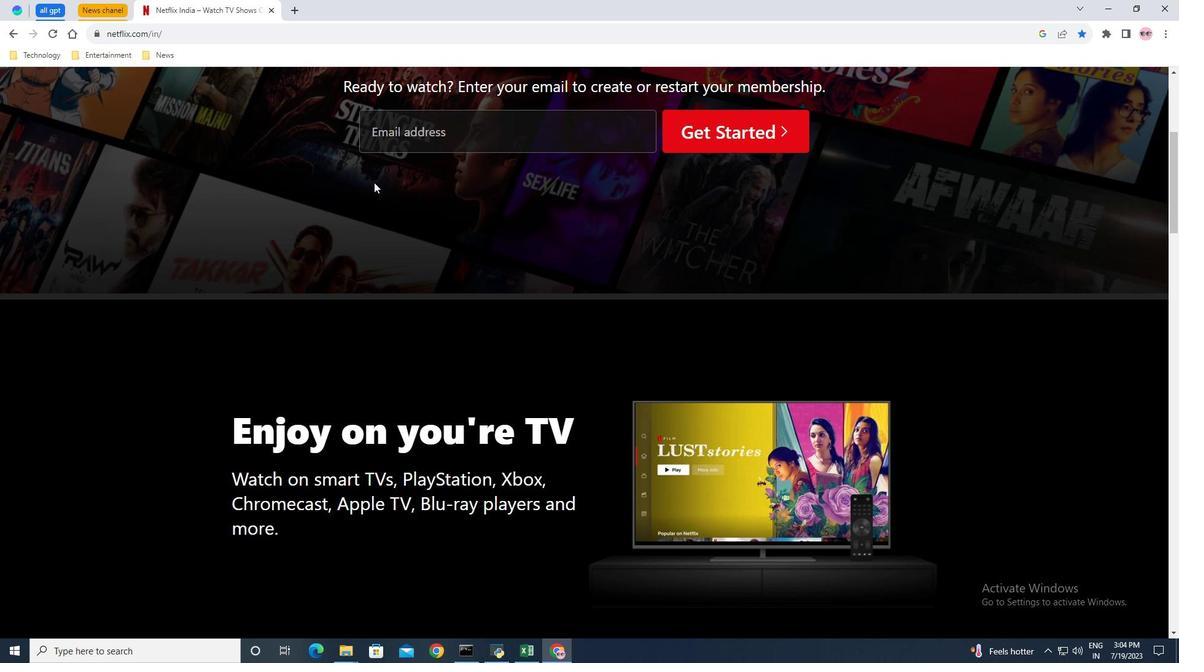 
Action: Mouse scrolled (374, 181) with delta (0, 0)
Screenshot: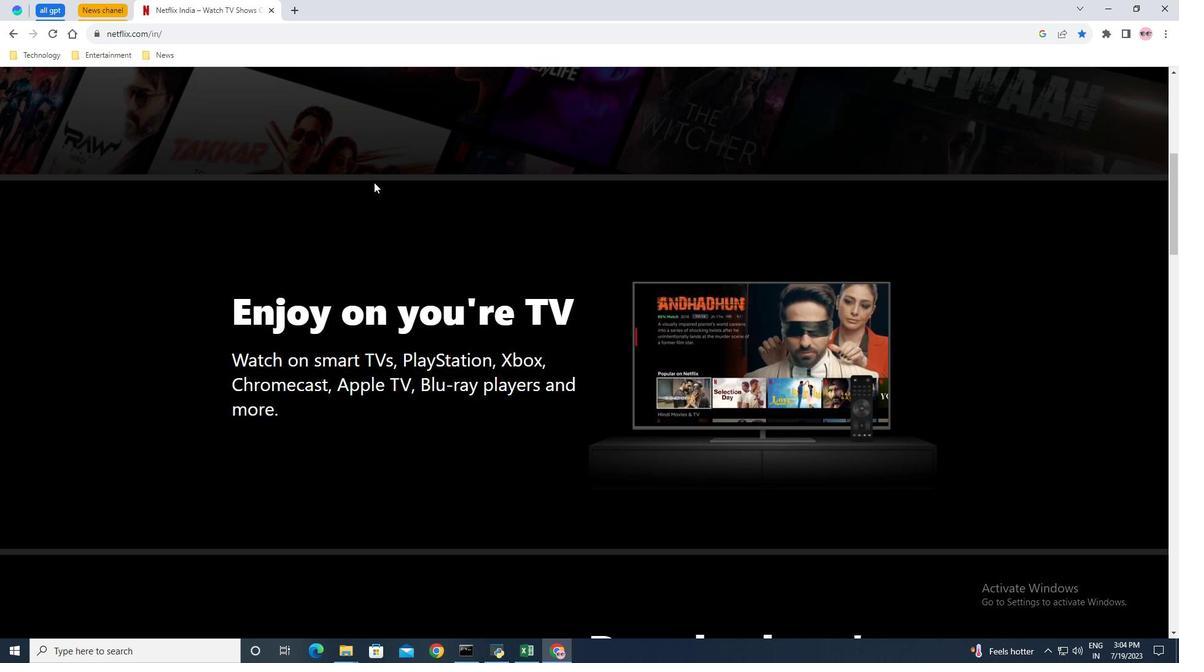 
Action: Mouse scrolled (374, 181) with delta (0, 0)
Screenshot: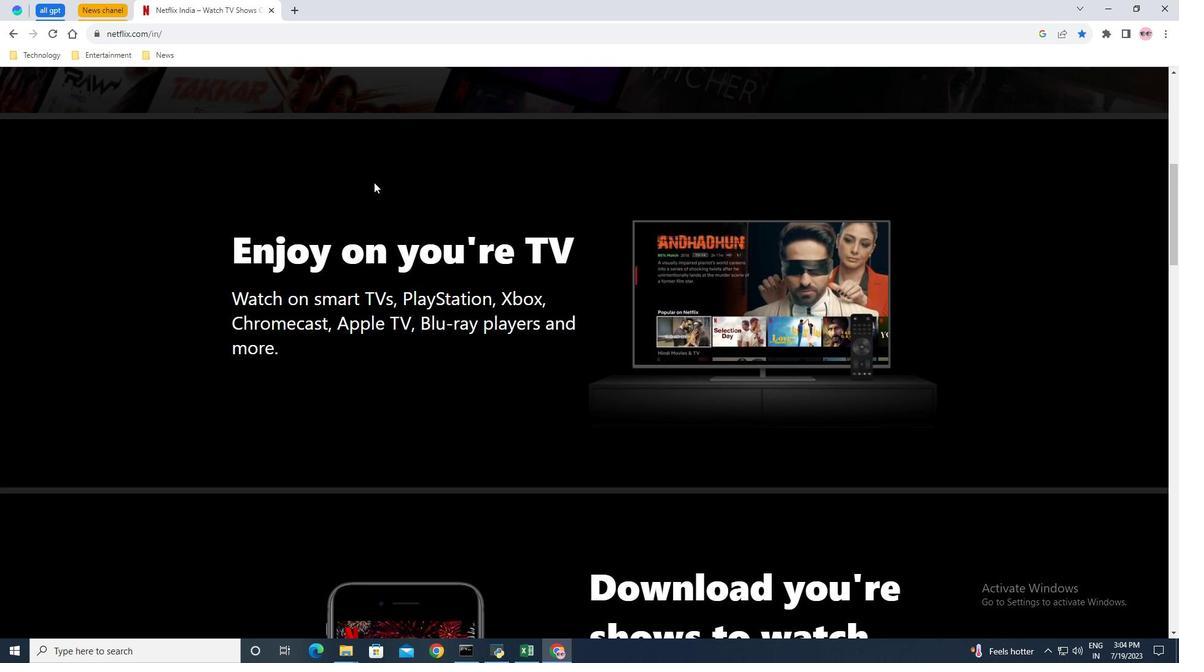 
Action: Mouse scrolled (374, 181) with delta (0, 0)
Screenshot: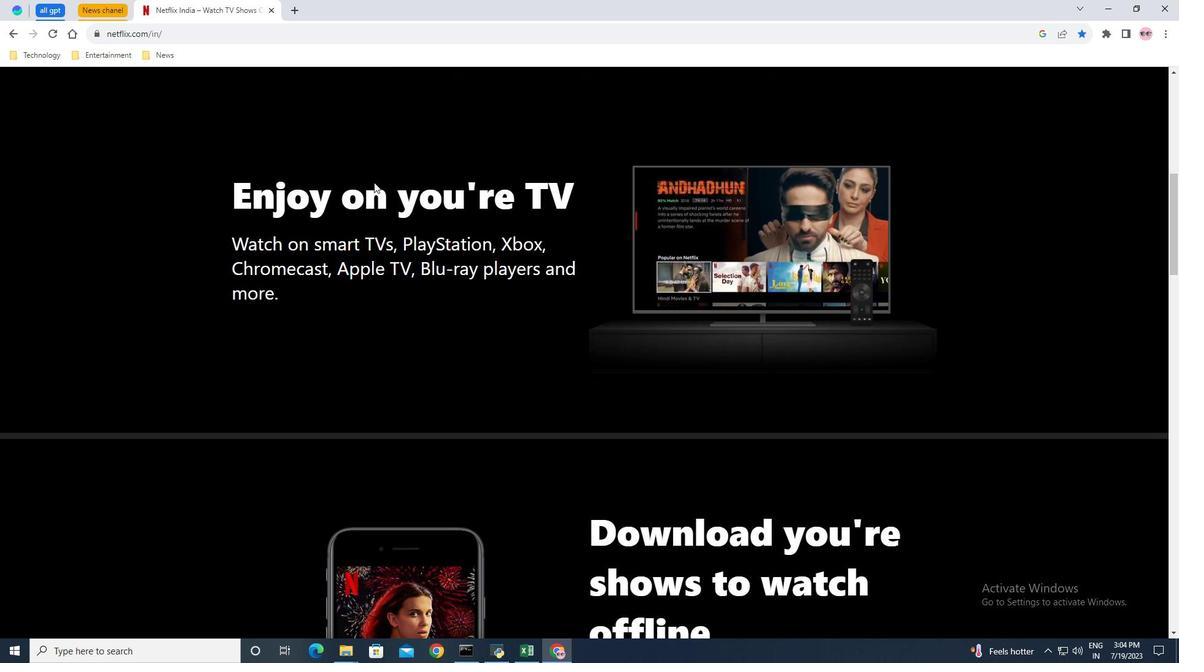 
Action: Mouse scrolled (374, 181) with delta (0, 0)
Screenshot: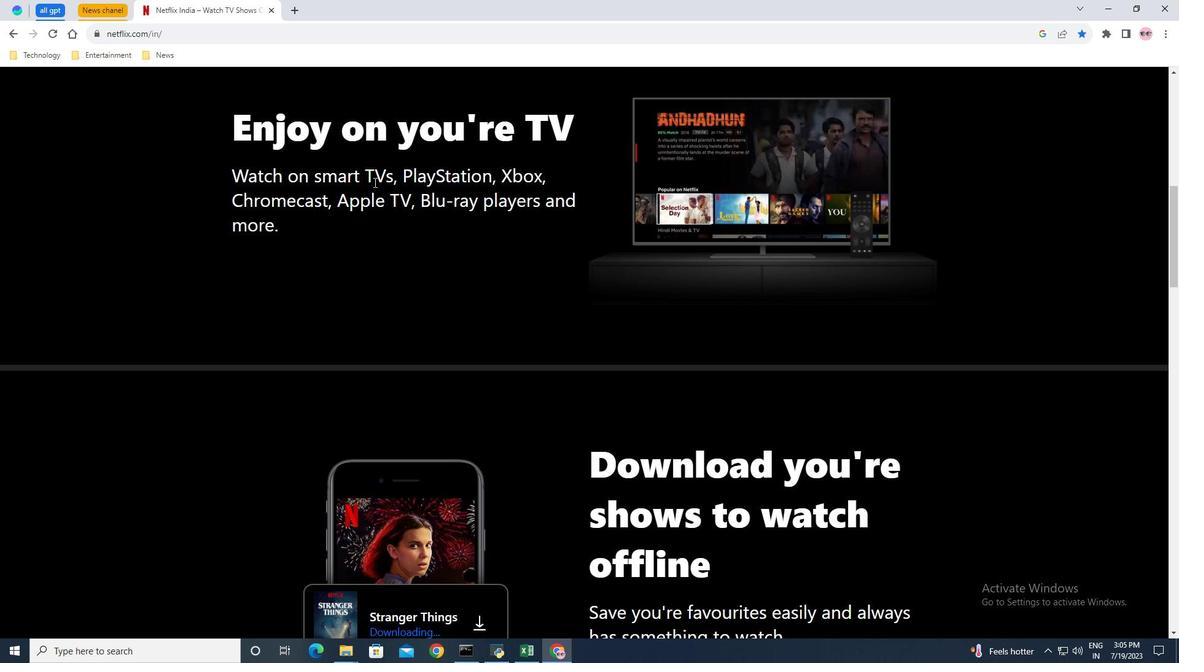 
Action: Mouse scrolled (374, 181) with delta (0, 0)
Screenshot: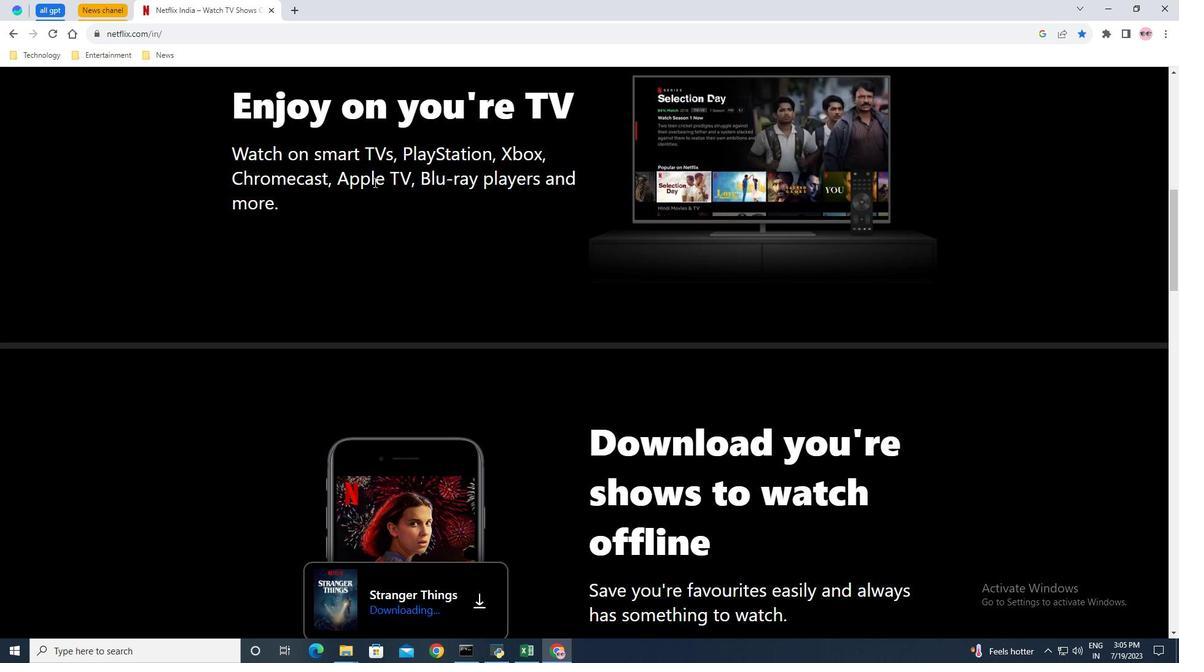 
Action: Mouse scrolled (374, 181) with delta (0, 0)
Screenshot: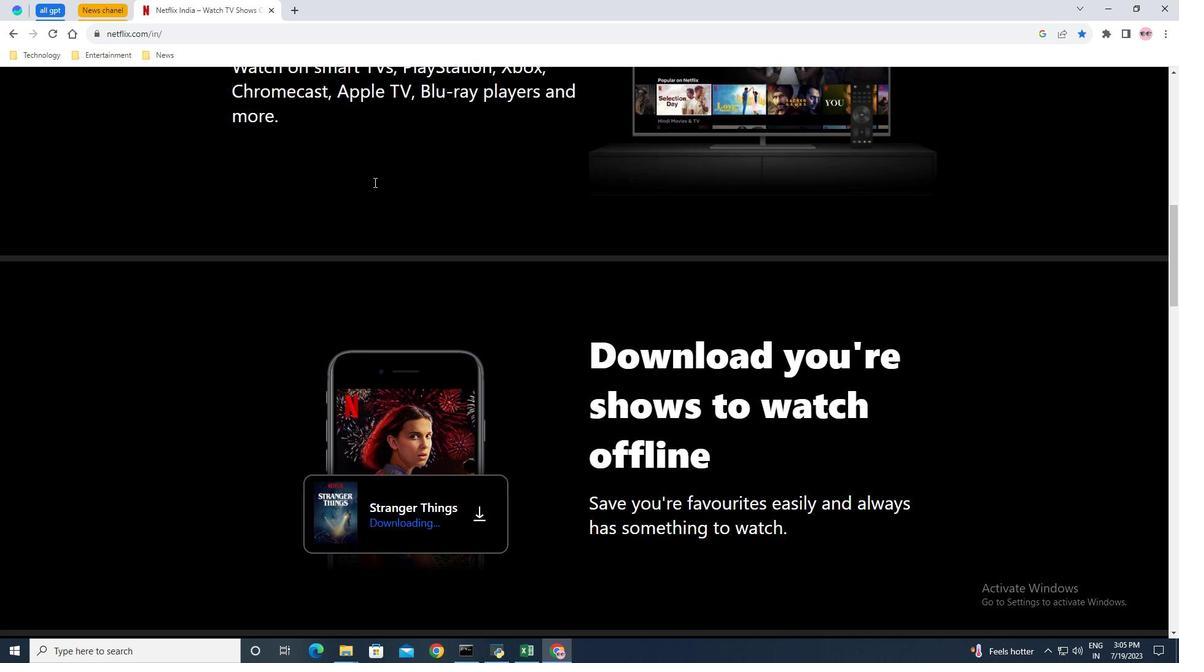 
Action: Mouse scrolled (374, 181) with delta (0, 0)
Screenshot: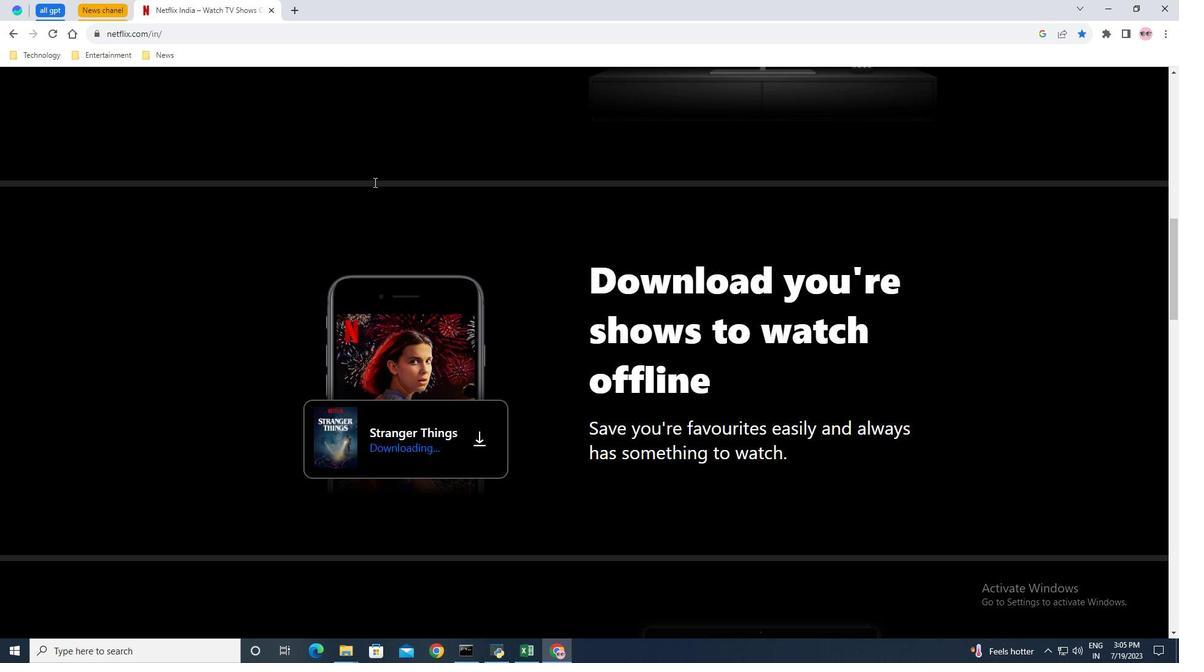 
Action: Mouse scrolled (374, 181) with delta (0, 0)
Screenshot: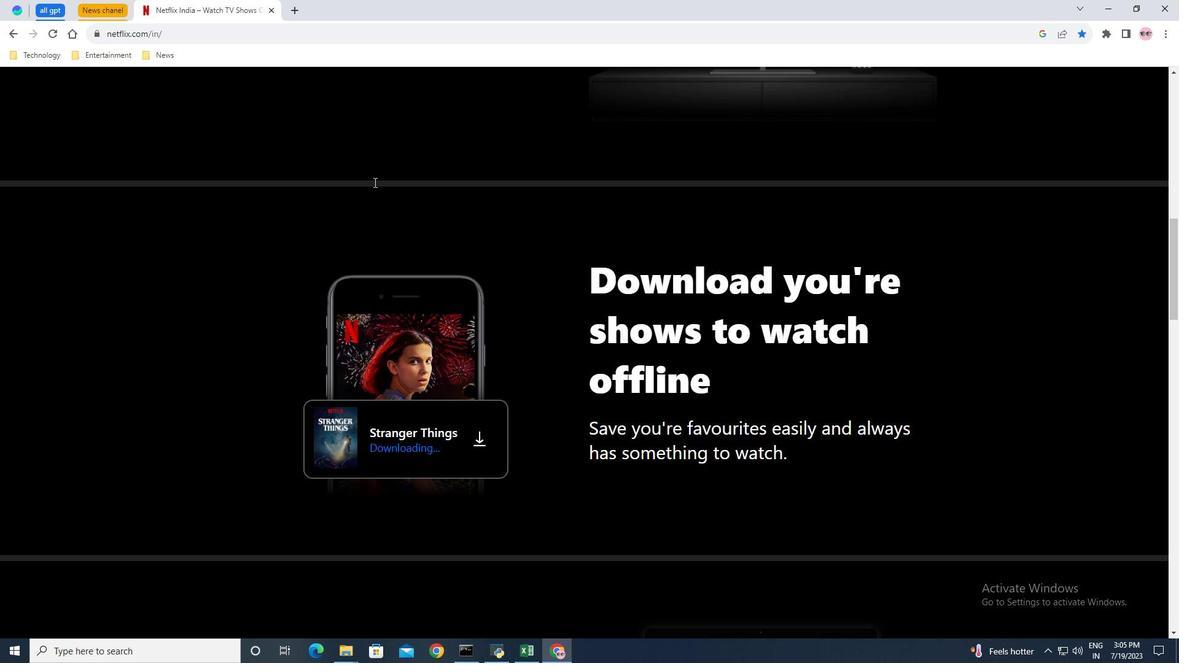 
Action: Mouse scrolled (374, 183) with delta (0, 0)
Screenshot: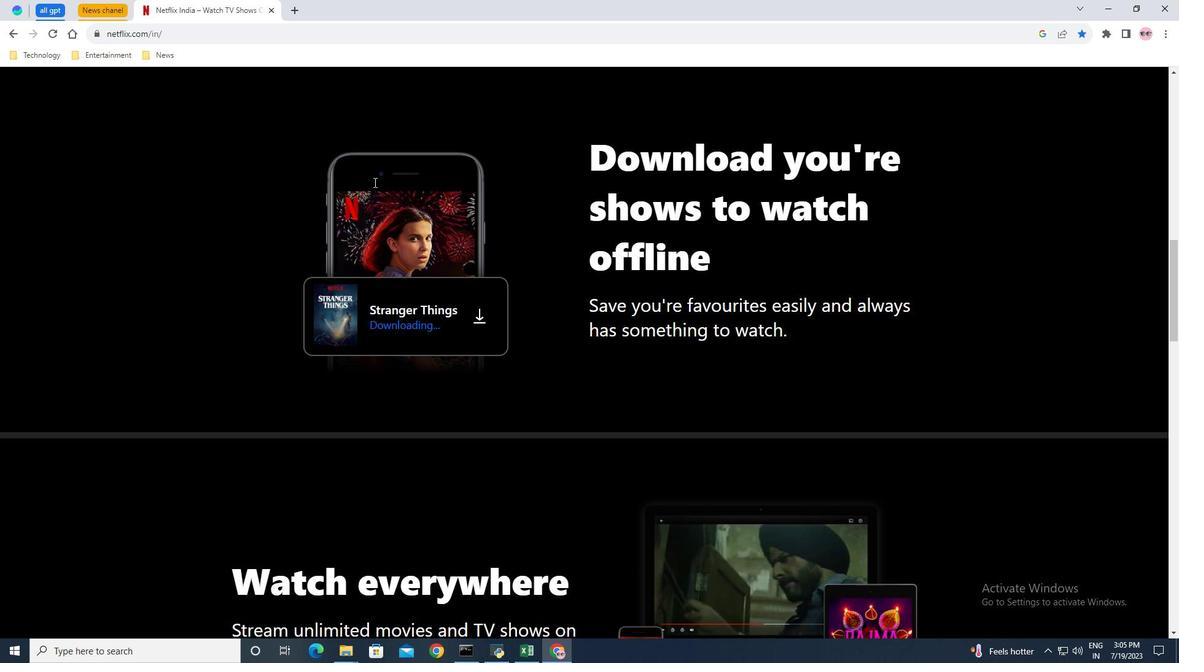 
Action: Mouse scrolled (374, 183) with delta (0, 0)
Screenshot: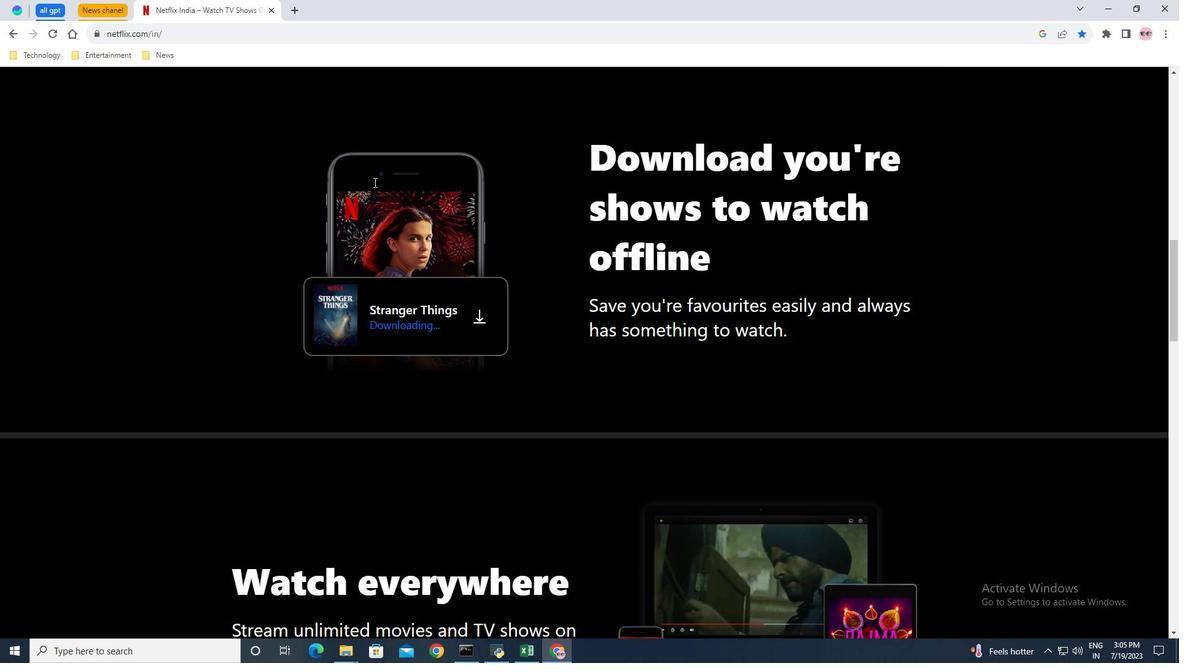 
Action: Mouse scrolled (374, 183) with delta (0, 0)
Screenshot: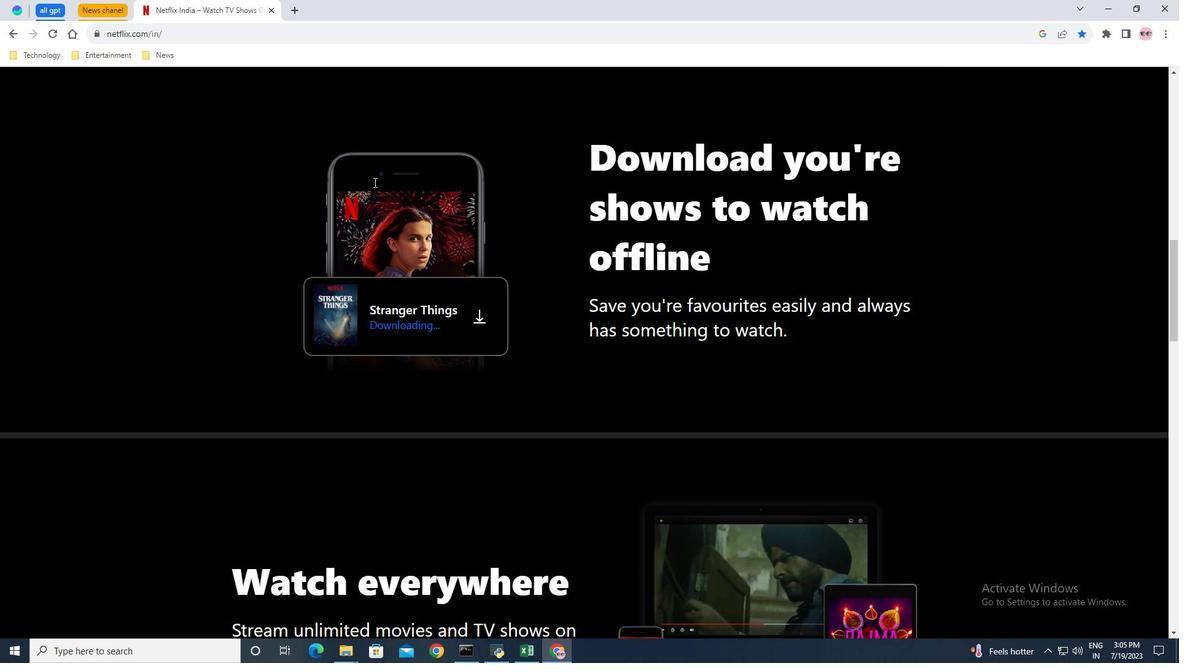 
Action: Mouse scrolled (374, 183) with delta (0, 0)
Screenshot: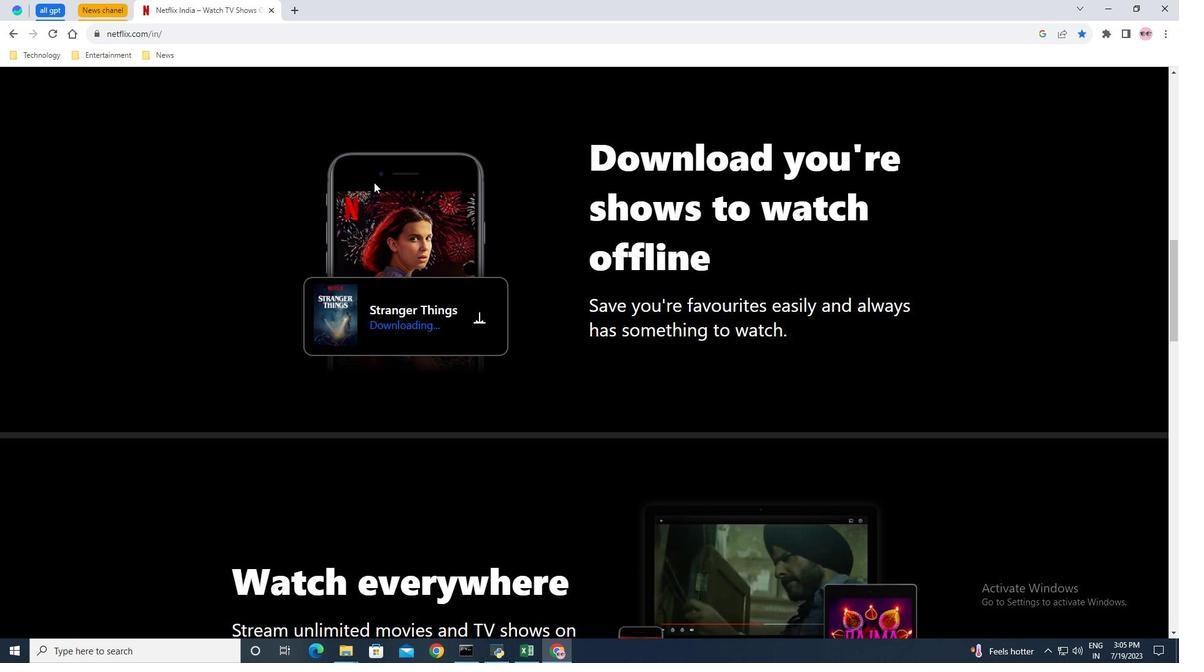 
Action: Mouse scrolled (374, 183) with delta (0, 0)
Screenshot: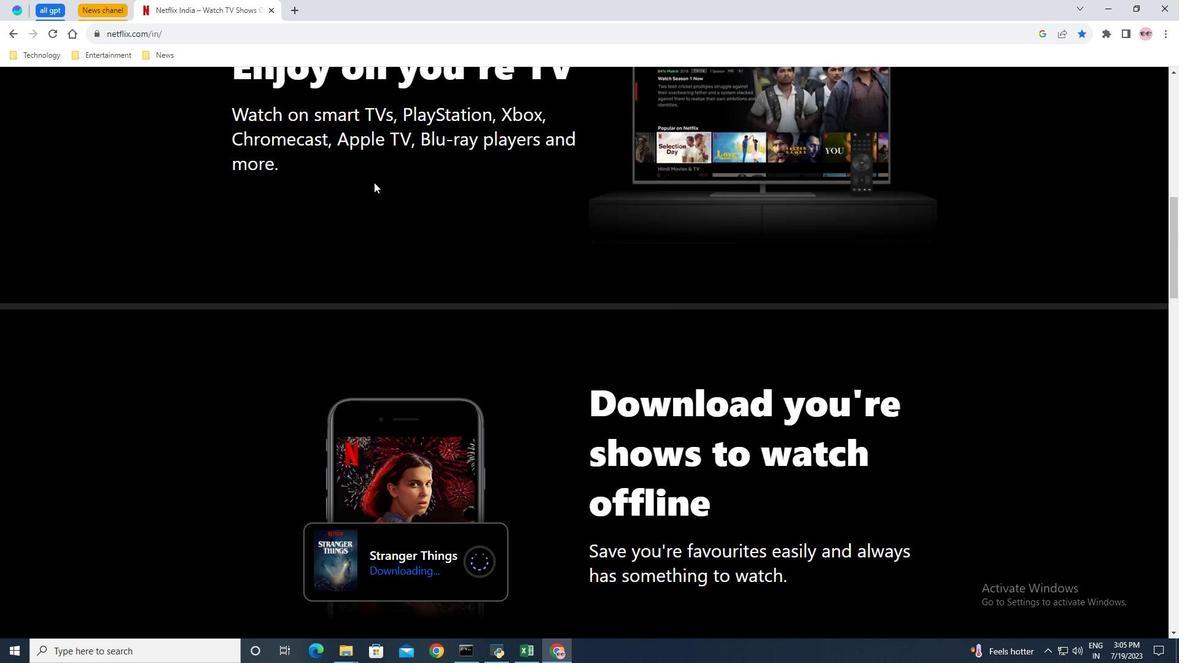 
Action: Mouse scrolled (374, 183) with delta (0, 0)
Screenshot: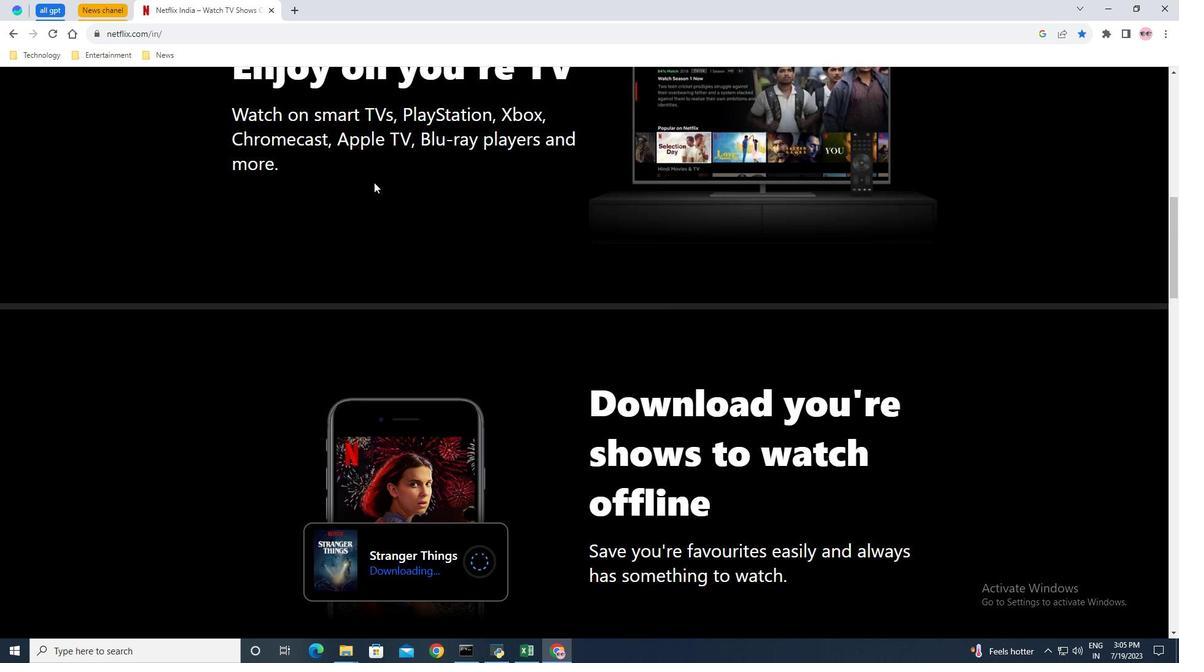 
Action: Mouse scrolled (374, 183) with delta (0, 0)
Screenshot: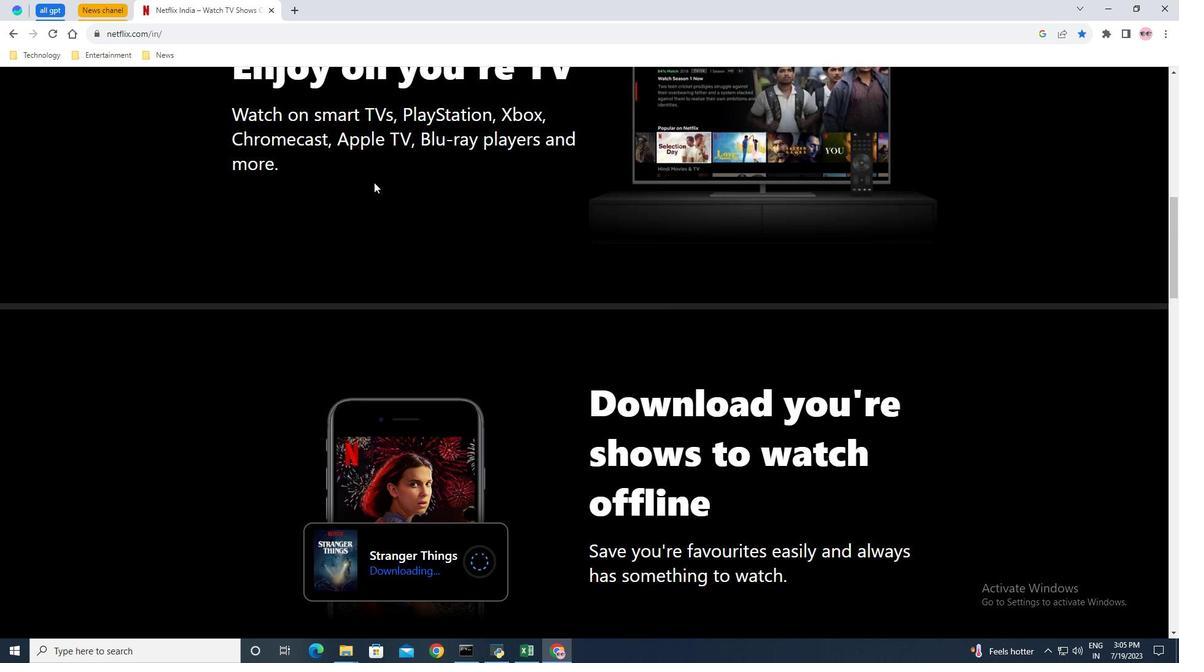 
Action: Mouse scrolled (374, 183) with delta (0, 0)
Screenshot: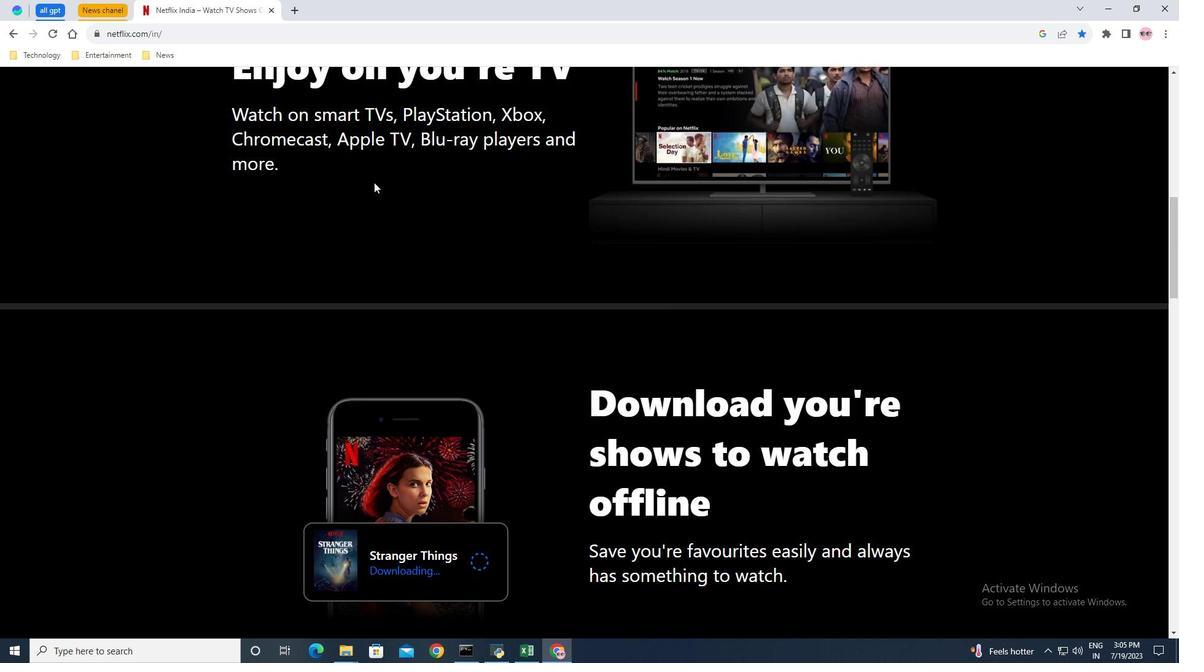 
Action: Mouse scrolled (374, 183) with delta (0, 0)
Screenshot: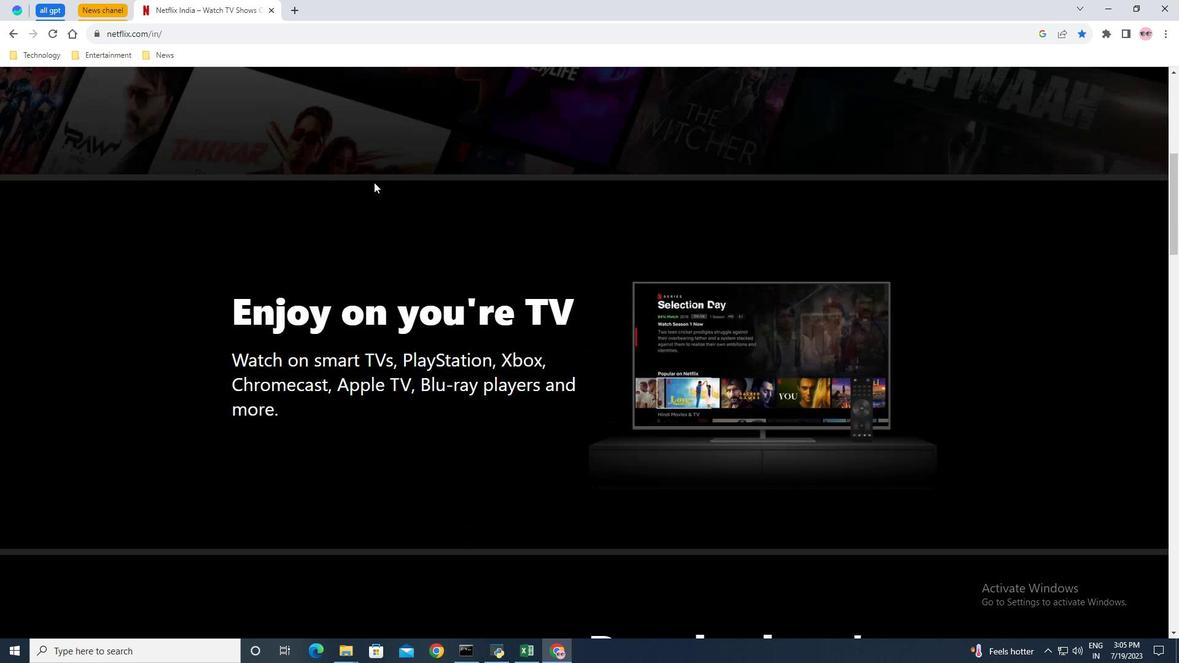 
Action: Mouse scrolled (374, 183) with delta (0, 0)
Screenshot: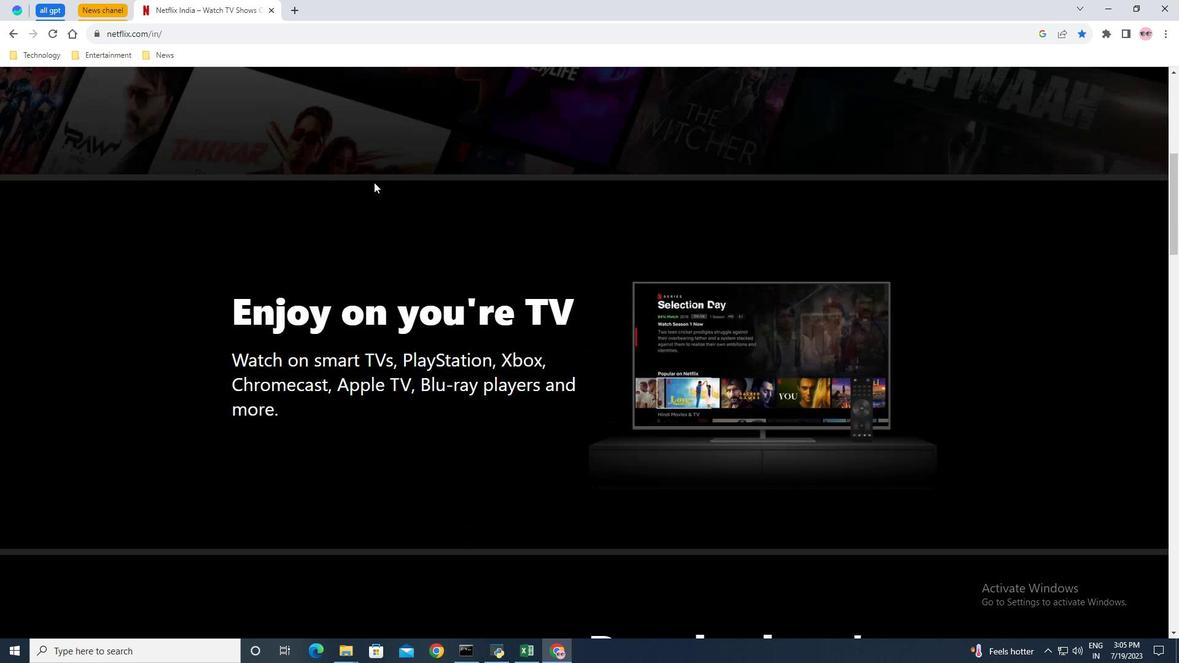 
Action: Mouse scrolled (374, 183) with delta (0, 0)
Screenshot: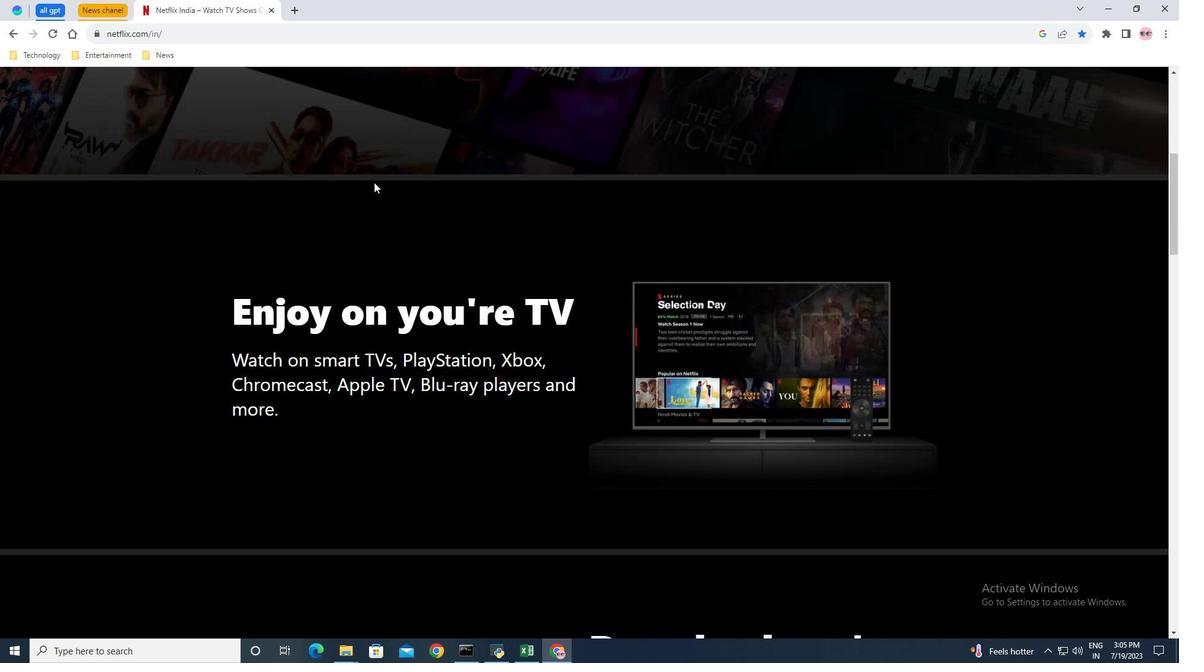 
Action: Mouse moved to (192, 5)
Screenshot: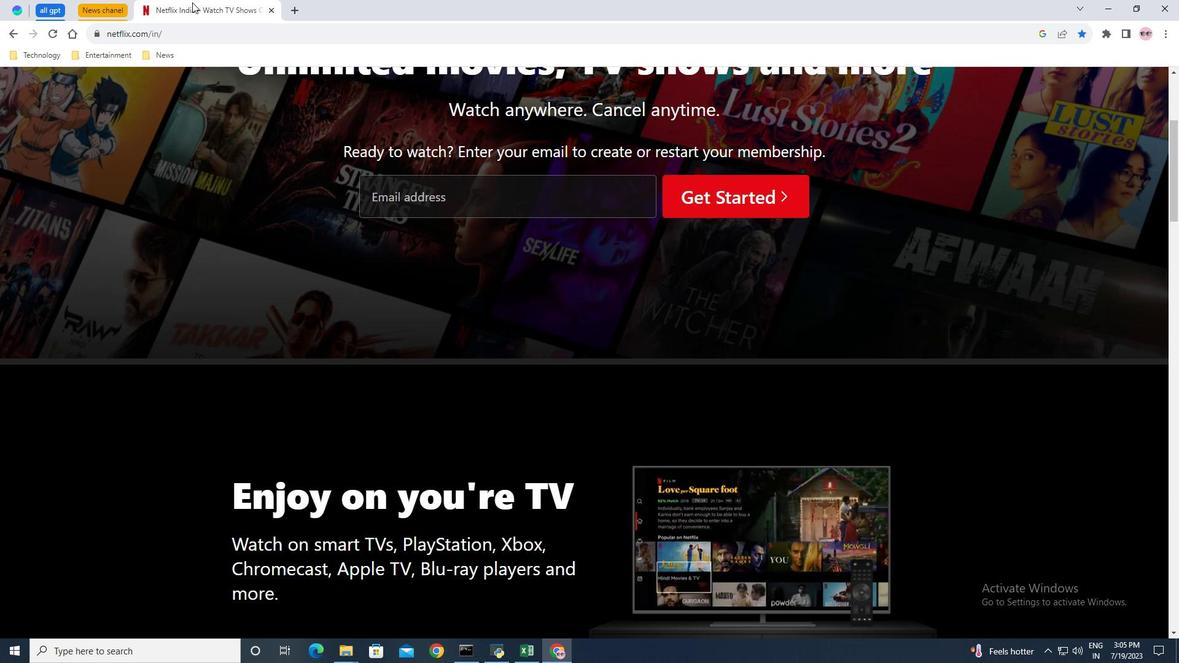 
Action: Mouse pressed left at (192, 5)
Screenshot: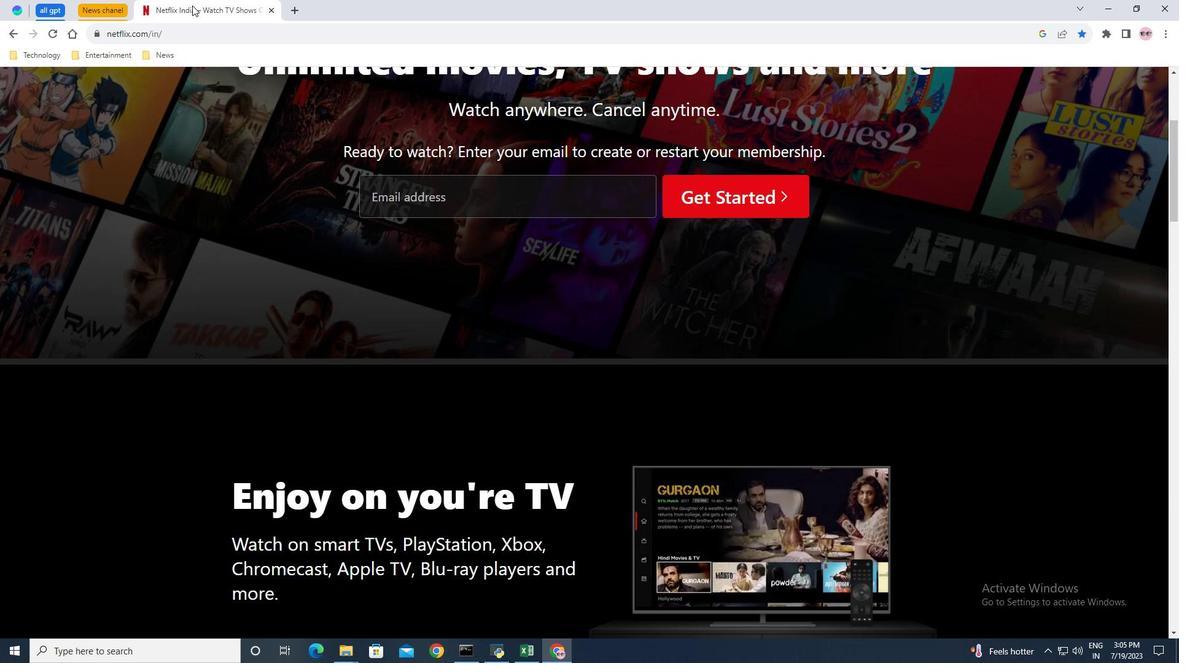 
Action: Mouse pressed right at (192, 5)
Screenshot: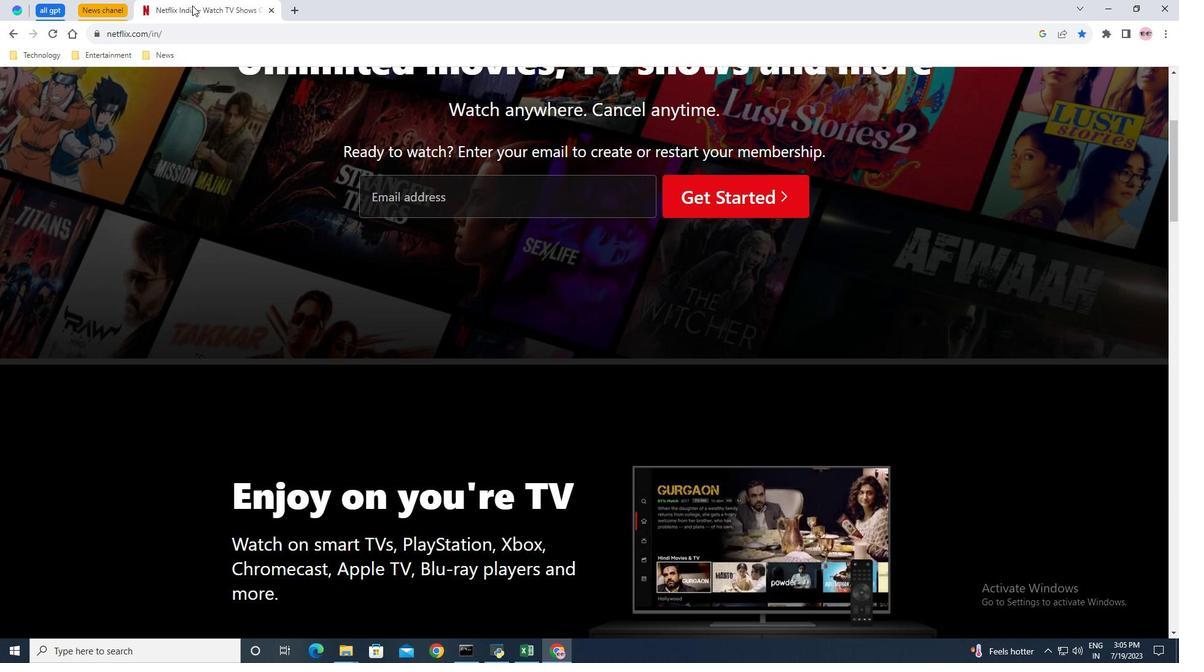 
Action: Mouse moved to (254, 41)
Screenshot: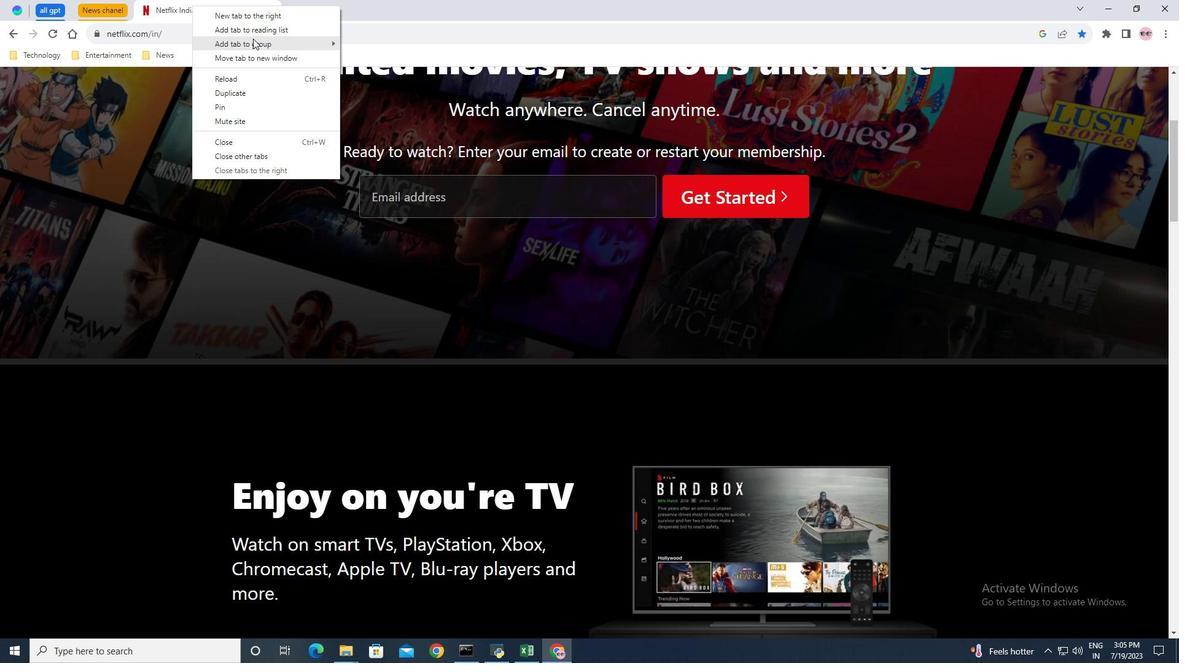 
Action: Mouse pressed left at (254, 41)
Screenshot: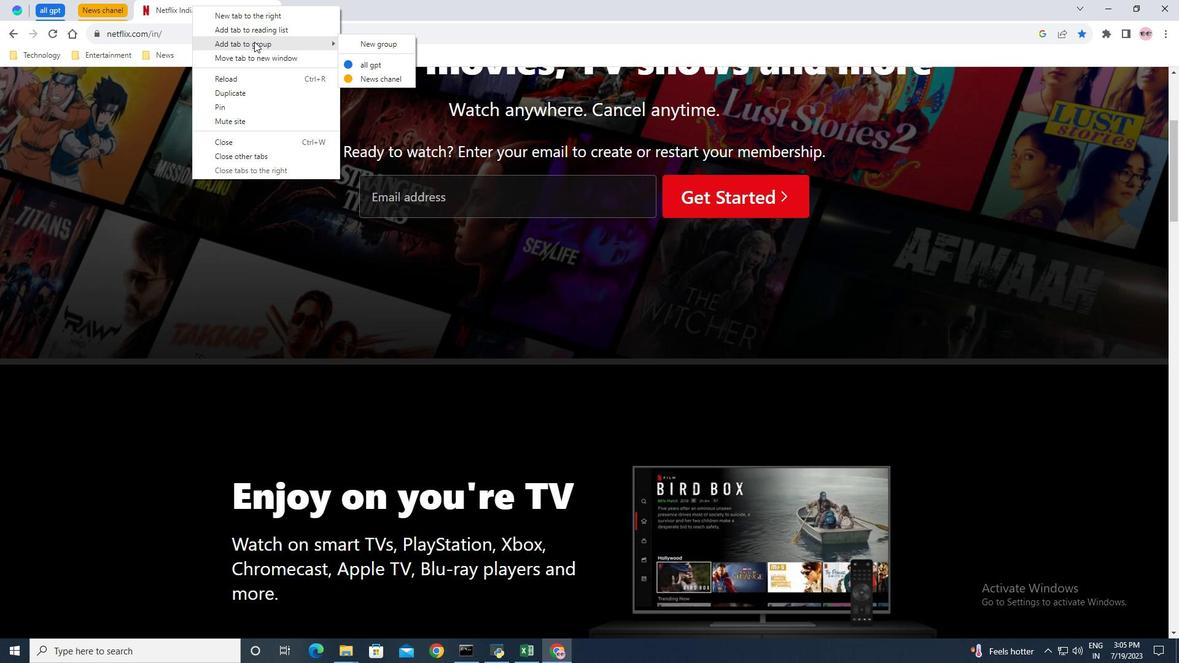 
Action: Mouse moved to (378, 45)
Screenshot: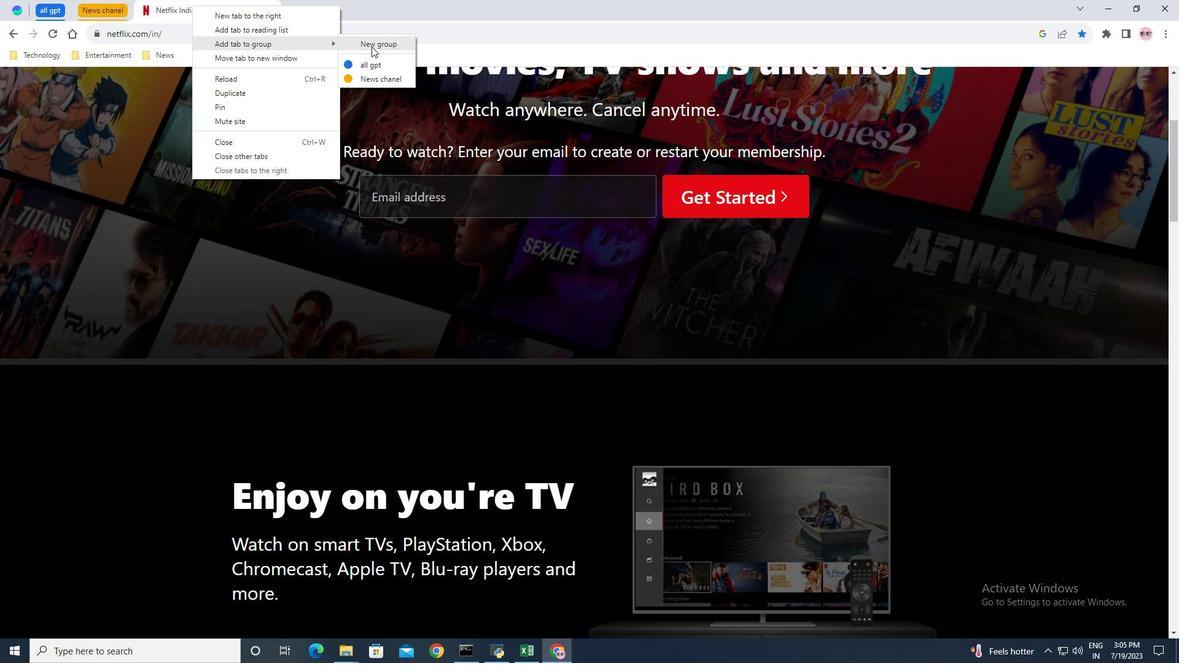 
Action: Mouse pressed left at (378, 45)
Screenshot: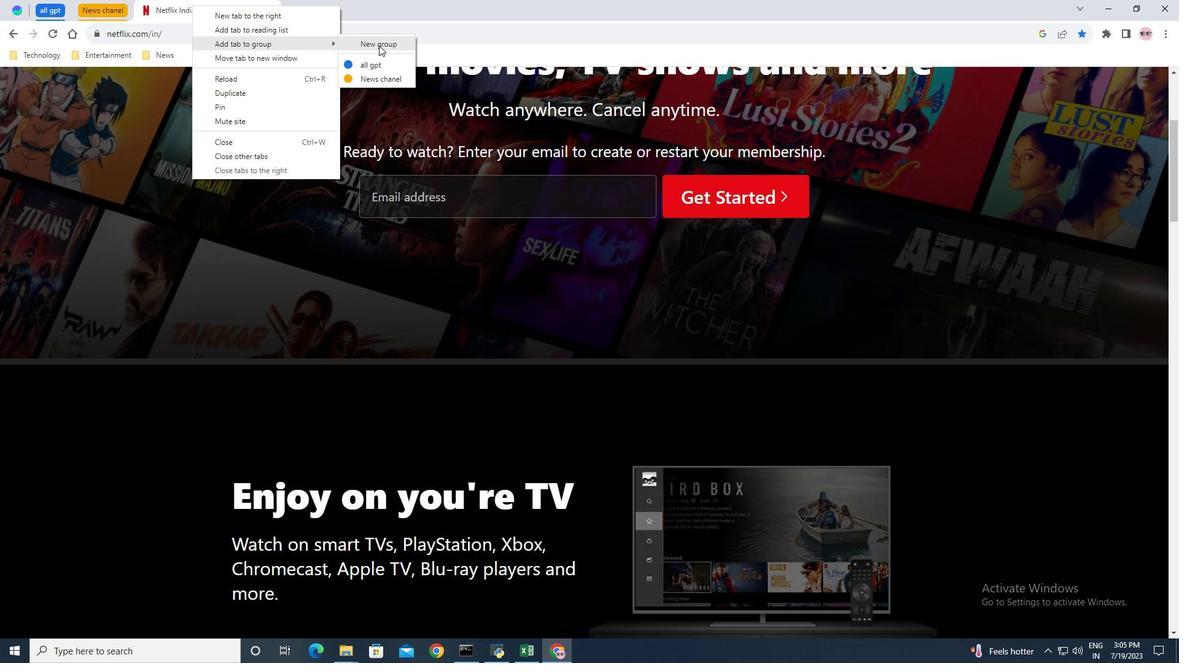 
Action: Mouse moved to (243, 55)
Screenshot: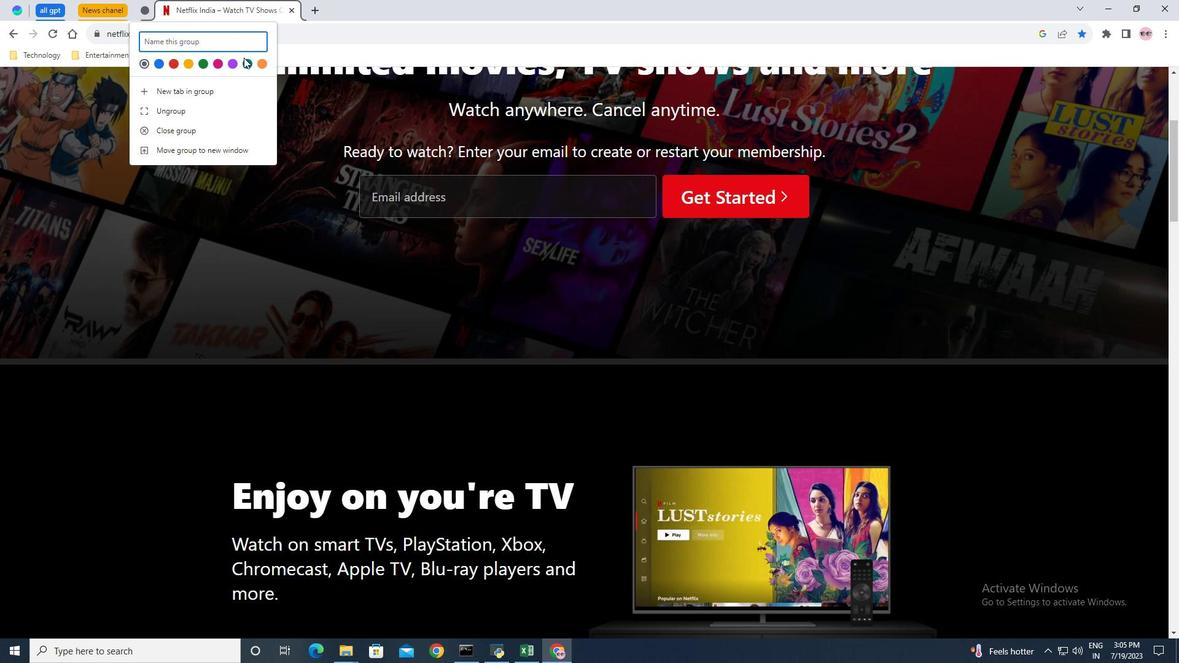 
Action: Key pressed entertainment<Key.enter>
Screenshot: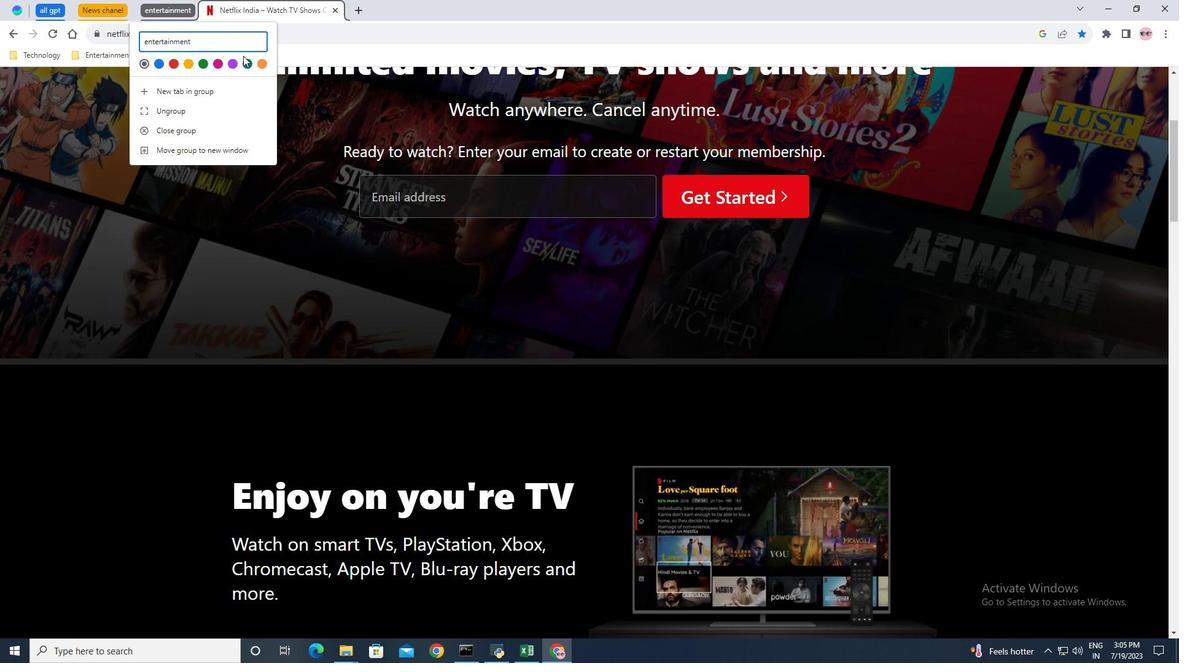
Action: Mouse moved to (249, 4)
Screenshot: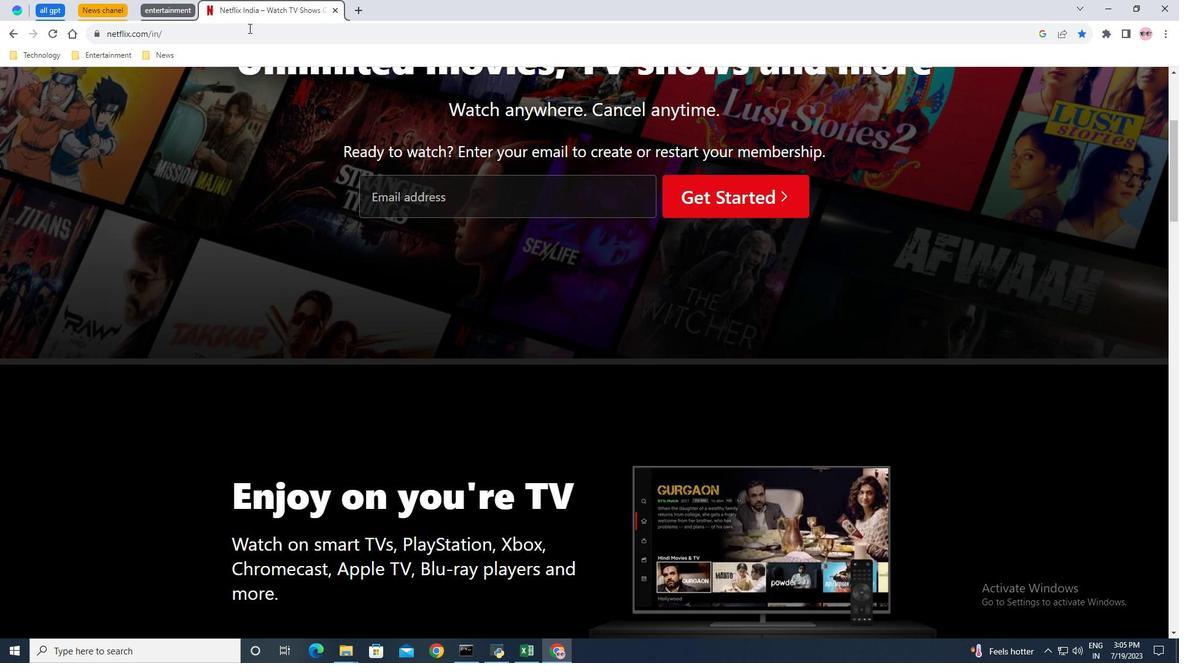 
Action: Mouse pressed left at (249, 4)
Screenshot: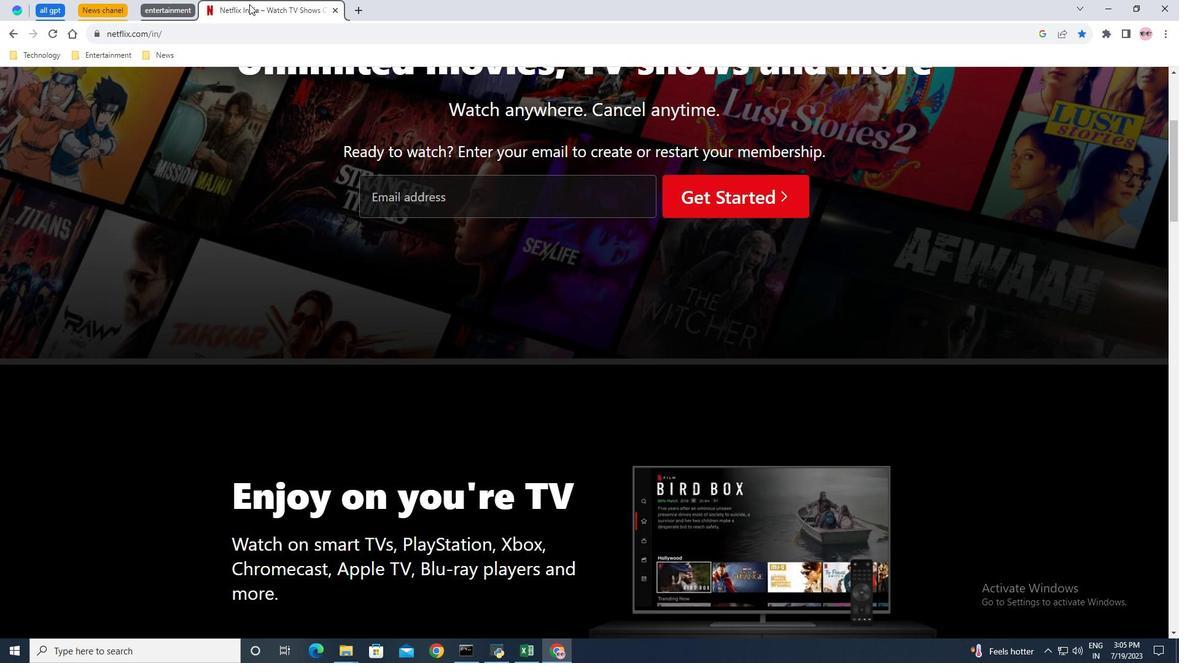 
Action: Mouse moved to (356, 9)
Screenshot: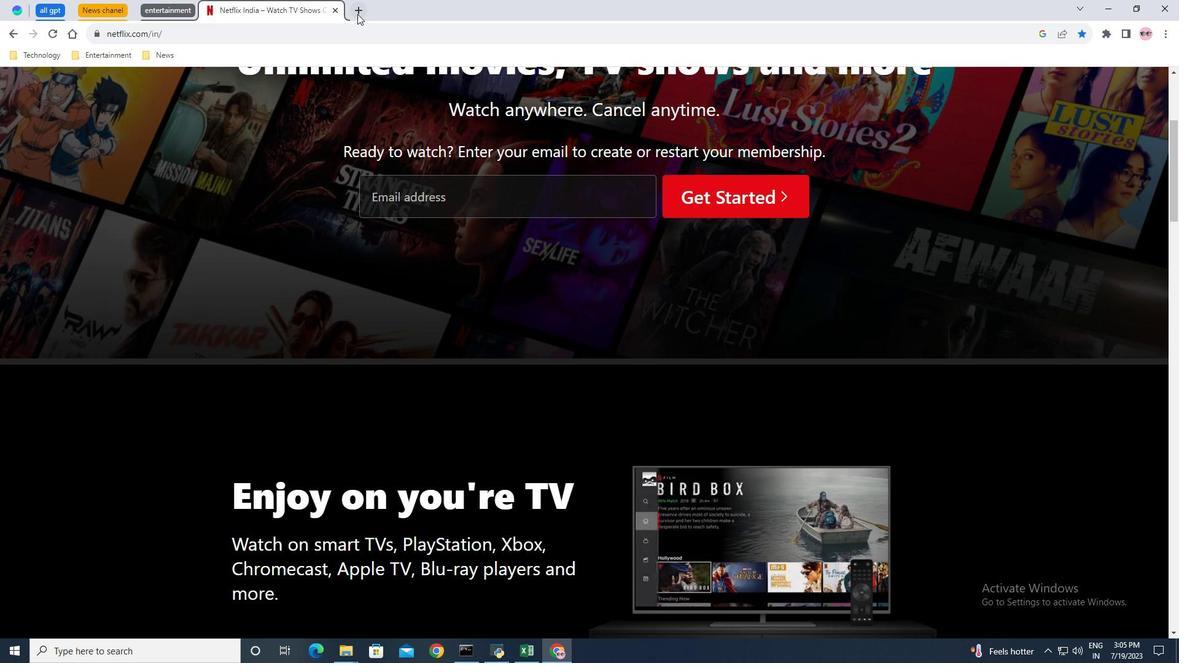 
Action: Mouse pressed left at (356, 9)
Screenshot: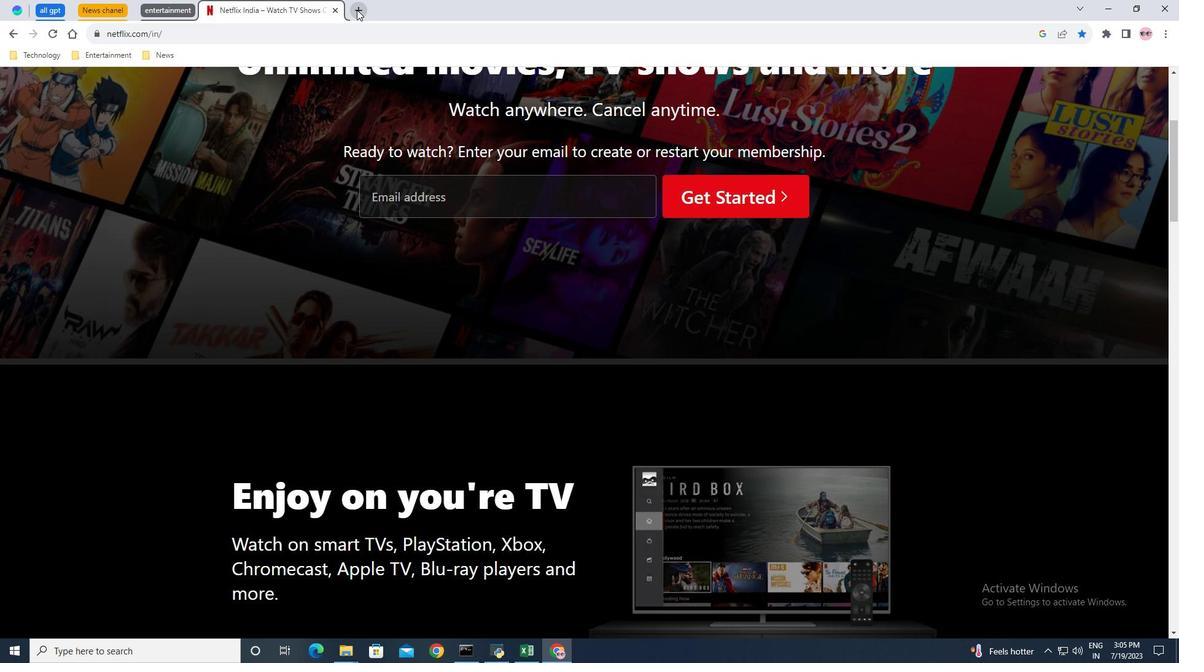 
Action: Mouse moved to (336, 34)
Screenshot: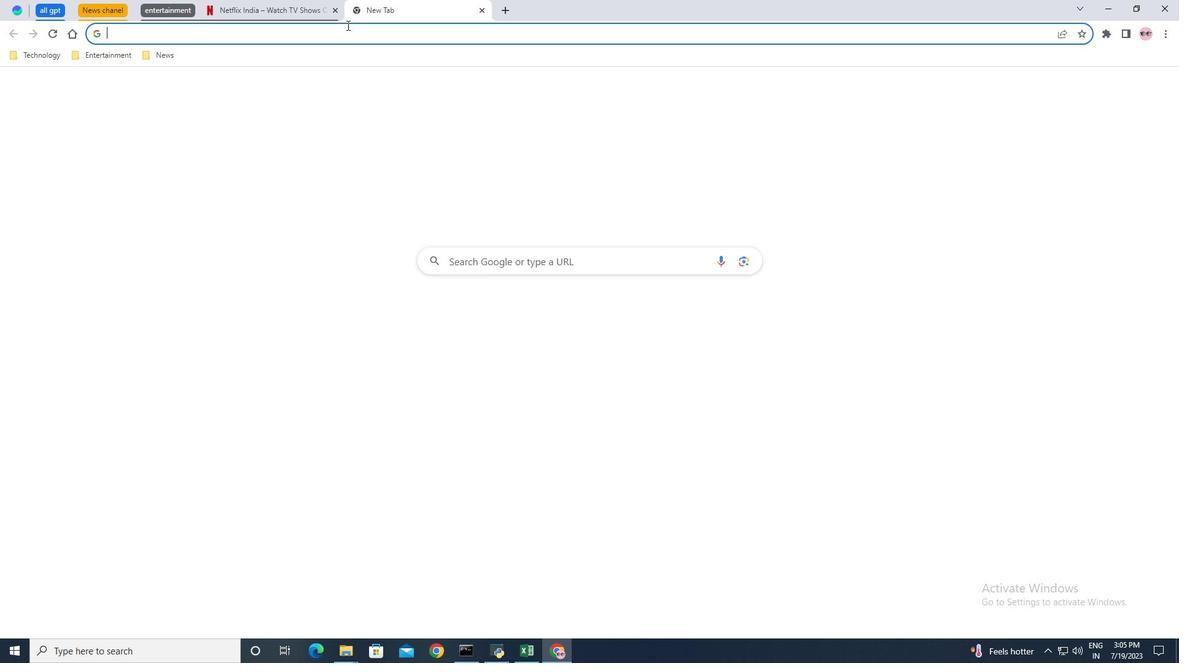 
Action: Mouse pressed left at (336, 34)
Screenshot: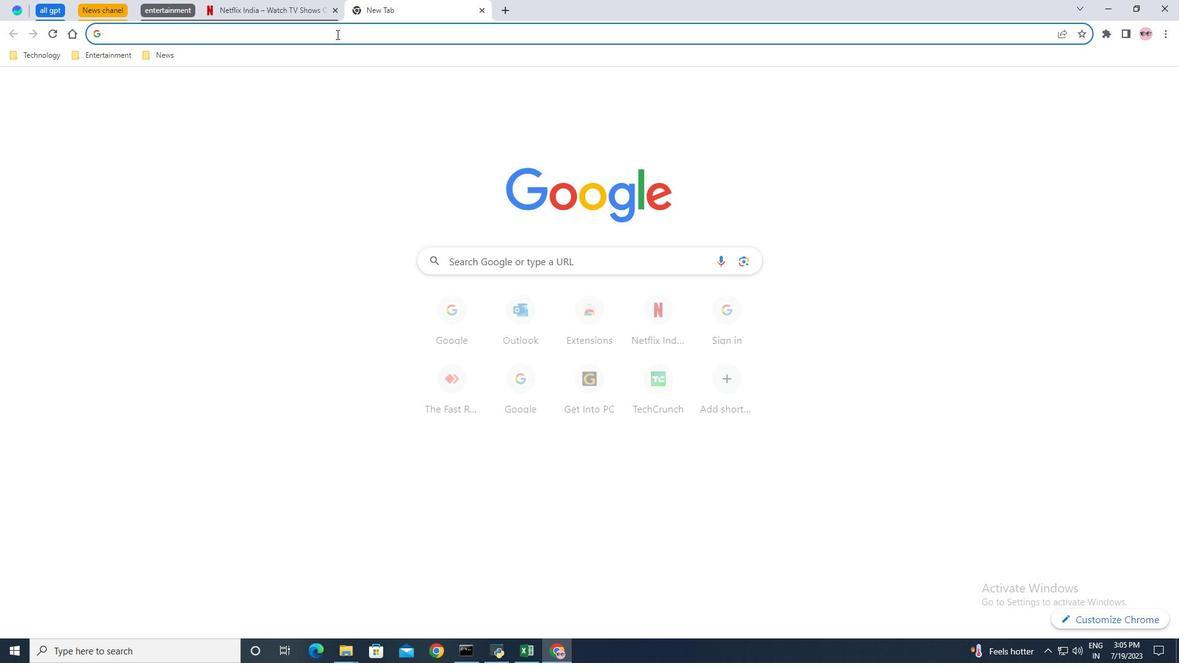 
Action: Key pressed www.amazo<Key.backspace><Key.backspace><Key.backspace><Key.backspace><Key.backspace>prime<Key.enter>
Screenshot: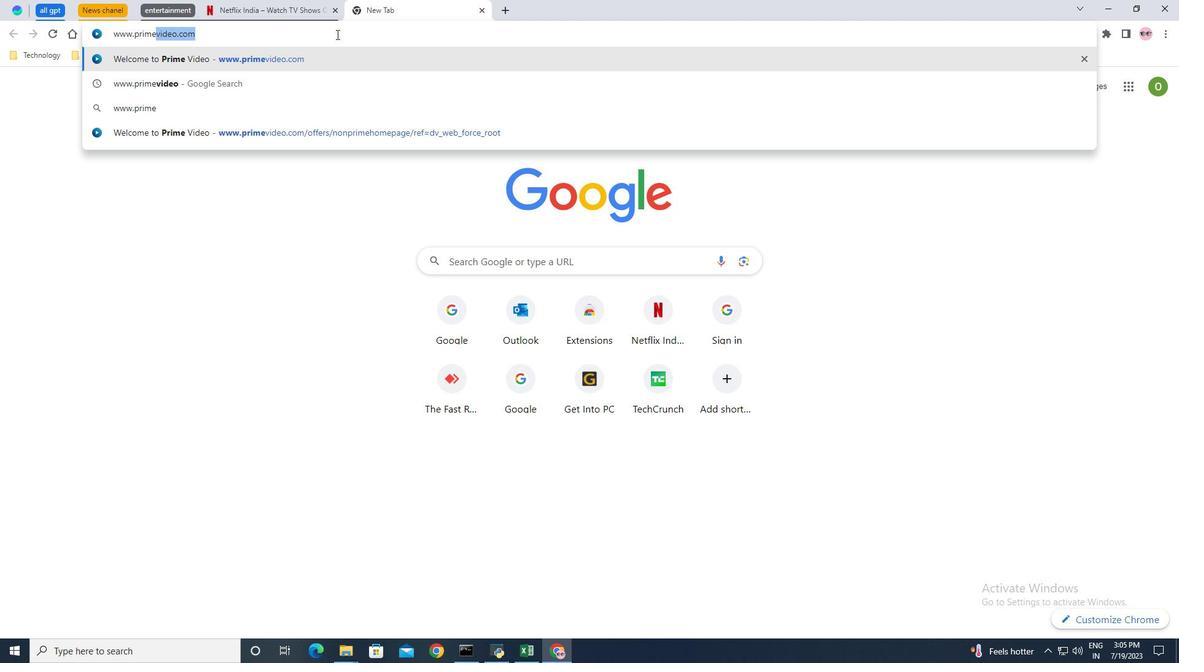 
Action: Mouse moved to (388, 9)
Screenshot: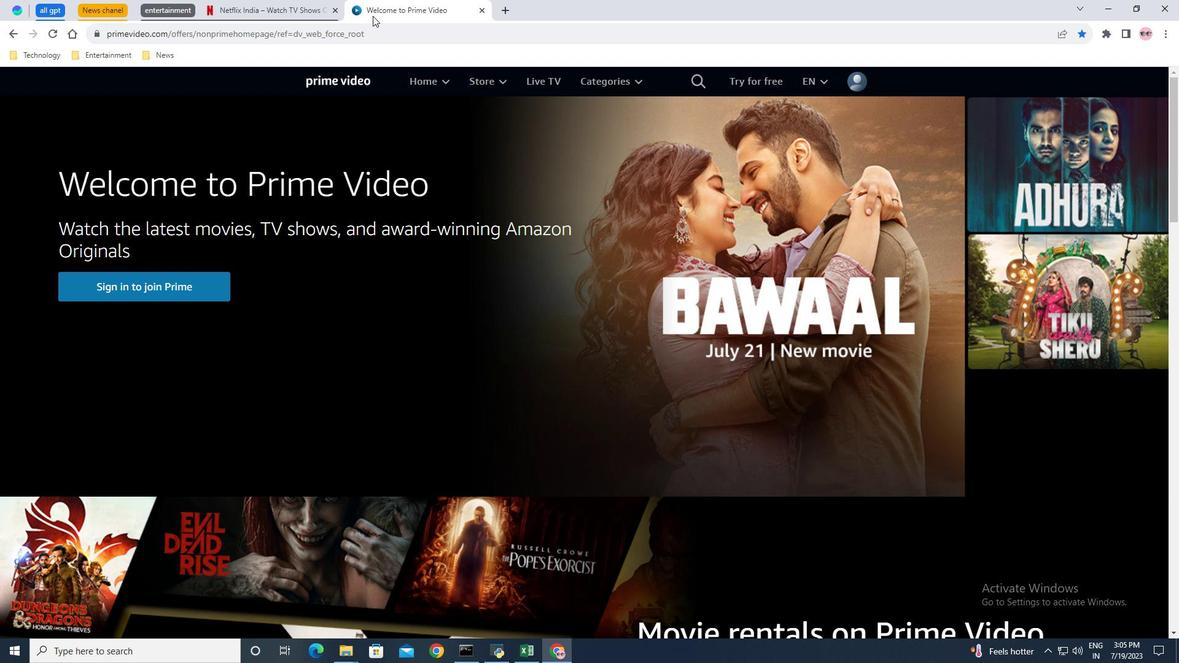 
Action: Mouse pressed right at (388, 9)
Screenshot: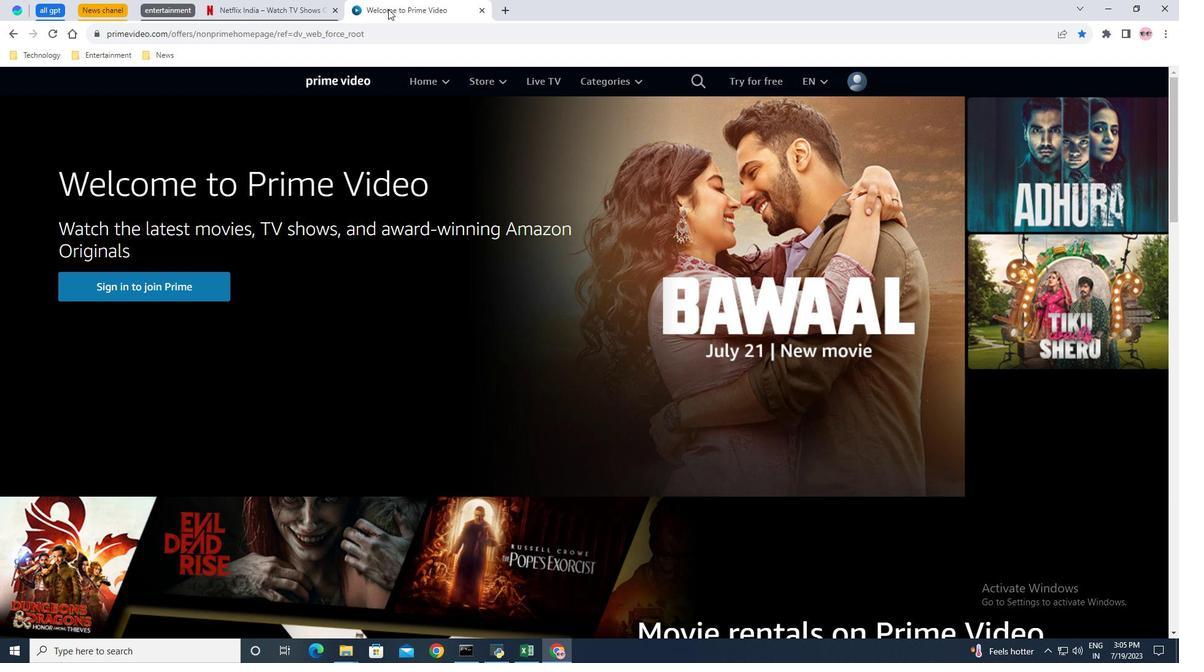 
Action: Mouse moved to (572, 97)
Screenshot: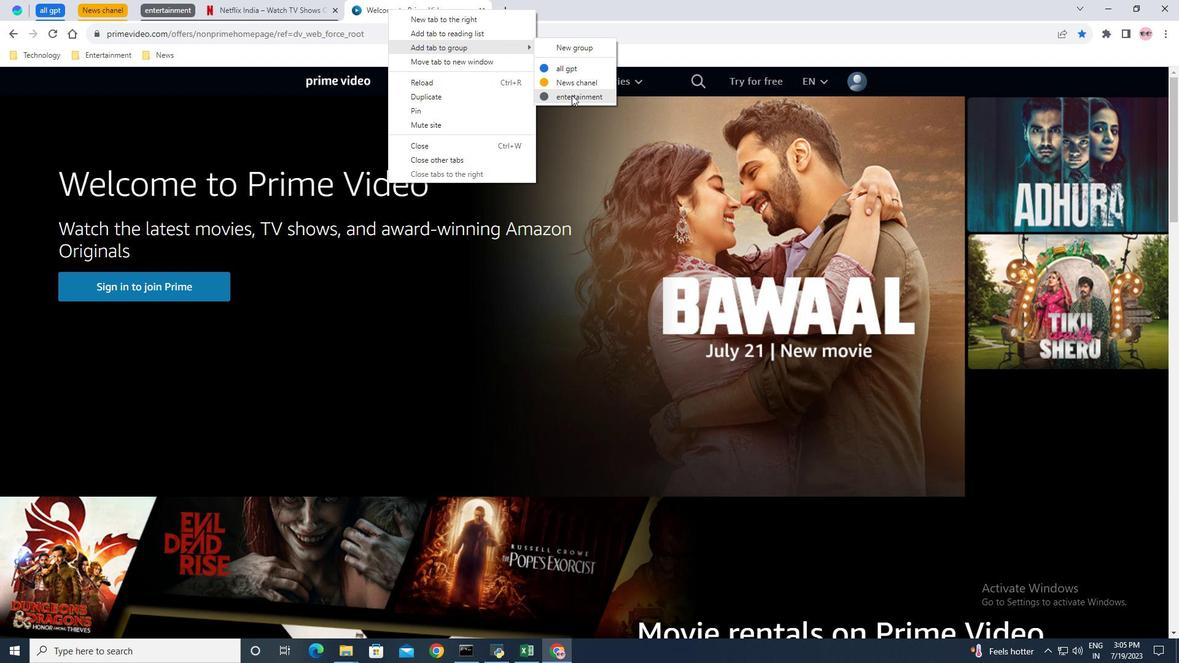 
Action: Mouse pressed left at (572, 97)
Screenshot: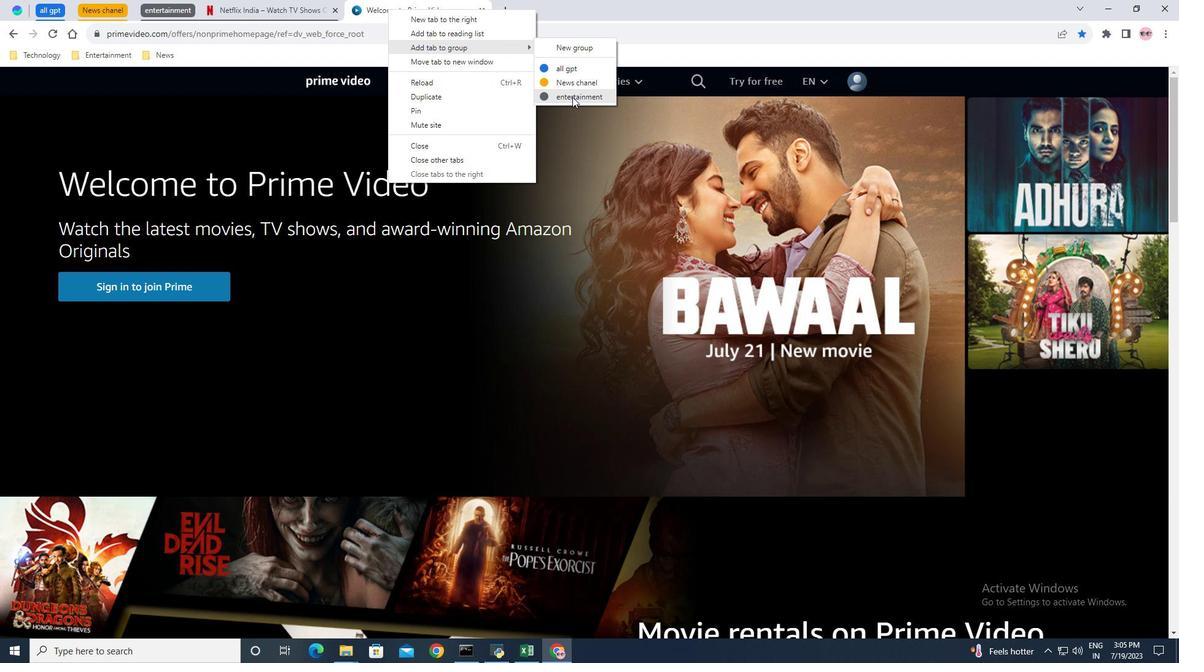 
Action: Mouse moved to (161, 9)
Screenshot: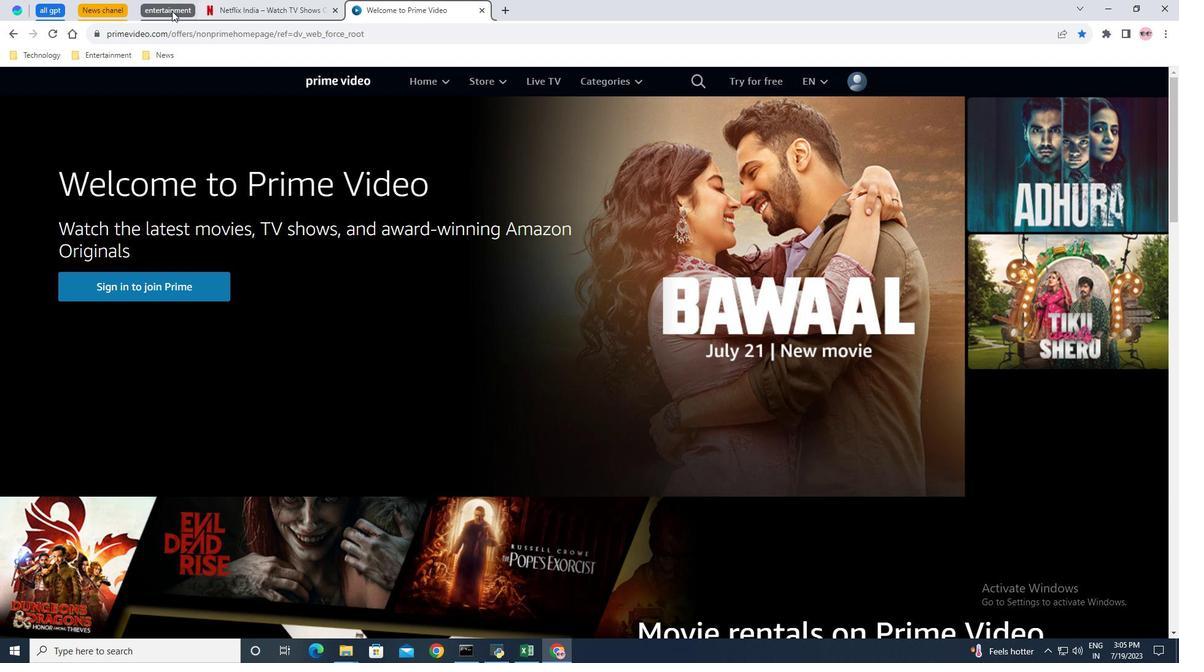 
Action: Mouse pressed left at (161, 9)
Screenshot: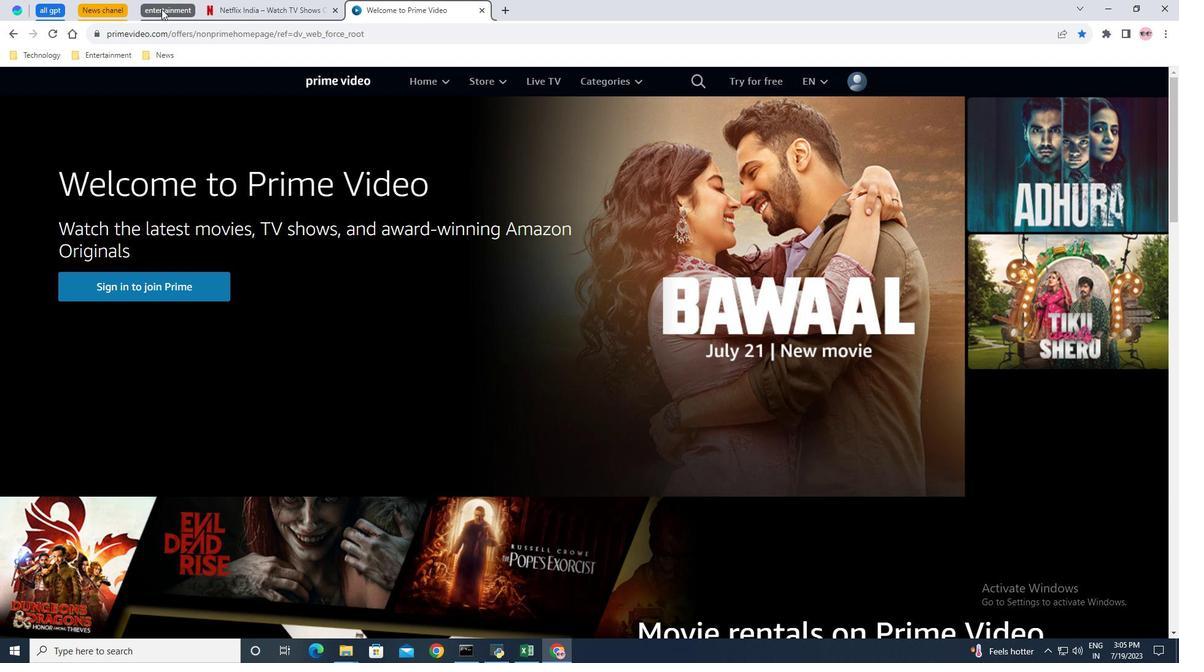 
Action: Mouse moved to (215, 9)
Screenshot: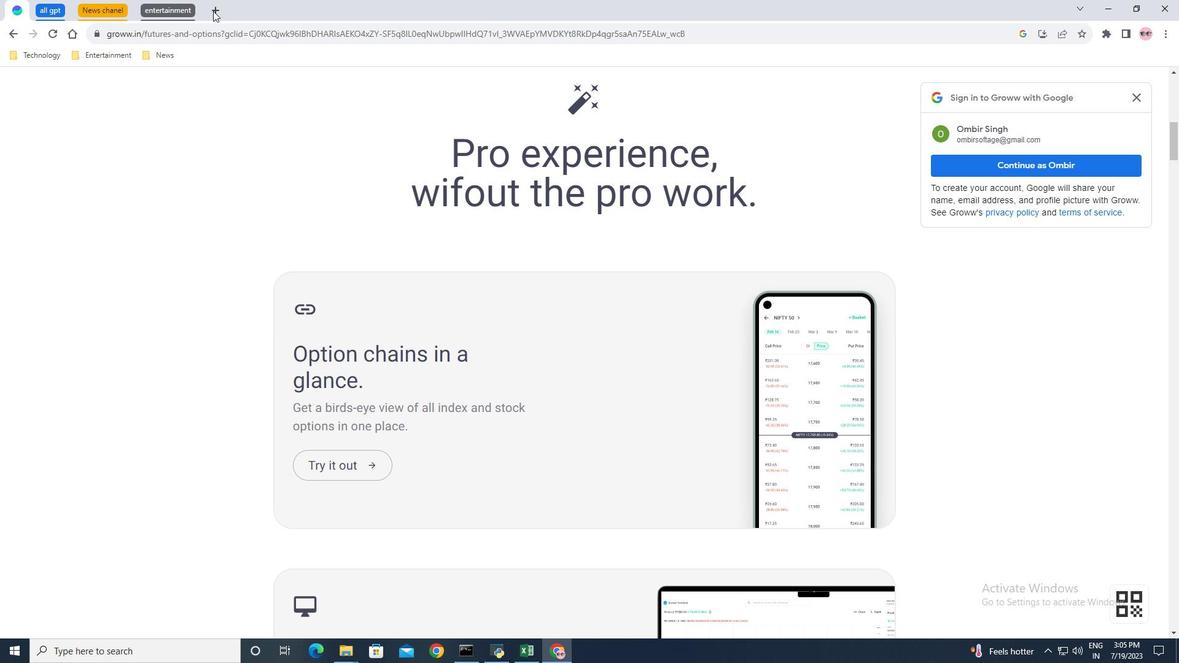 
Action: Mouse pressed left at (215, 9)
Screenshot: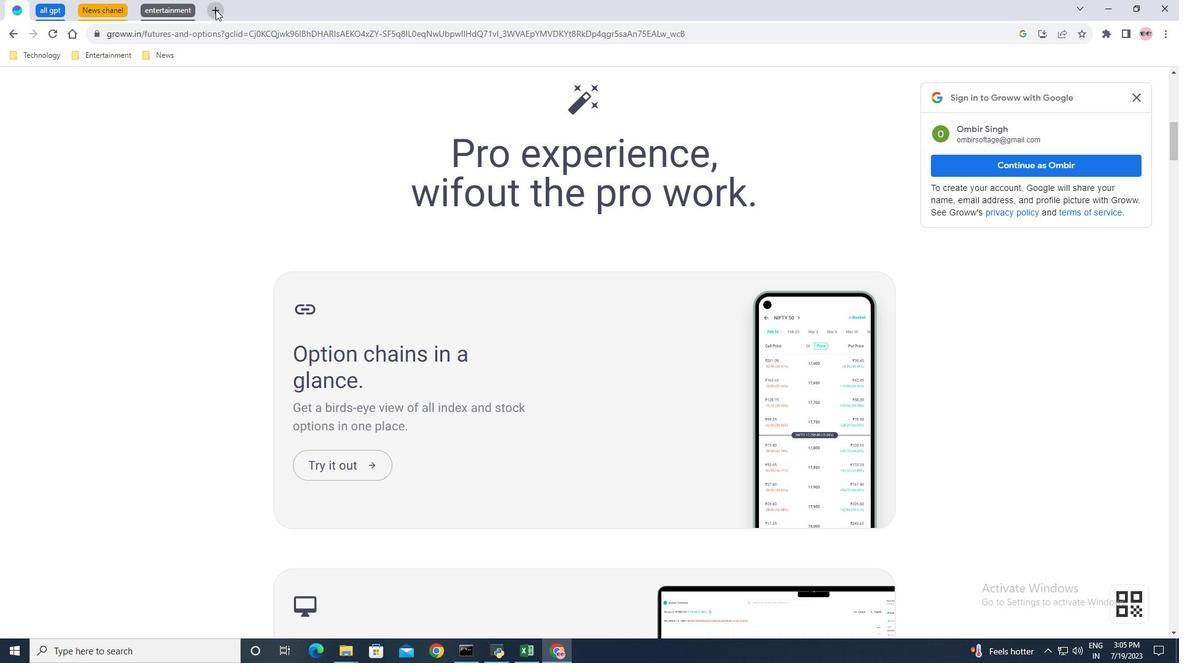 
Action: Mouse moved to (157, 3)
Screenshot: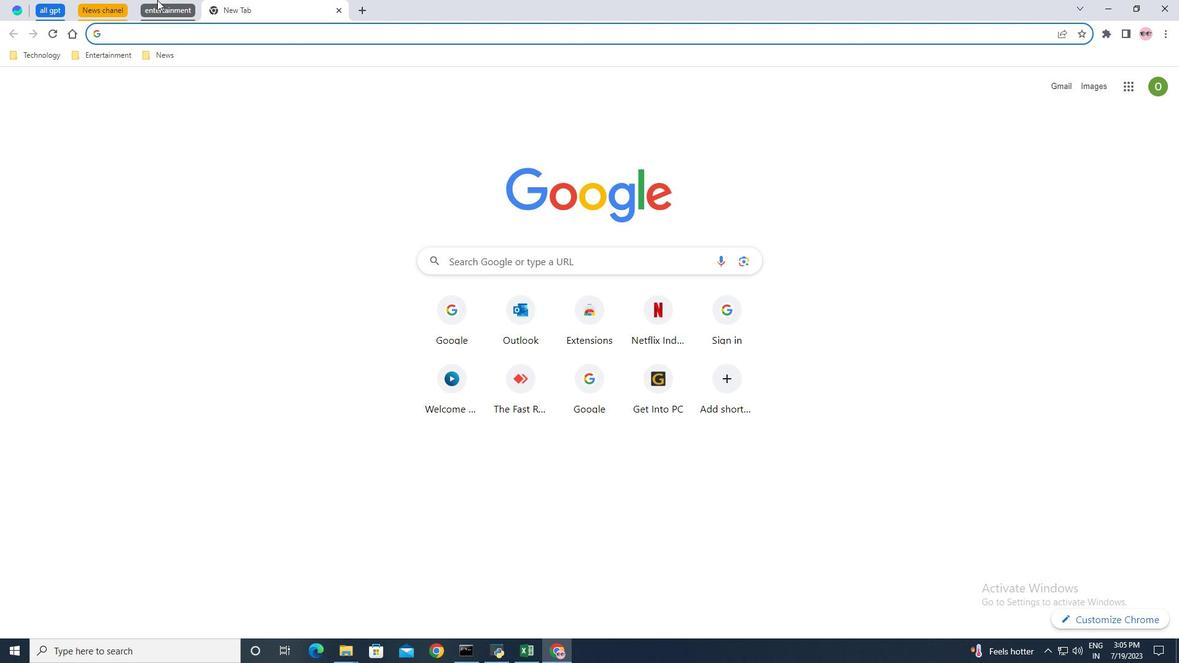 
Action: Mouse pressed left at (157, 3)
Screenshot: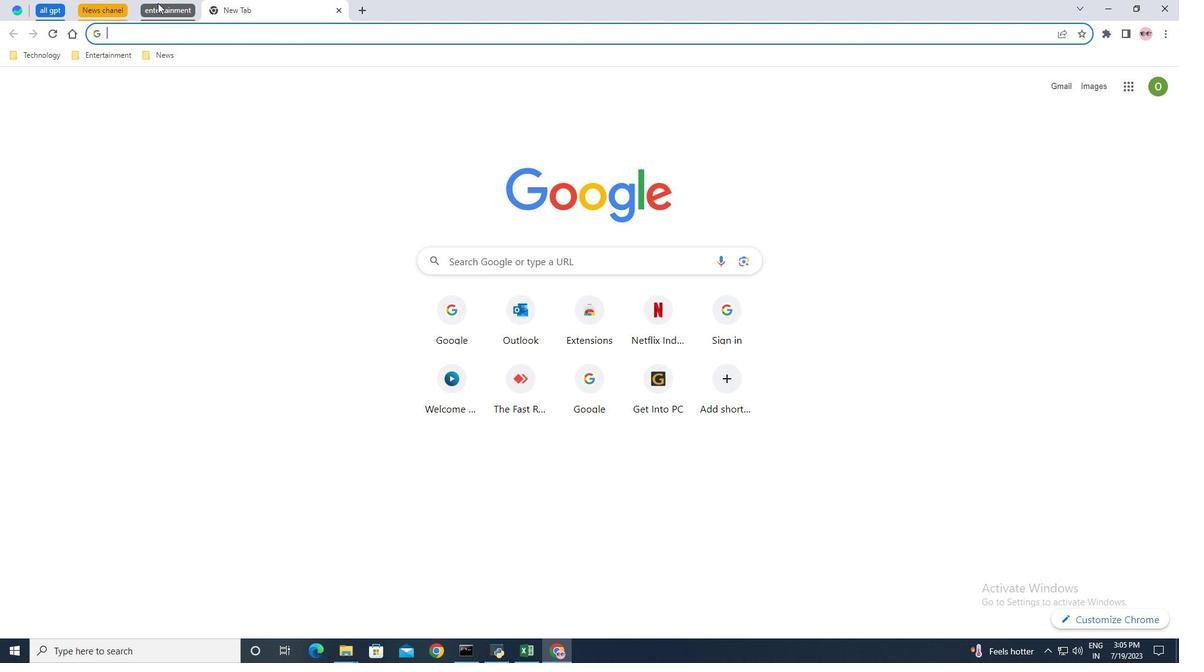 
Action: Mouse moved to (253, 0)
Screenshot: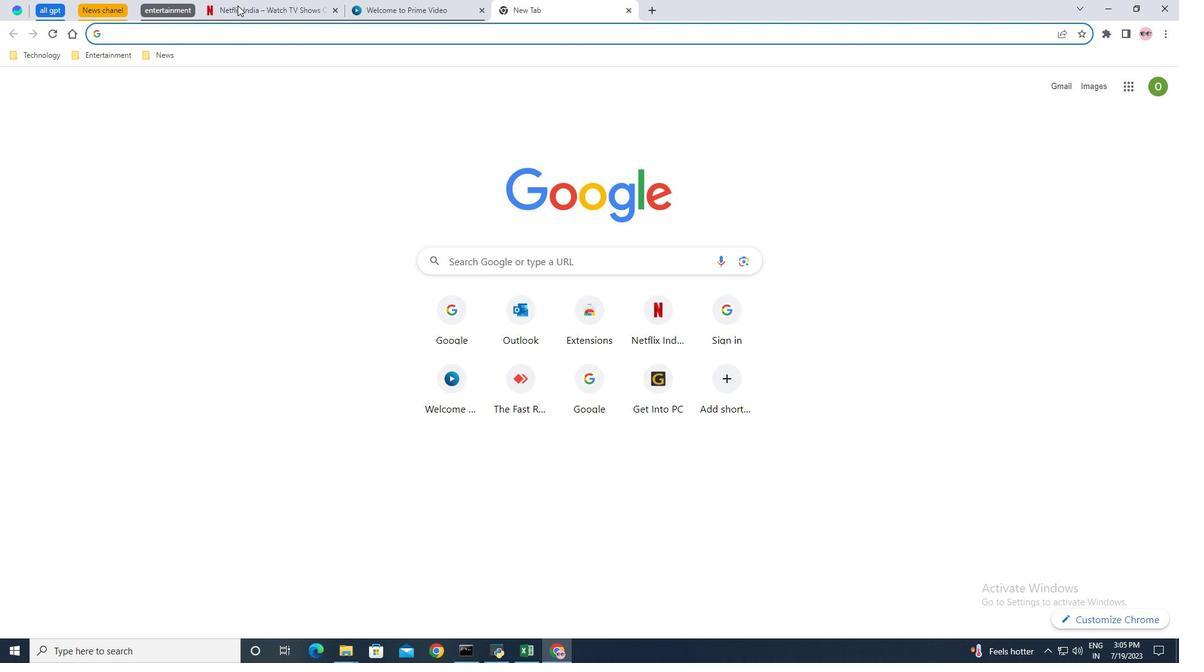 
Action: Mouse pressed left at (253, 0)
Screenshot: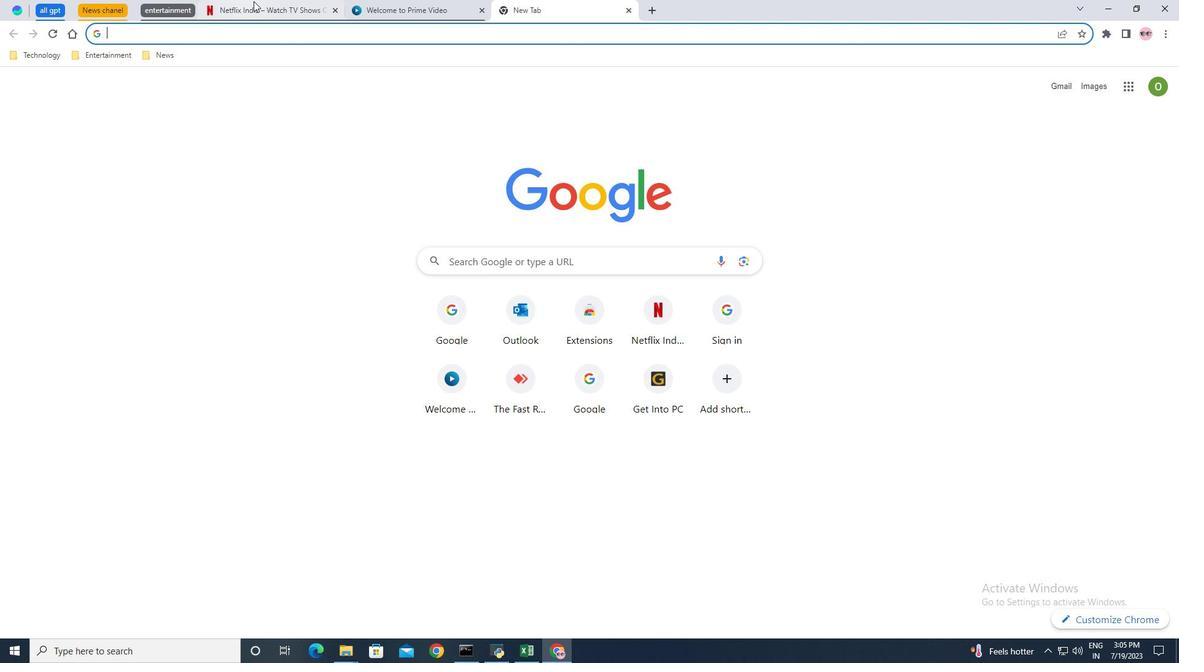 
Action: Mouse moved to (429, 8)
Screenshot: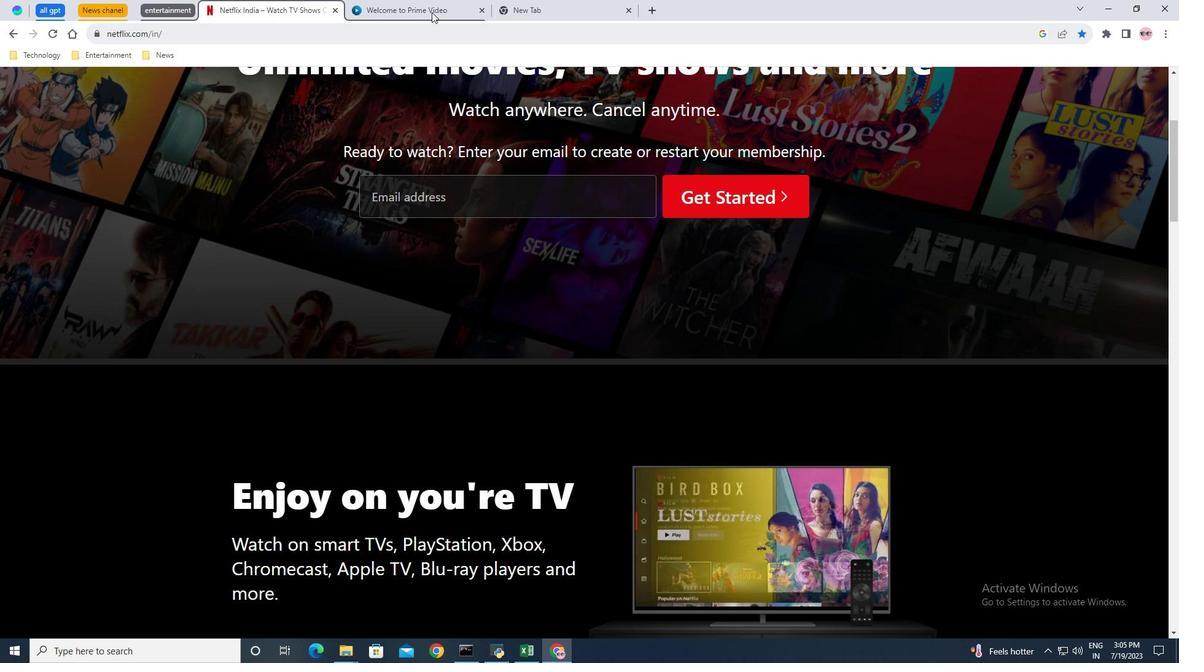 
Action: Mouse pressed left at (429, 8)
Screenshot: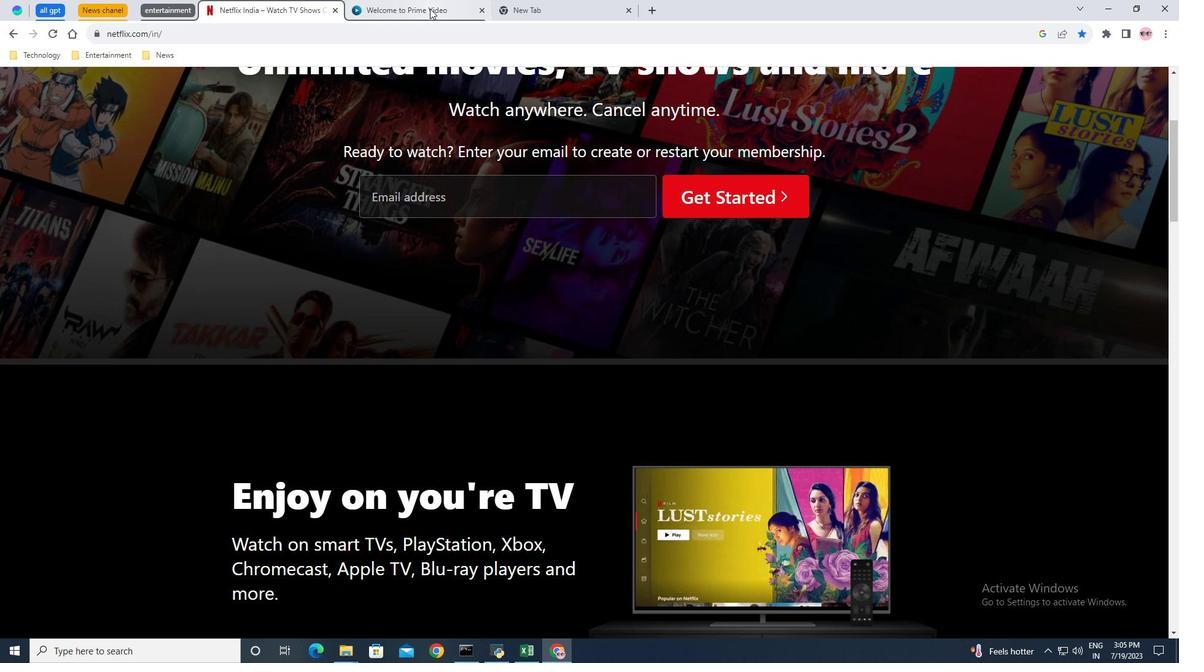 
Action: Mouse moved to (550, 7)
Screenshot: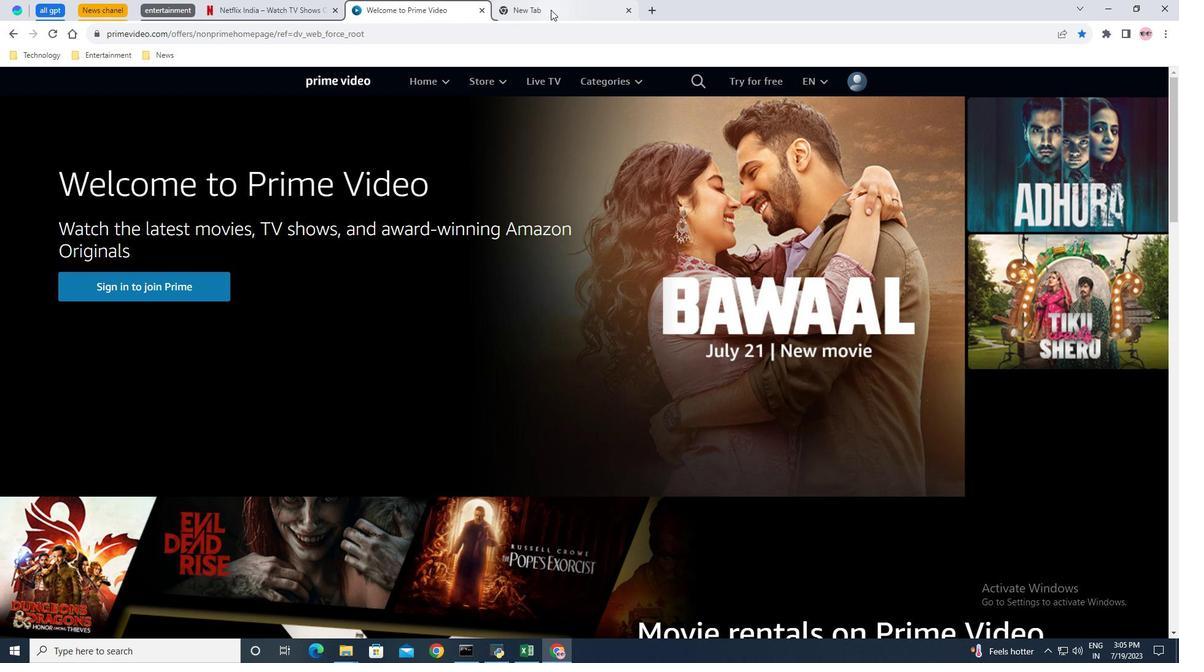 
Action: Mouse pressed left at (550, 7)
Screenshot: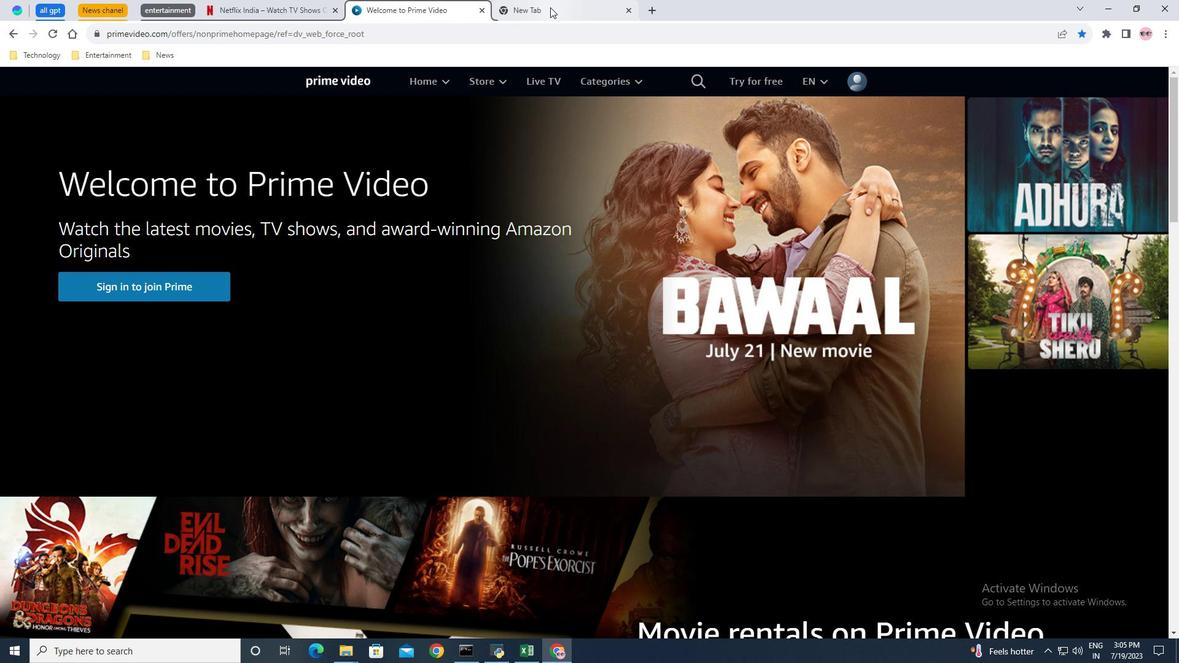 
Action: Mouse moved to (630, 8)
Screenshot: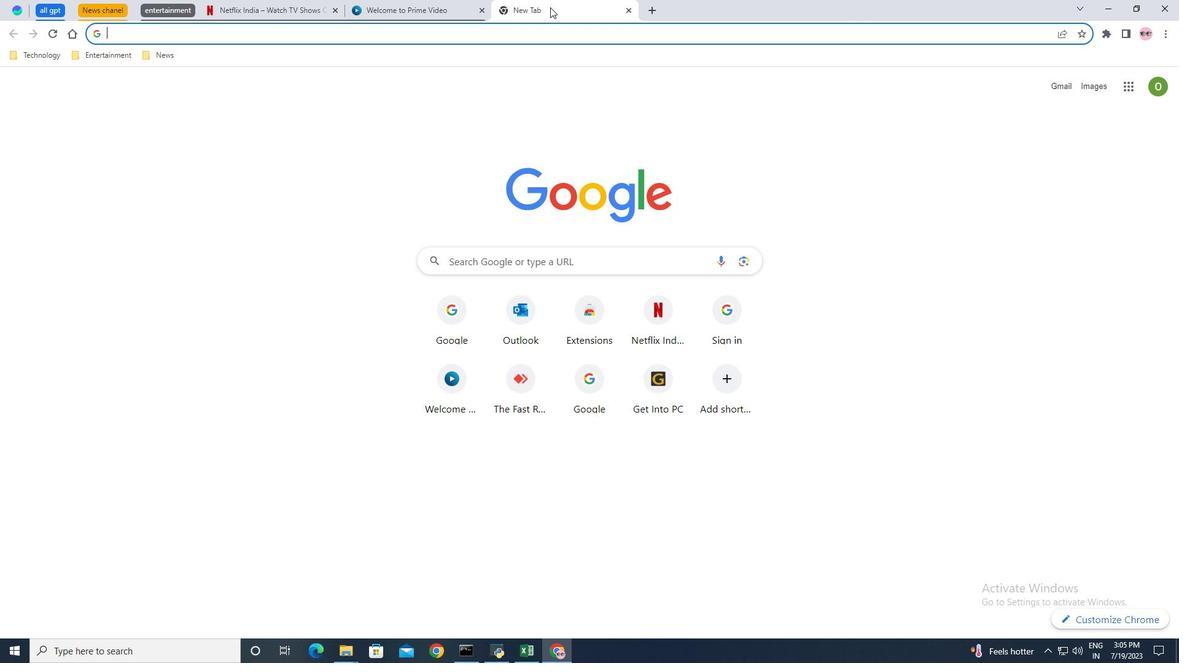
Action: Mouse pressed left at (630, 8)
Screenshot: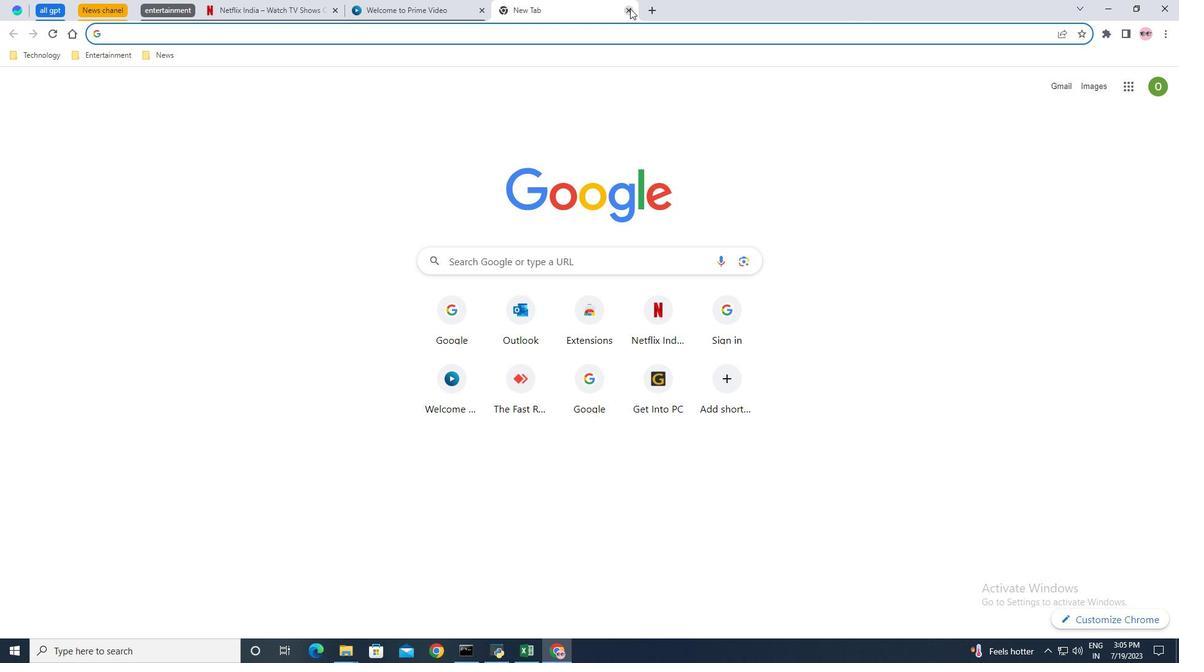 
Action: Mouse moved to (269, 0)
Screenshot: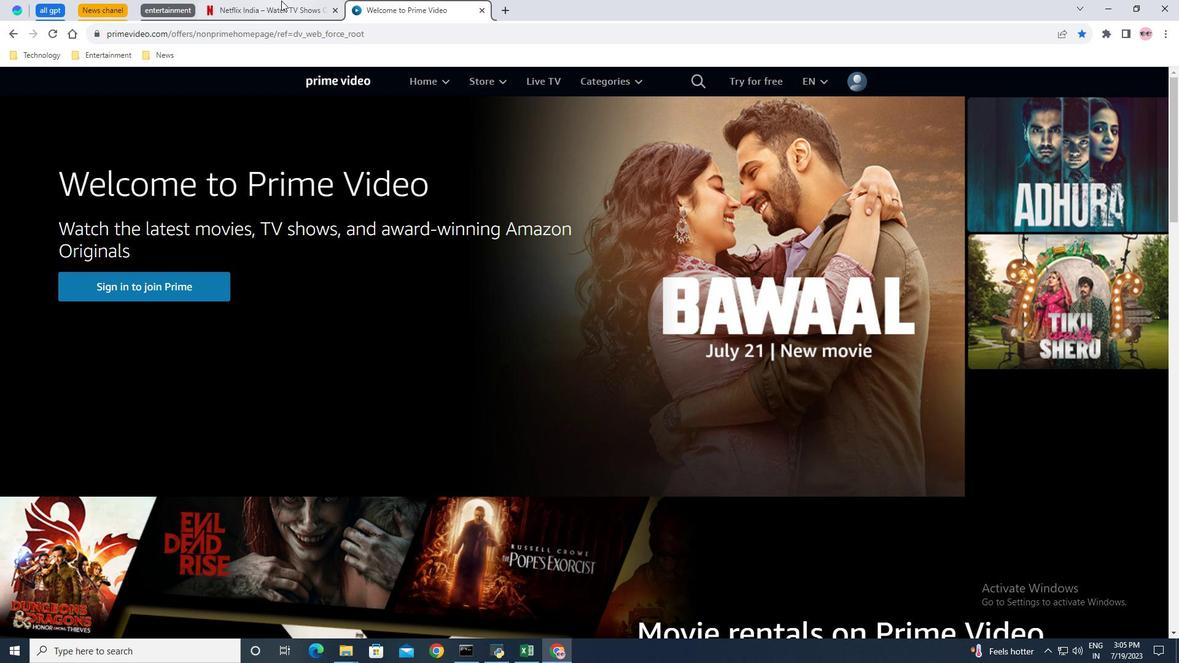 
Action: Mouse pressed left at (269, 0)
Screenshot: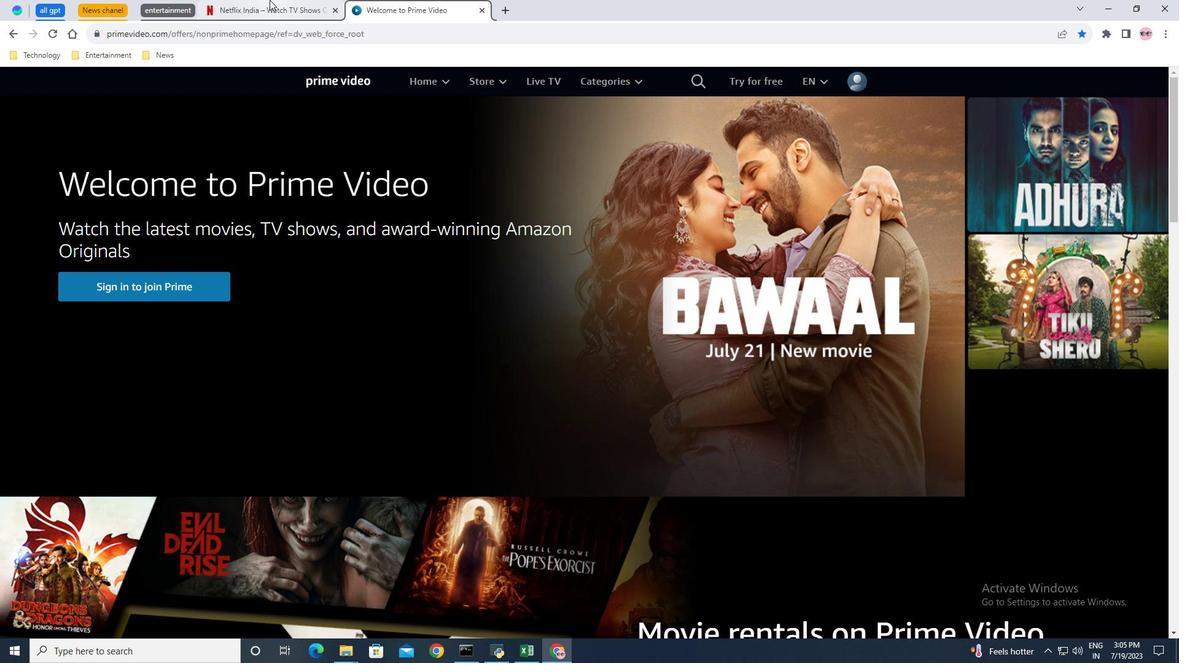 
Action: Mouse moved to (98, 3)
Screenshot: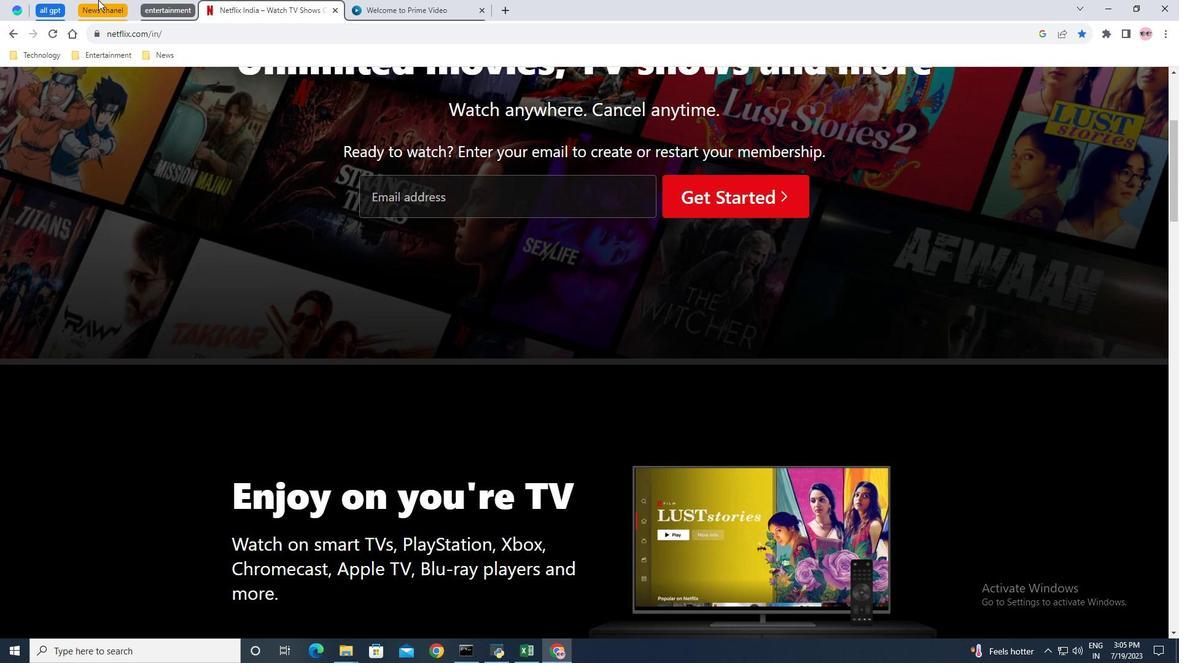 
Action: Mouse pressed left at (98, 3)
Screenshot: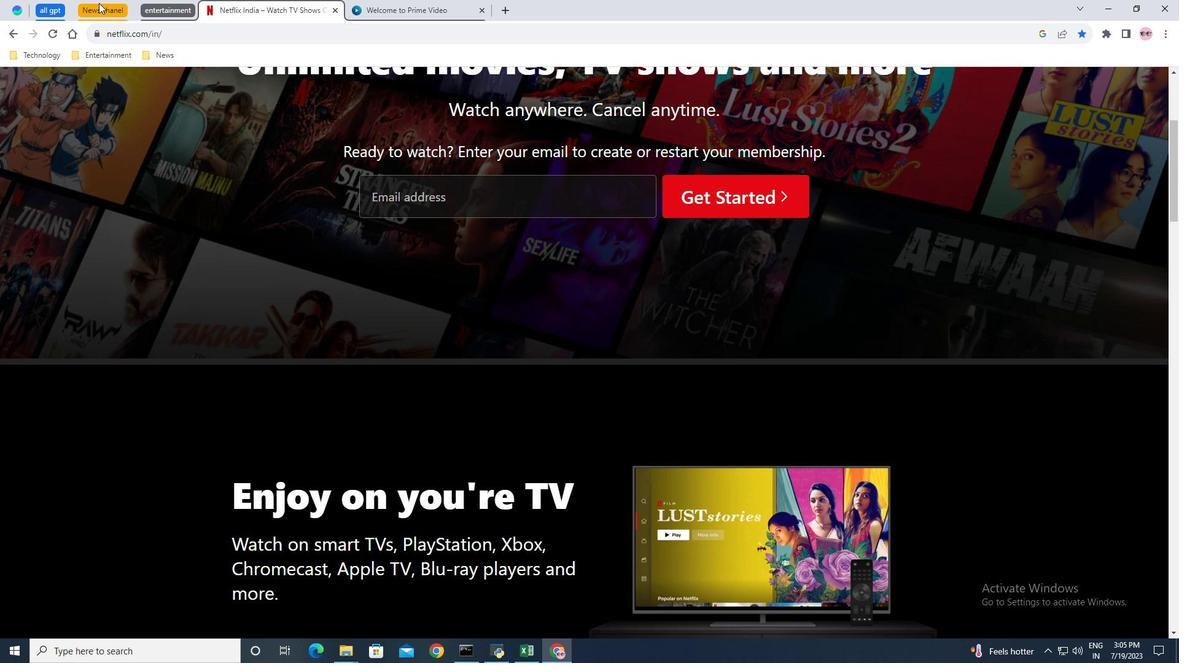 
Action: Mouse moved to (42, 9)
Screenshot: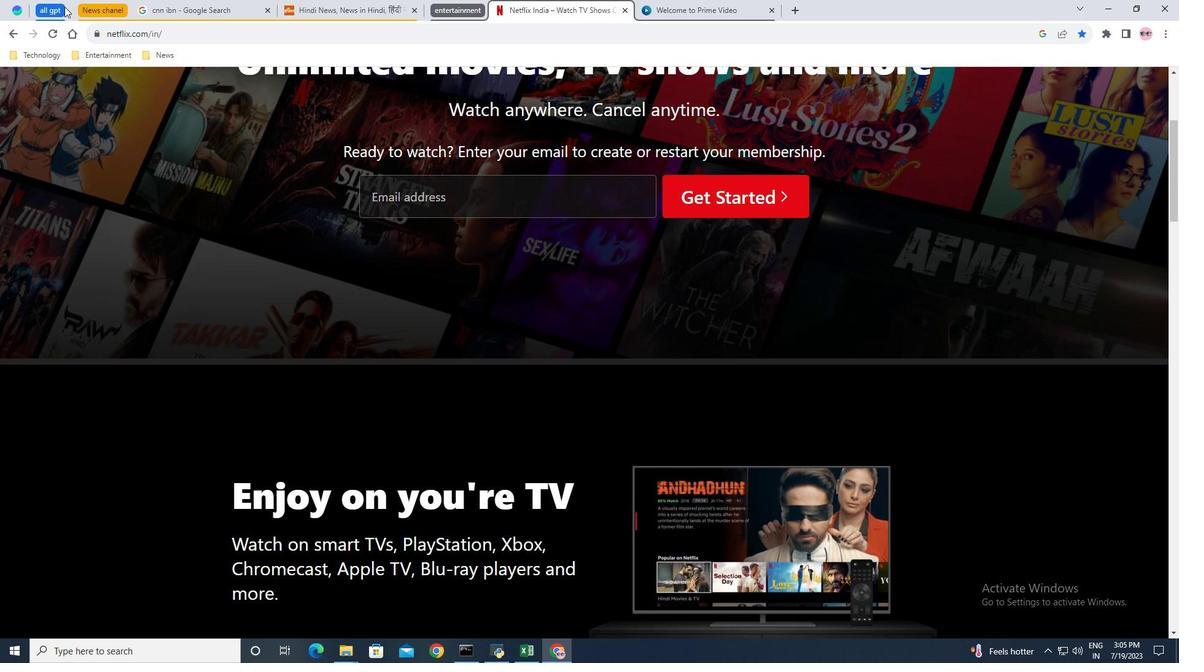 
Action: Mouse pressed left at (42, 9)
Screenshot: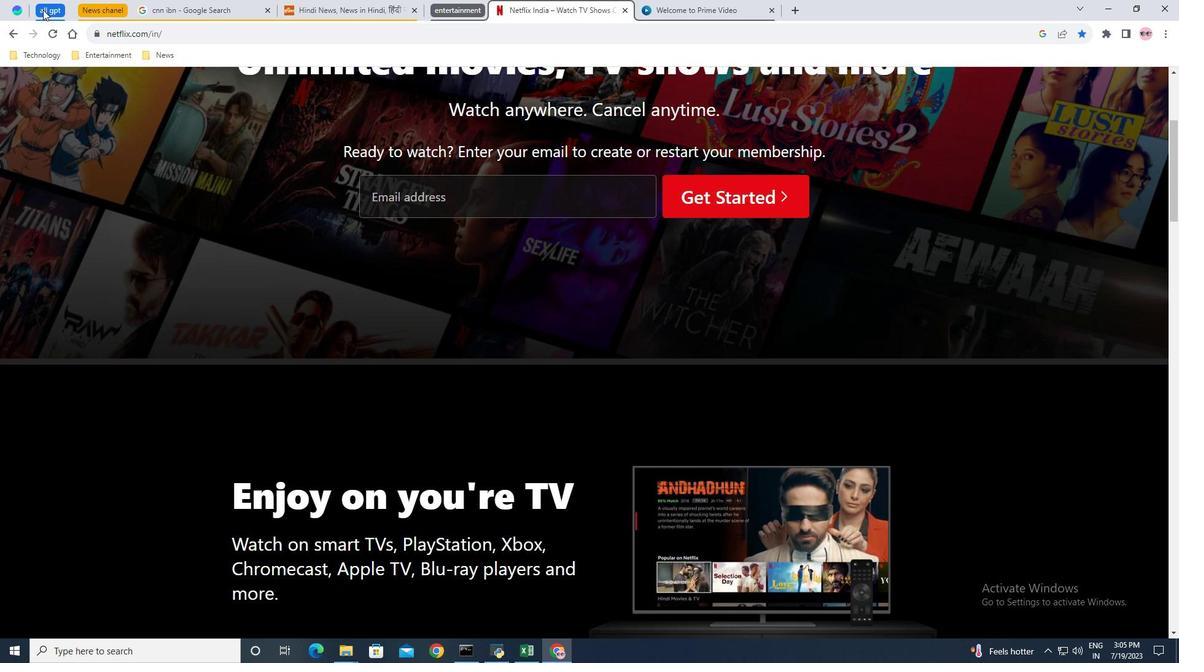 
Action: Mouse pressed left at (42, 9)
Screenshot: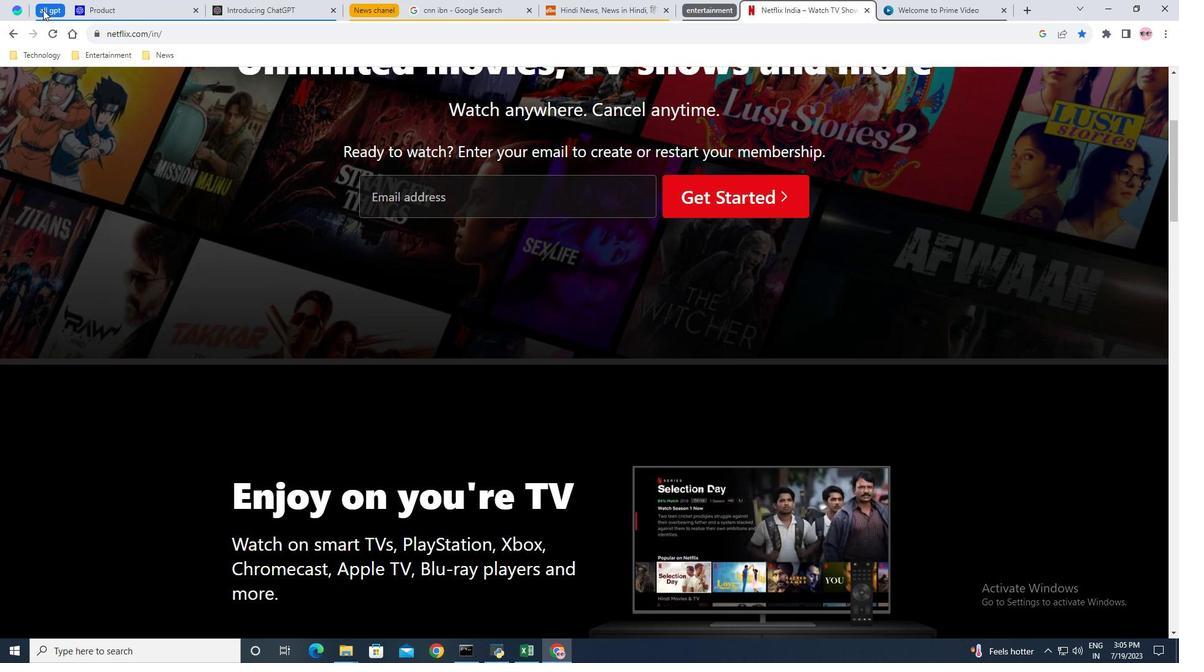 
Action: Mouse moved to (99, 7)
Screenshot: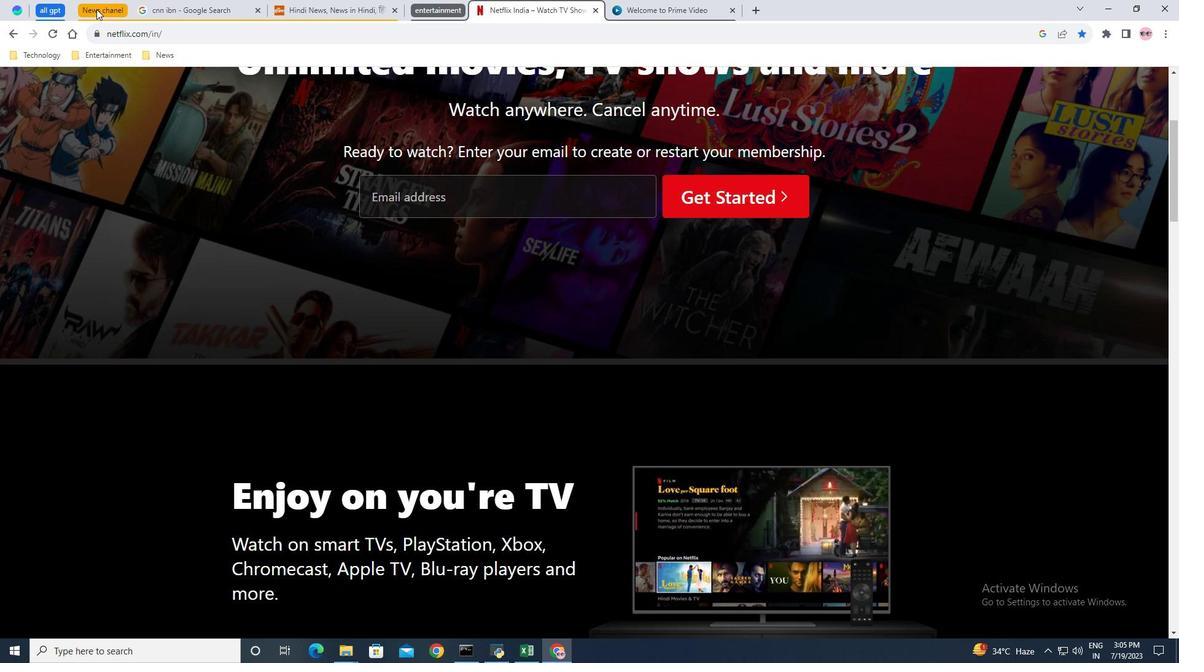 
Action: Mouse pressed left at (99, 7)
Screenshot: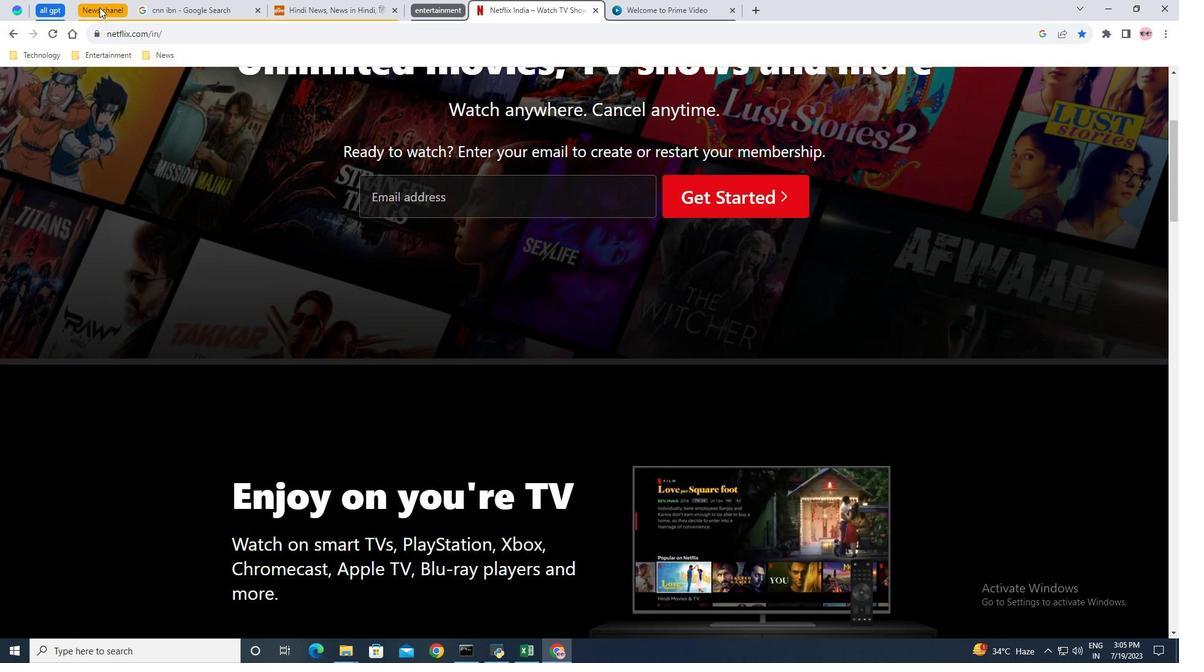 
Action: Mouse moved to (168, 6)
Screenshot: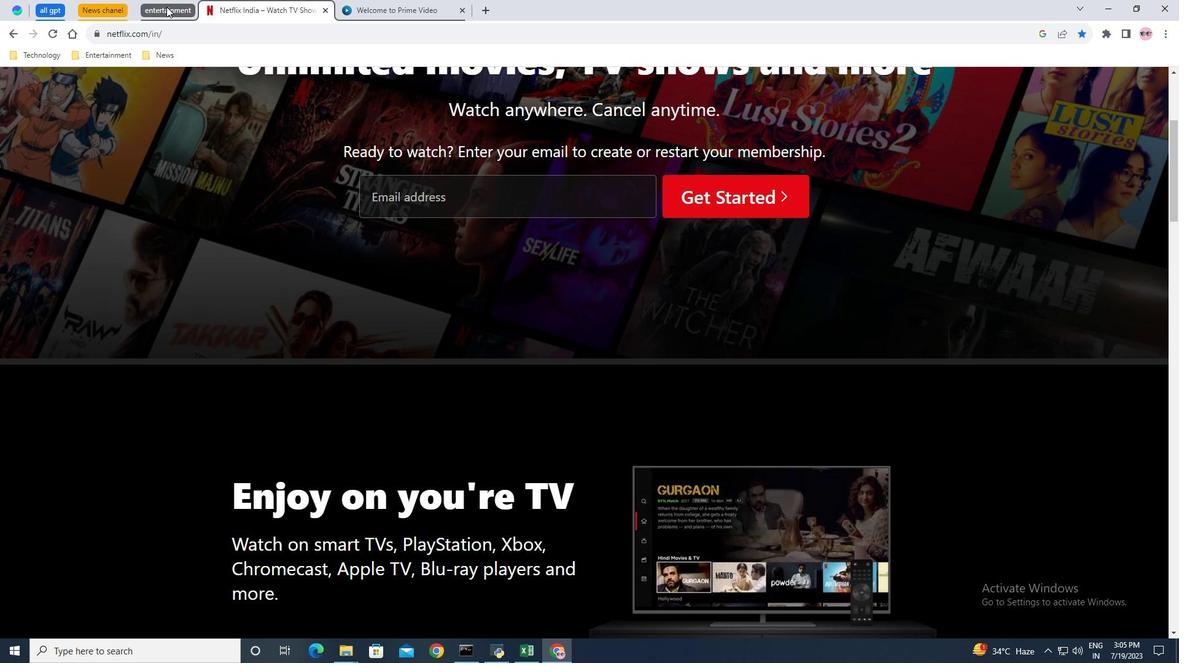 
Action: Mouse pressed left at (168, 6)
Screenshot: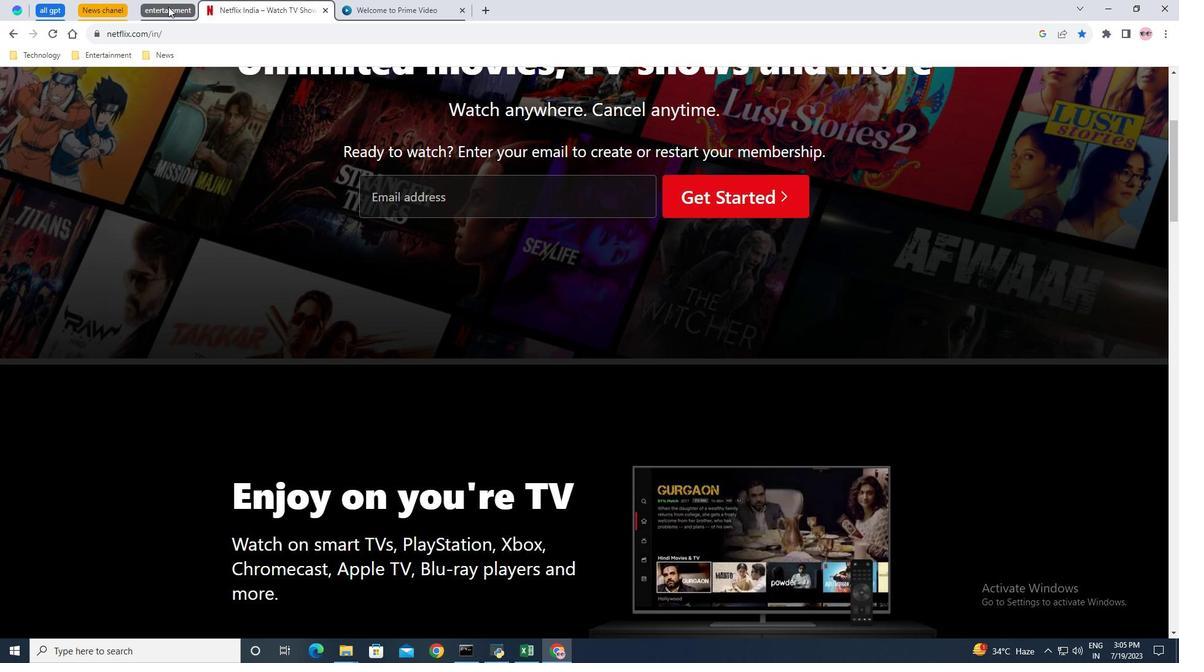 
Action: Mouse moved to (13, 9)
Screenshot: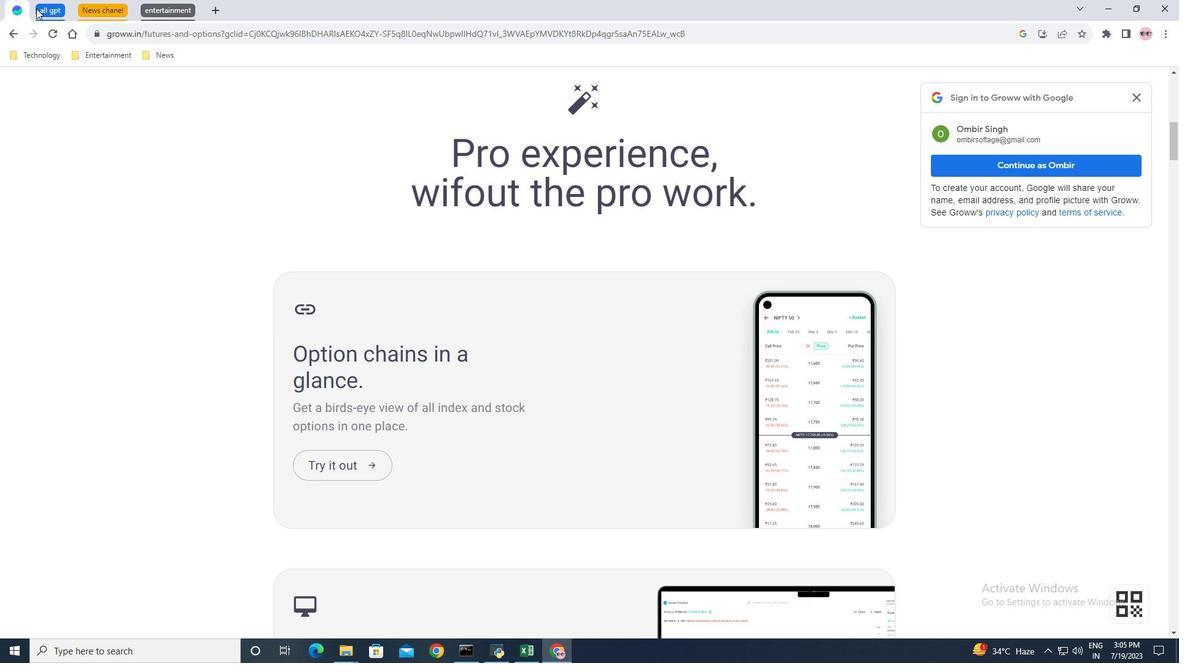 
Action: Mouse pressed left at (13, 9)
Screenshot: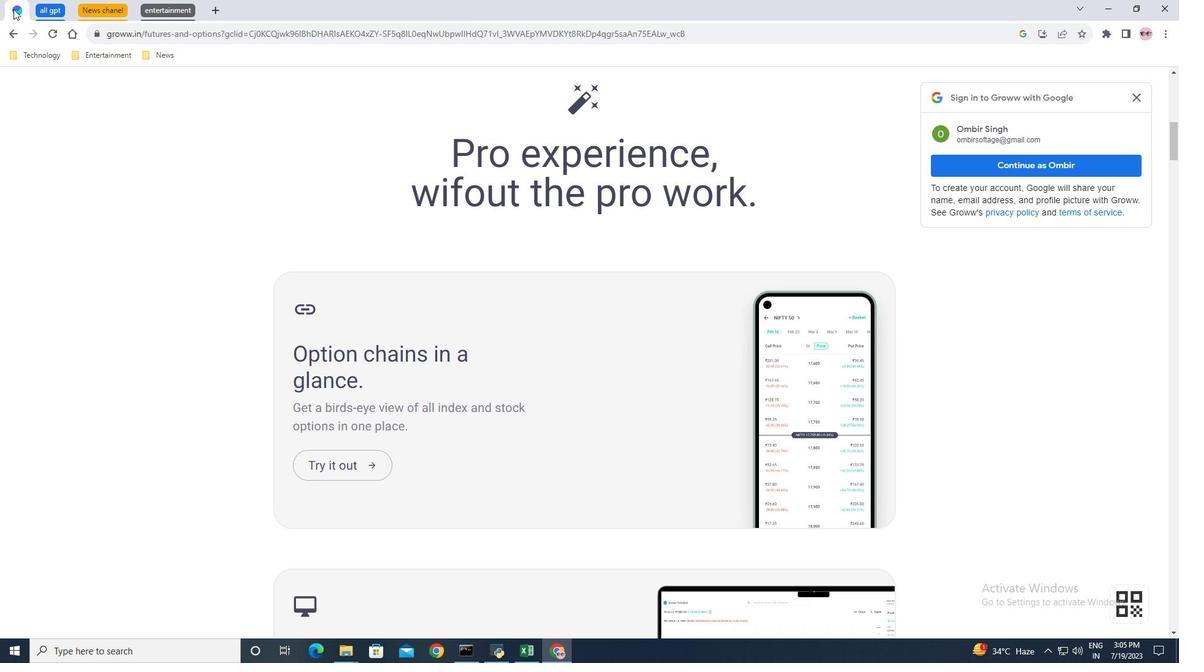 
Action: Mouse moved to (353, 173)
Screenshot: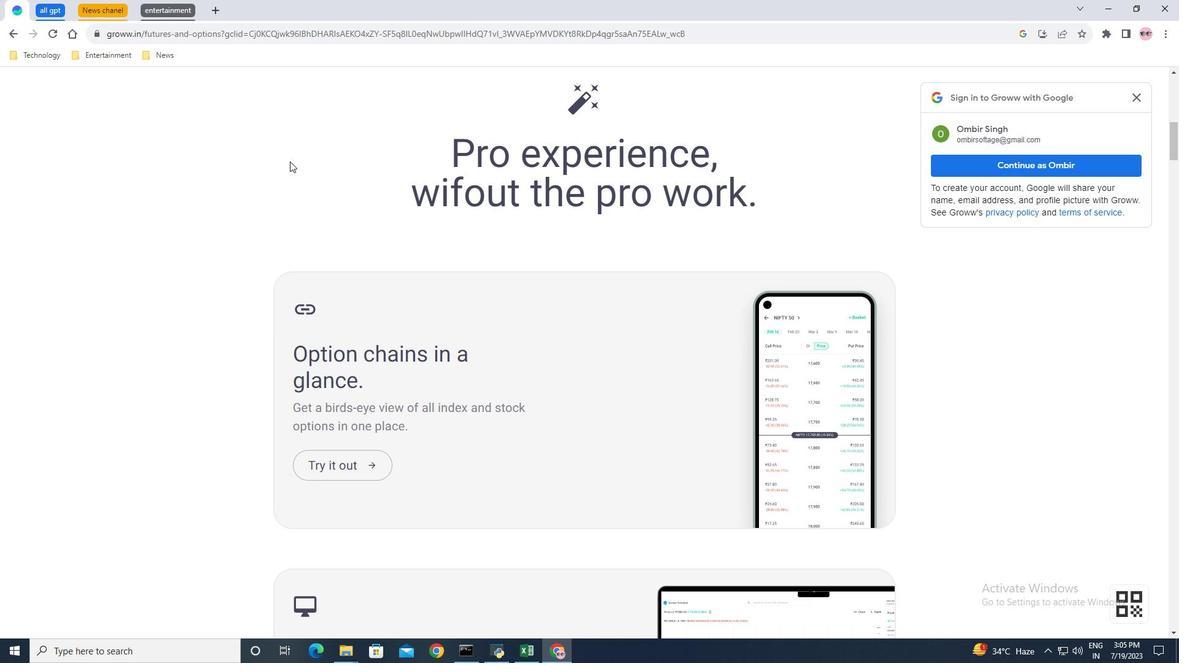 
Action: Mouse scrolled (353, 174) with delta (0, 0)
Screenshot: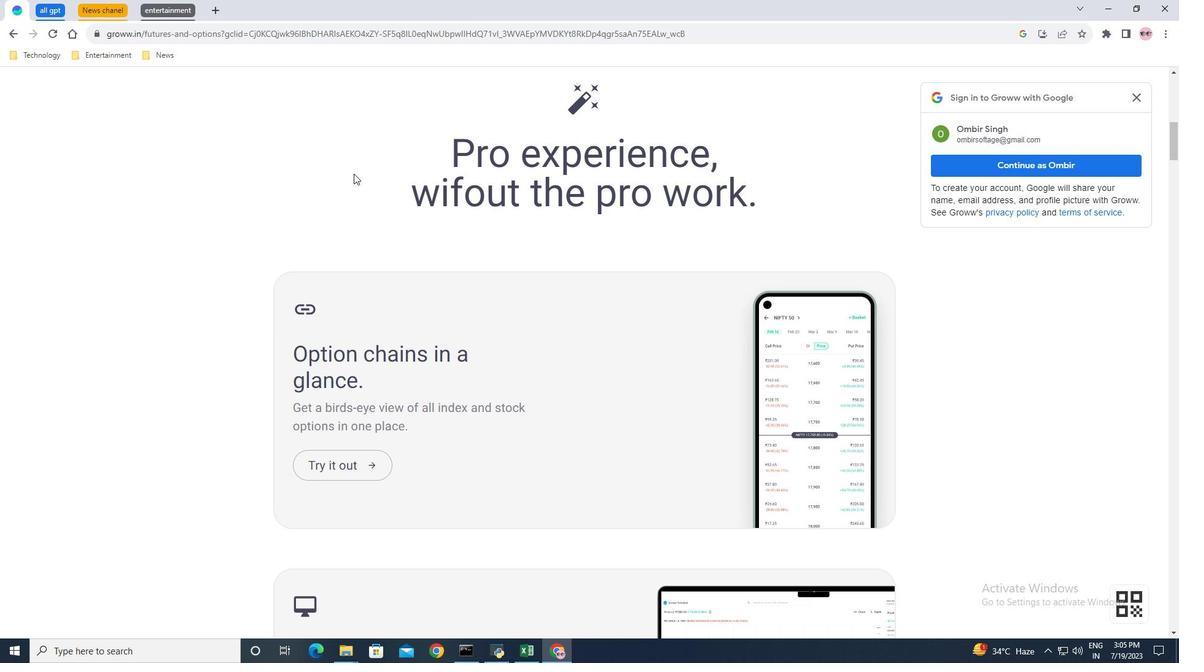 
Action: Mouse scrolled (353, 174) with delta (0, 0)
Screenshot: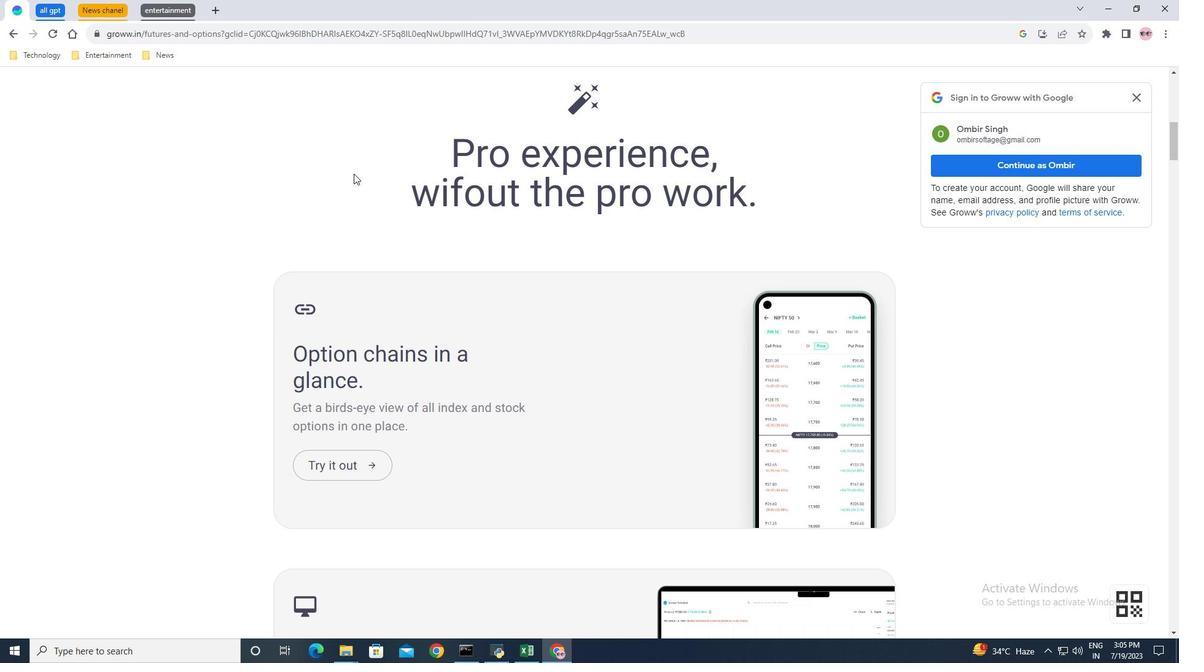 
Action: Mouse scrolled (353, 174) with delta (0, 0)
Screenshot: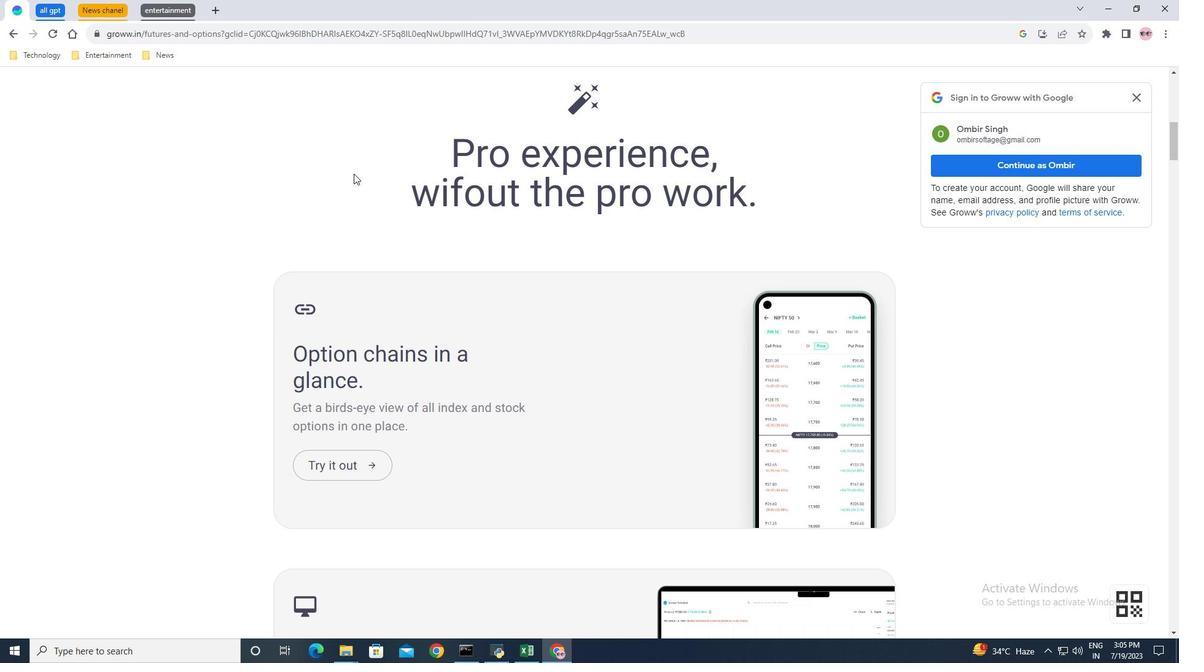 
Action: Mouse scrolled (353, 174) with delta (0, 0)
Screenshot: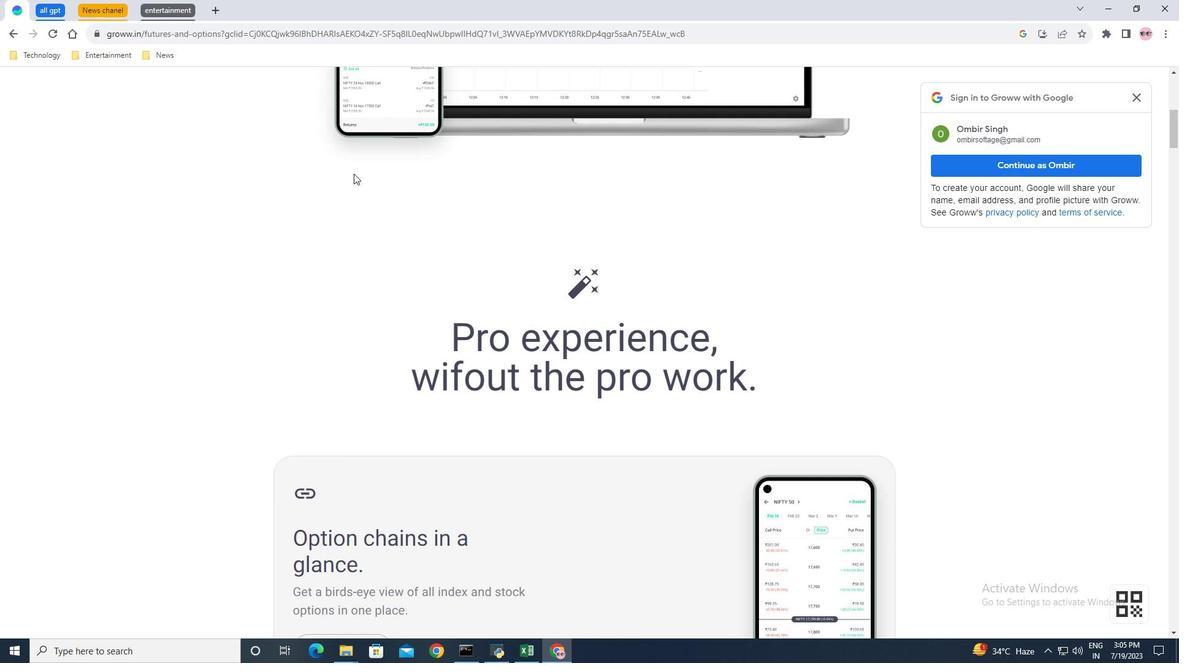 
Action: Mouse scrolled (353, 174) with delta (0, 0)
